 Task: Create a social media content calendar using Canva templates and online resources.
Action: Mouse moved to (172, 11)
Screenshot: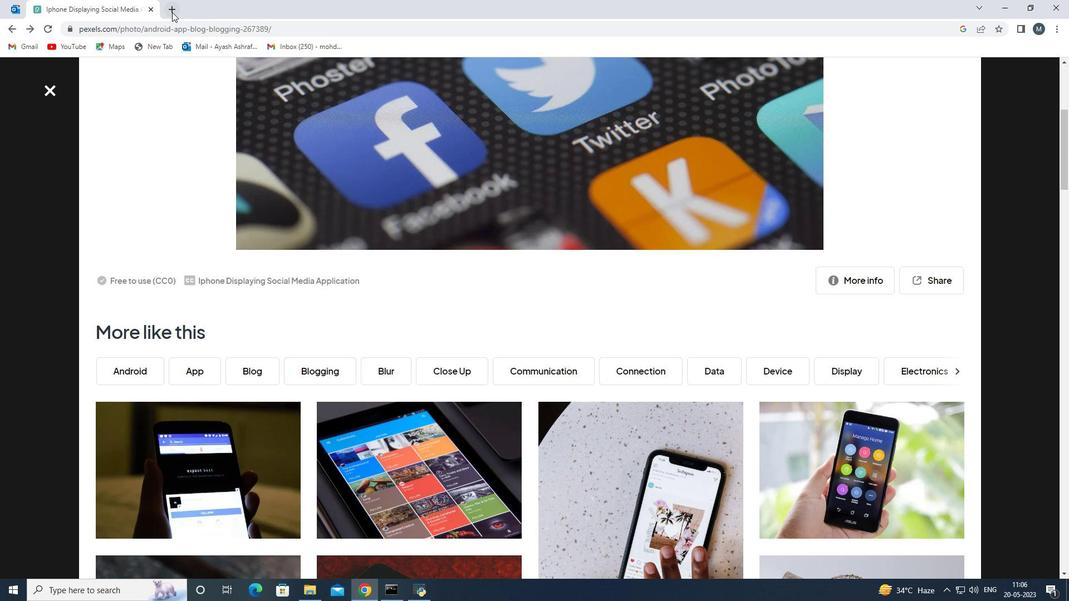 
Action: Mouse pressed left at (172, 11)
Screenshot: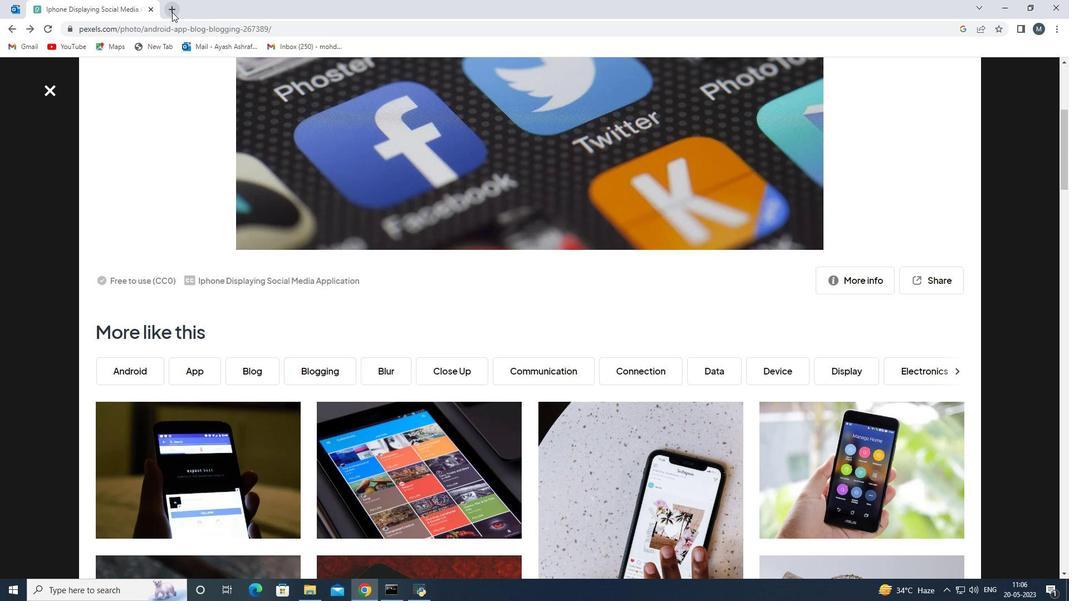 
Action: Mouse moved to (172, 22)
Screenshot: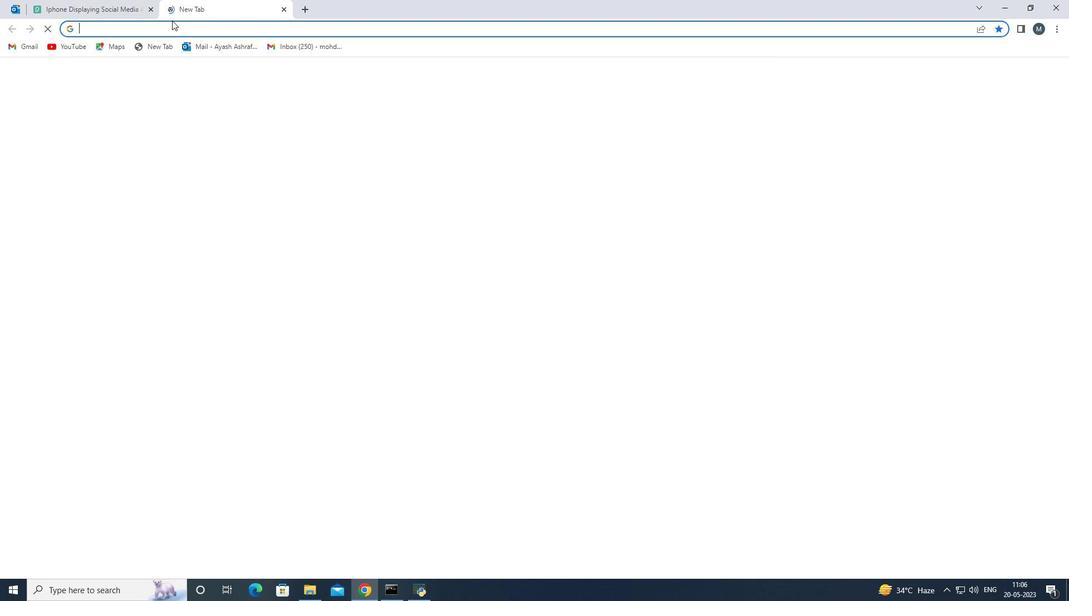 
Action: Mouse pressed left at (172, 22)
Screenshot: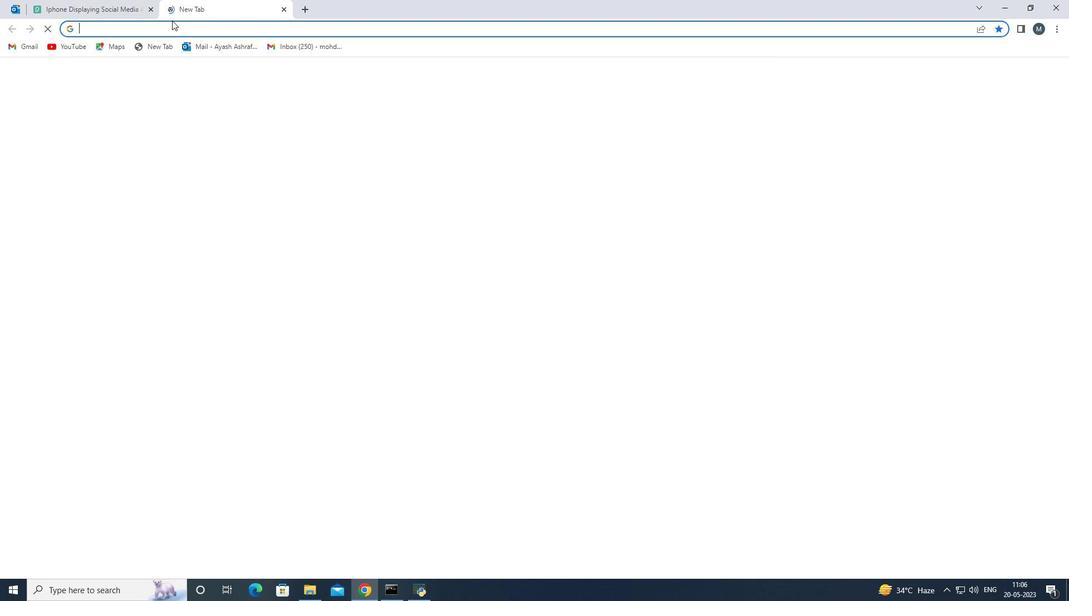 
Action: Key pressed <Key.shift>Hoow<Key.space><Key.backspace><Key.backspace><Key.backspace>w<Key.space>to<Key.space>design<Key.space>a<Key.space>social<Key.space>n<Key.backspace>media<Key.space>content<Key.space>
Screenshot: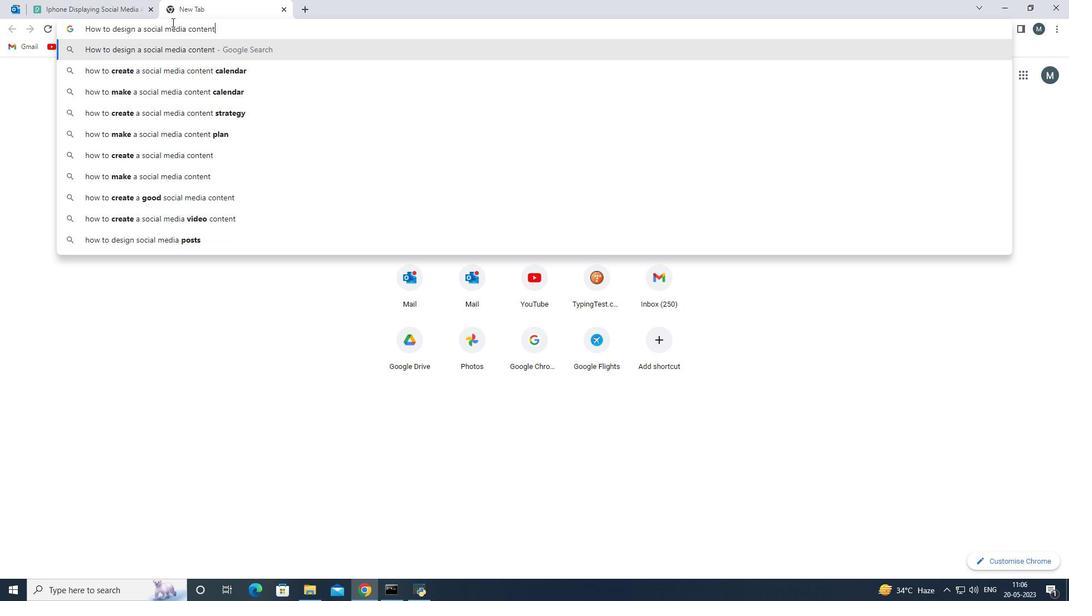 
Action: Mouse moved to (175, 66)
Screenshot: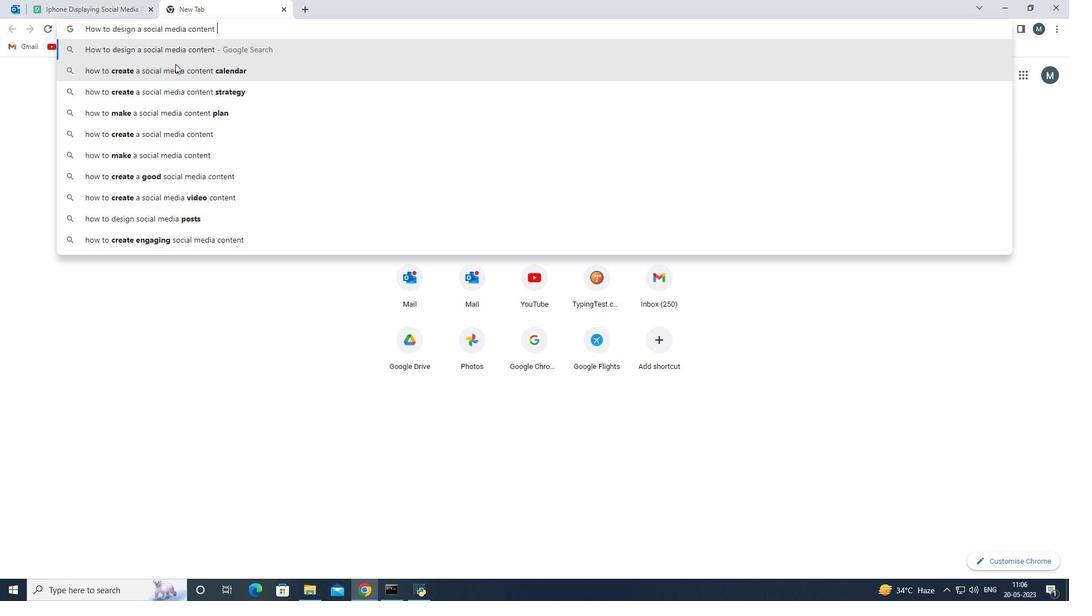 
Action: Key pressed calendar<Key.enter>
Screenshot: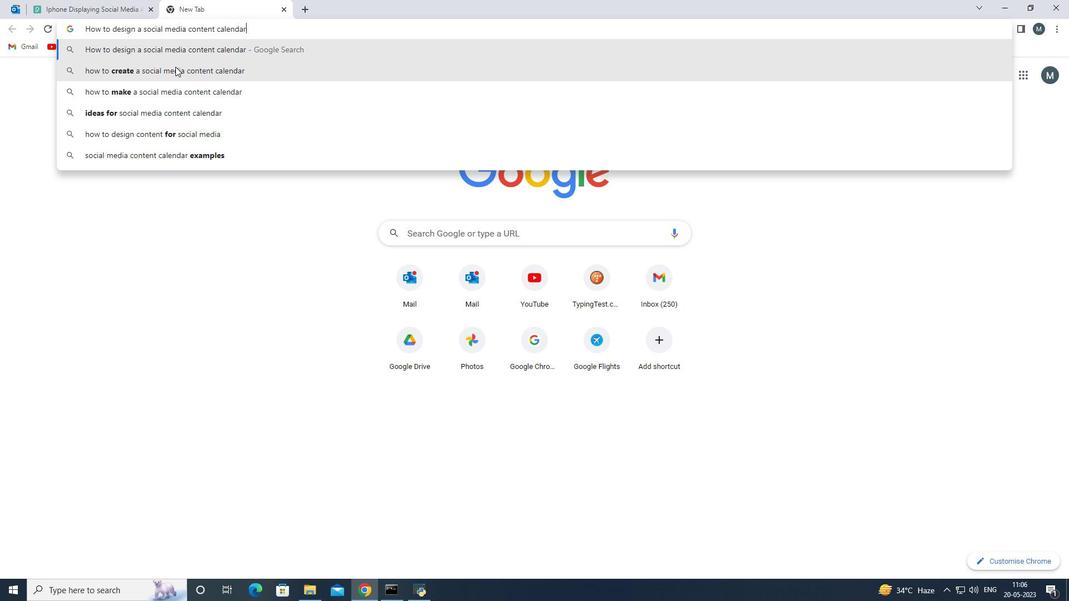
Action: Mouse moved to (220, 84)
Screenshot: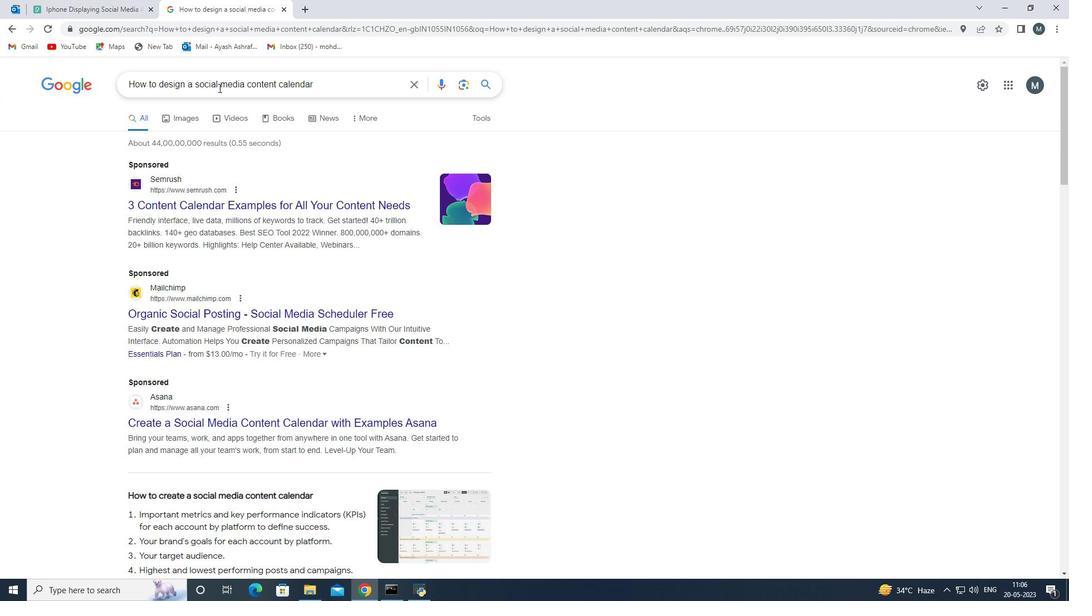 
Action: Mouse pressed left at (220, 84)
Screenshot: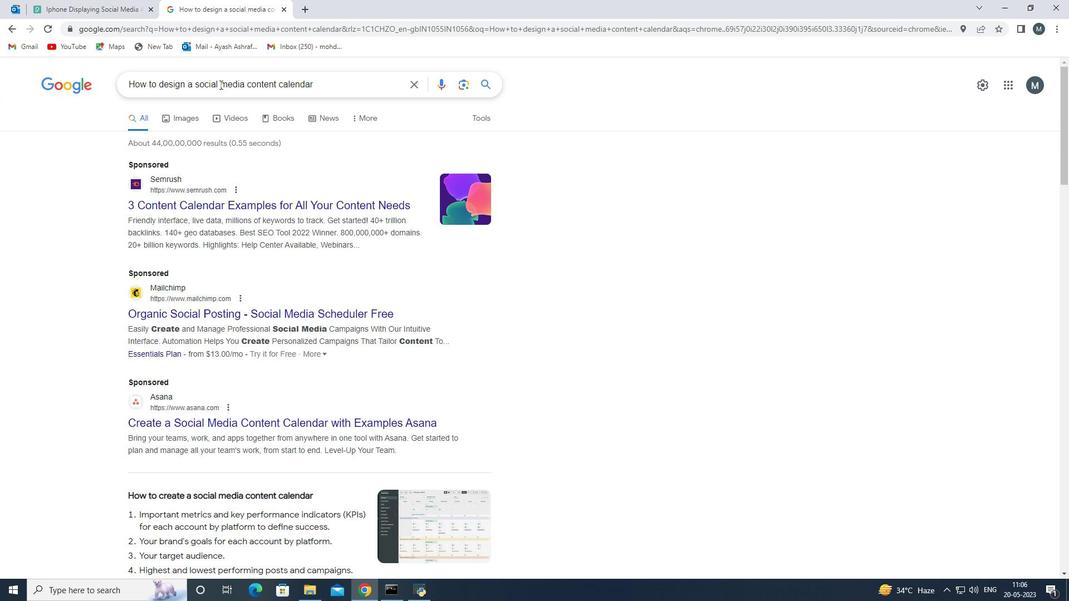 
Action: Mouse moved to (244, 85)
Screenshot: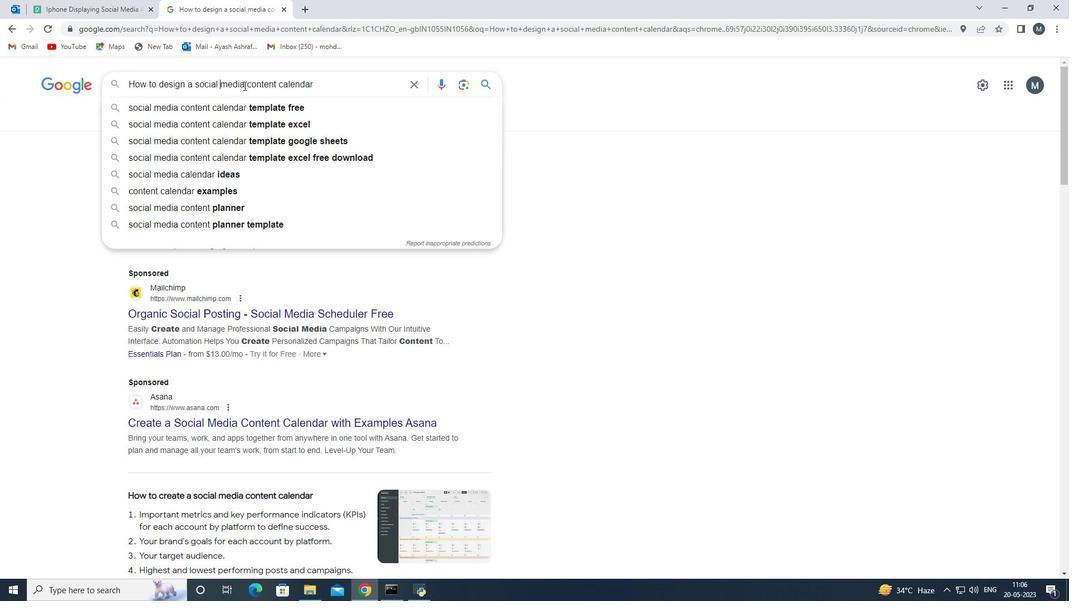 
Action: Mouse pressed left at (244, 85)
Screenshot: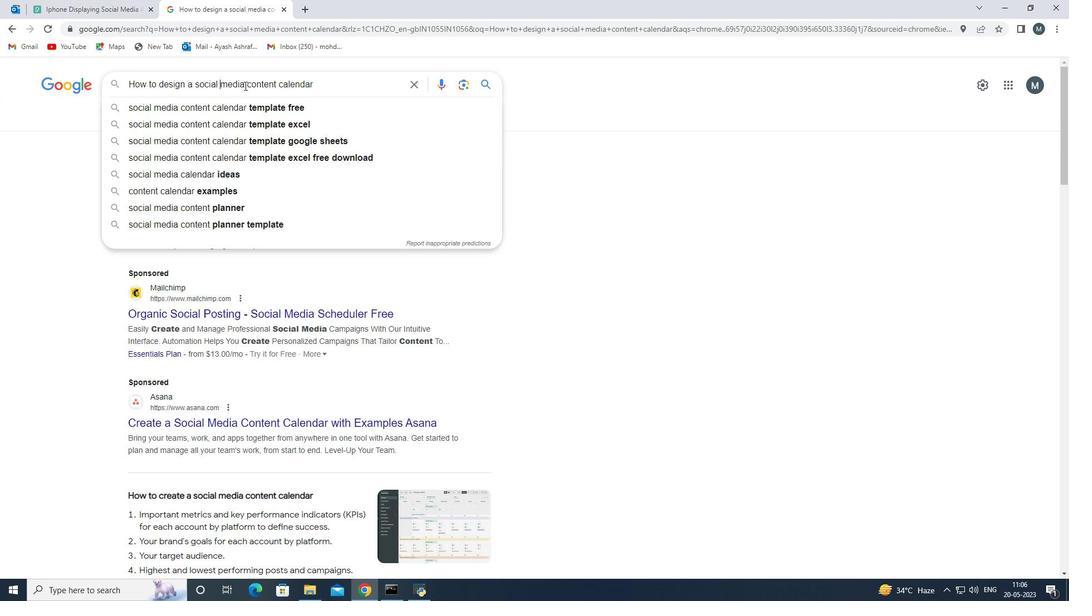 
Action: Mouse moved to (196, 96)
Screenshot: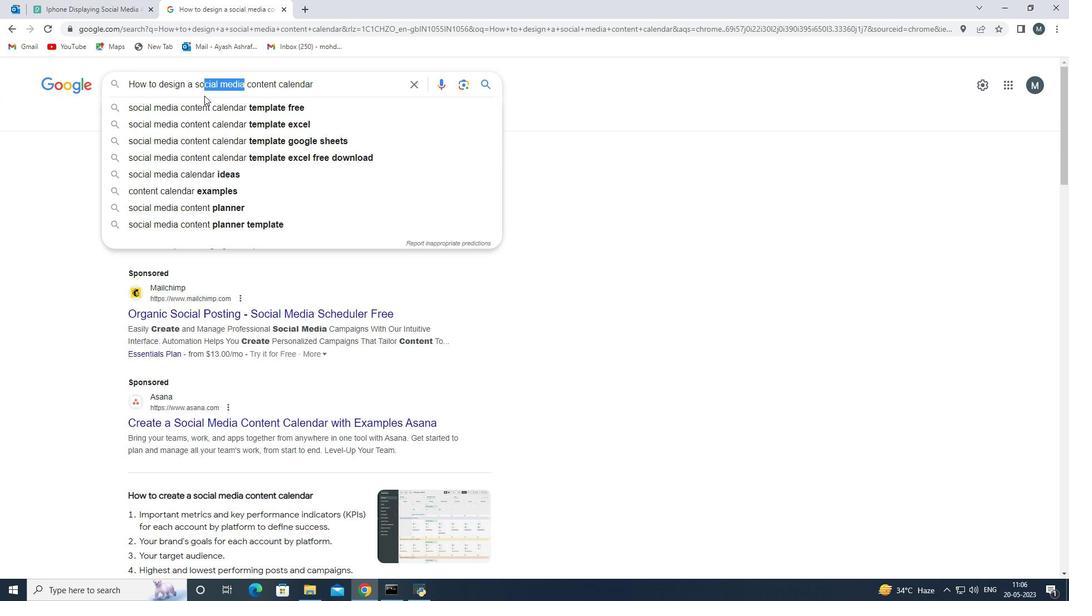 
Action: Key pressed <Key.backspace>fb<Key.enter>
Screenshot: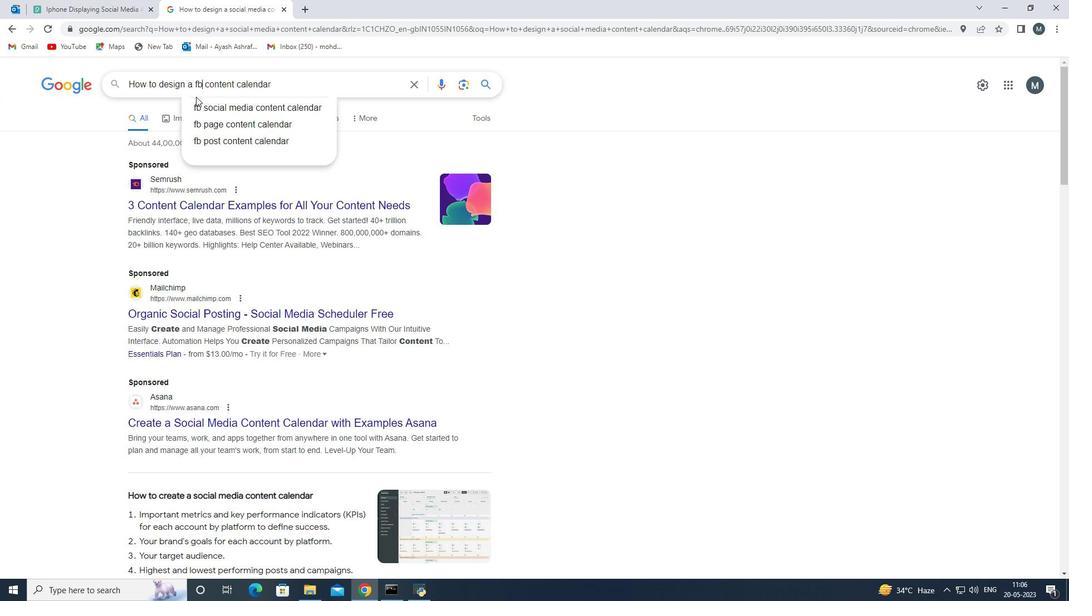 
Action: Mouse moved to (184, 120)
Screenshot: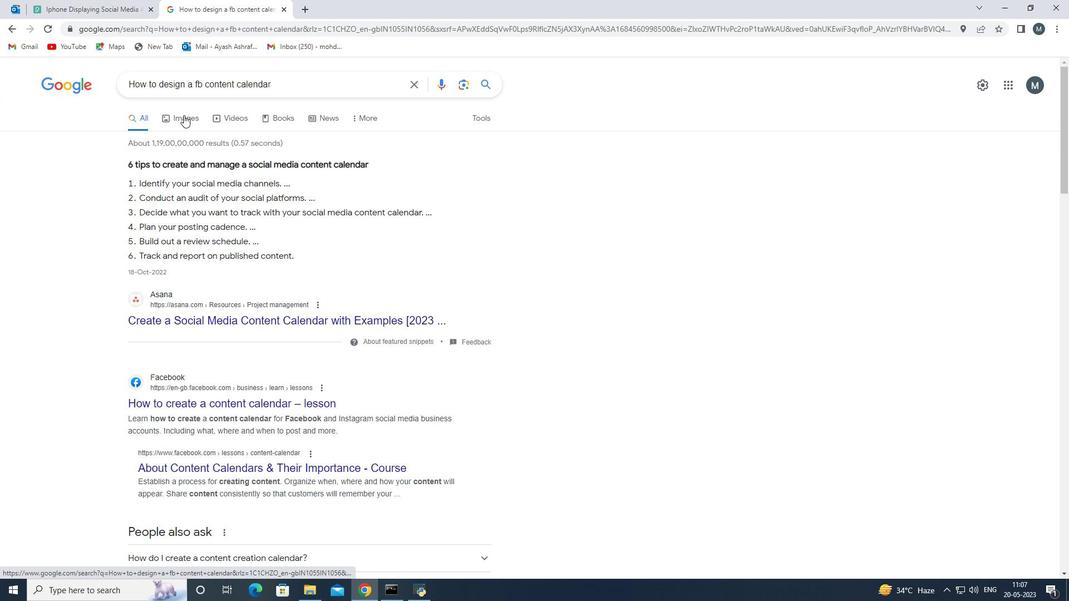 
Action: Mouse pressed left at (184, 120)
Screenshot: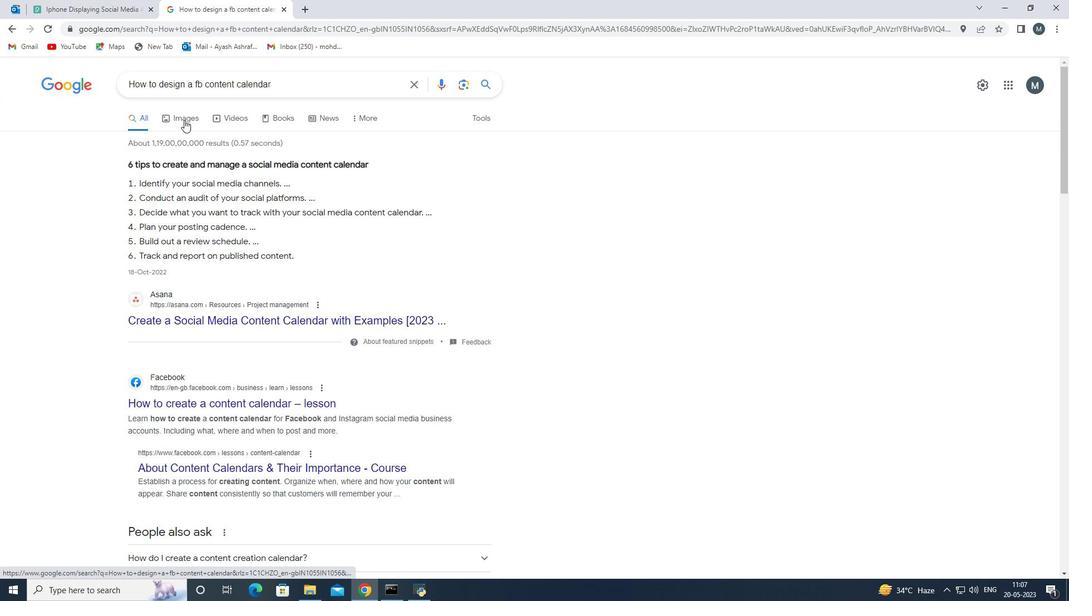 
Action: Mouse moved to (111, 118)
Screenshot: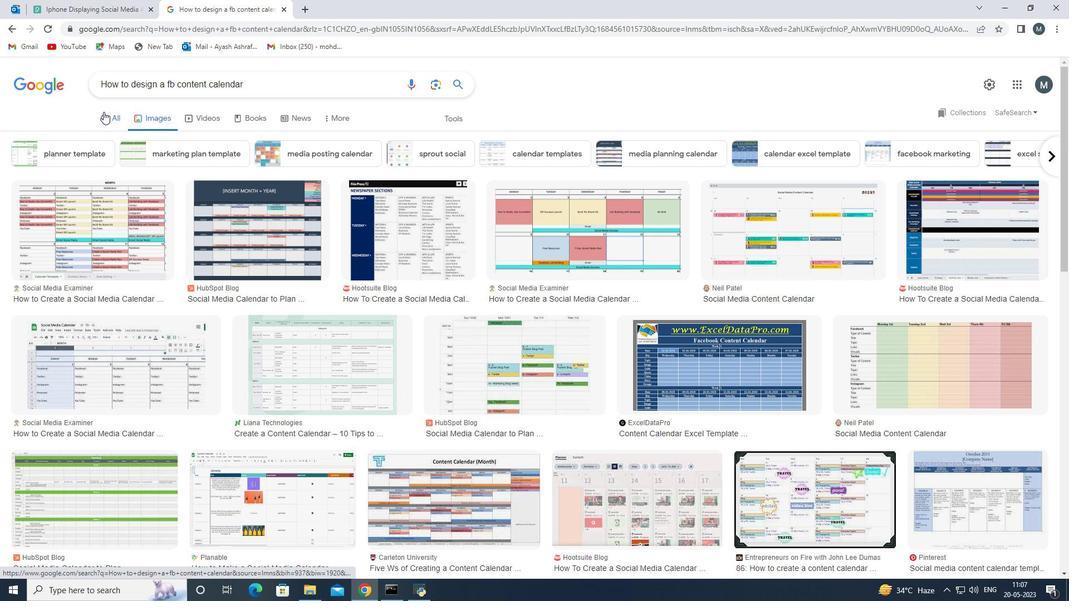 
Action: Mouse pressed left at (111, 118)
Screenshot: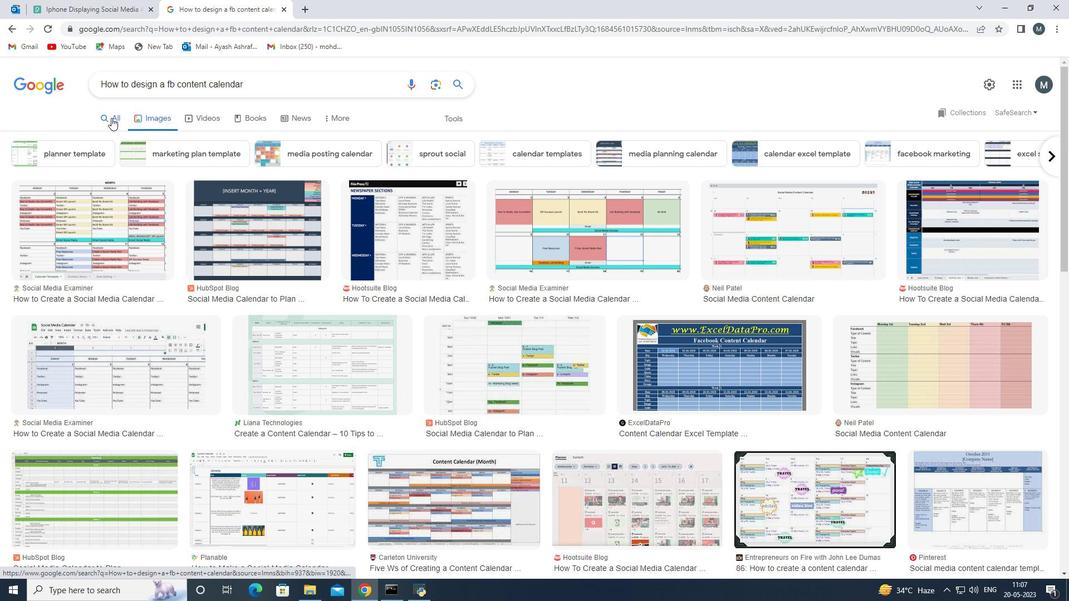 
Action: Mouse moved to (256, 198)
Screenshot: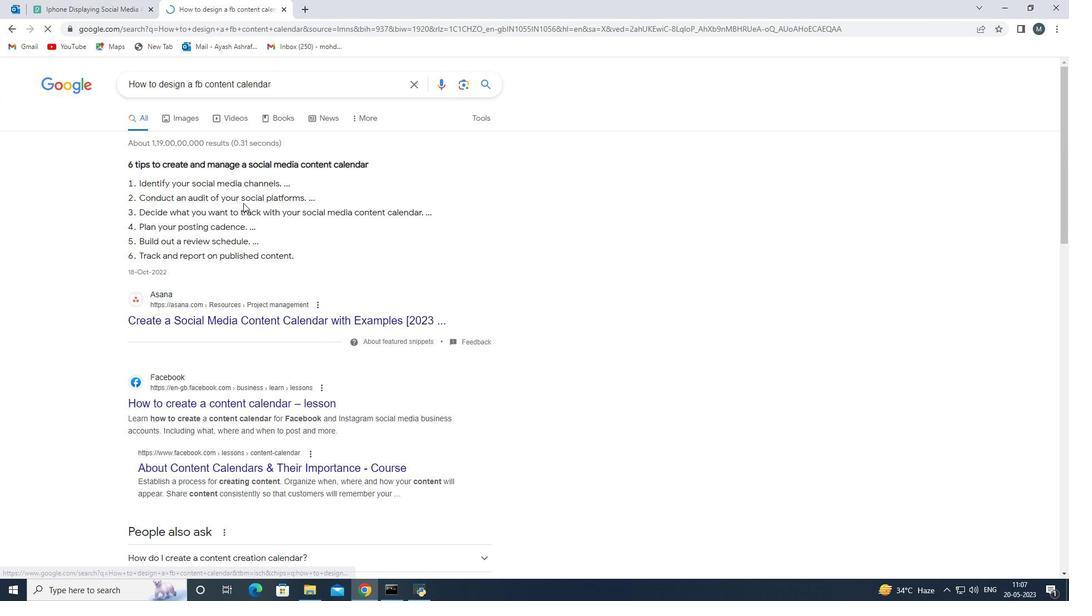 
Action: Mouse scrolled (256, 198) with delta (0, 0)
Screenshot: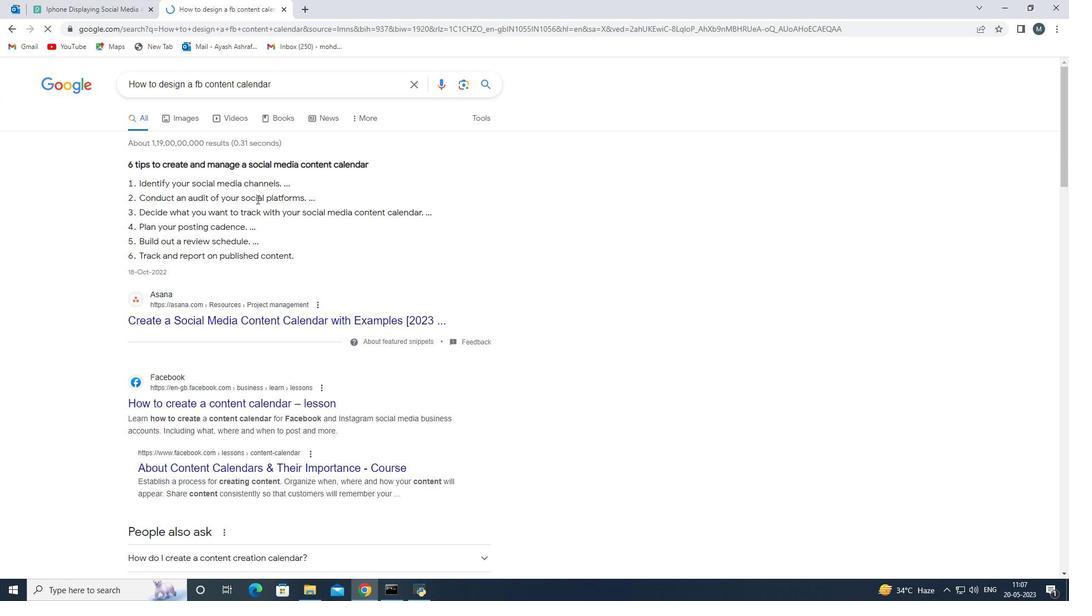 
Action: Mouse scrolled (256, 198) with delta (0, 0)
Screenshot: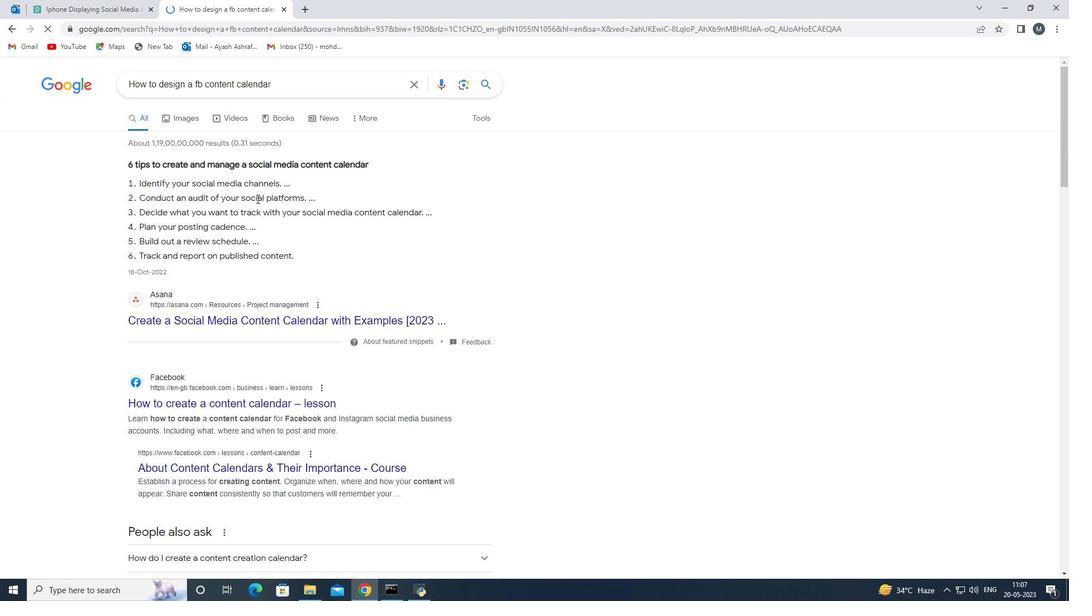 
Action: Mouse moved to (243, 252)
Screenshot: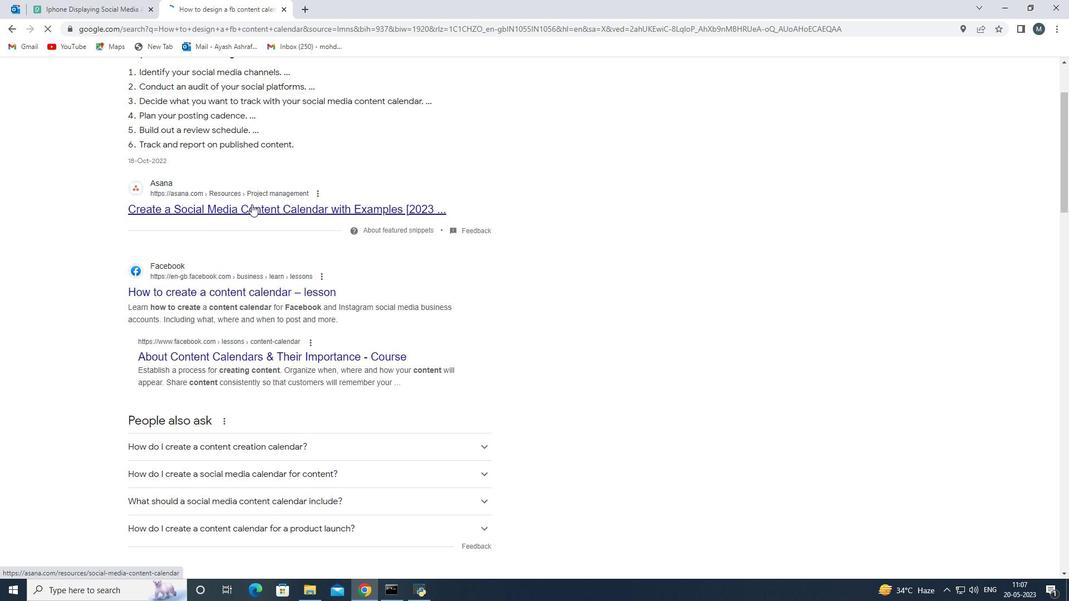 
Action: Mouse scrolled (243, 252) with delta (0, 0)
Screenshot: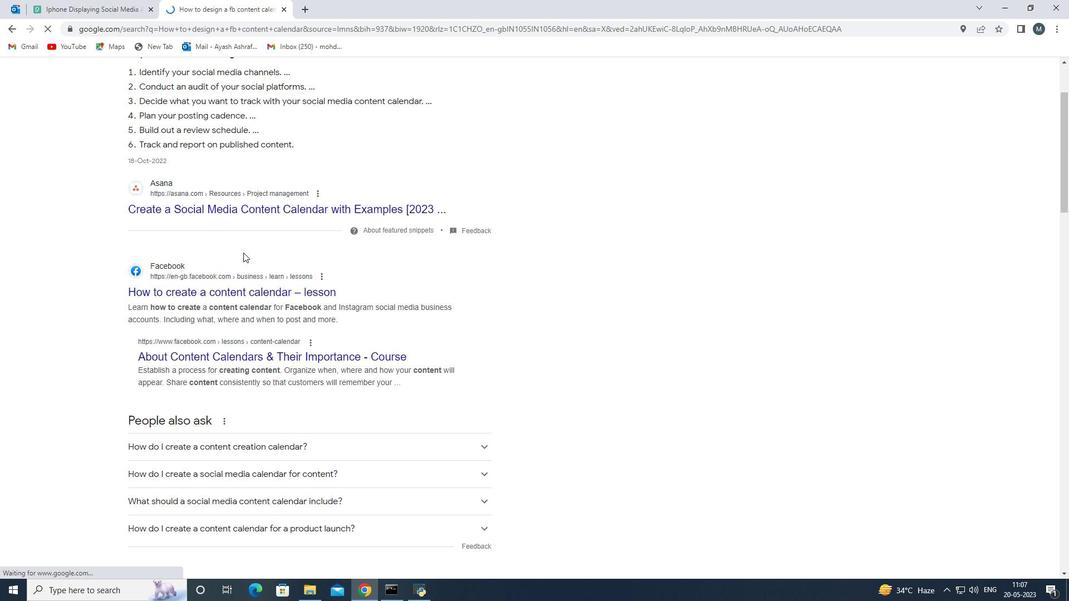 
Action: Mouse moved to (232, 236)
Screenshot: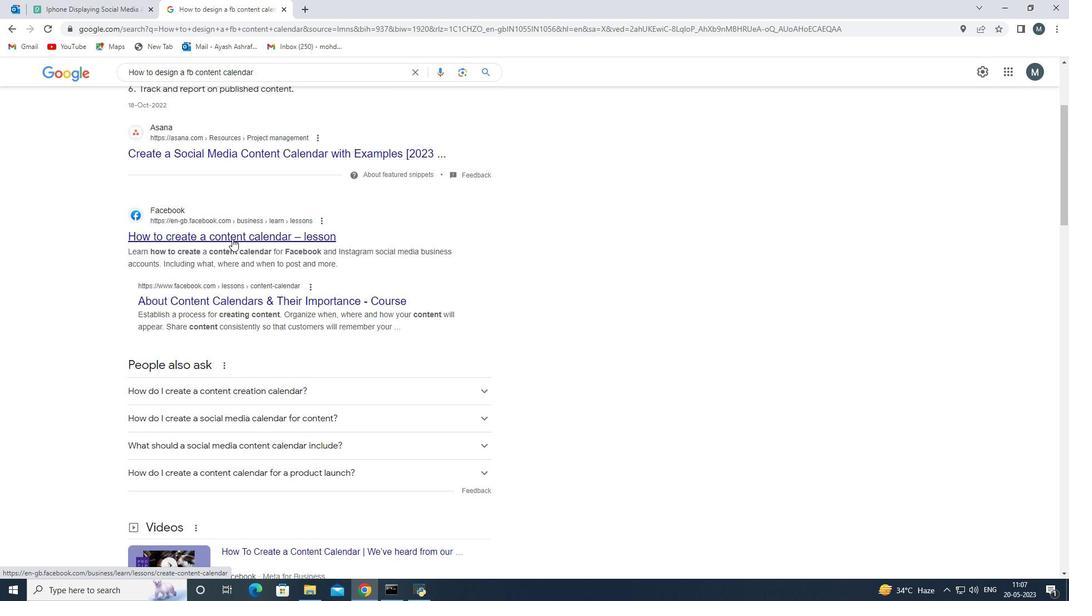 
Action: Mouse pressed left at (232, 236)
Screenshot: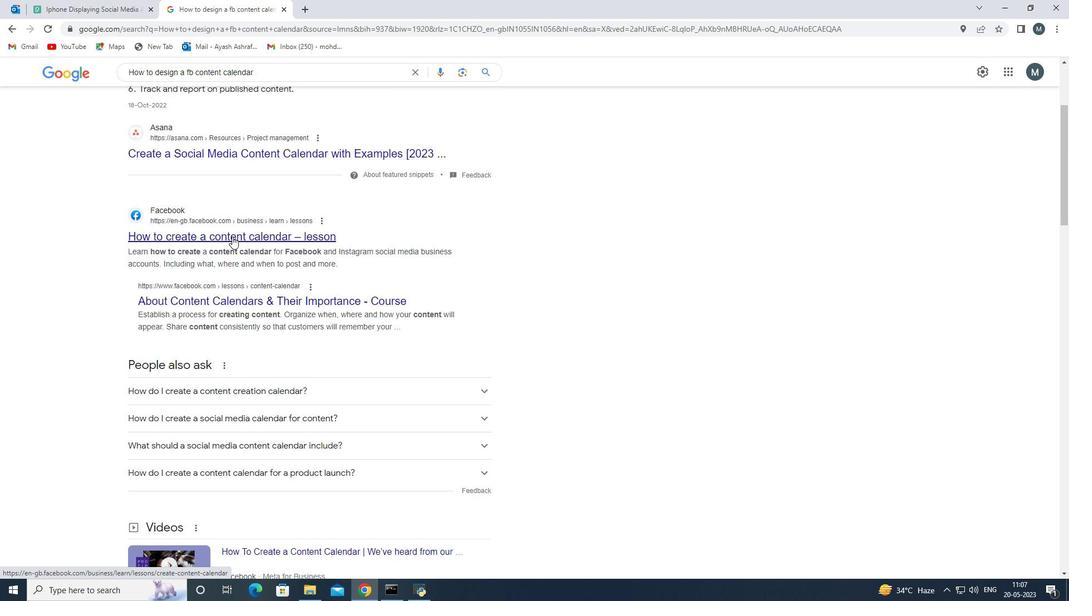 
Action: Mouse moved to (507, 262)
Screenshot: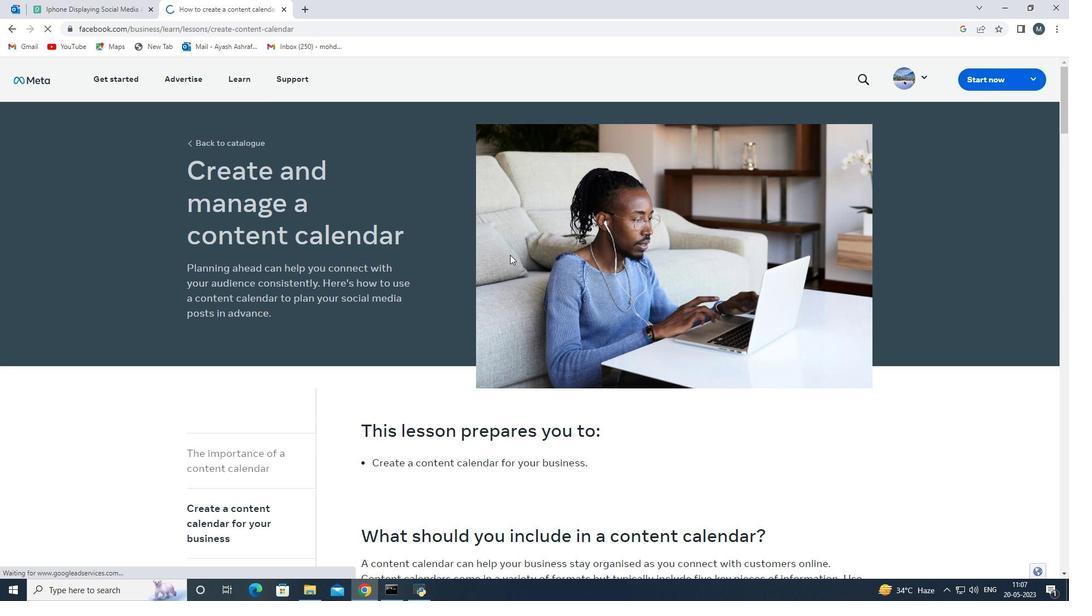 
Action: Mouse scrolled (507, 262) with delta (0, 0)
Screenshot: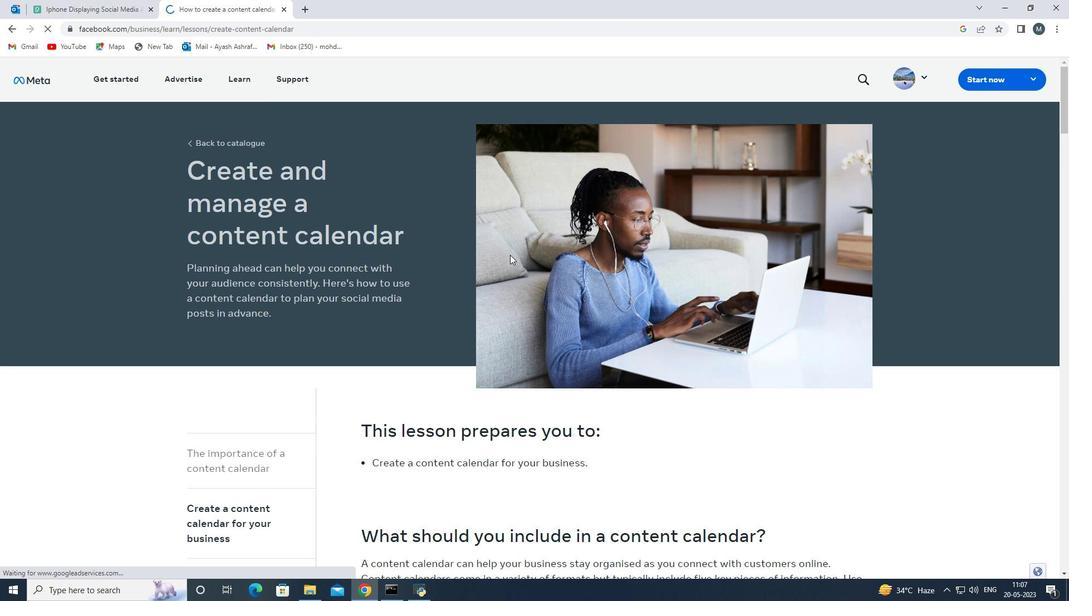 
Action: Mouse moved to (507, 265)
Screenshot: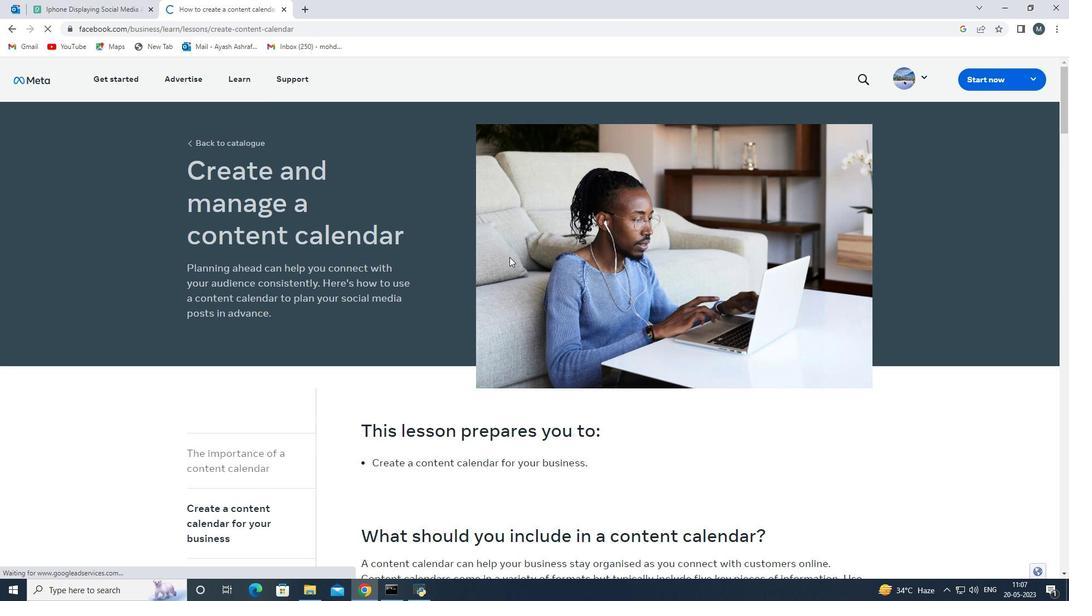 
Action: Mouse scrolled (507, 265) with delta (0, 0)
Screenshot: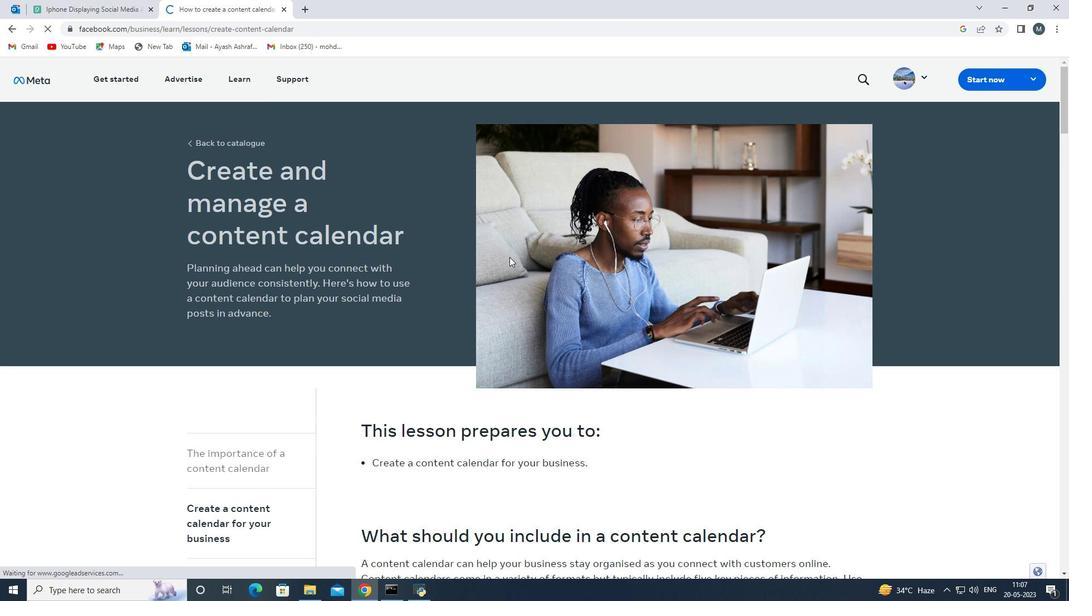 
Action: Mouse moved to (502, 277)
Screenshot: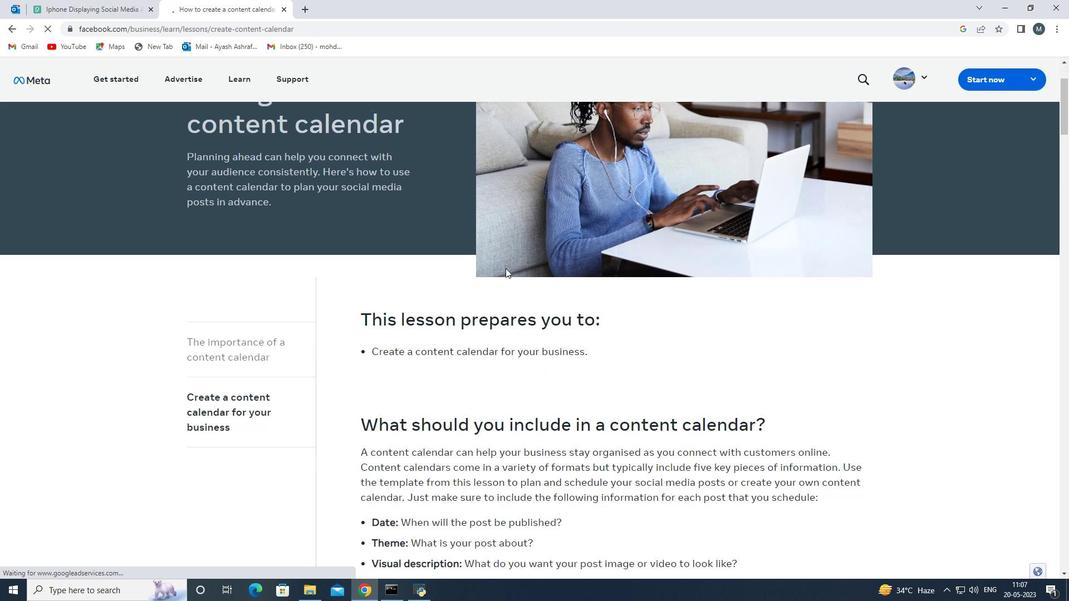 
Action: Mouse scrolled (502, 276) with delta (0, 0)
Screenshot: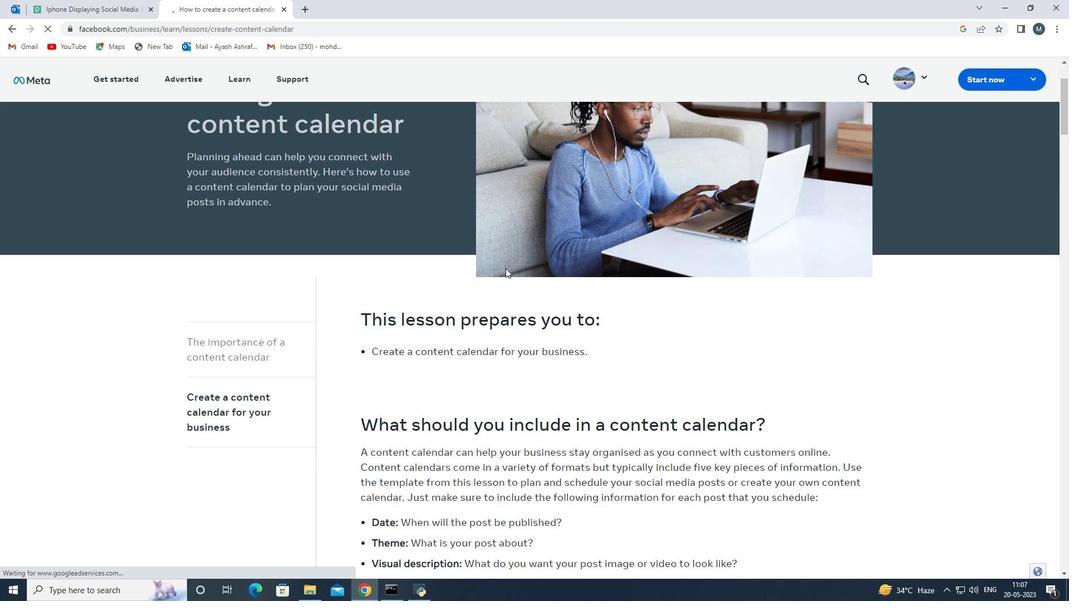 
Action: Mouse moved to (502, 280)
Screenshot: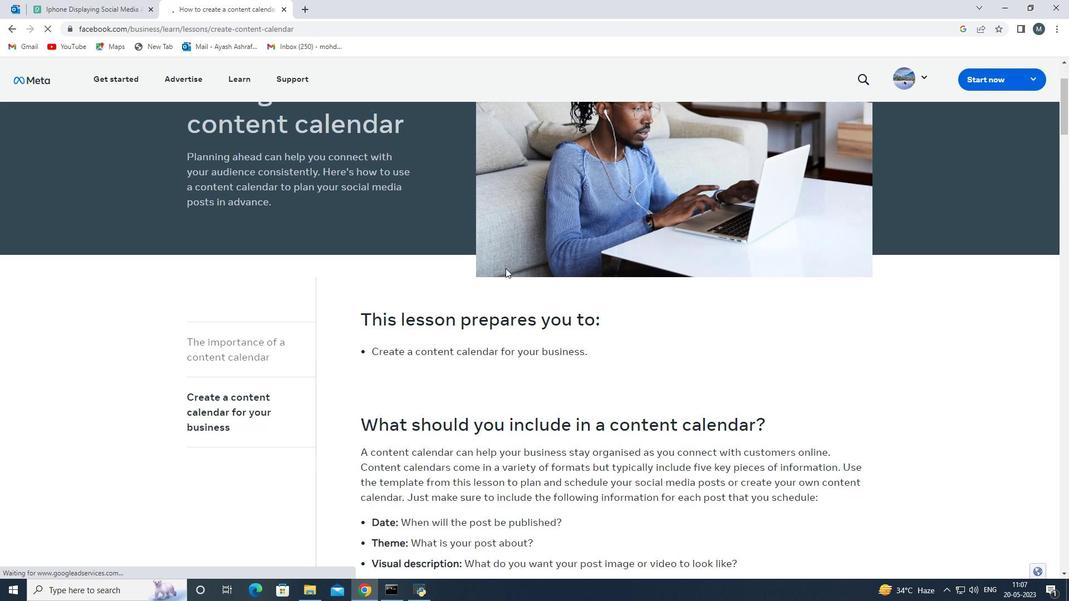 
Action: Mouse scrolled (502, 279) with delta (0, 0)
Screenshot: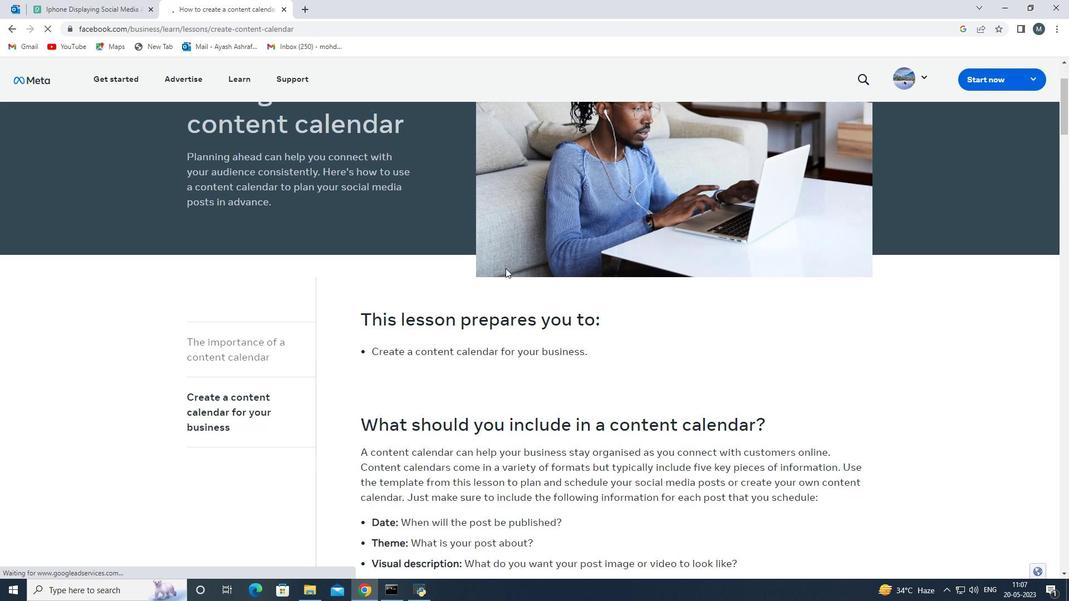 
Action: Mouse moved to (511, 287)
Screenshot: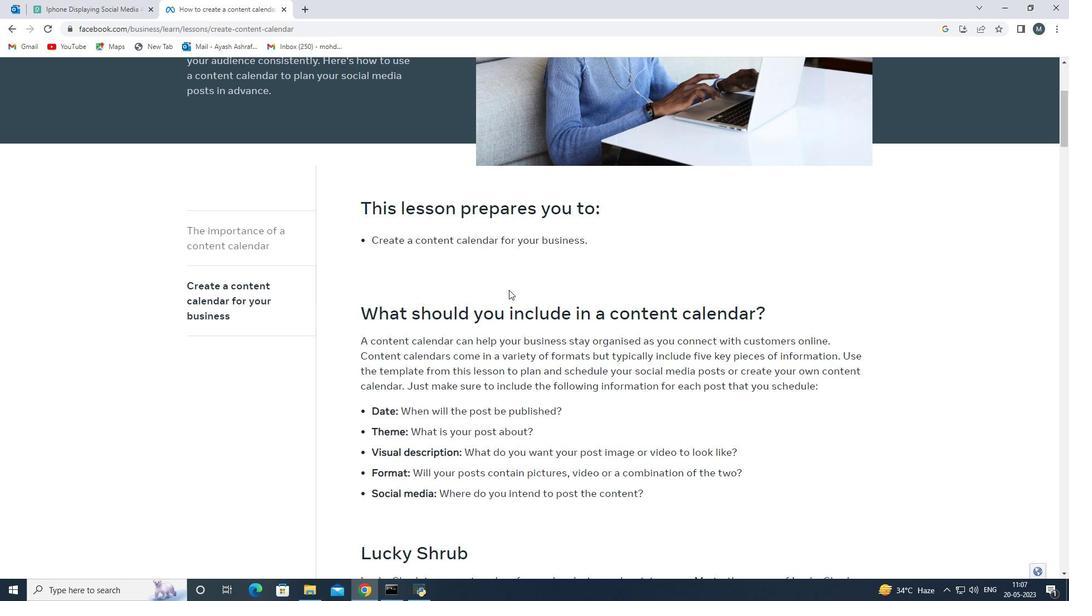 
Action: Mouse scrolled (511, 286) with delta (0, 0)
Screenshot: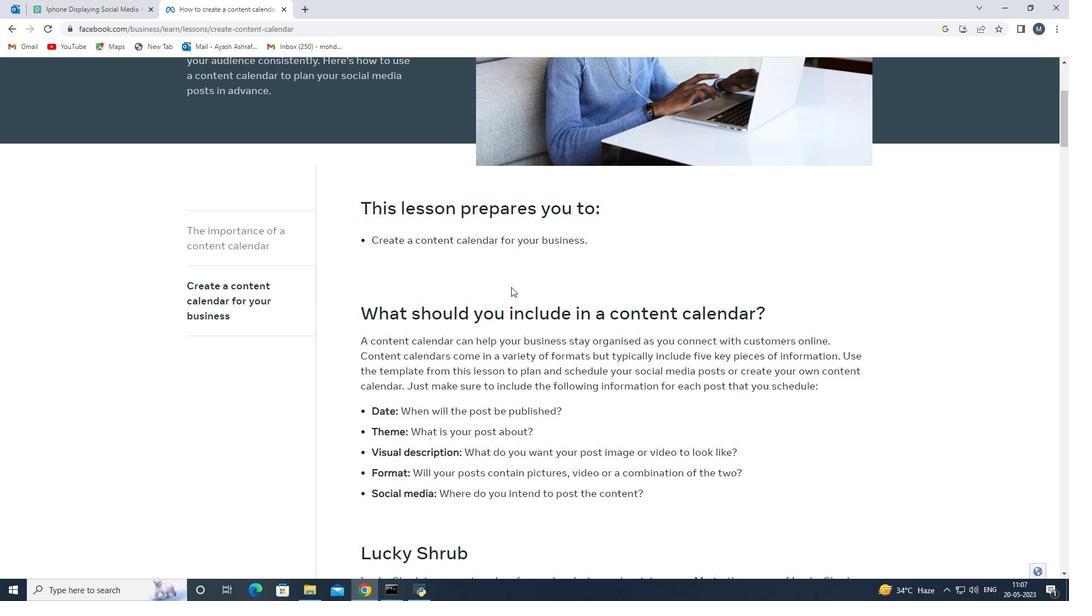 
Action: Mouse scrolled (511, 286) with delta (0, 0)
Screenshot: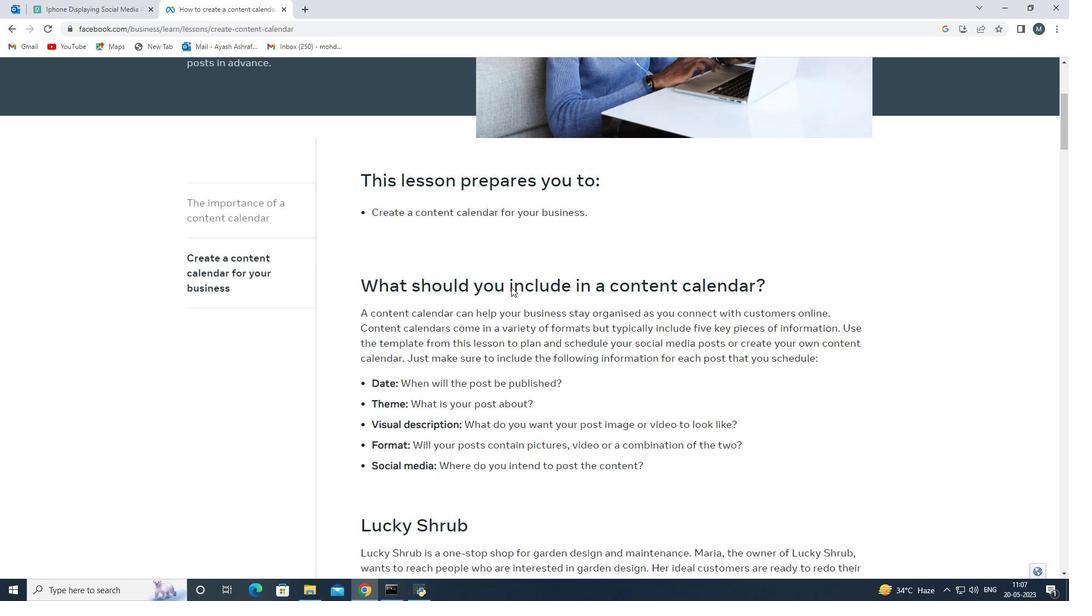 
Action: Mouse moved to (466, 330)
Screenshot: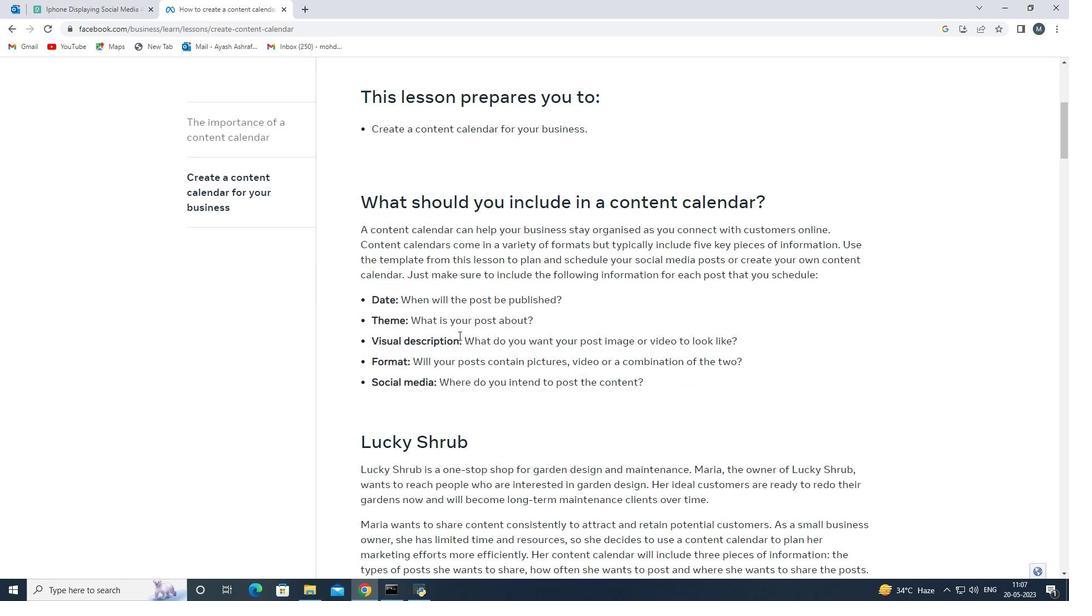 
Action: Mouse scrolled (466, 329) with delta (0, 0)
Screenshot: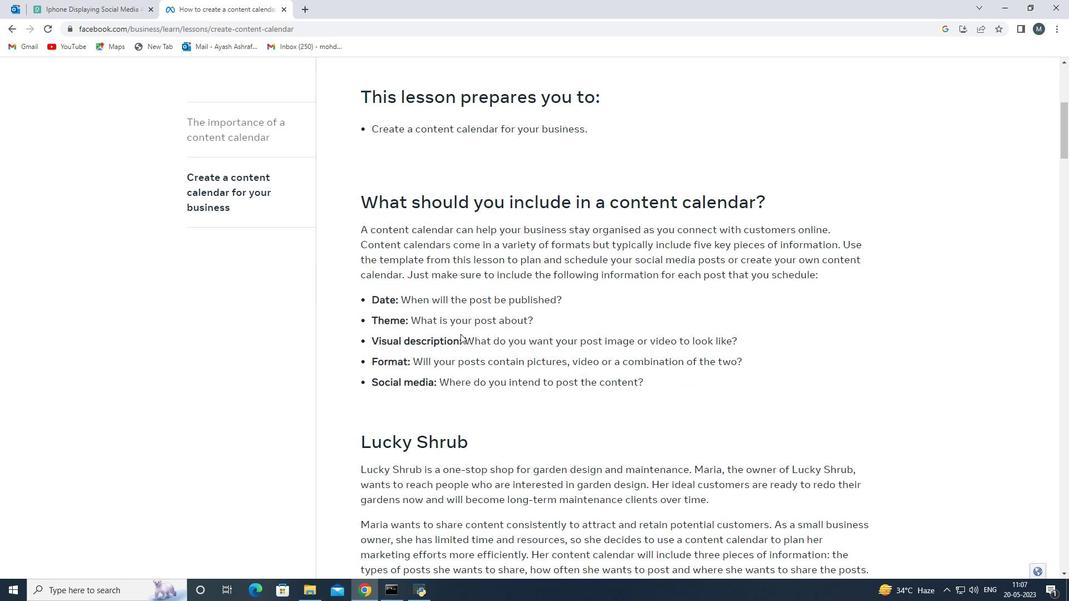 
Action: Mouse scrolled (466, 329) with delta (0, 0)
Screenshot: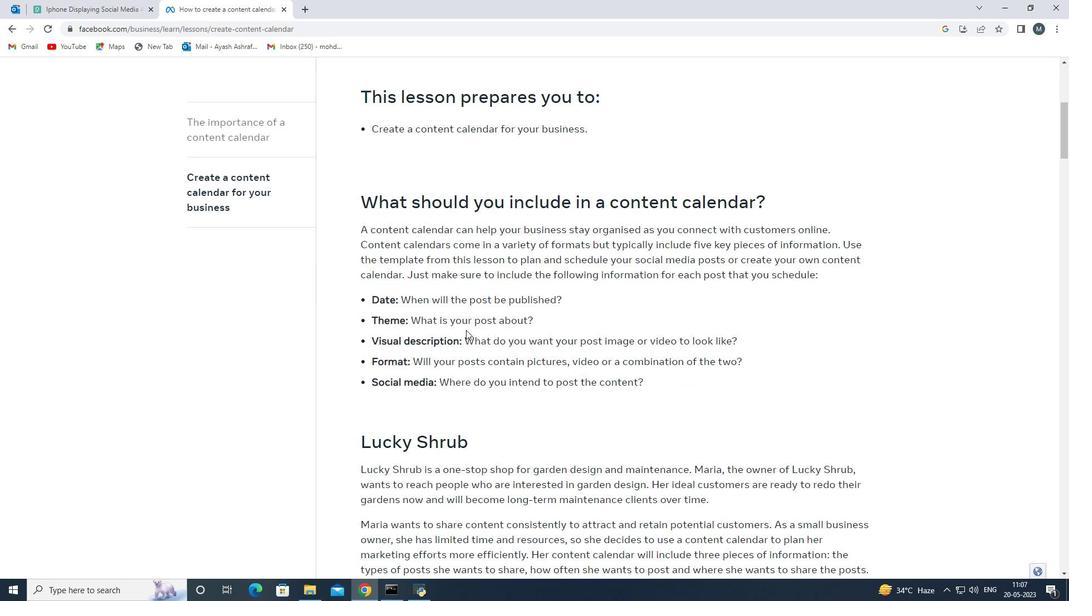 
Action: Mouse scrolled (466, 329) with delta (0, 0)
Screenshot: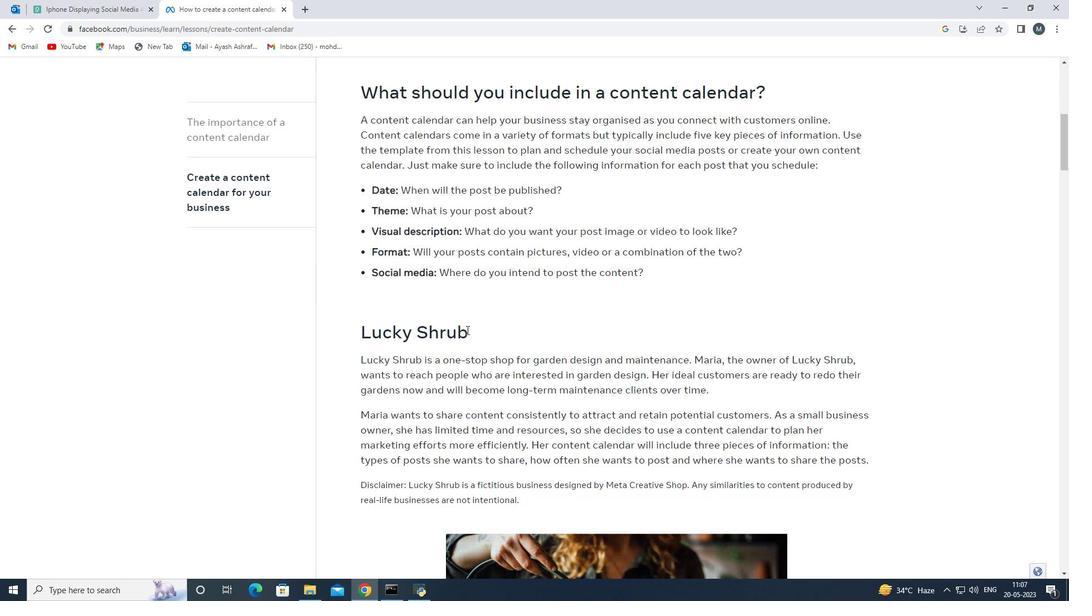 
Action: Mouse scrolled (466, 329) with delta (0, 0)
Screenshot: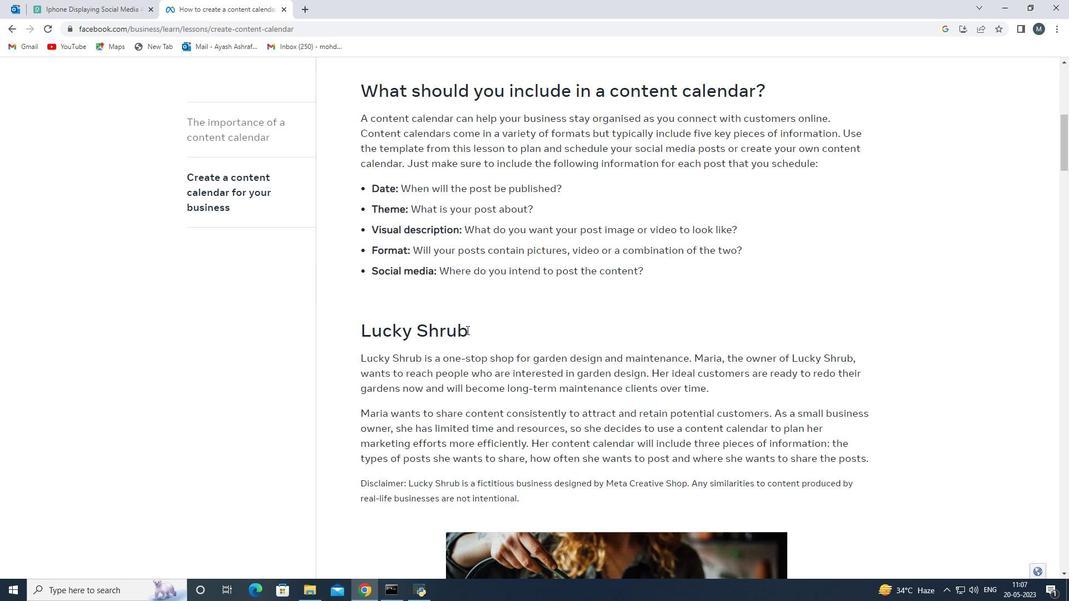 
Action: Mouse scrolled (466, 329) with delta (0, 0)
Screenshot: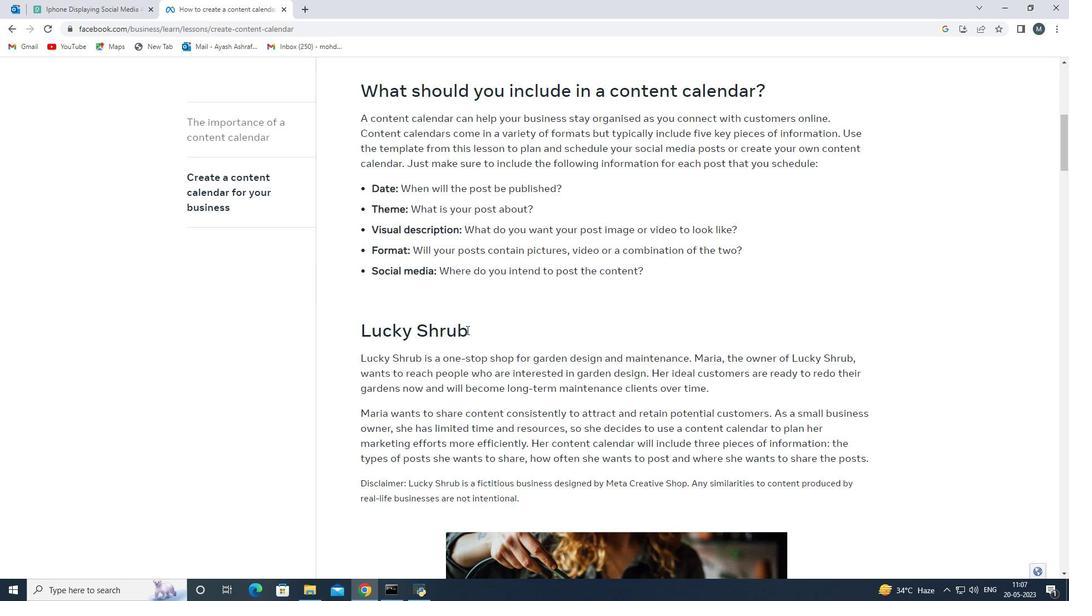 
Action: Mouse moved to (468, 328)
Screenshot: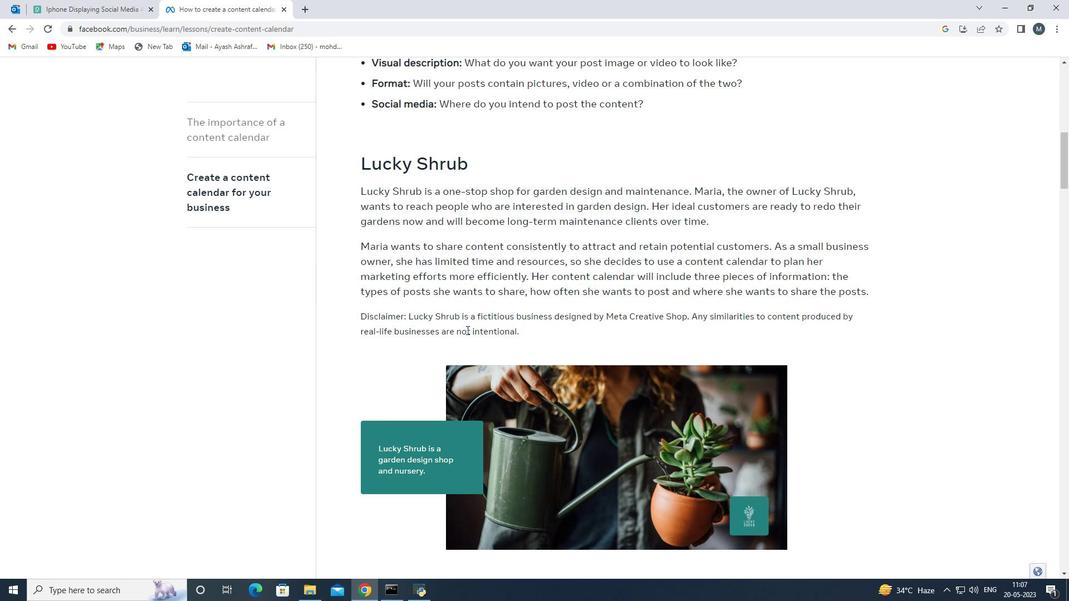 
Action: Mouse scrolled (468, 329) with delta (0, 0)
Screenshot: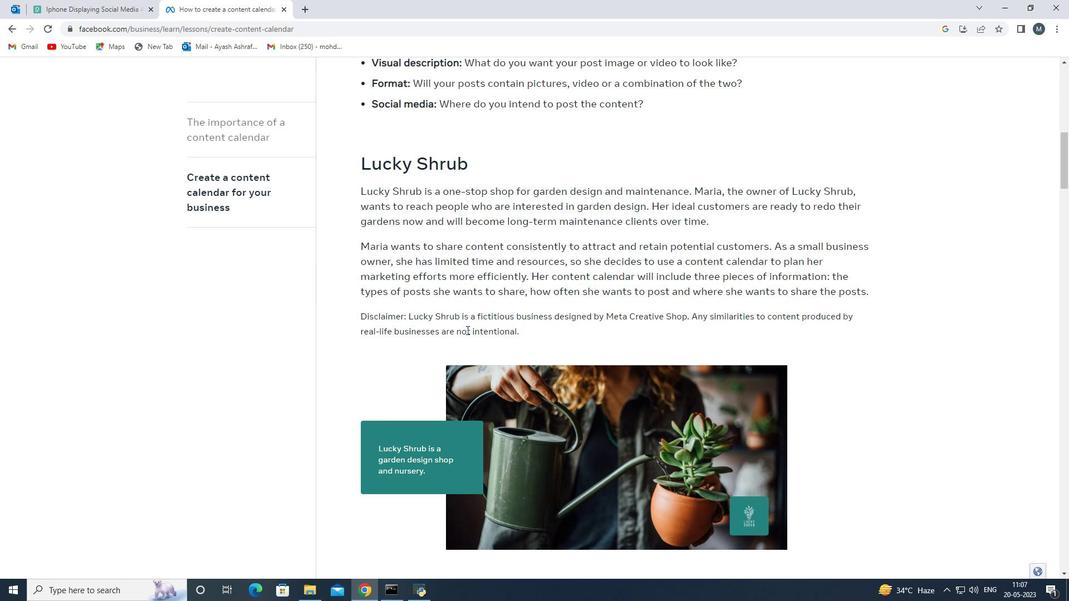 
Action: Mouse scrolled (468, 329) with delta (0, 0)
Screenshot: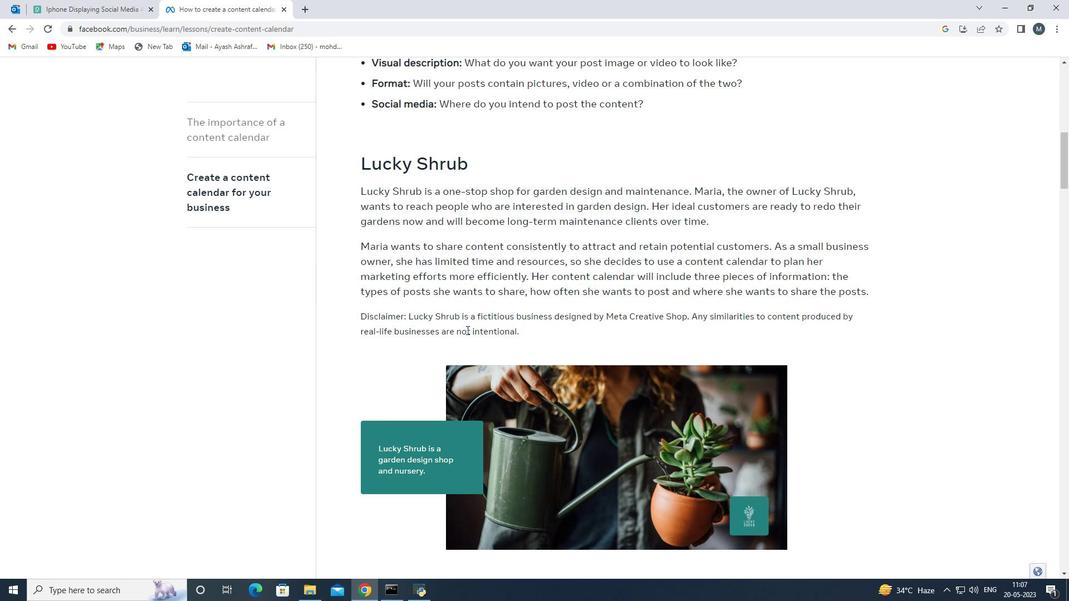 
Action: Mouse scrolled (468, 329) with delta (0, 0)
Screenshot: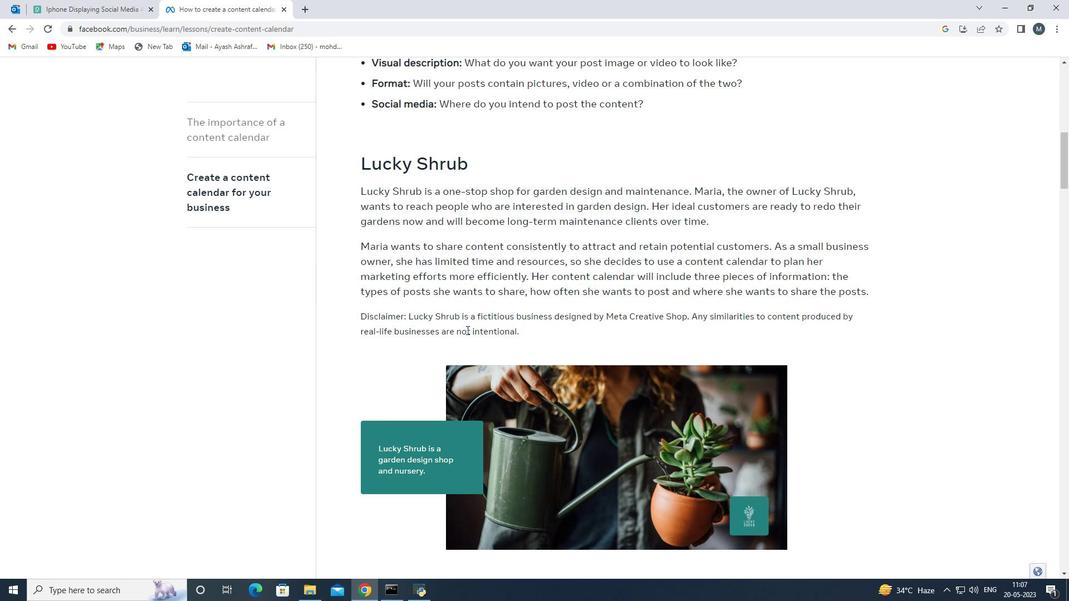 
Action: Mouse scrolled (468, 329) with delta (0, 0)
Screenshot: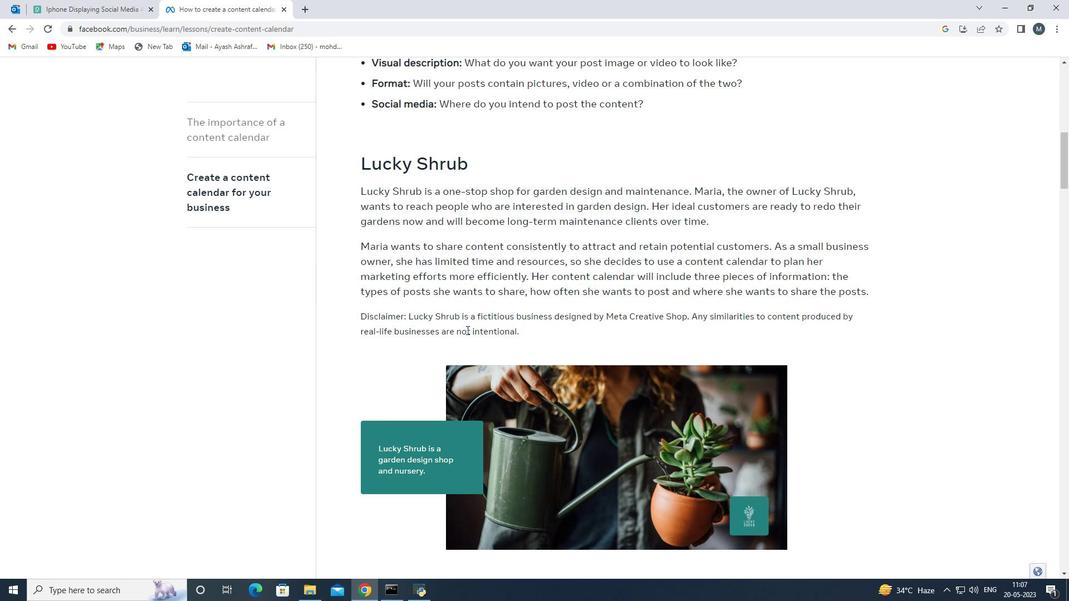 
Action: Mouse scrolled (468, 329) with delta (0, 0)
Screenshot: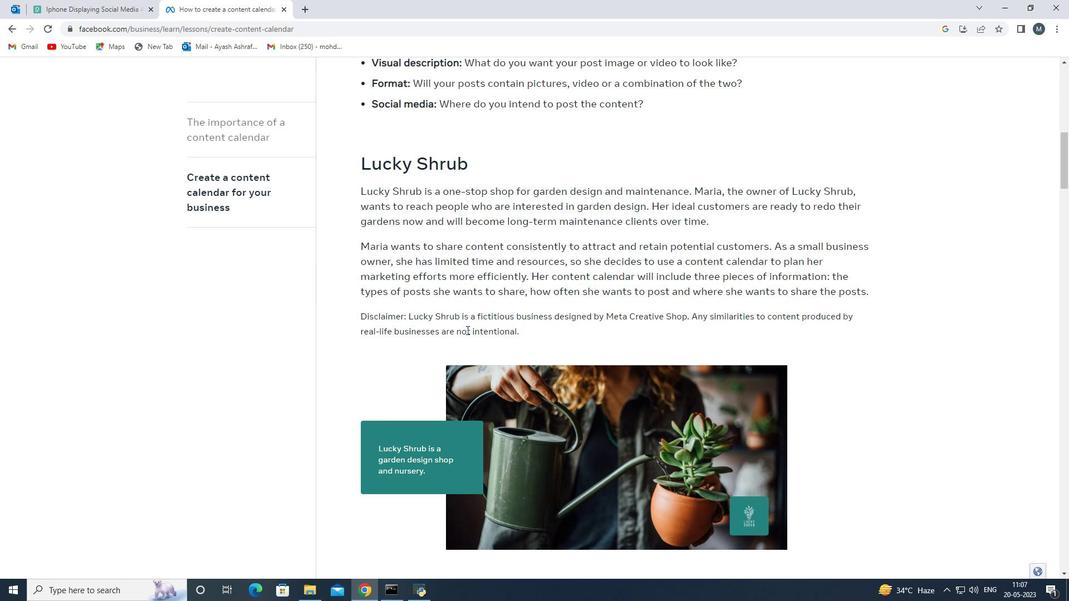 
Action: Mouse scrolled (468, 329) with delta (0, 0)
Screenshot: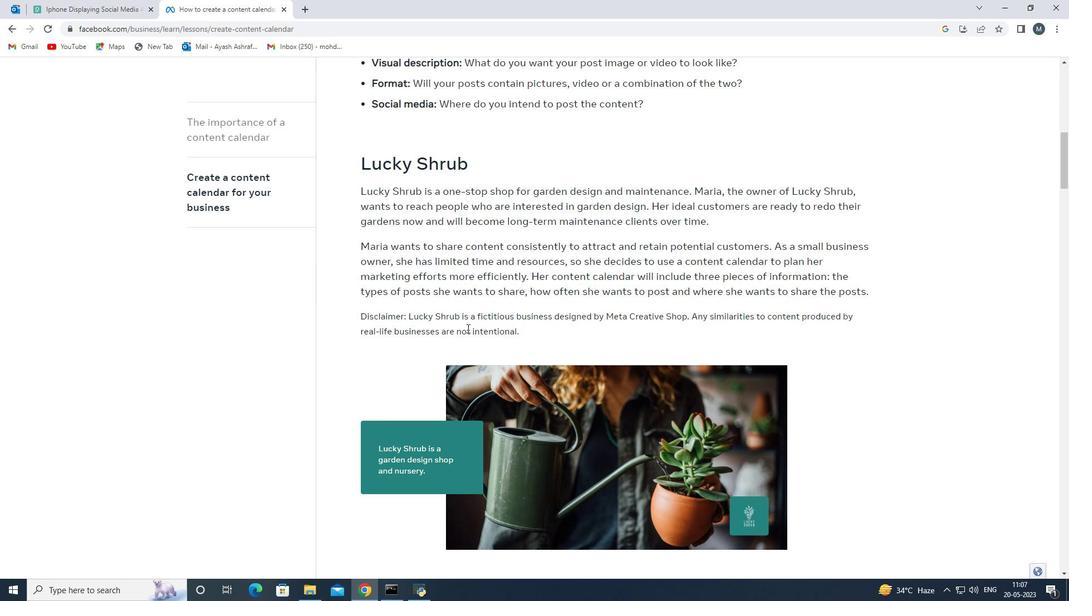 
Action: Mouse scrolled (468, 329) with delta (0, 0)
Screenshot: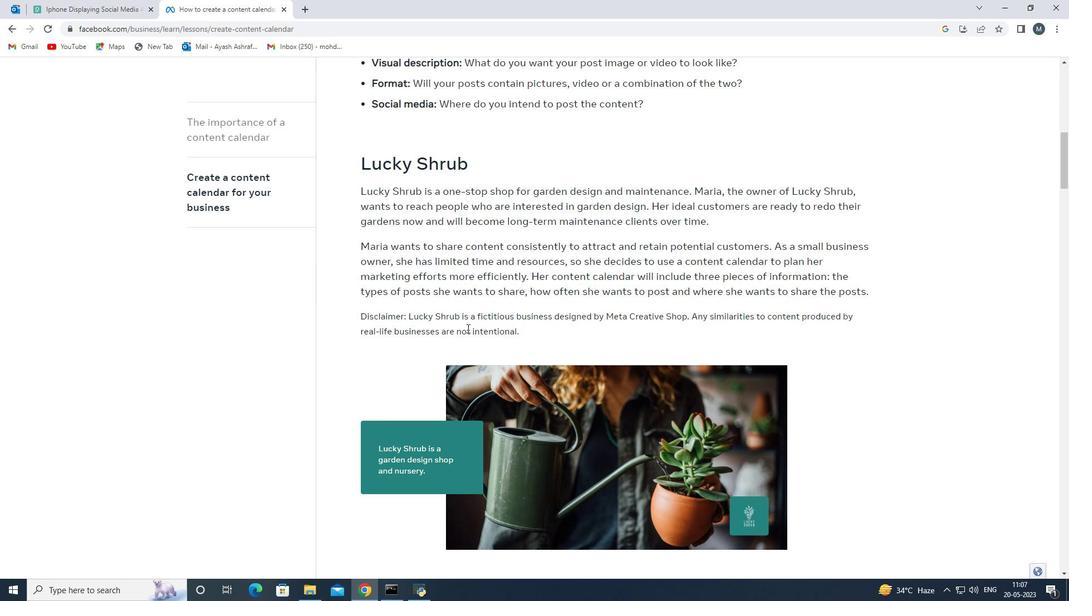 
Action: Mouse moved to (468, 327)
Screenshot: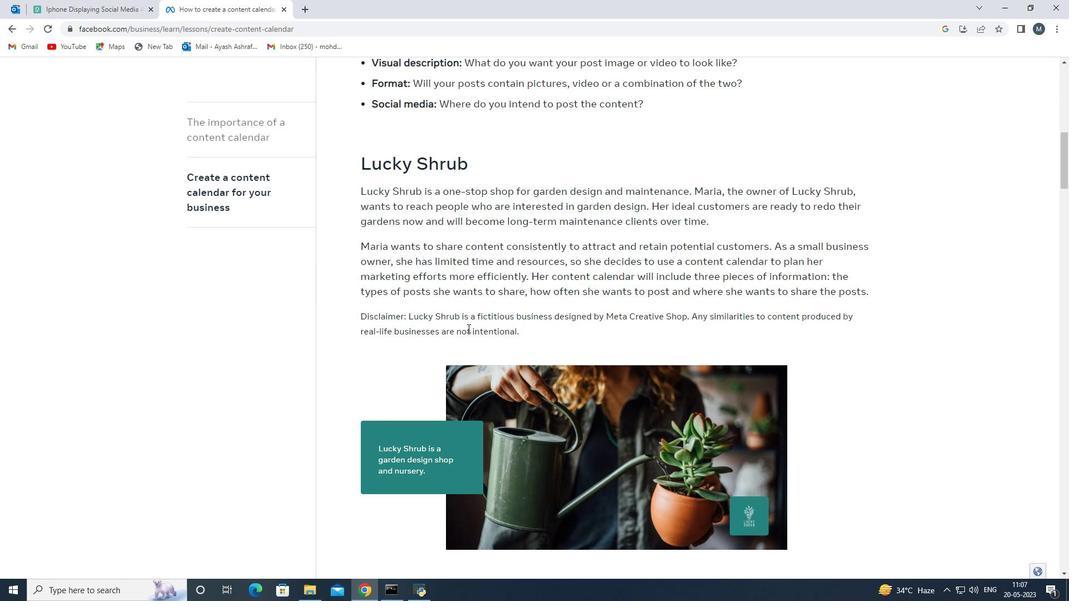 
Action: Mouse scrolled (468, 328) with delta (0, 0)
Screenshot: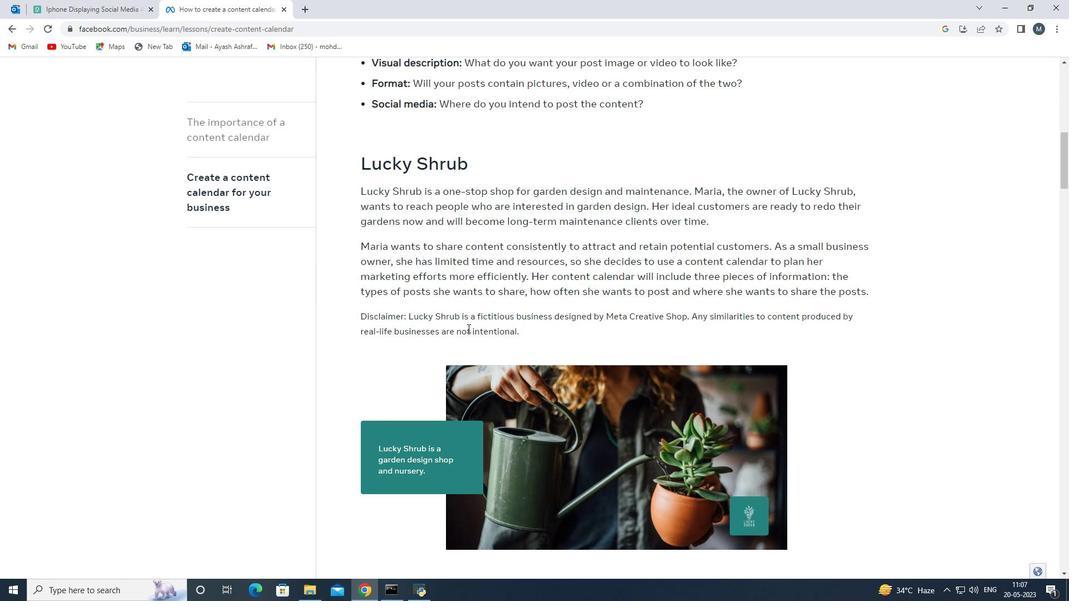 
Action: Mouse moved to (456, 331)
Screenshot: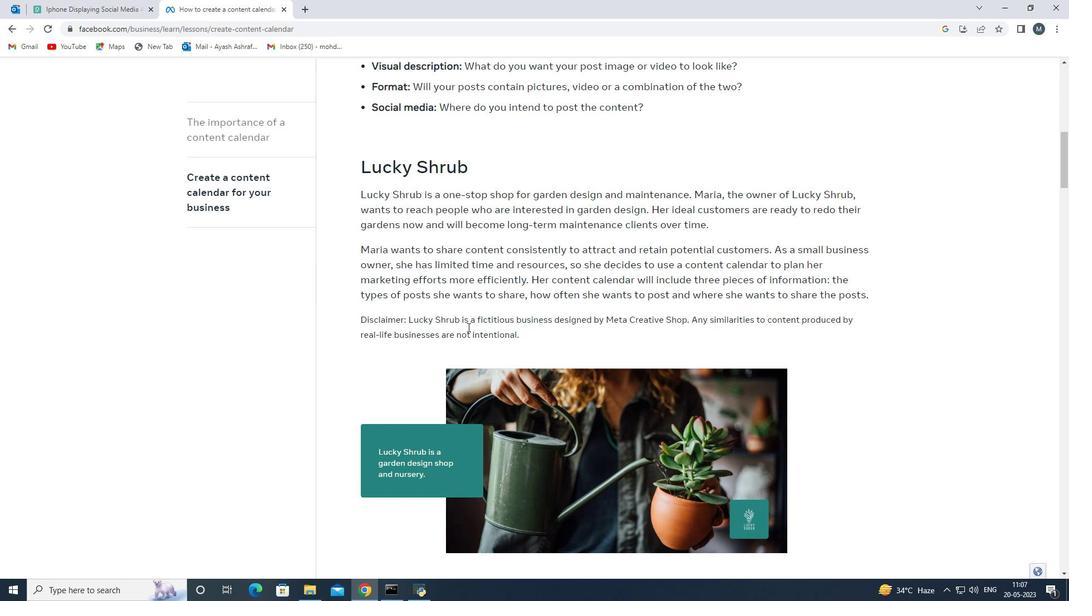 
Action: Mouse scrolled (456, 332) with delta (0, 0)
Screenshot: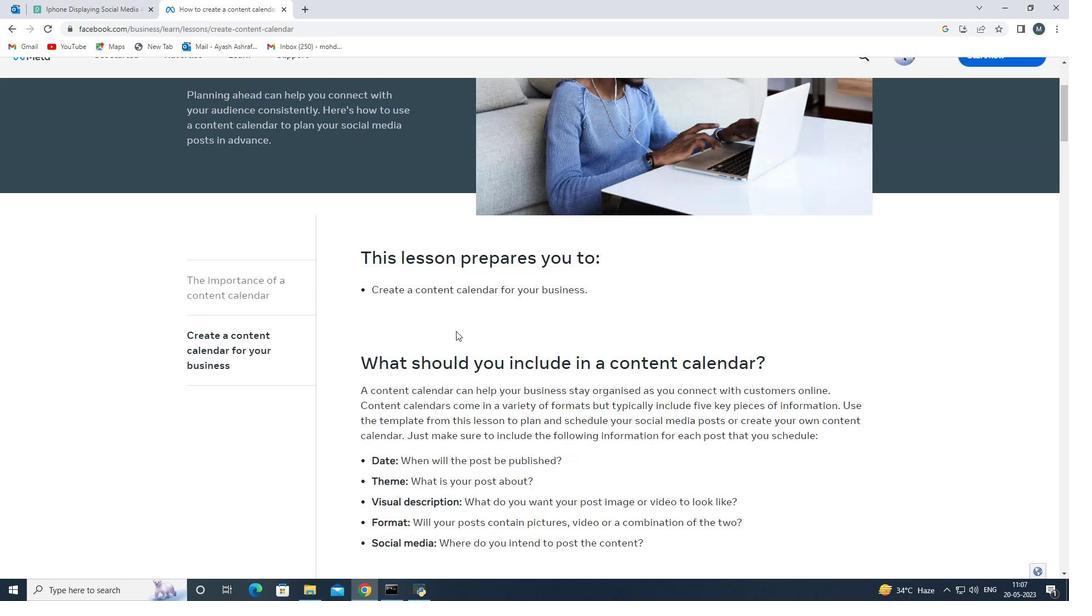 
Action: Mouse scrolled (456, 332) with delta (0, 0)
Screenshot: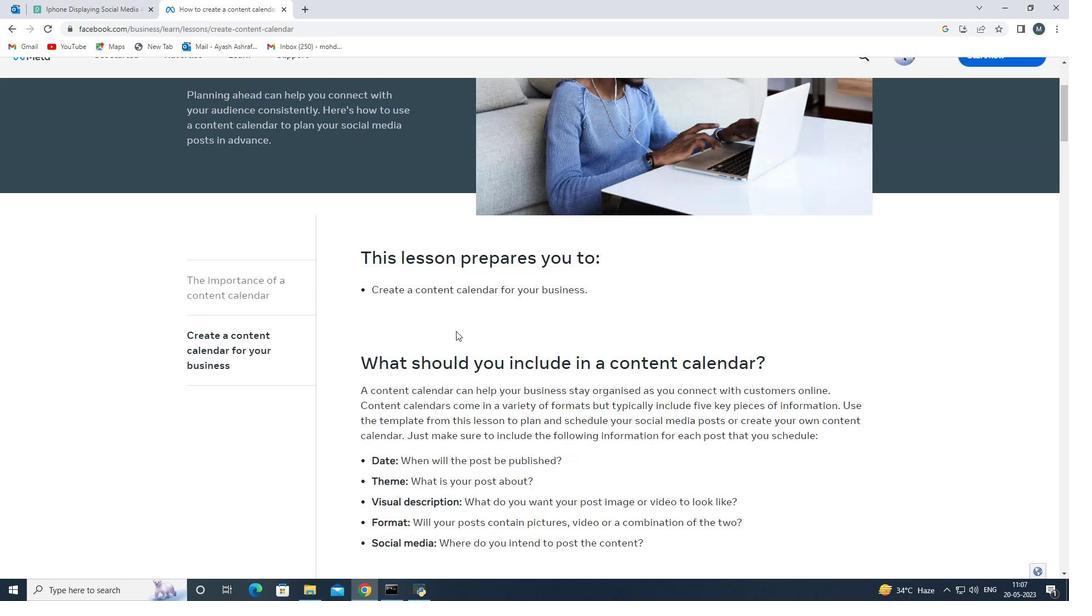 
Action: Mouse scrolled (456, 332) with delta (0, 0)
Screenshot: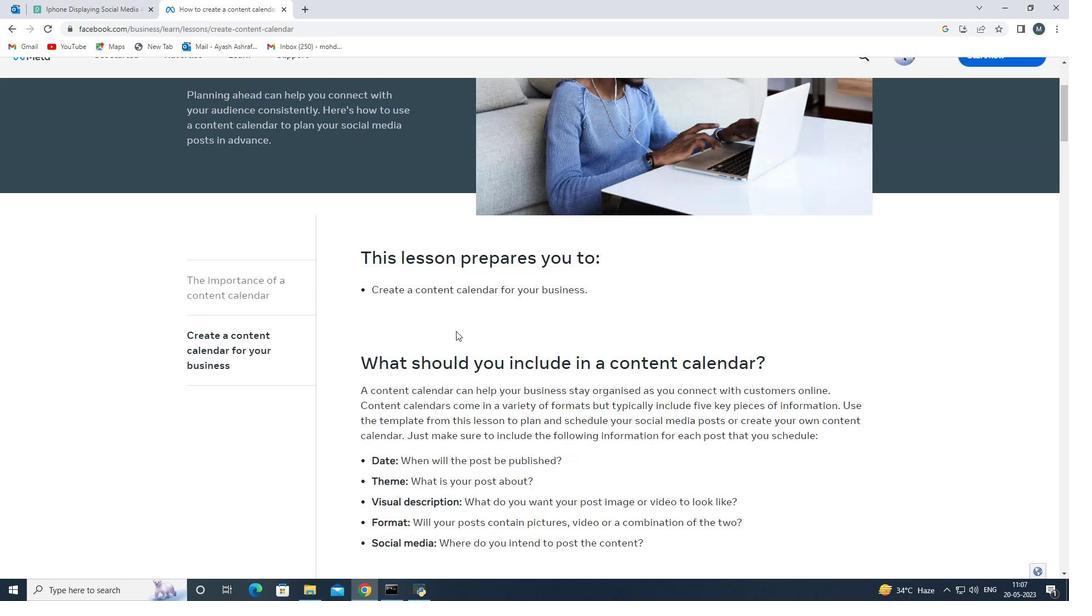 
Action: Mouse scrolled (456, 332) with delta (0, 0)
Screenshot: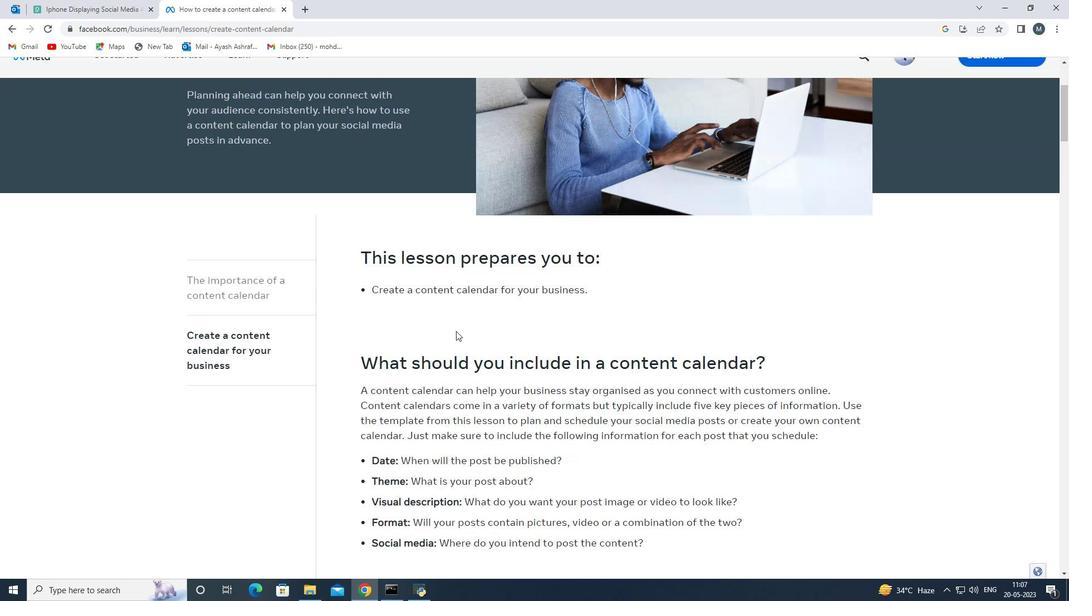 
Action: Mouse scrolled (456, 332) with delta (0, 0)
Screenshot: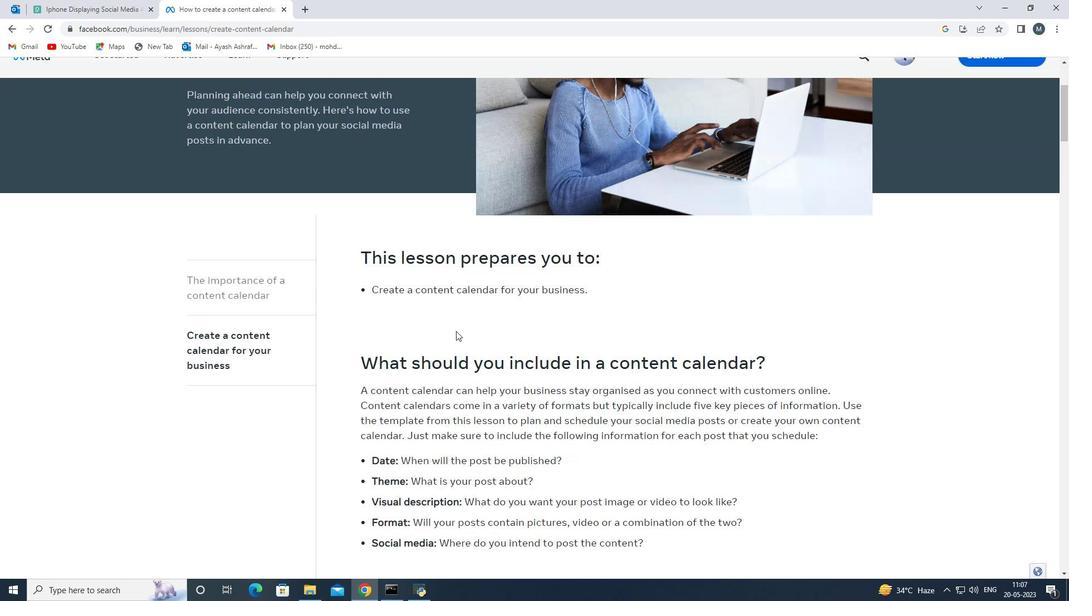 
Action: Mouse scrolled (456, 332) with delta (0, 0)
Screenshot: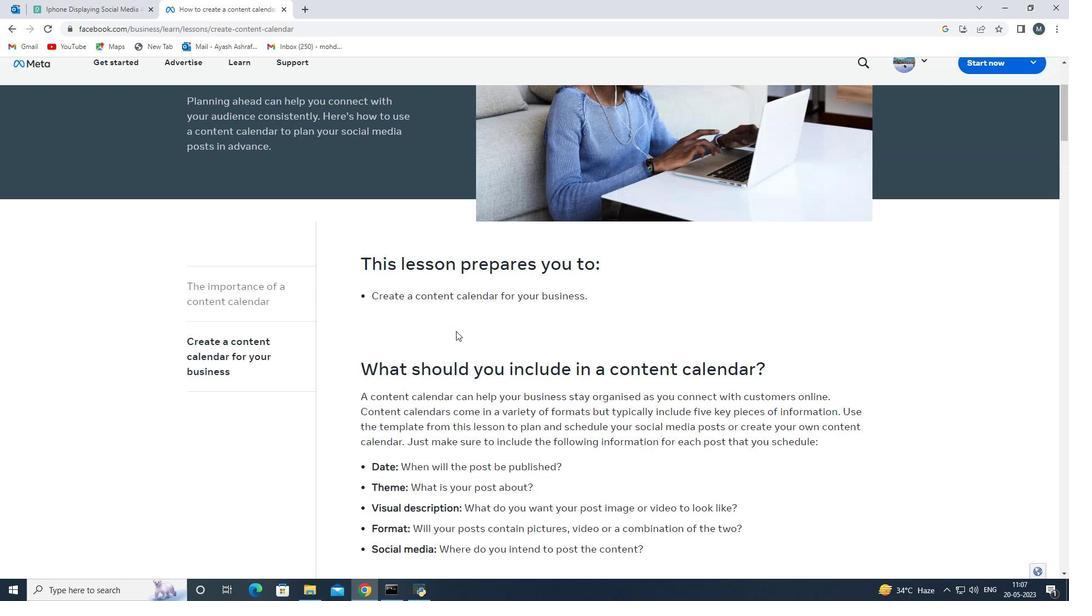 
Action: Mouse moved to (453, 325)
Screenshot: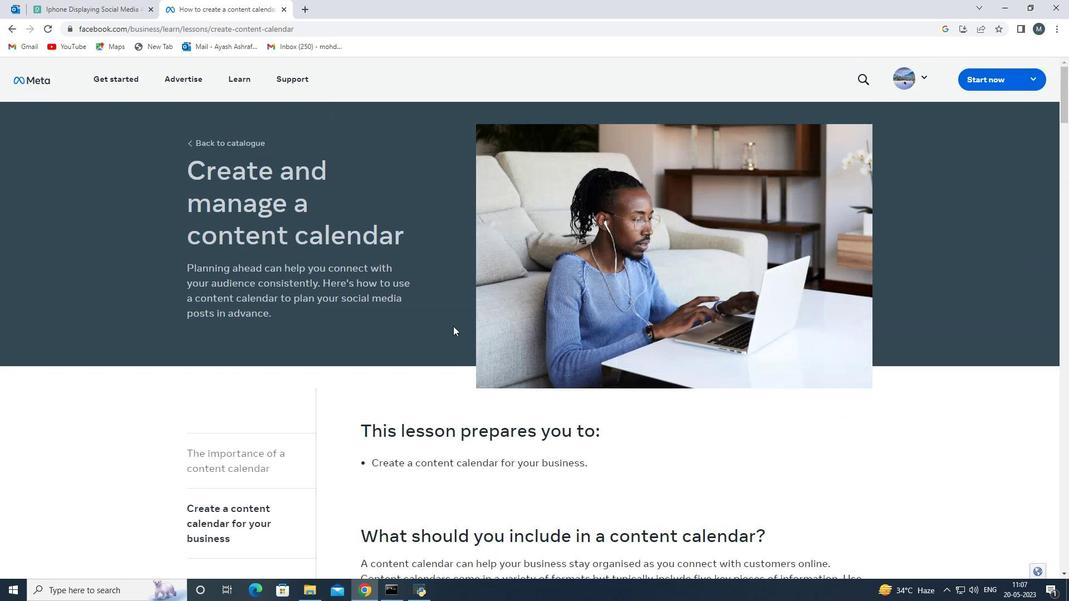 
Action: Mouse scrolled (453, 326) with delta (0, 0)
Screenshot: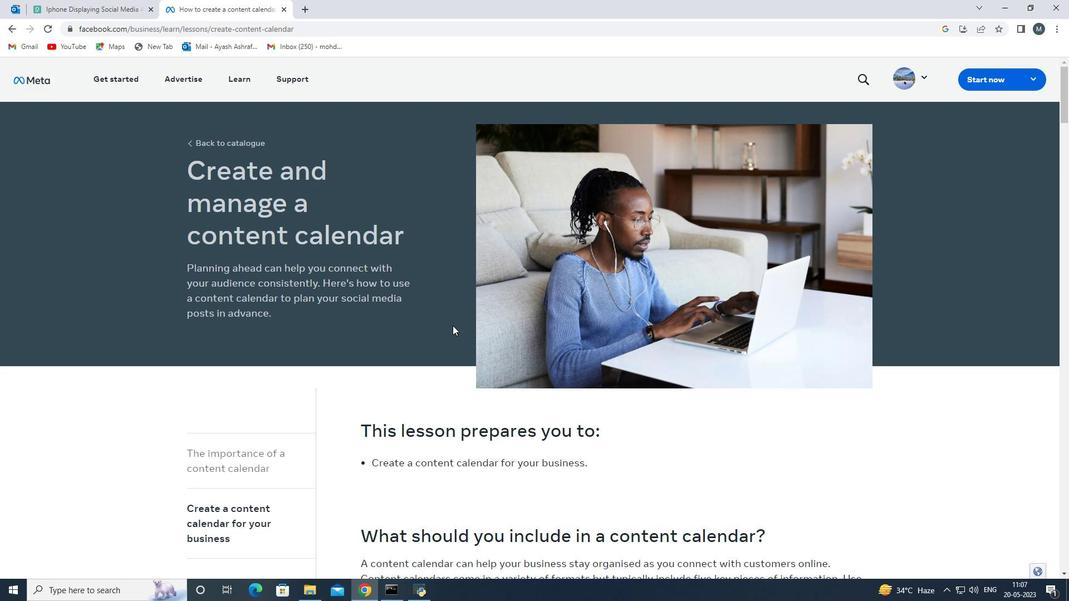 
Action: Mouse scrolled (453, 326) with delta (0, 0)
Screenshot: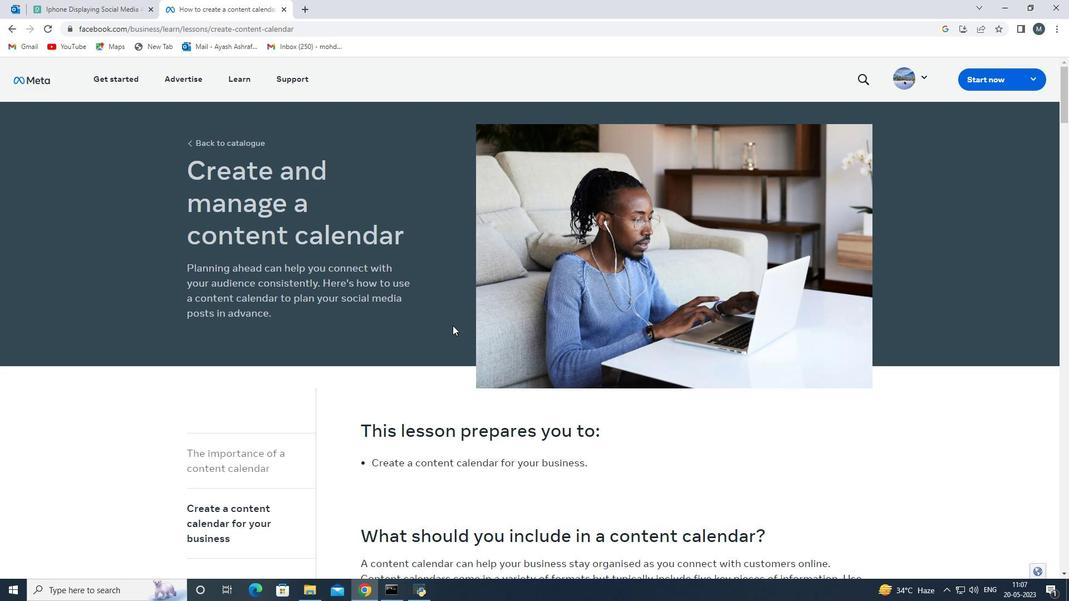 
Action: Mouse scrolled (453, 326) with delta (0, 0)
Screenshot: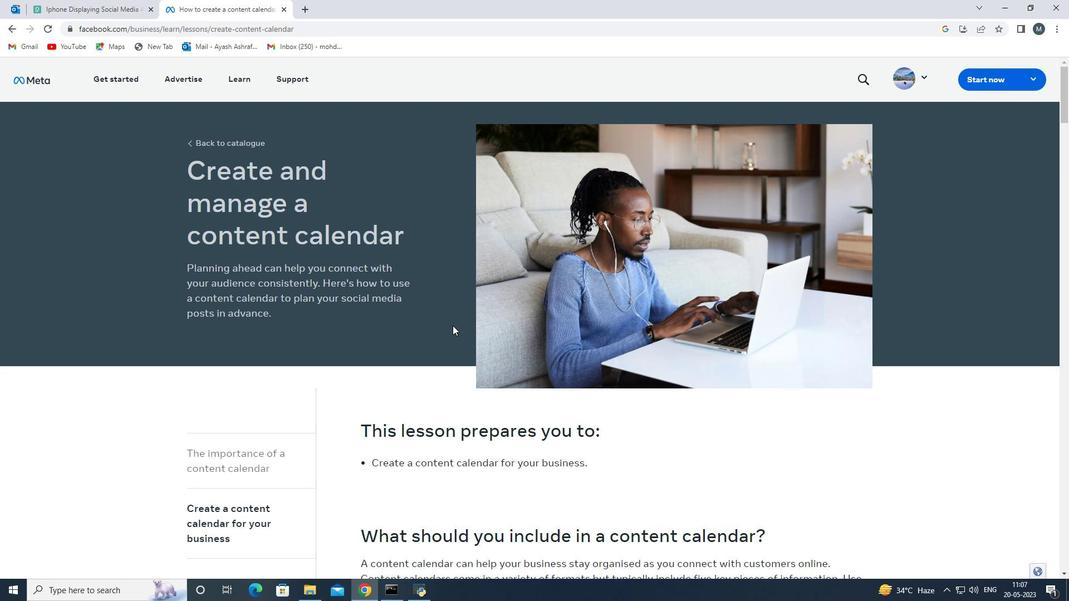 
Action: Mouse scrolled (453, 326) with delta (0, 0)
Screenshot: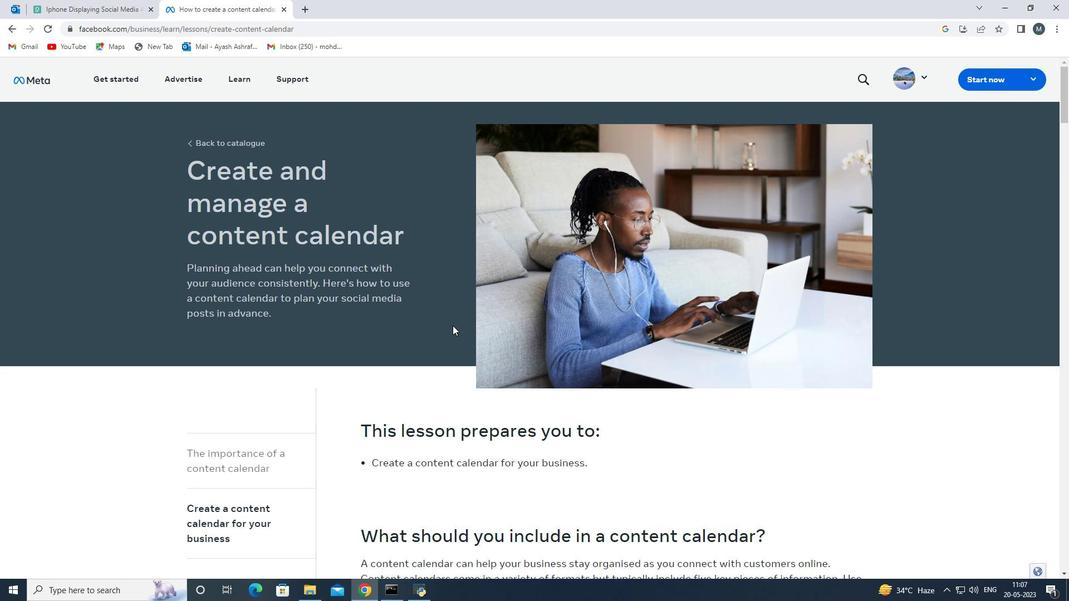 
Action: Mouse moved to (509, 249)
Screenshot: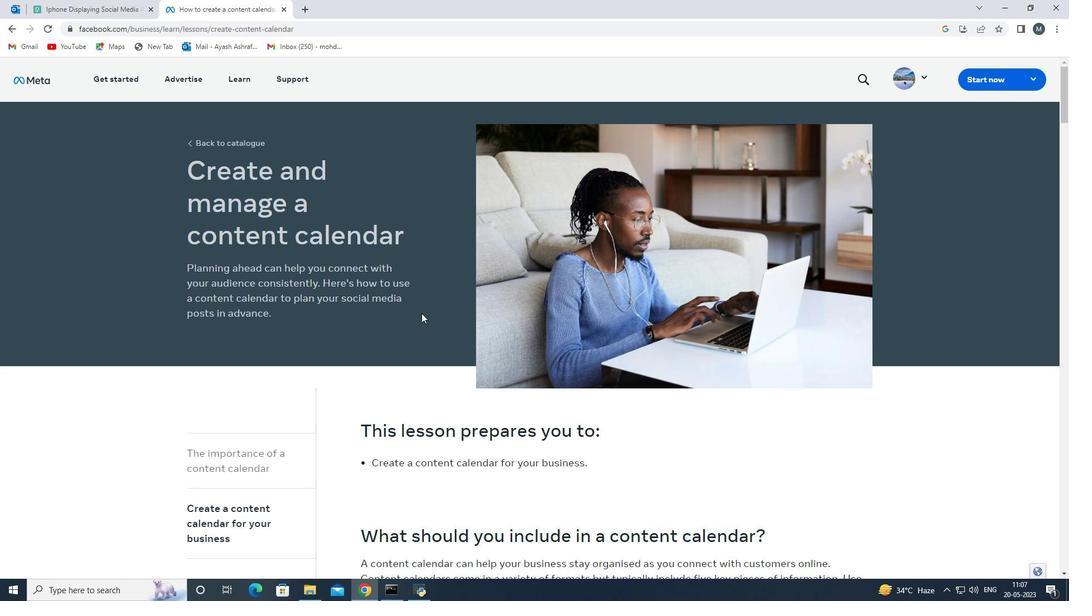 
Action: Mouse scrolled (509, 249) with delta (0, 0)
Screenshot: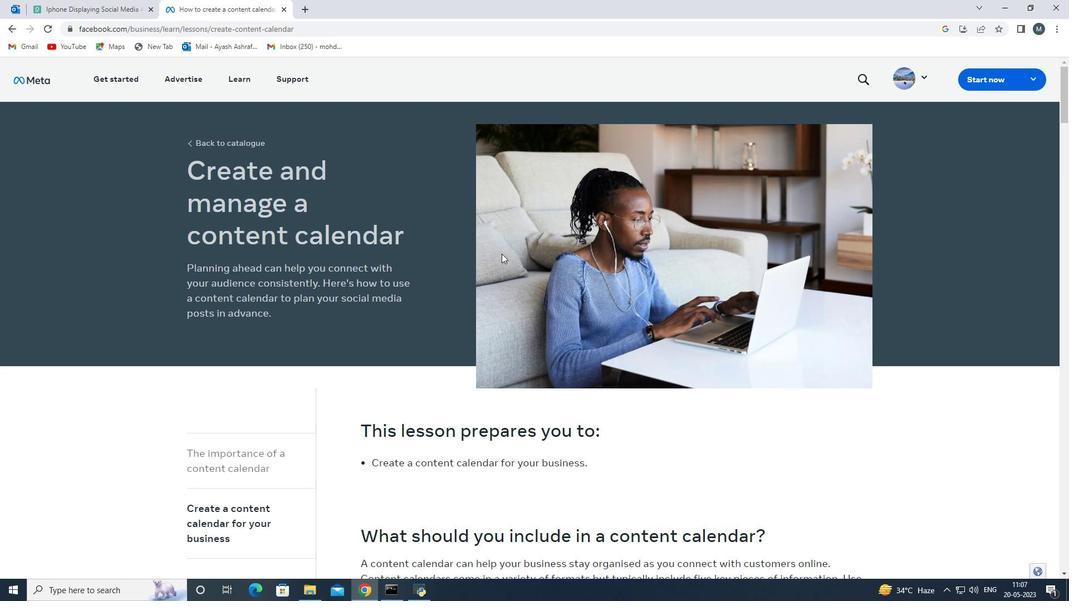 
Action: Mouse moved to (510, 249)
Screenshot: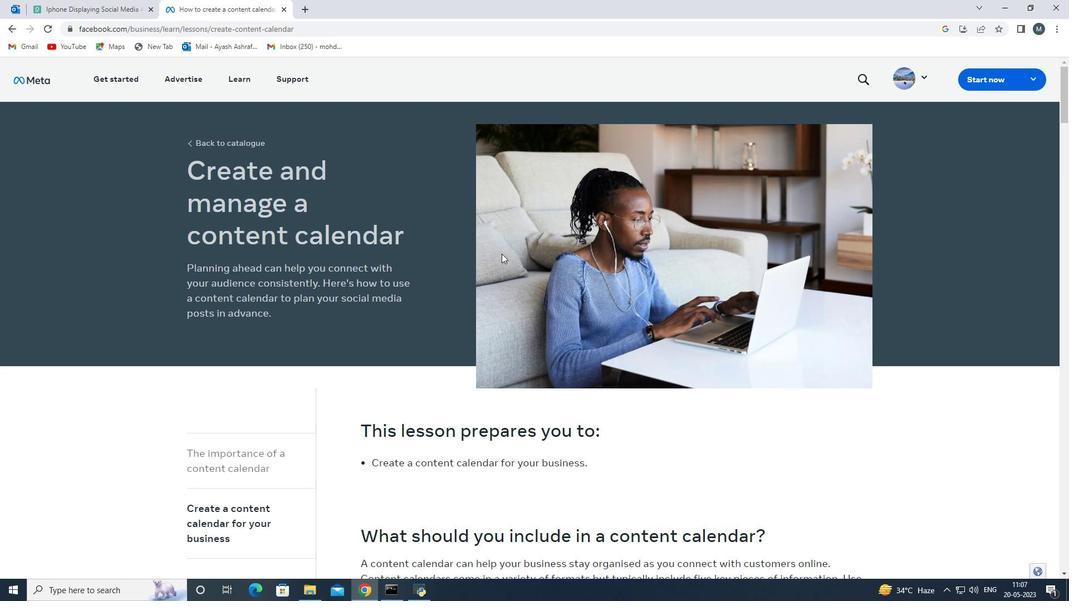 
Action: Mouse scrolled (510, 248) with delta (0, 0)
Screenshot: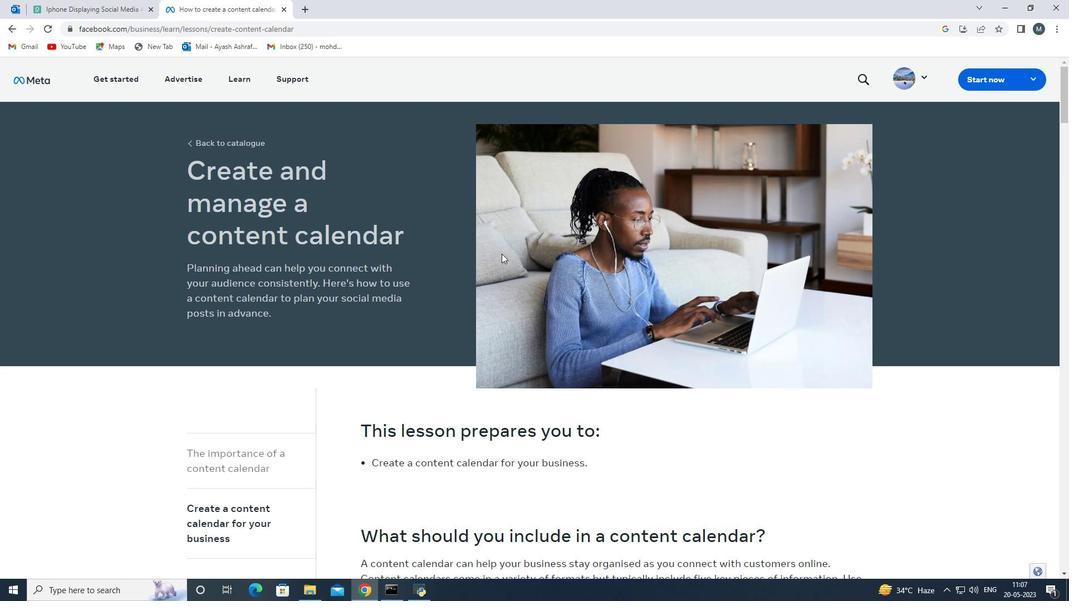 
Action: Mouse scrolled (510, 248) with delta (0, 0)
Screenshot: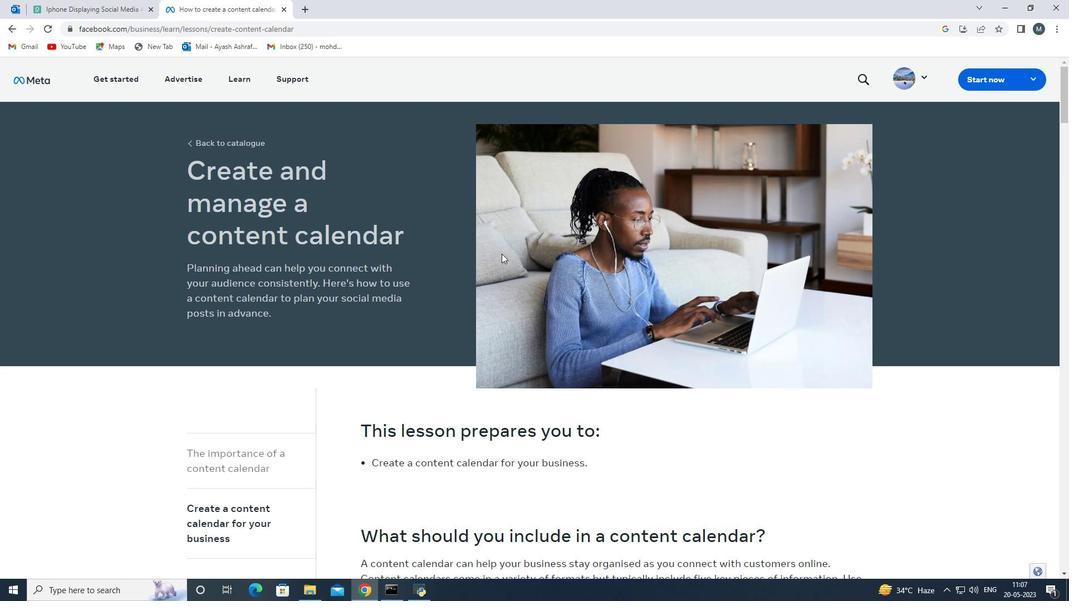 
Action: Mouse scrolled (510, 248) with delta (0, 0)
Screenshot: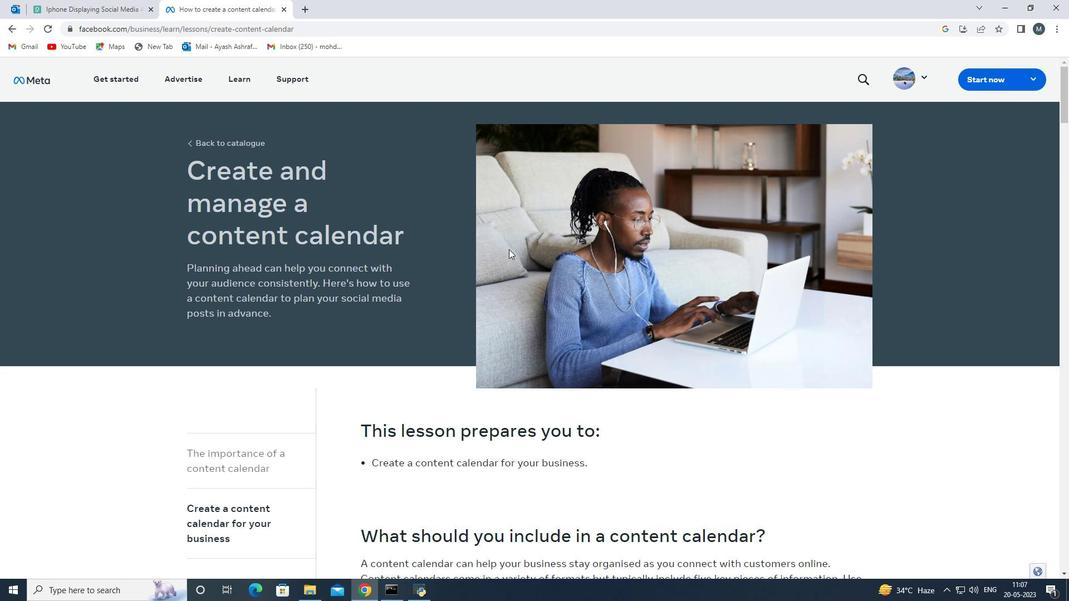 
Action: Mouse scrolled (510, 248) with delta (0, 0)
Screenshot: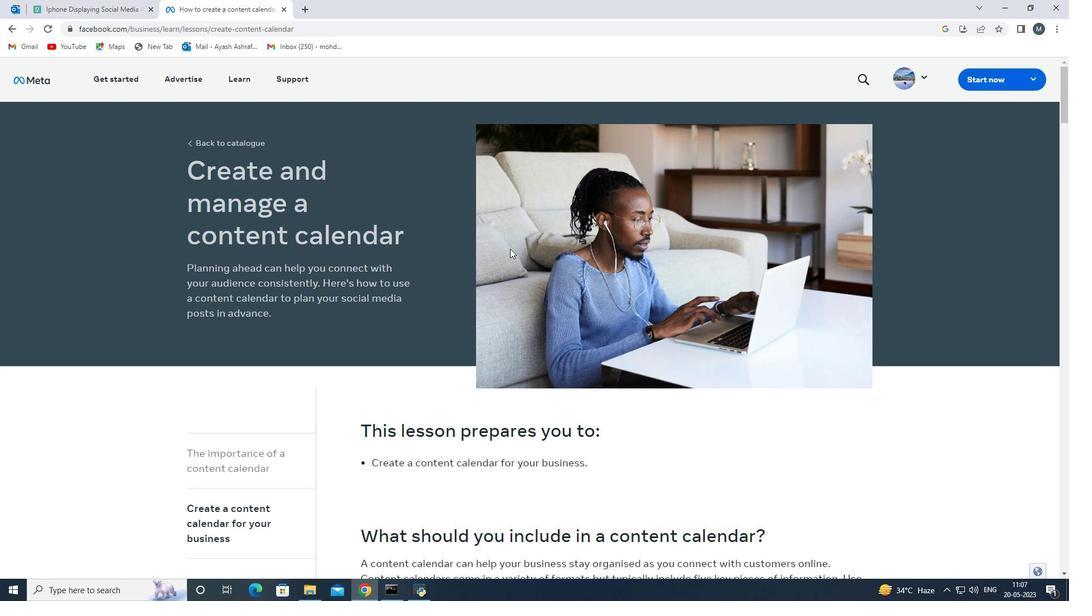 
Action: Mouse moved to (602, 257)
Screenshot: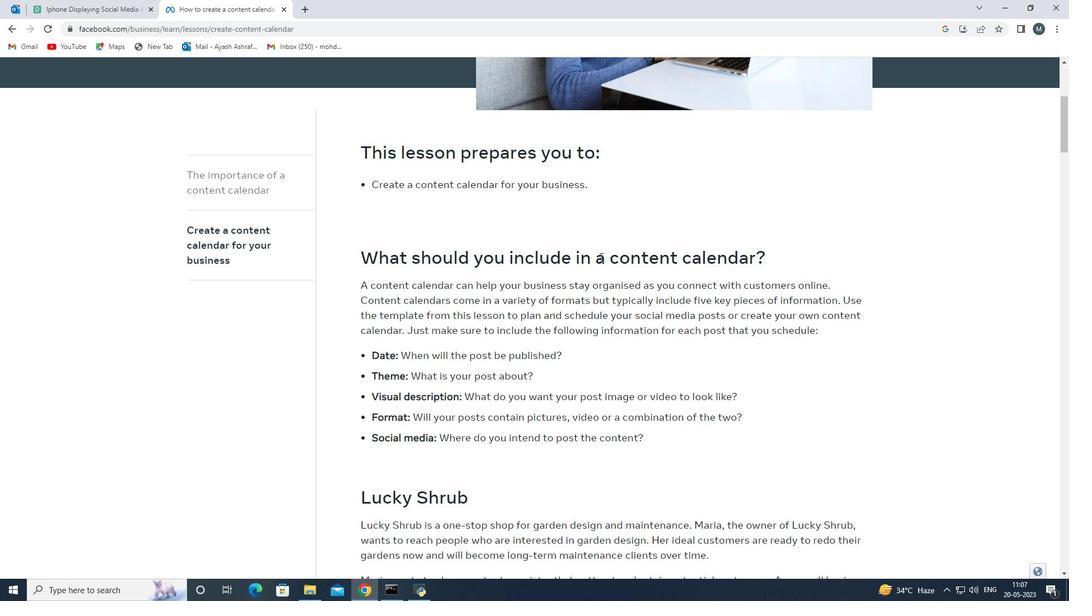 
Action: Mouse scrolled (602, 257) with delta (0, 0)
Screenshot: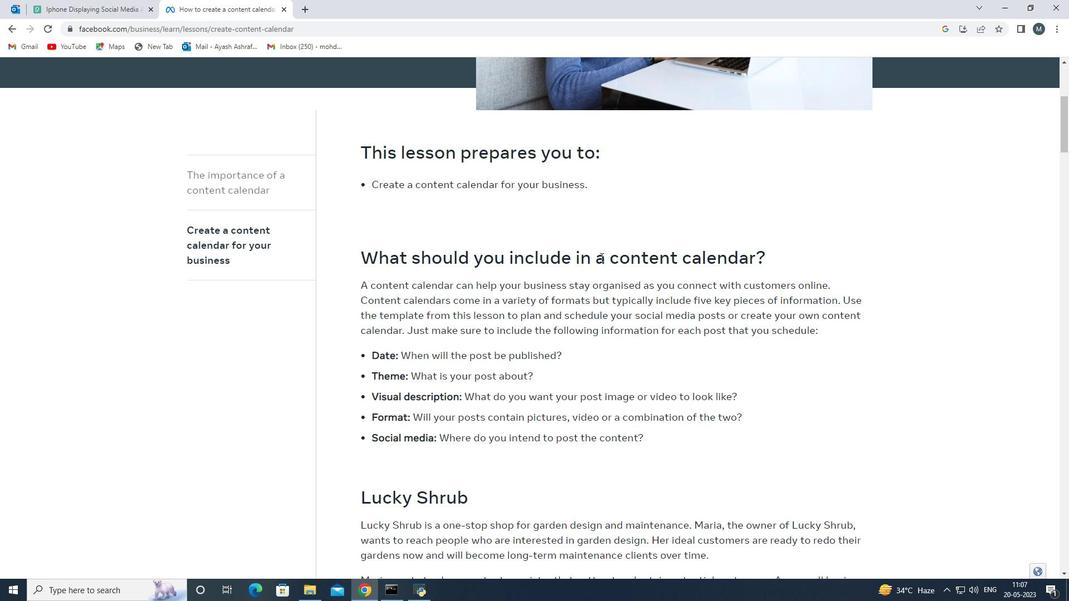 
Action: Mouse scrolled (602, 257) with delta (0, 0)
Screenshot: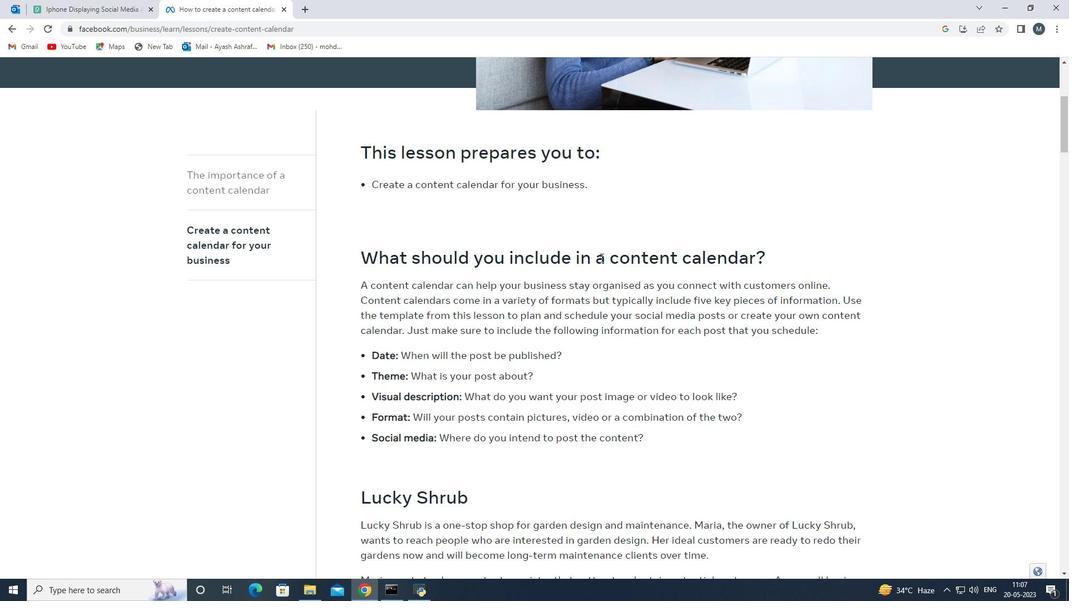 
Action: Mouse moved to (577, 305)
Screenshot: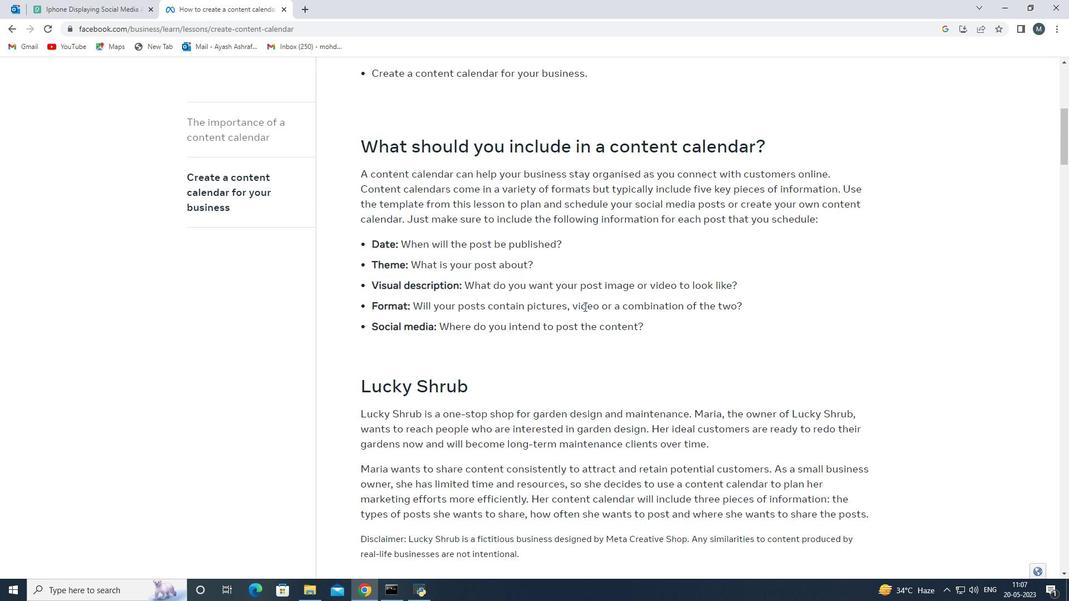
Action: Mouse scrolled (577, 305) with delta (0, 0)
Screenshot: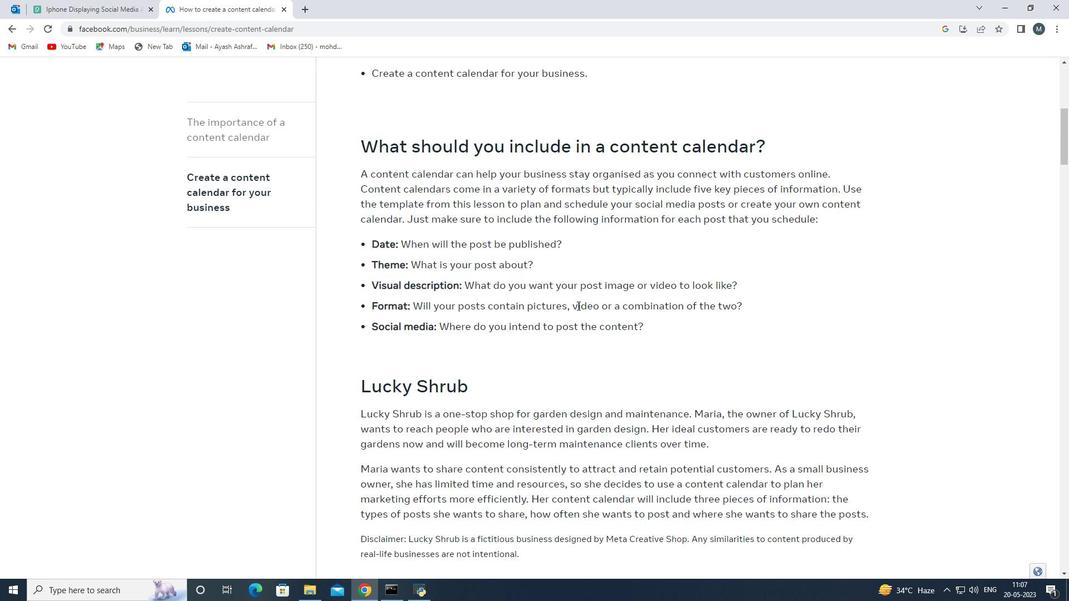 
Action: Mouse scrolled (577, 305) with delta (0, 0)
Screenshot: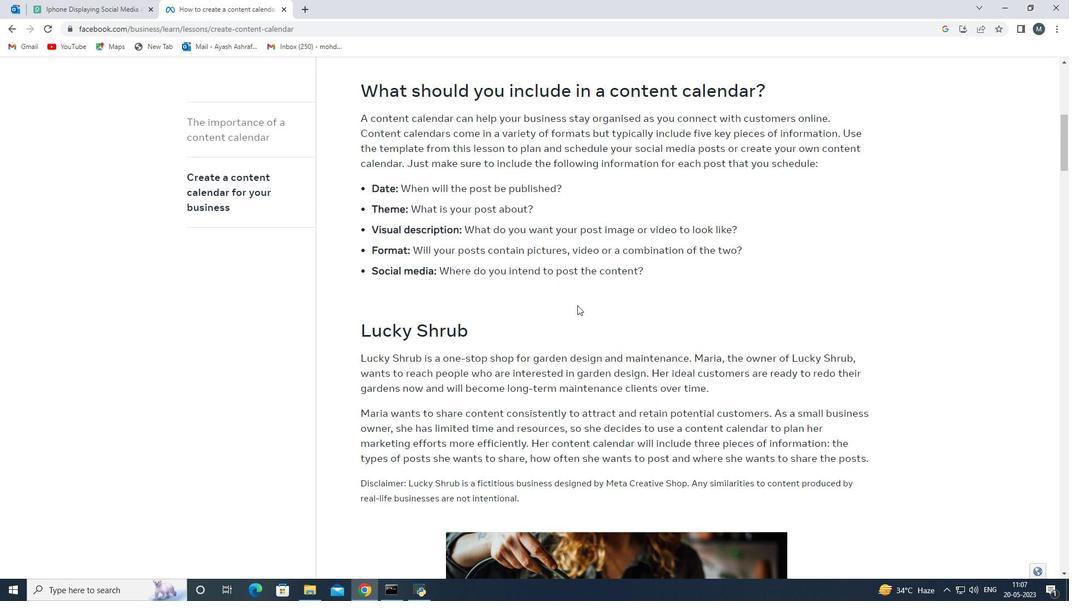 
Action: Mouse scrolled (577, 305) with delta (0, 0)
Screenshot: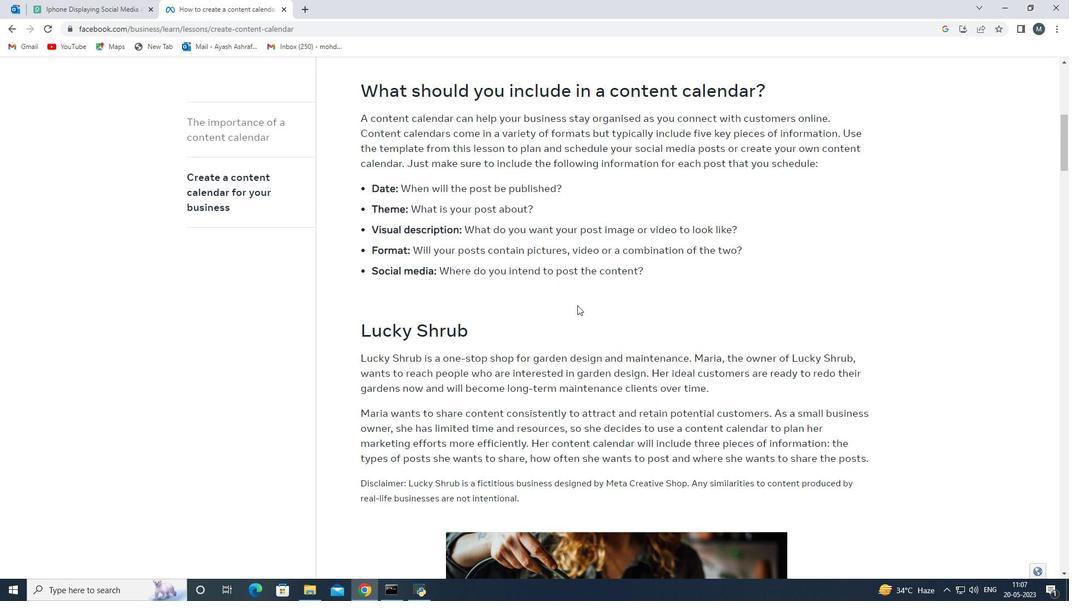 
Action: Mouse scrolled (577, 305) with delta (0, 0)
Screenshot: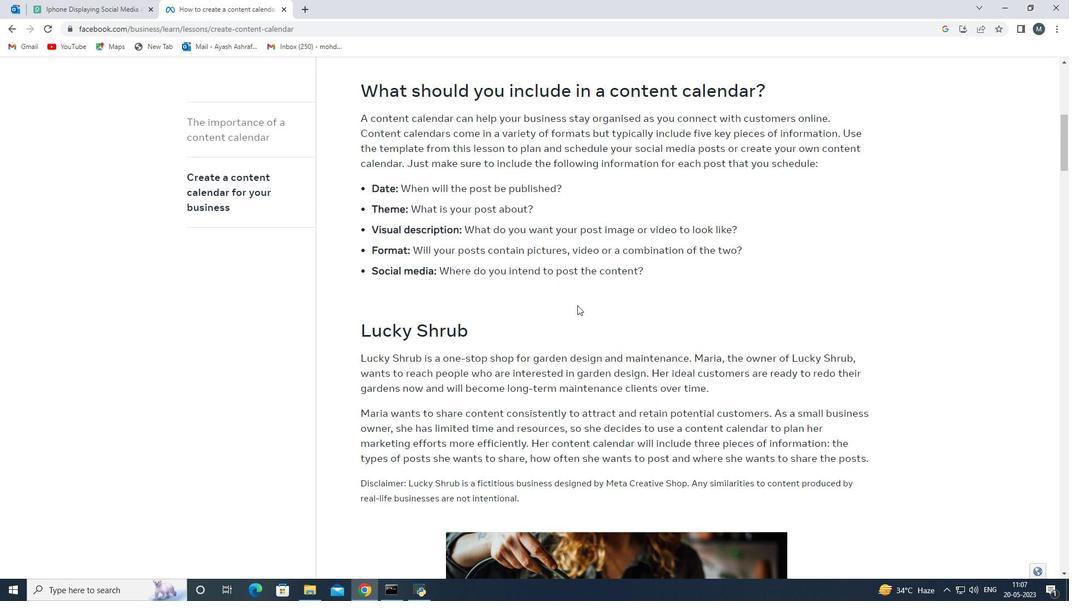 
Action: Mouse moved to (577, 307)
Screenshot: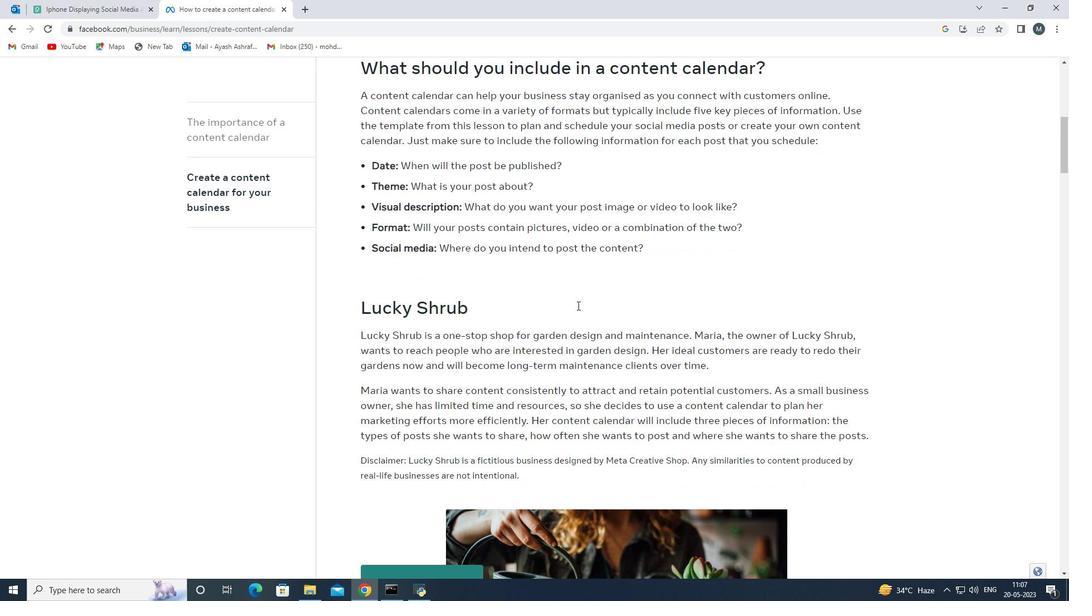 
Action: Mouse scrolled (577, 307) with delta (0, 0)
Screenshot: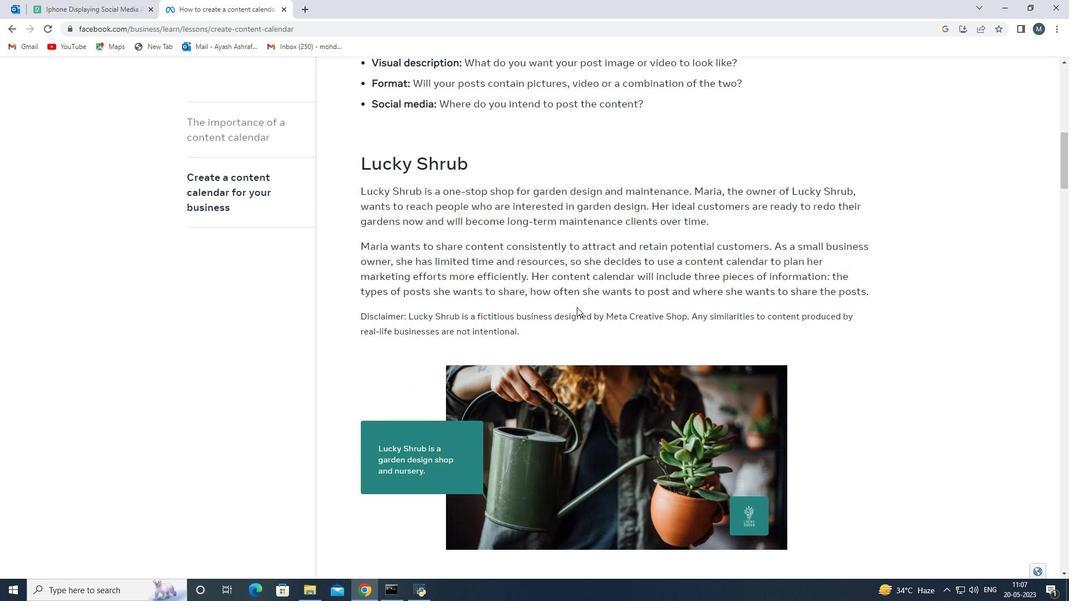 
Action: Mouse scrolled (577, 307) with delta (0, 0)
Screenshot: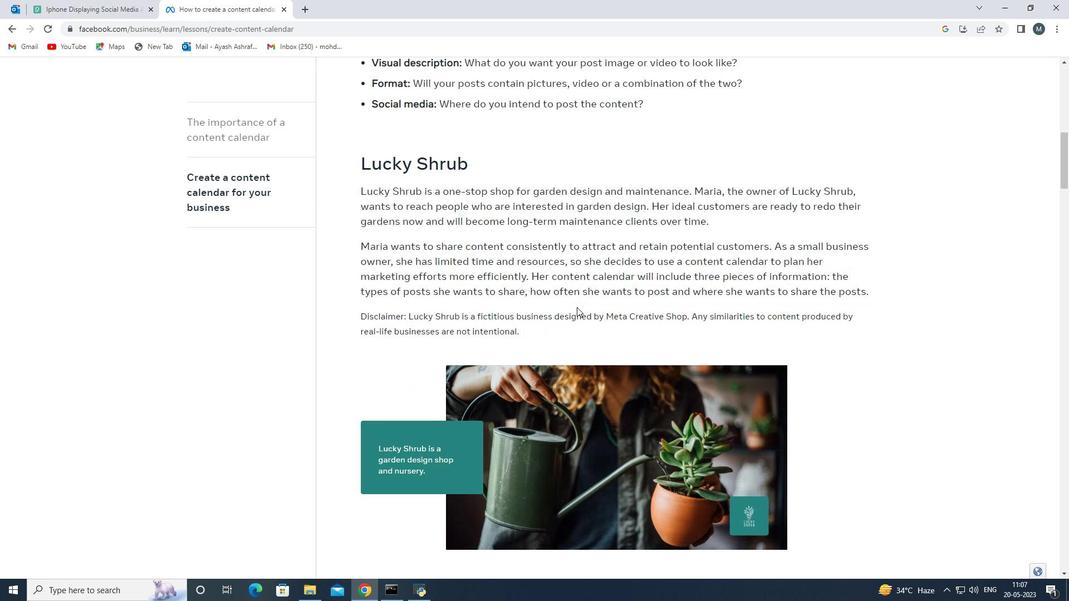 
Action: Mouse scrolled (577, 307) with delta (0, 0)
Screenshot: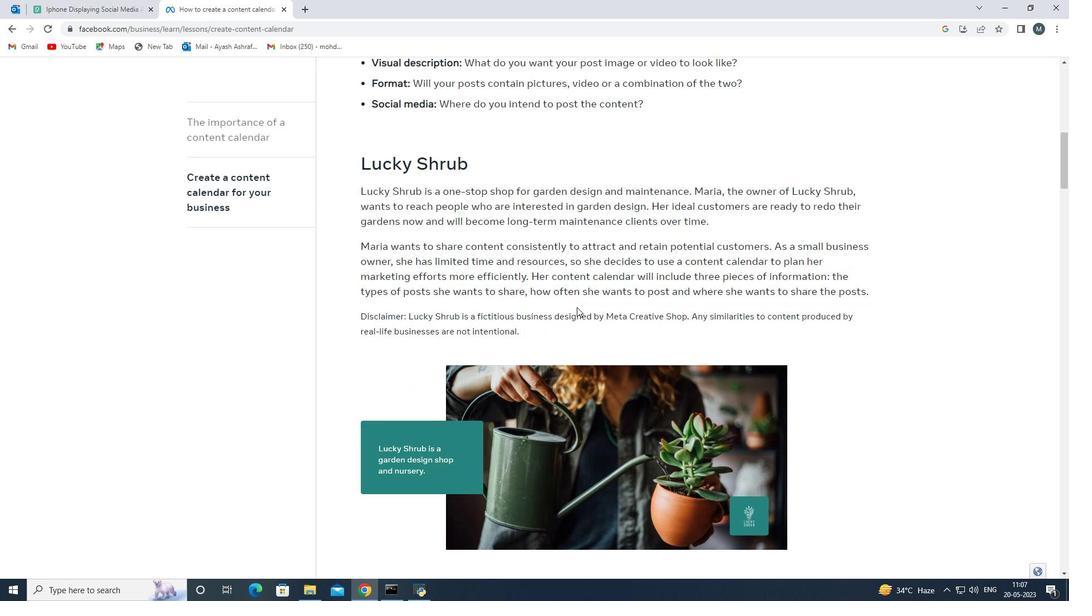 
Action: Mouse scrolled (577, 307) with delta (0, 0)
Screenshot: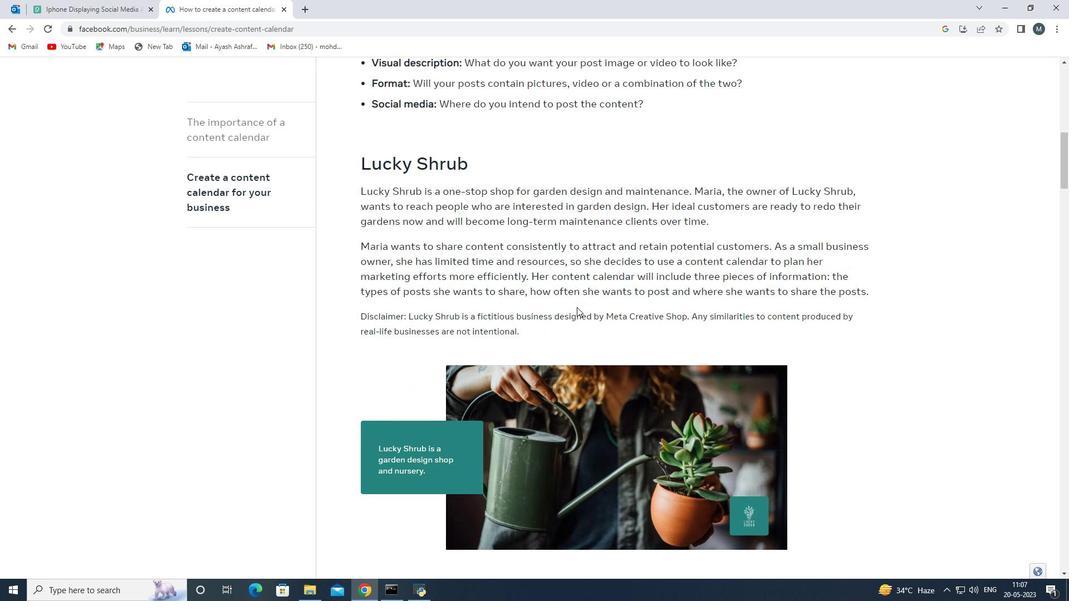
Action: Mouse scrolled (577, 307) with delta (0, 0)
Screenshot: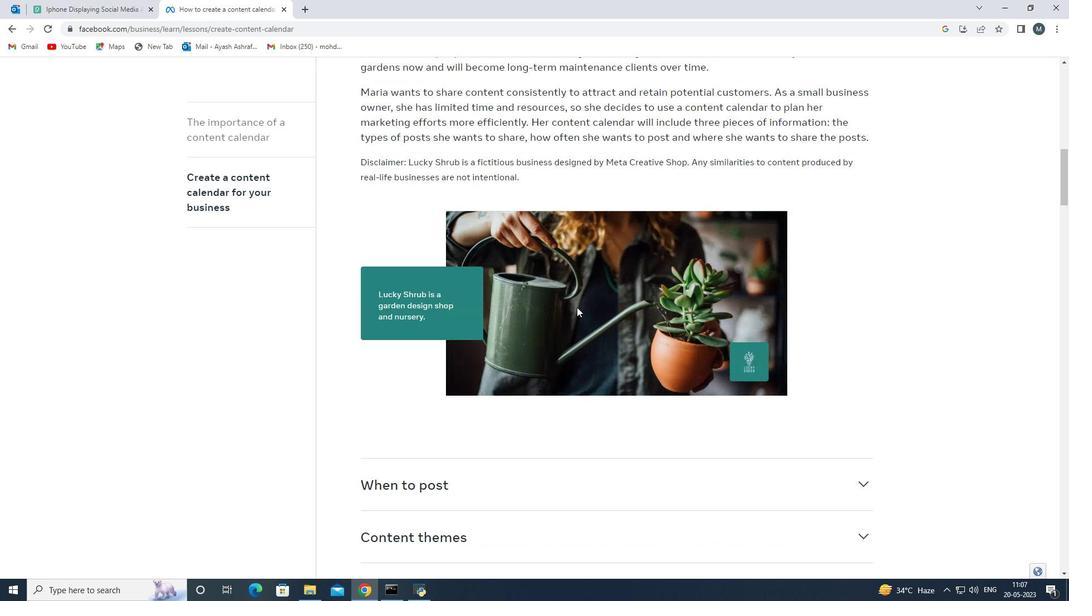 
Action: Mouse scrolled (577, 307) with delta (0, 0)
Screenshot: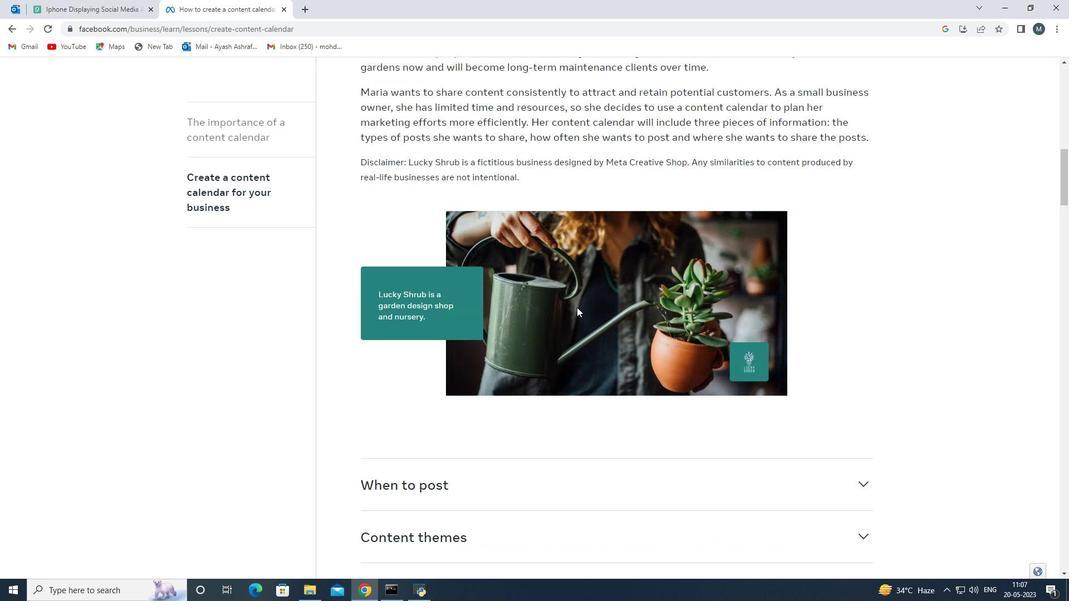 
Action: Mouse scrolled (577, 307) with delta (0, 0)
Screenshot: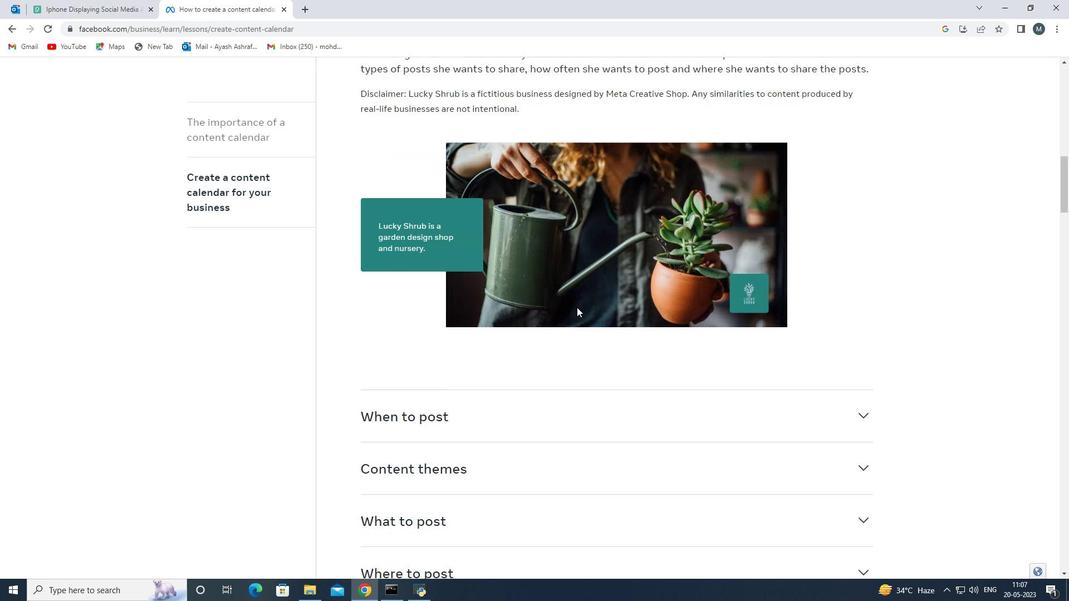 
Action: Mouse scrolled (577, 307) with delta (0, 0)
Screenshot: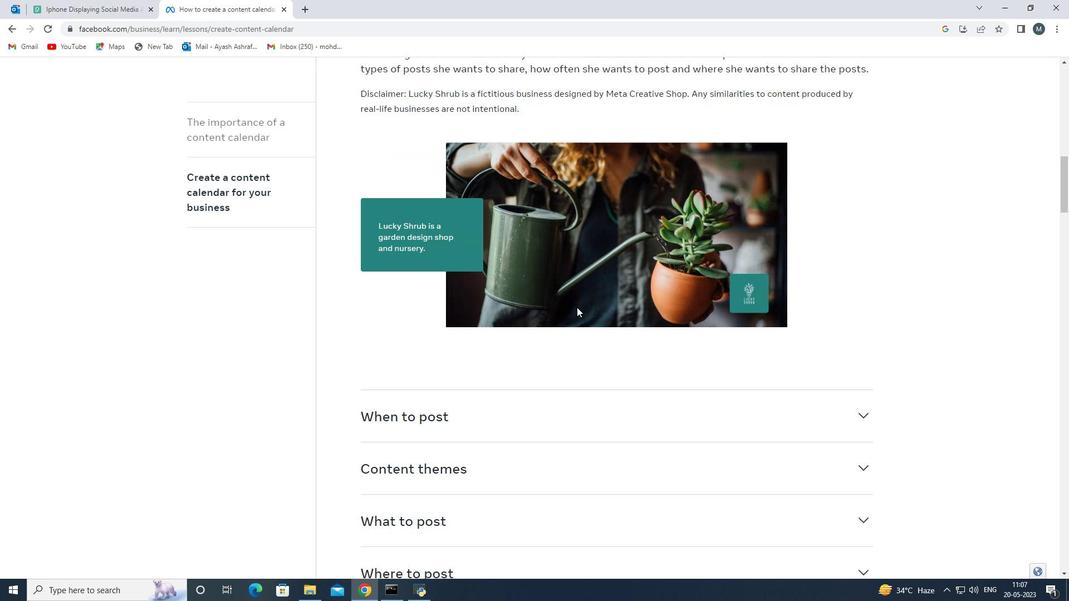 
Action: Mouse scrolled (577, 308) with delta (0, 0)
Screenshot: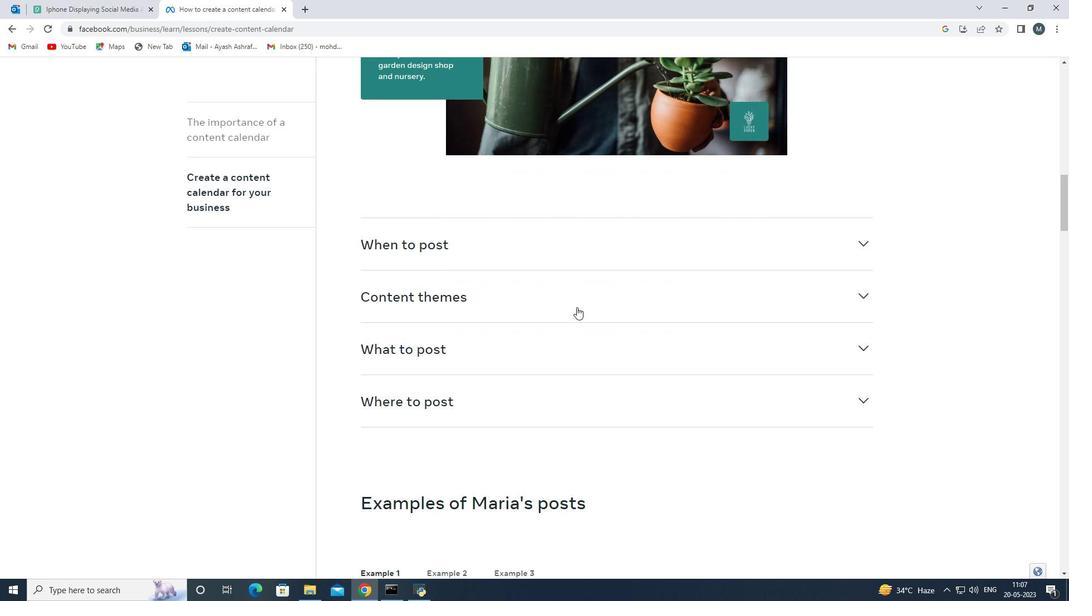 
Action: Mouse moved to (583, 301)
Screenshot: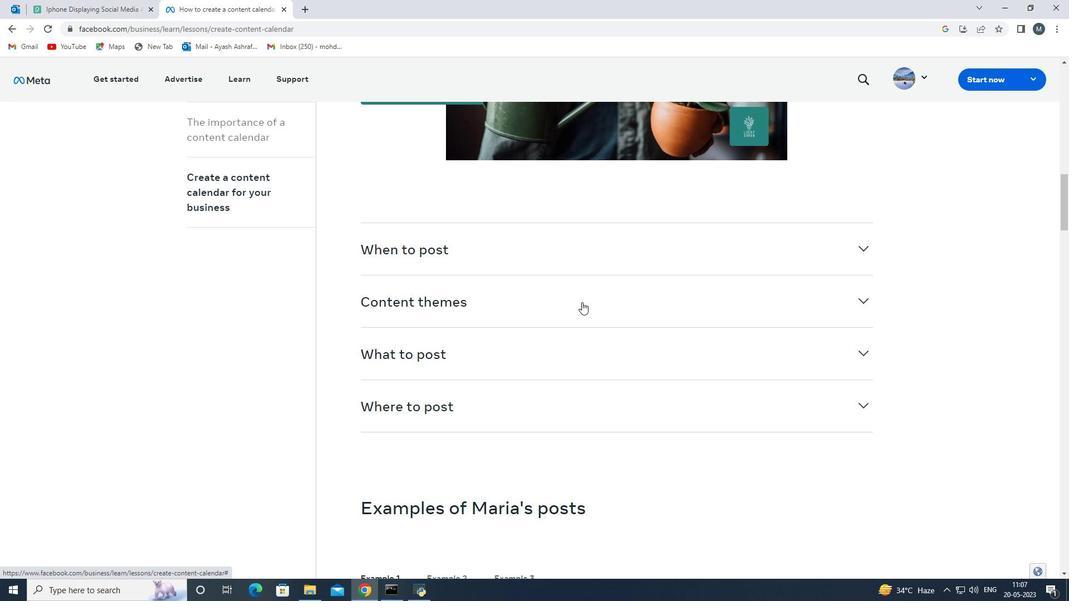 
Action: Mouse scrolled (583, 300) with delta (0, 0)
Screenshot: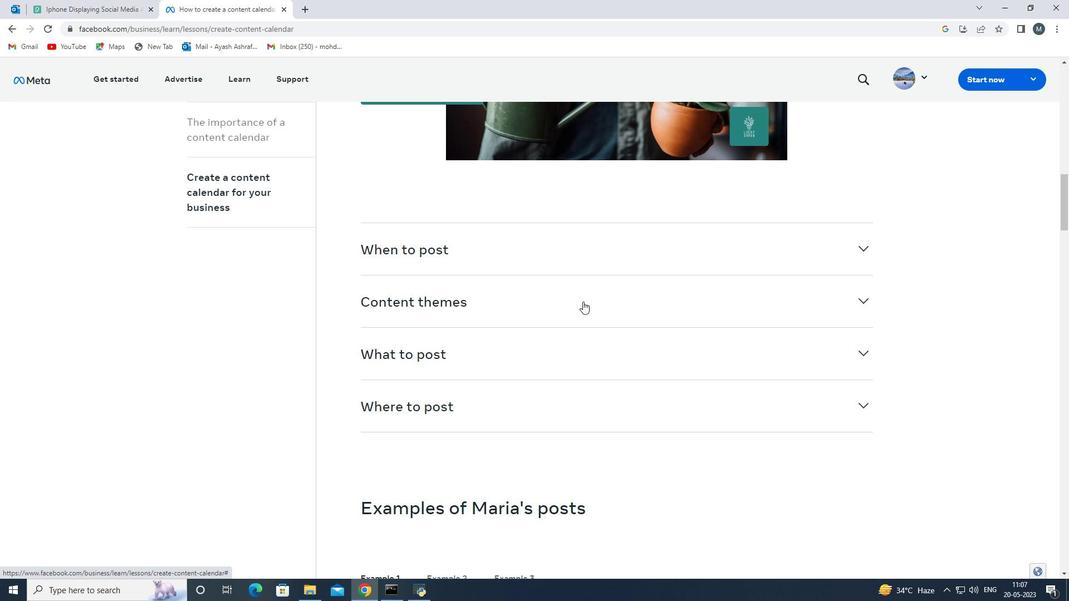 
Action: Mouse scrolled (583, 300) with delta (0, 0)
Screenshot: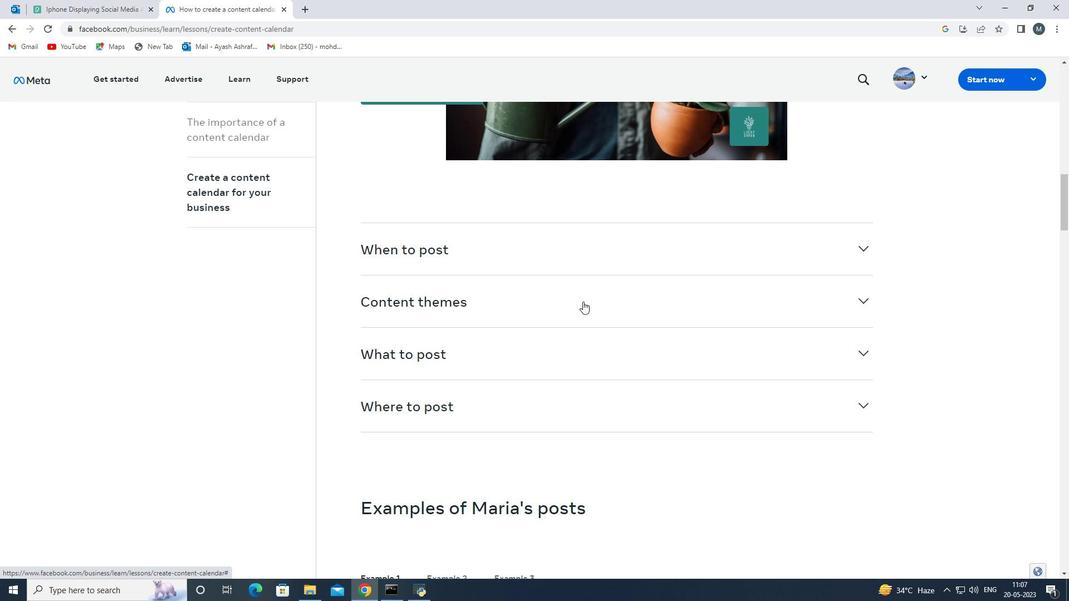 
Action: Mouse scrolled (583, 300) with delta (0, 0)
Screenshot: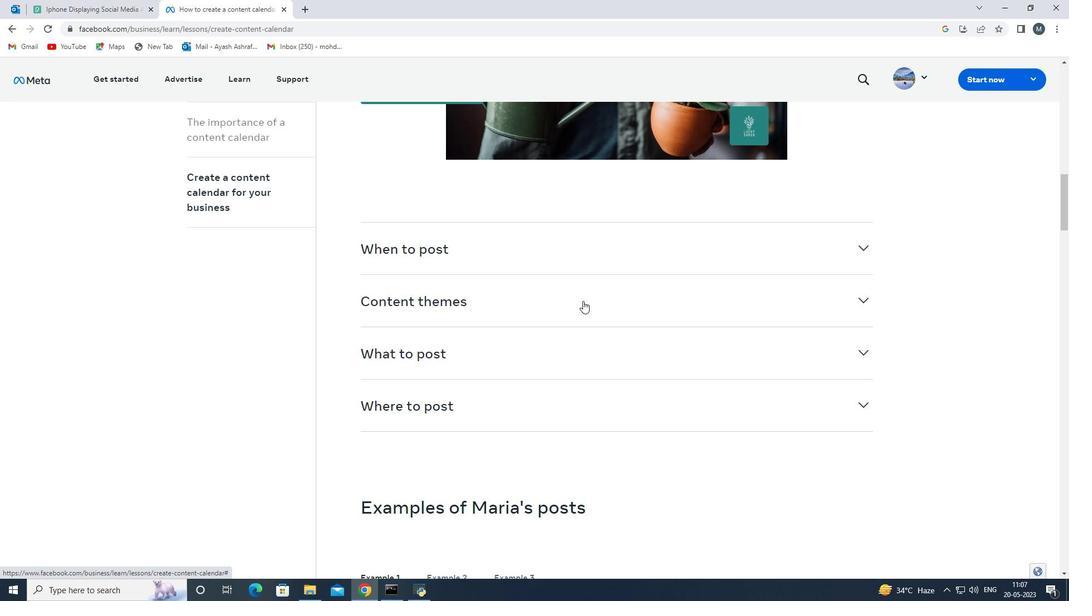 
Action: Mouse scrolled (583, 300) with delta (0, 0)
Screenshot: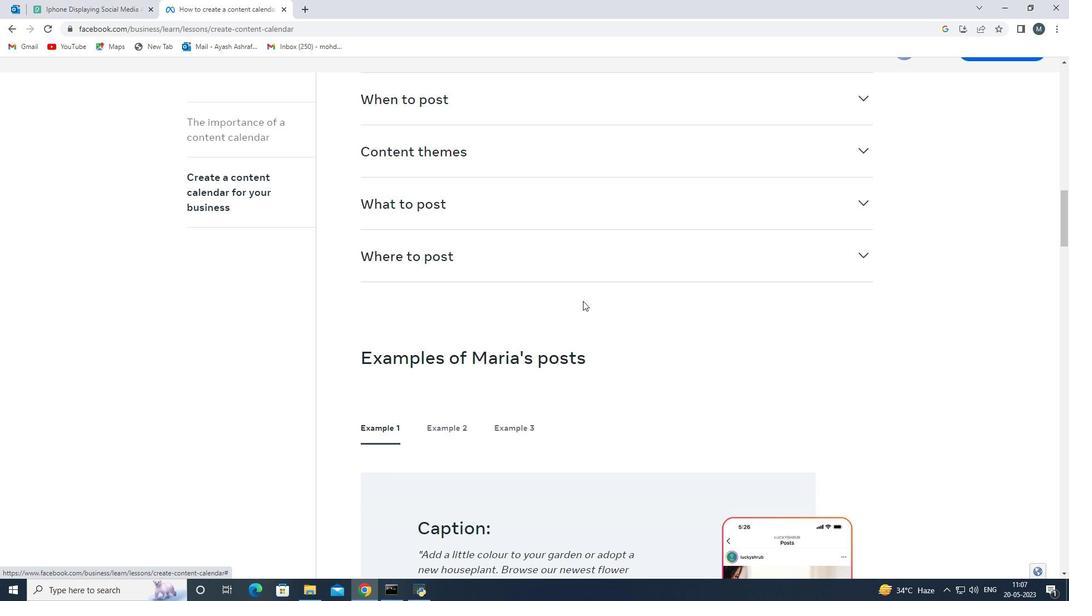 
Action: Mouse scrolled (583, 300) with delta (0, 0)
Screenshot: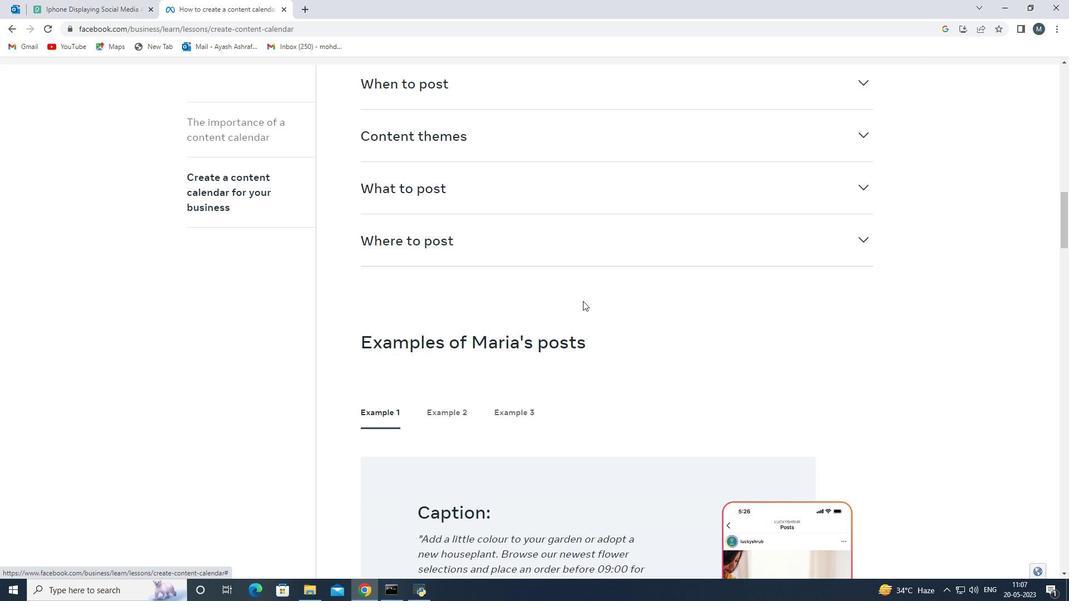 
Action: Mouse scrolled (583, 300) with delta (0, 0)
Screenshot: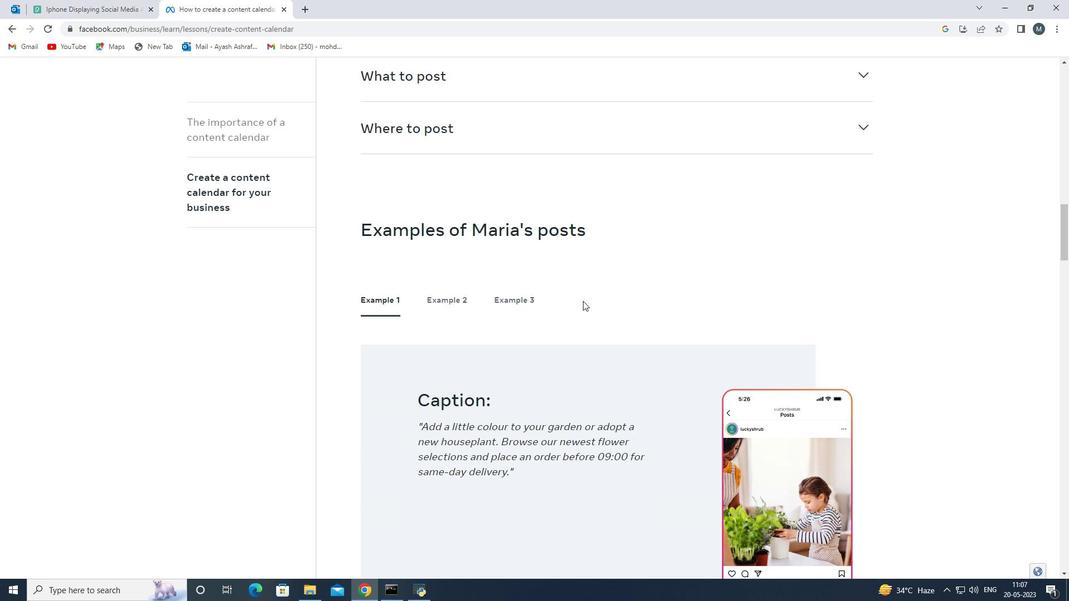 
Action: Mouse scrolled (583, 300) with delta (0, 0)
Screenshot: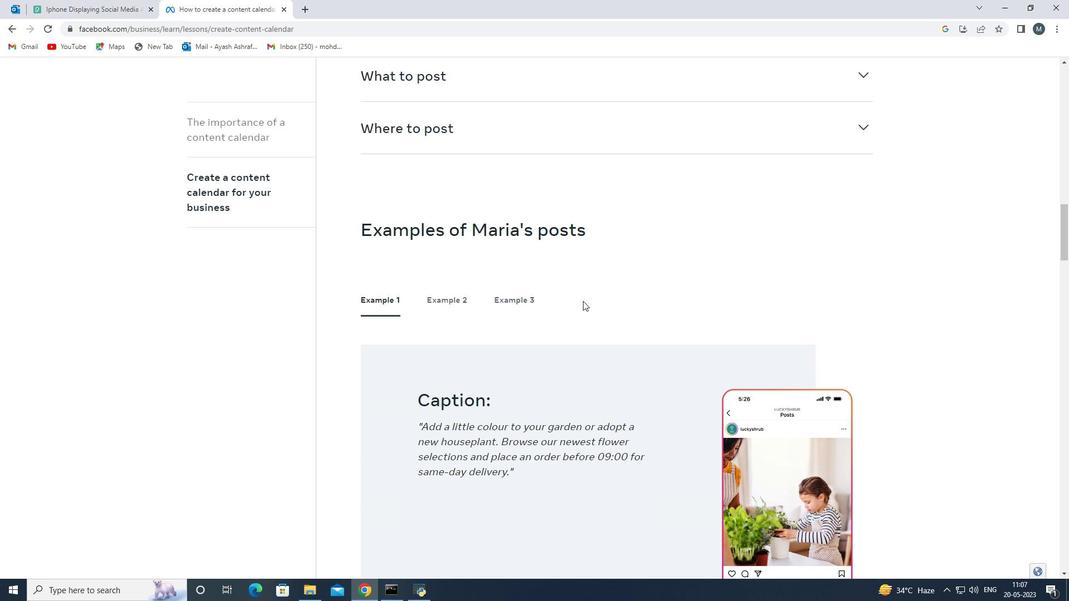 
Action: Mouse moved to (583, 301)
Screenshot: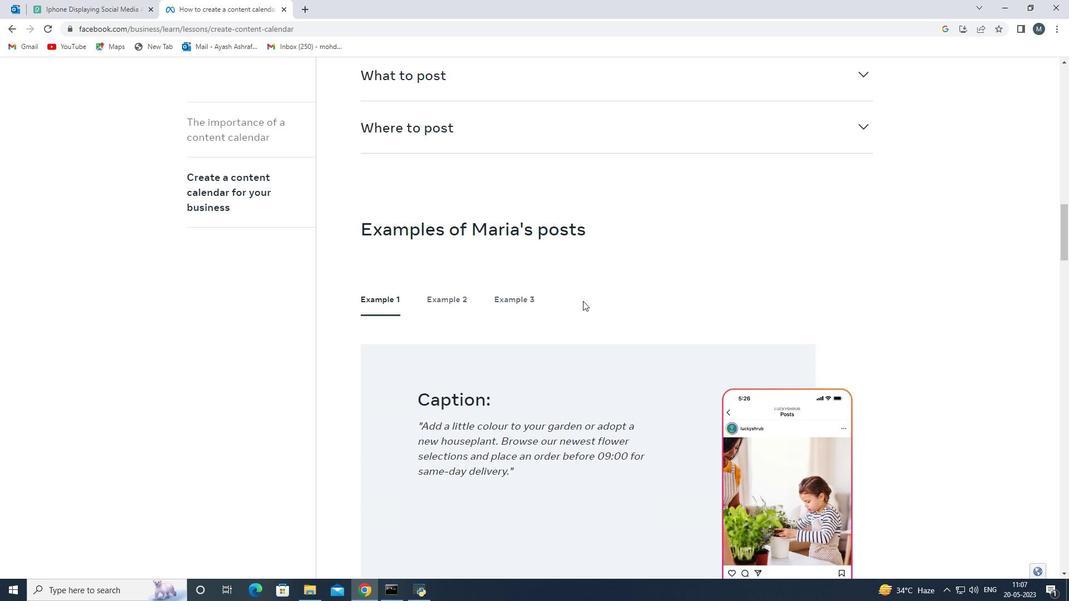 
Action: Mouse scrolled (583, 300) with delta (0, 0)
Screenshot: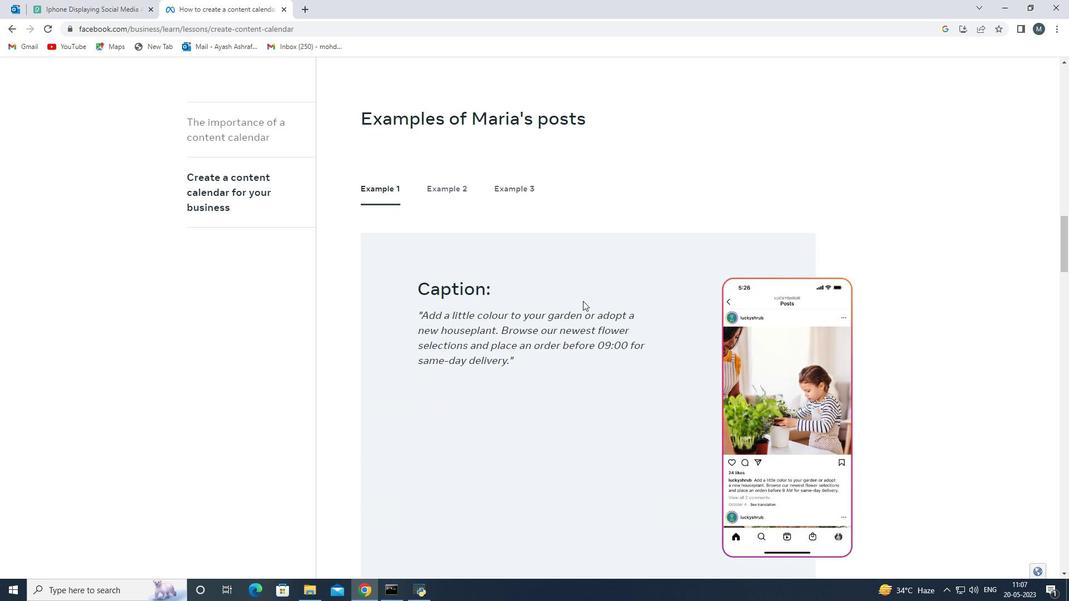 
Action: Mouse moved to (588, 298)
Screenshot: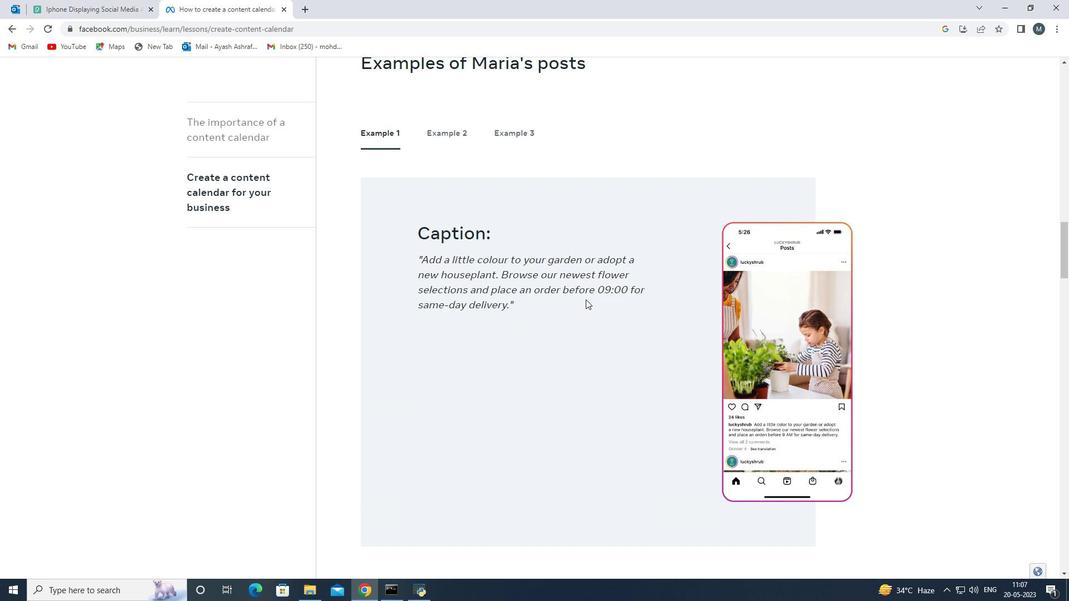 
Action: Mouse scrolled (588, 297) with delta (0, 0)
Screenshot: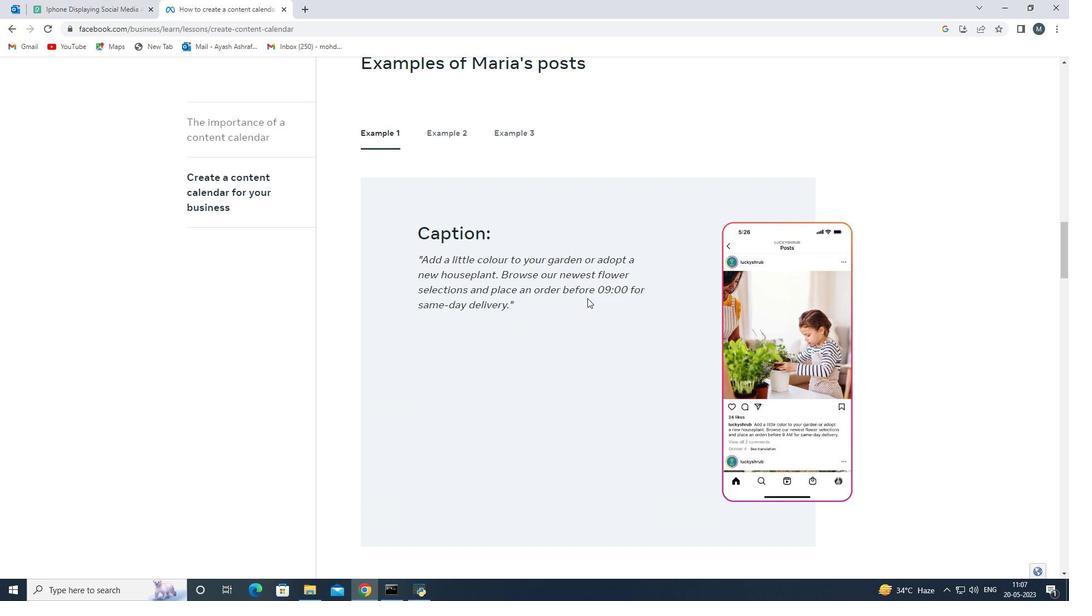 
Action: Mouse scrolled (588, 297) with delta (0, 0)
Screenshot: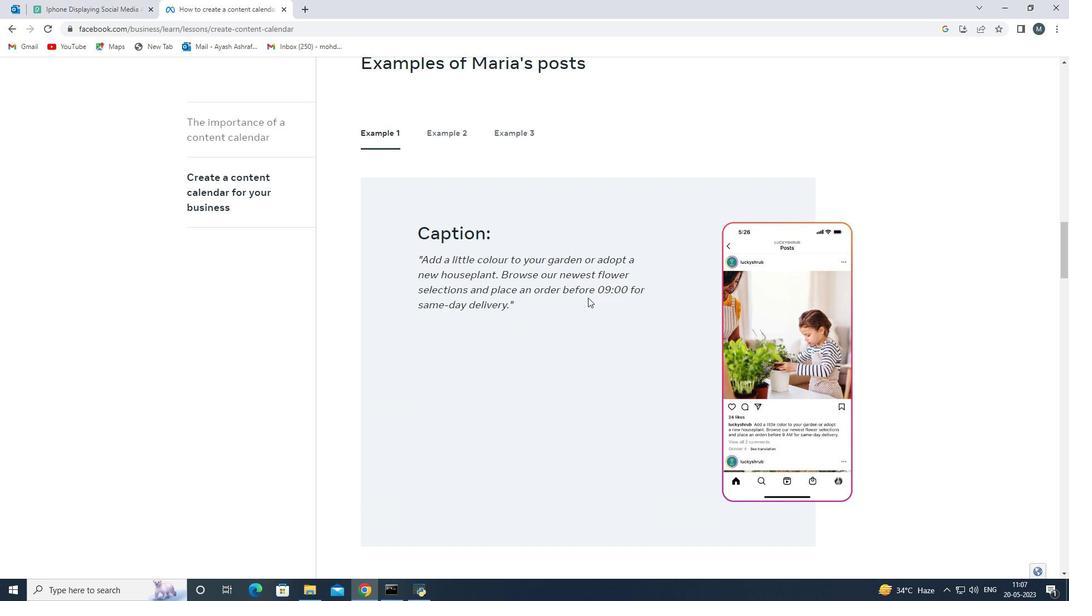
Action: Mouse scrolled (588, 297) with delta (0, 0)
Screenshot: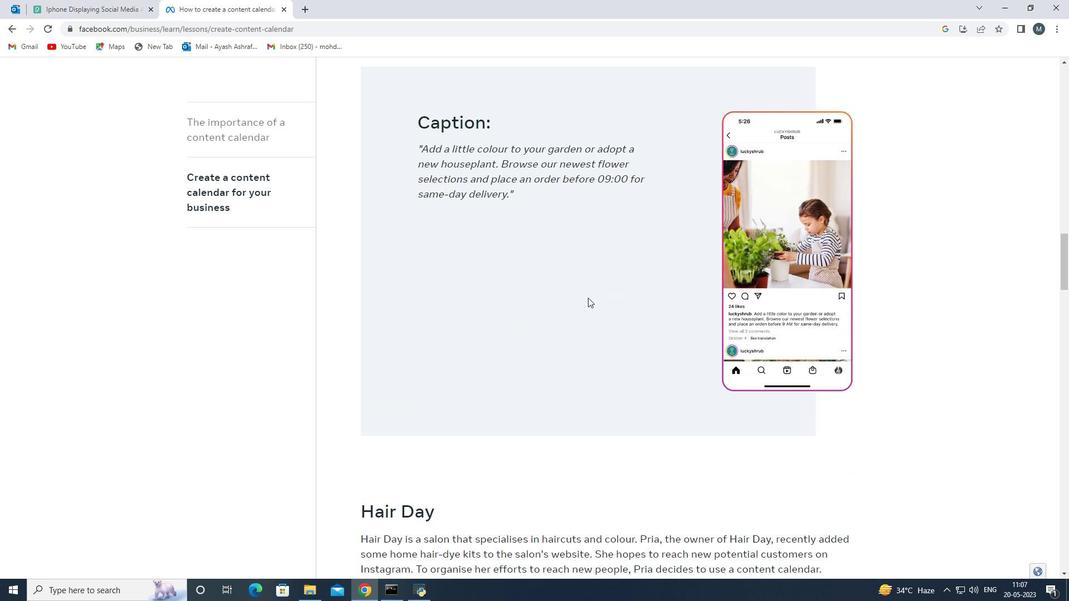 
Action: Mouse scrolled (588, 297) with delta (0, 0)
Screenshot: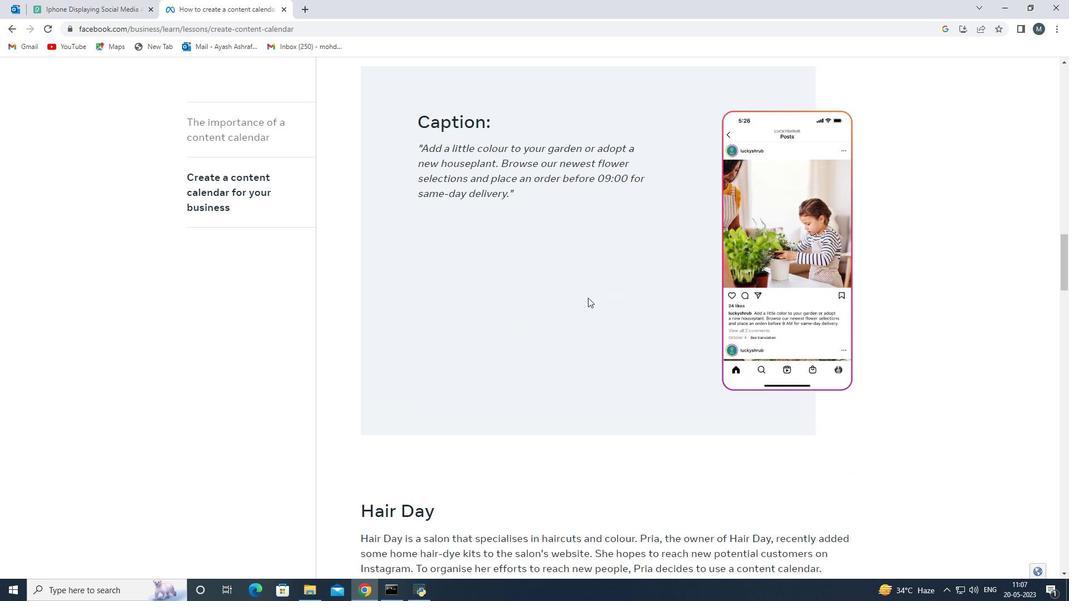 
Action: Mouse scrolled (588, 297) with delta (0, 0)
Screenshot: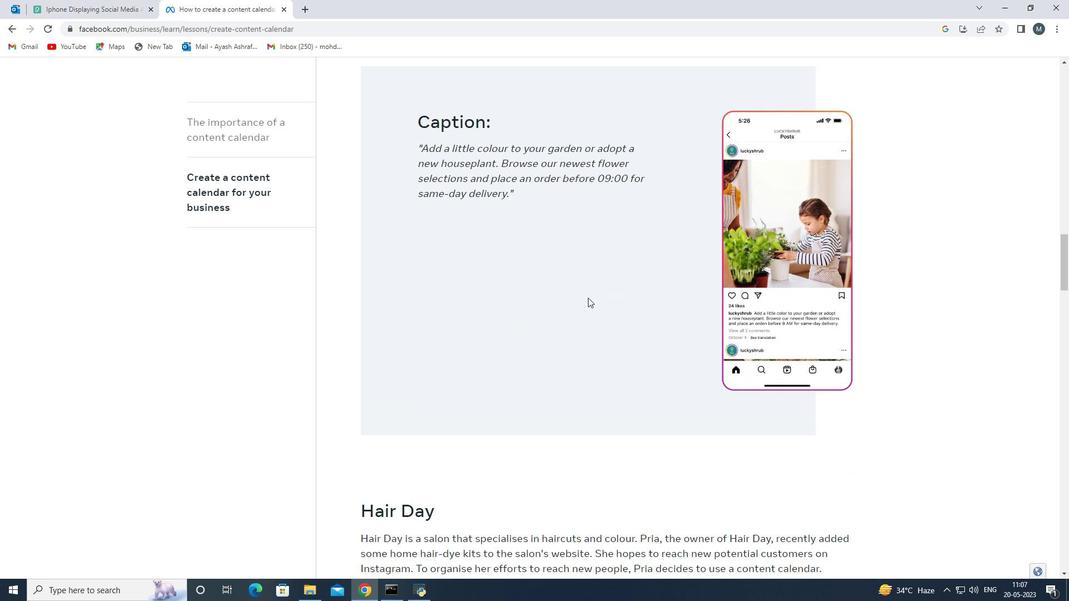 
Action: Mouse scrolled (588, 297) with delta (0, 0)
Screenshot: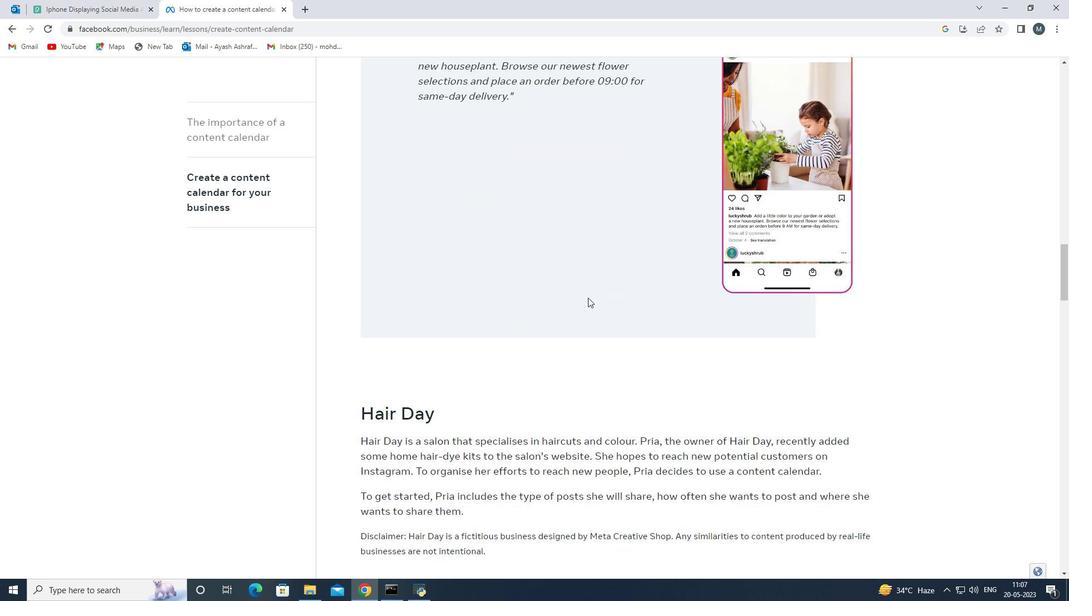 
Action: Mouse scrolled (588, 297) with delta (0, 0)
Screenshot: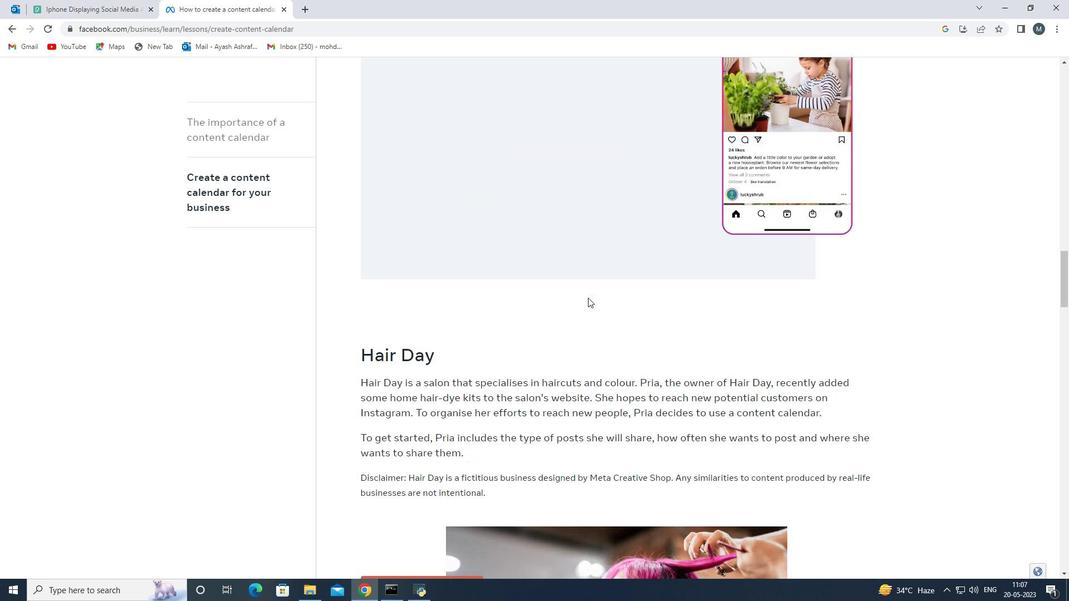 
Action: Mouse scrolled (588, 297) with delta (0, 0)
Screenshot: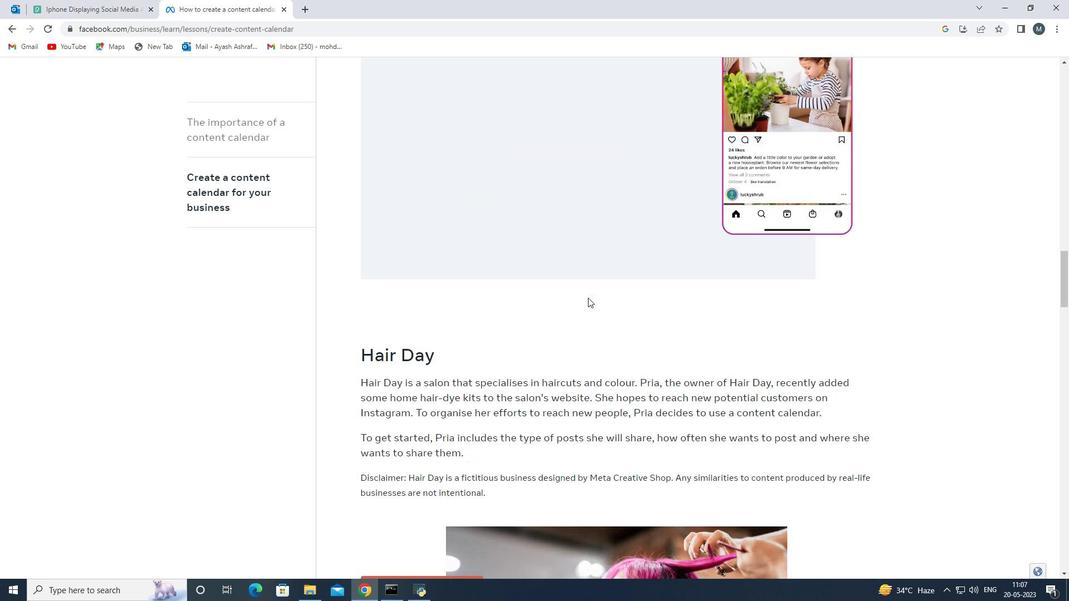 
Action: Mouse scrolled (588, 297) with delta (0, 0)
Screenshot: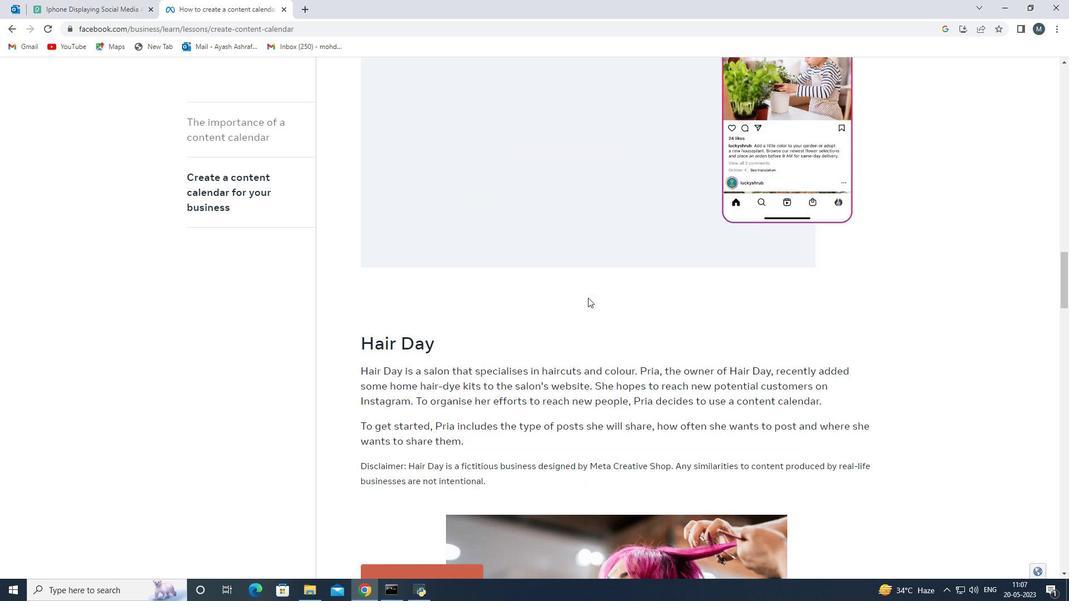 
Action: Mouse scrolled (588, 297) with delta (0, 0)
Screenshot: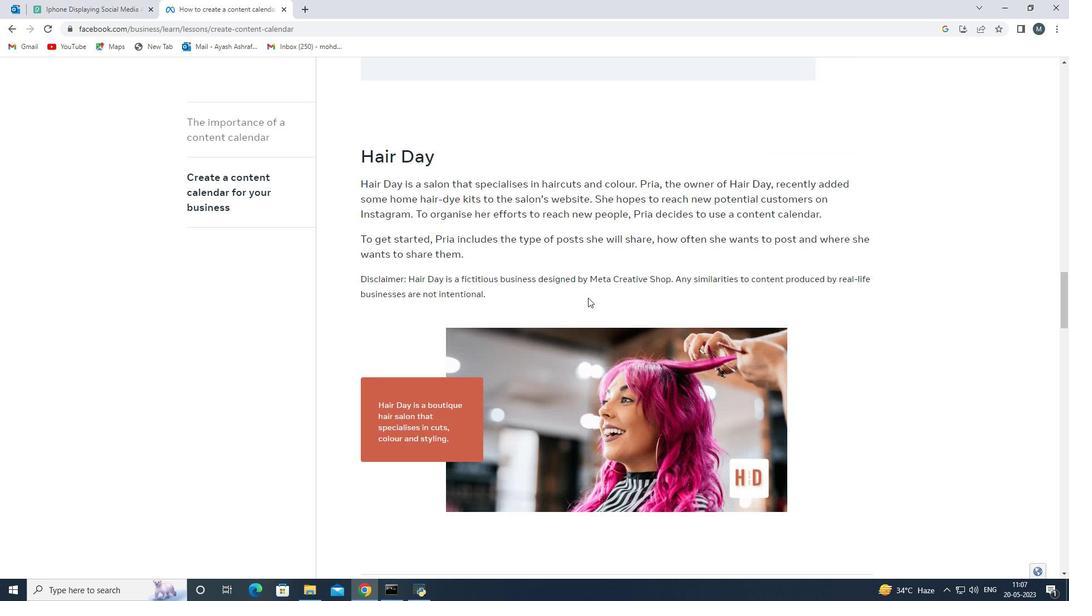 
Action: Mouse scrolled (588, 297) with delta (0, 0)
Screenshot: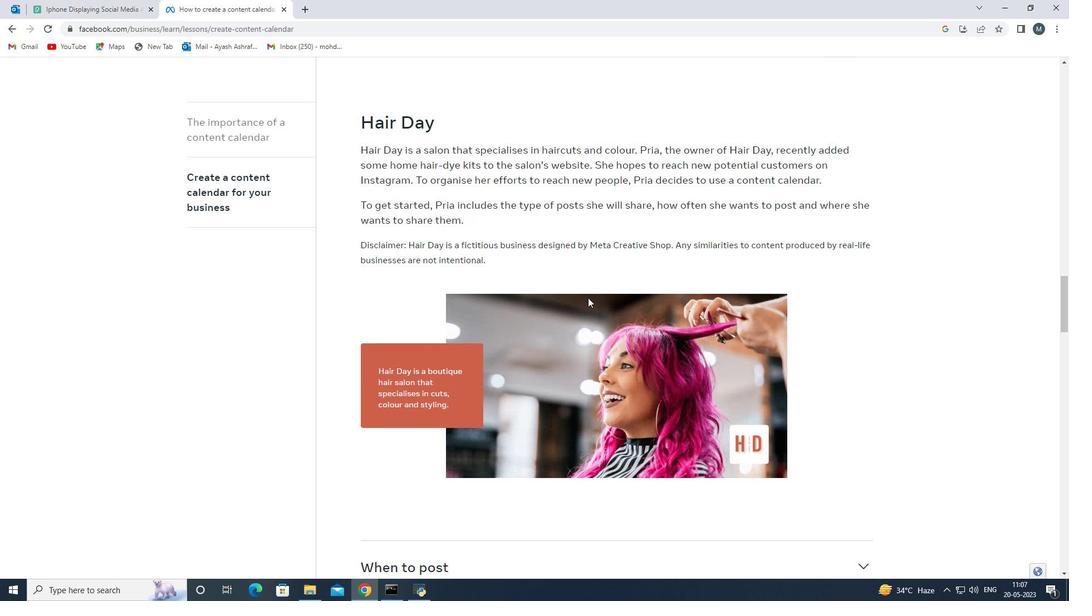 
Action: Mouse scrolled (588, 297) with delta (0, 0)
Screenshot: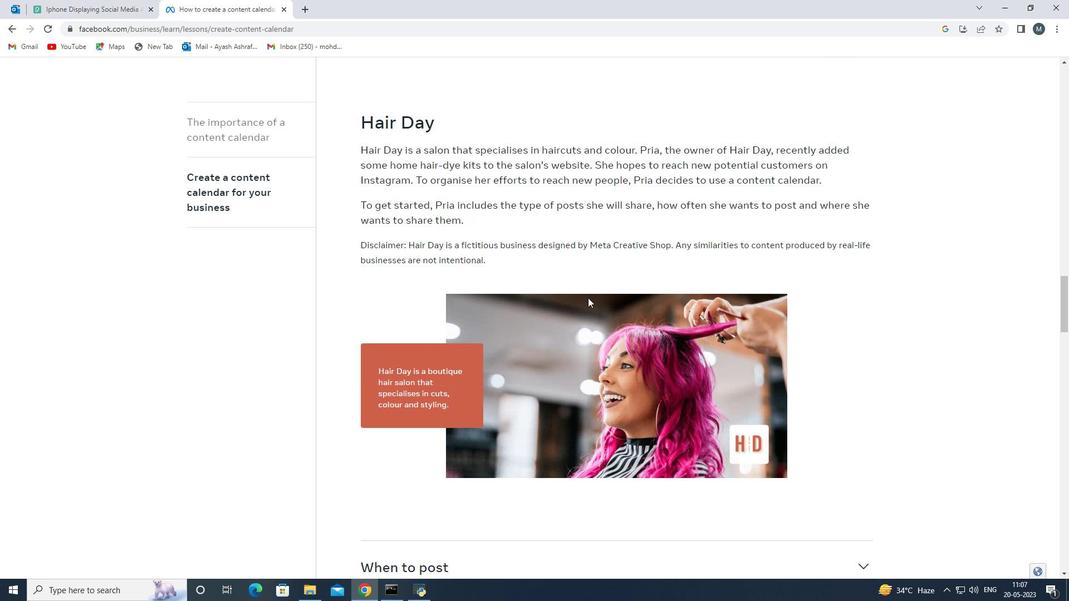 
Action: Mouse scrolled (588, 297) with delta (0, 0)
Screenshot: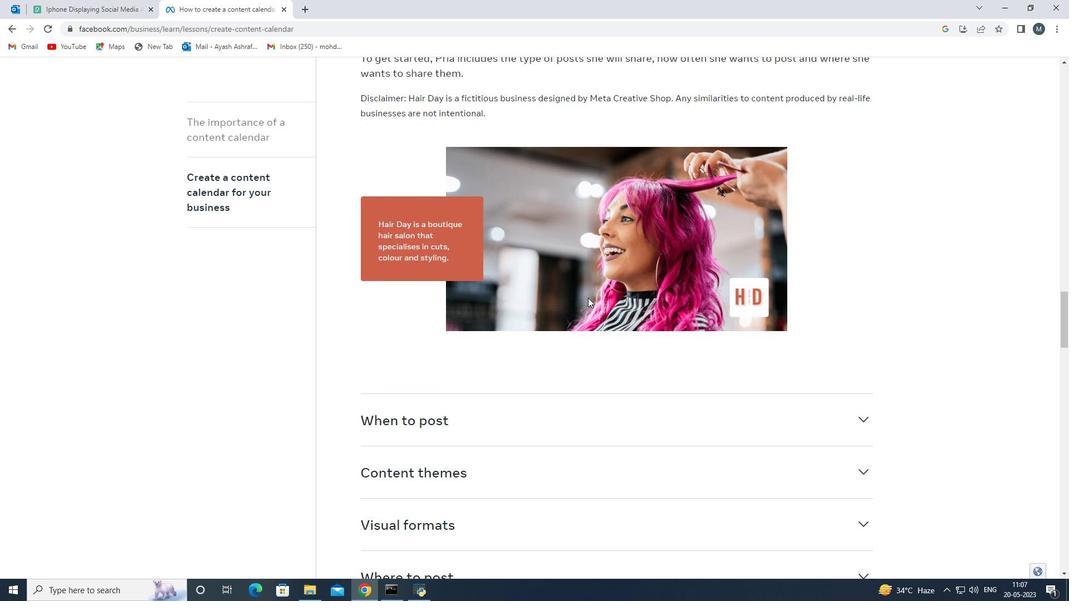 
Action: Mouse scrolled (588, 297) with delta (0, 0)
Screenshot: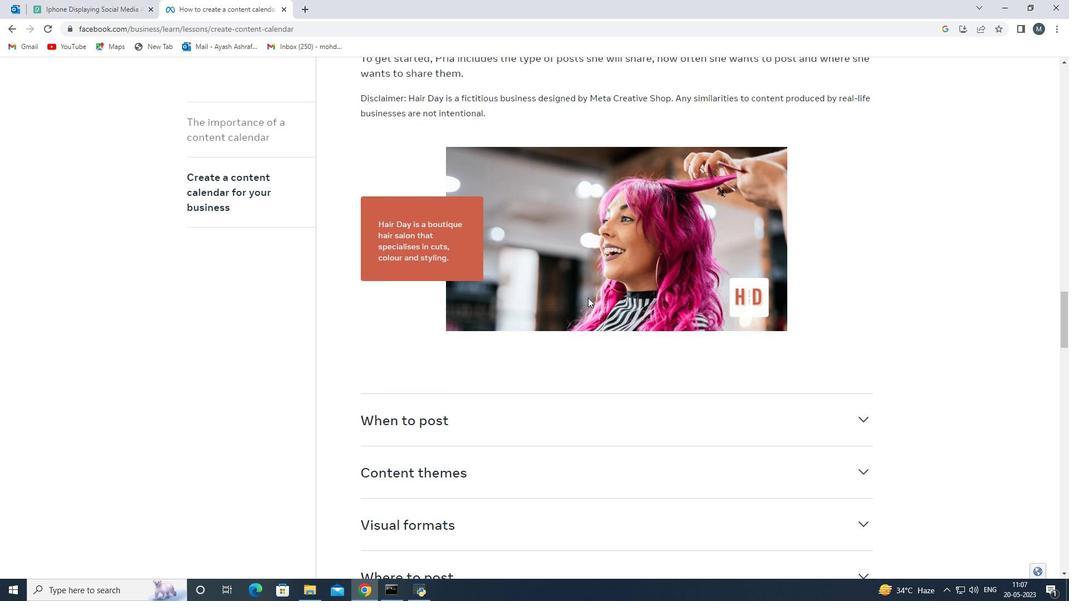
Action: Mouse scrolled (588, 297) with delta (0, 0)
Screenshot: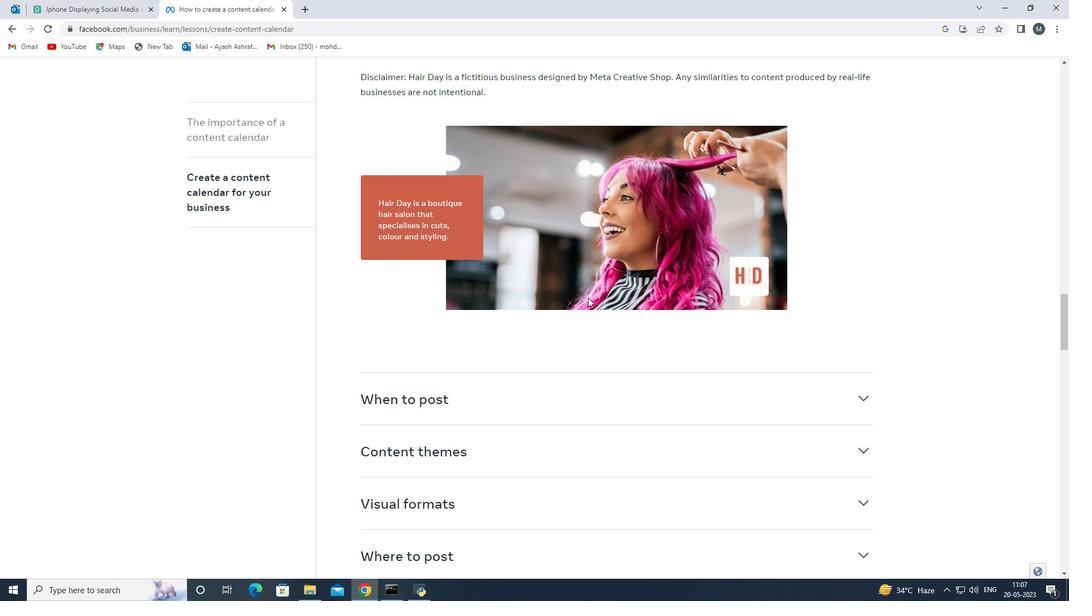 
Action: Mouse scrolled (588, 297) with delta (0, 0)
Screenshot: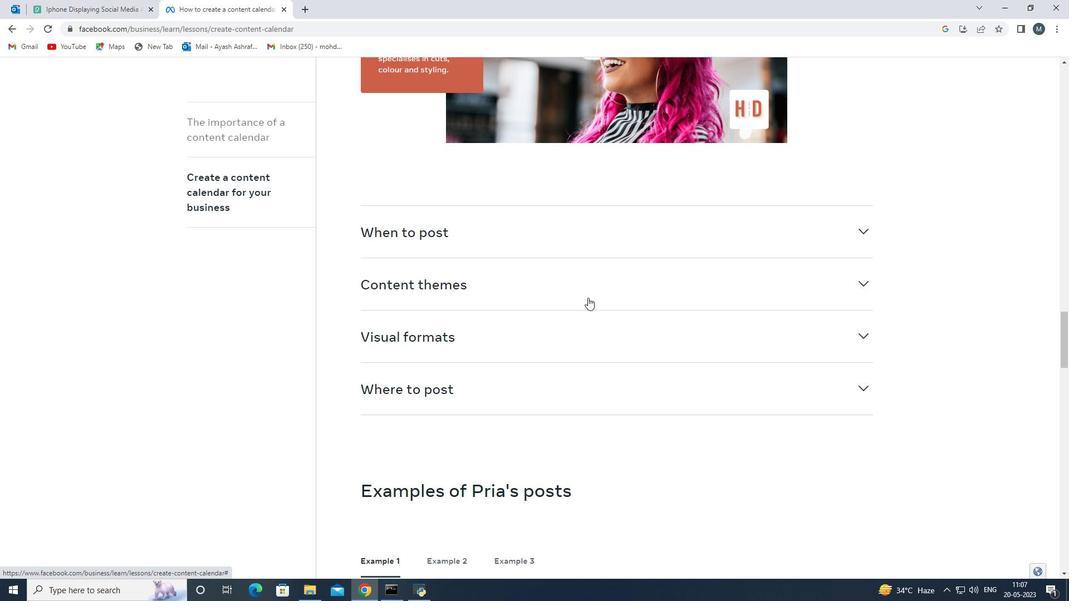 
Action: Mouse scrolled (588, 297) with delta (0, 0)
Screenshot: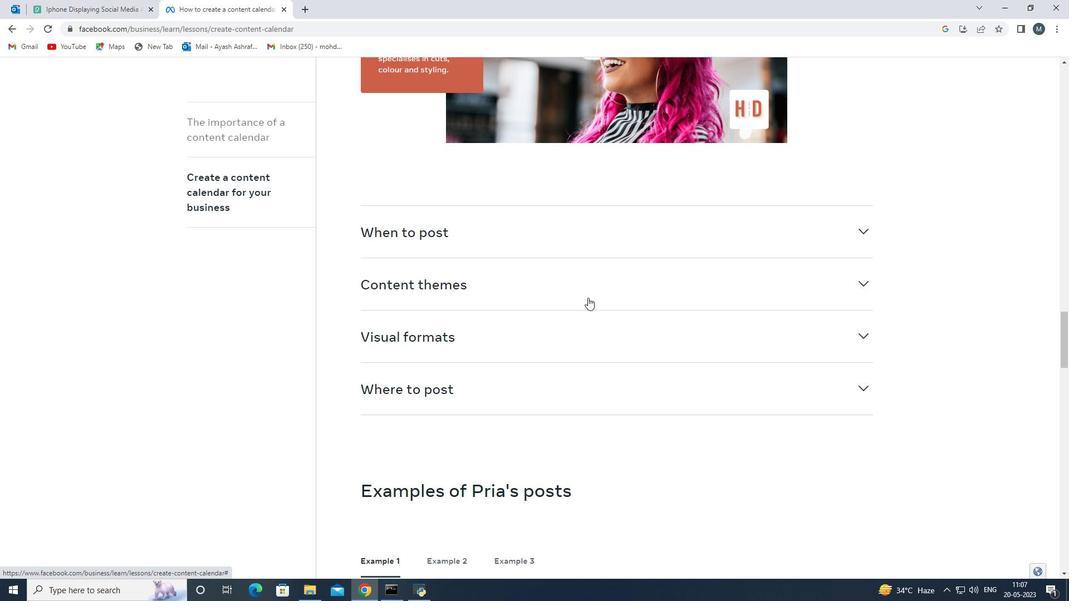 
Action: Mouse scrolled (588, 297) with delta (0, 0)
Screenshot: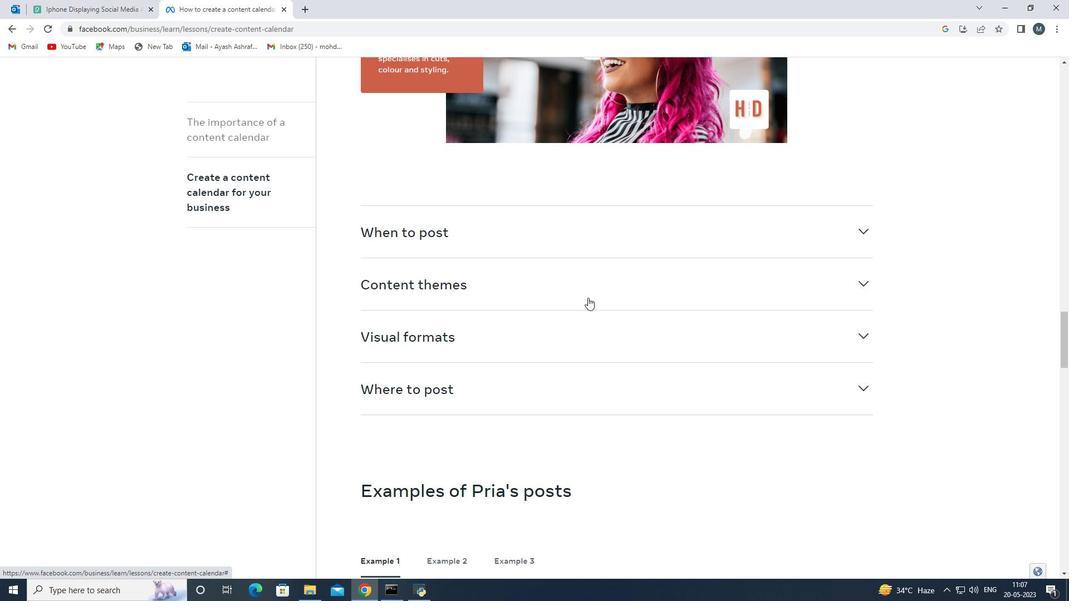 
Action: Mouse scrolled (588, 297) with delta (0, 0)
Screenshot: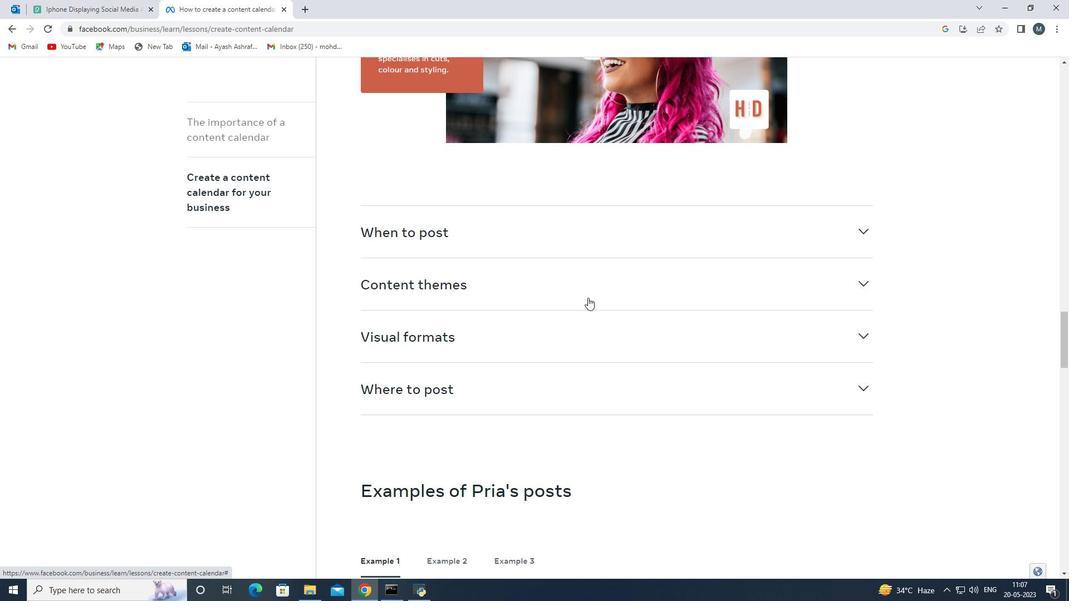 
Action: Mouse scrolled (588, 297) with delta (0, 0)
Screenshot: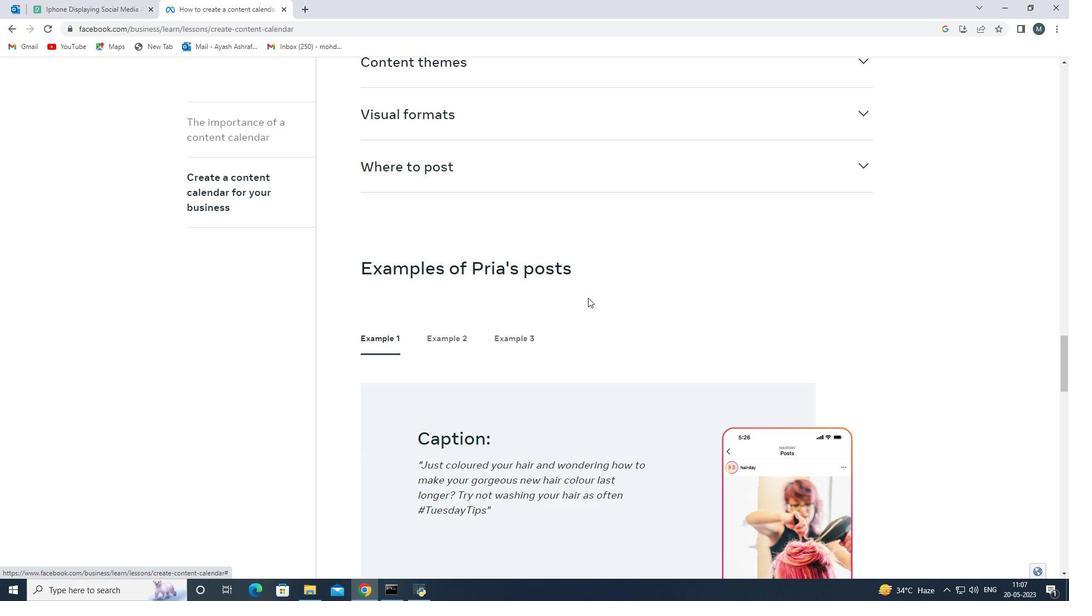 
Action: Mouse scrolled (588, 297) with delta (0, 0)
Screenshot: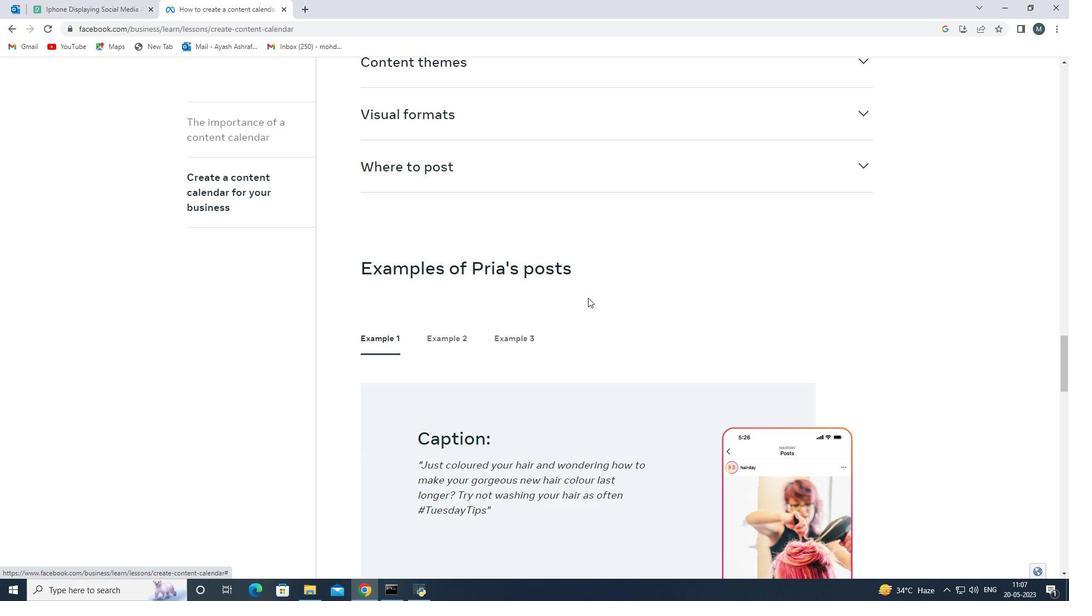 
Action: Mouse scrolled (588, 297) with delta (0, 0)
Screenshot: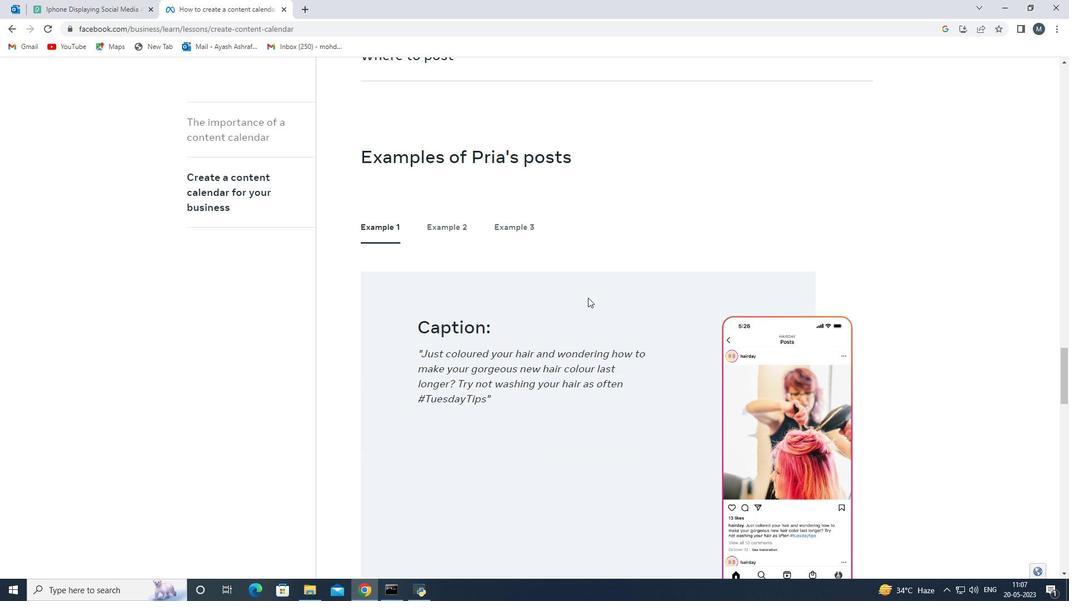 
Action: Mouse scrolled (588, 297) with delta (0, 0)
Screenshot: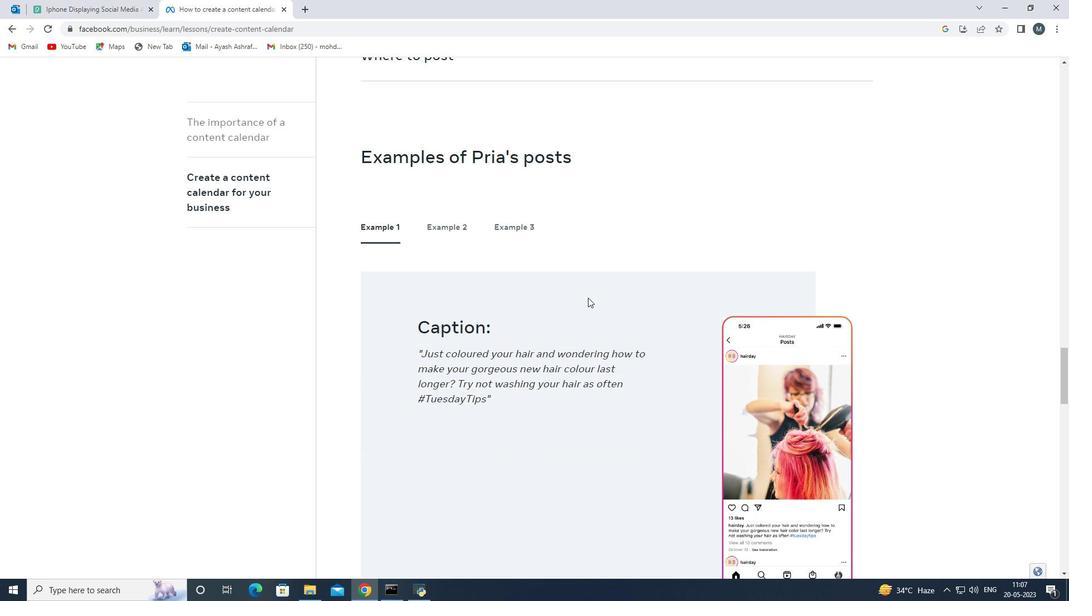 
Action: Mouse scrolled (588, 297) with delta (0, 0)
Screenshot: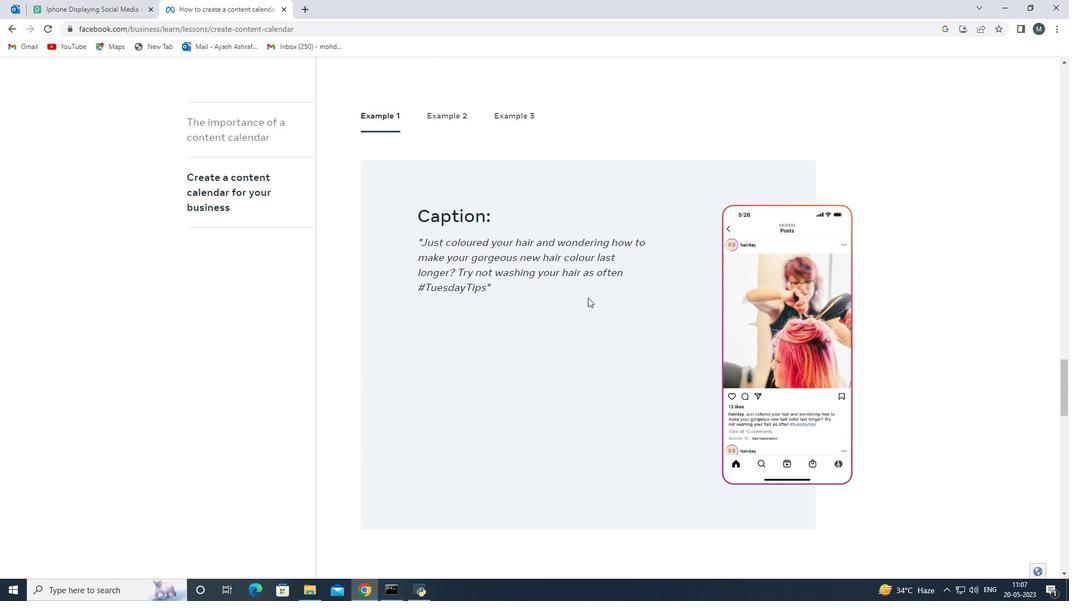 
Action: Mouse scrolled (588, 297) with delta (0, 0)
Screenshot: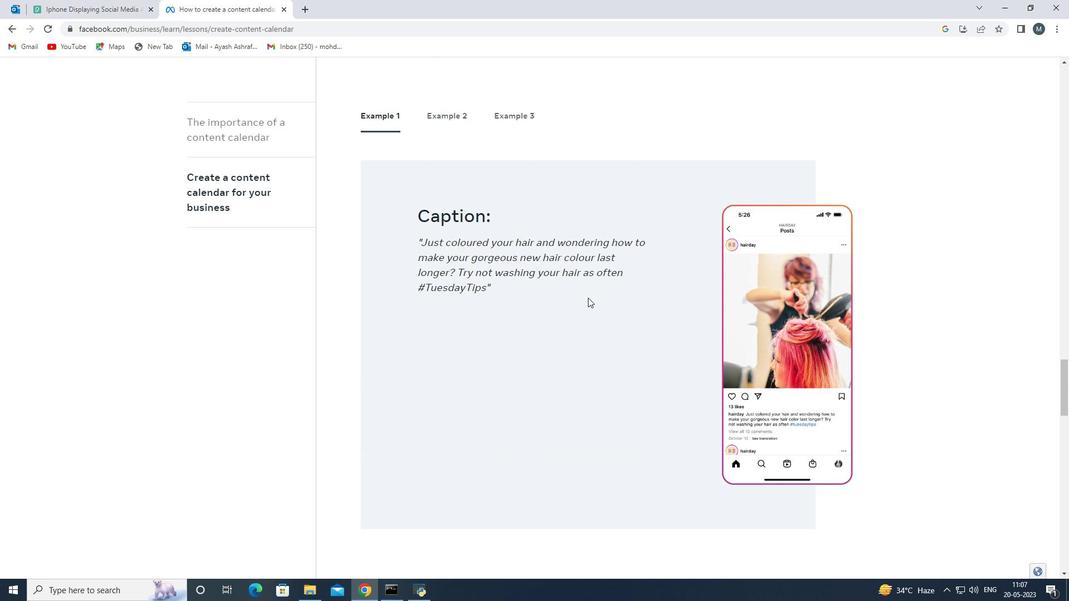 
Action: Mouse scrolled (588, 297) with delta (0, 0)
Screenshot: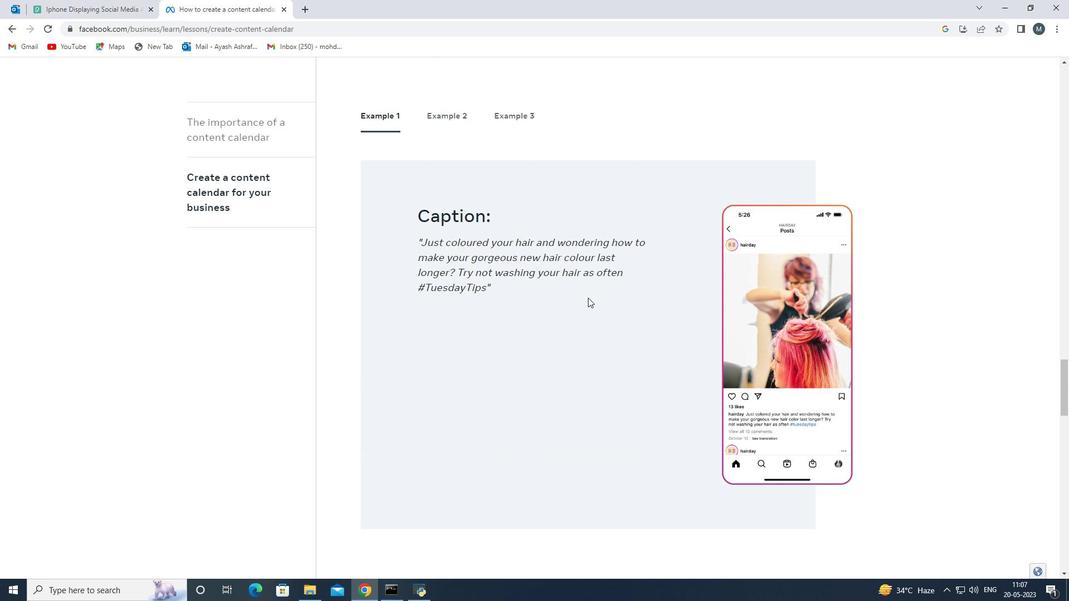 
Action: Mouse scrolled (588, 297) with delta (0, 0)
Screenshot: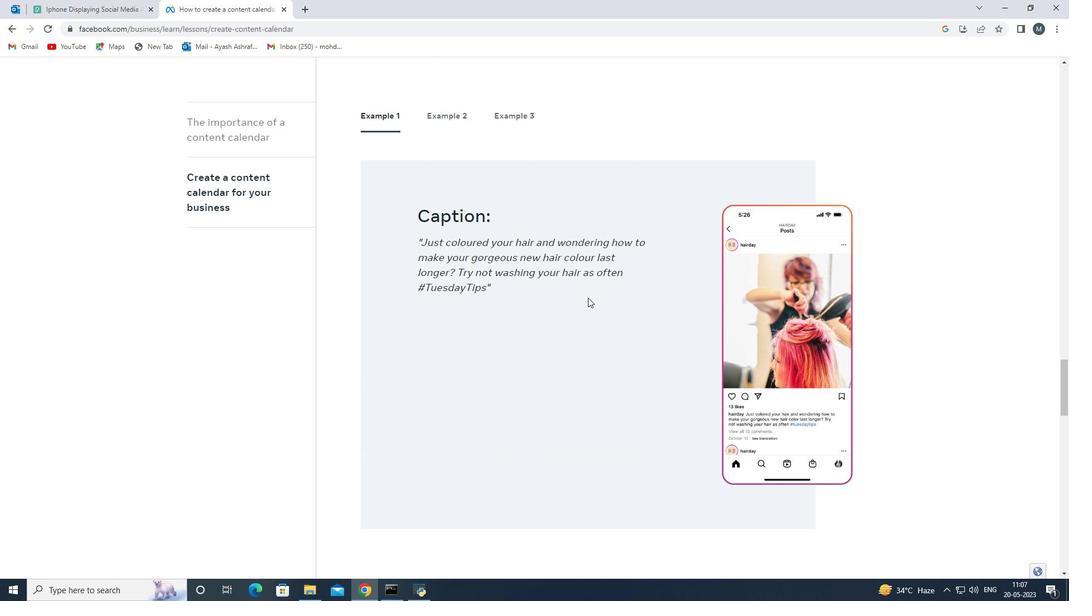 
Action: Mouse scrolled (588, 297) with delta (0, 0)
Screenshot: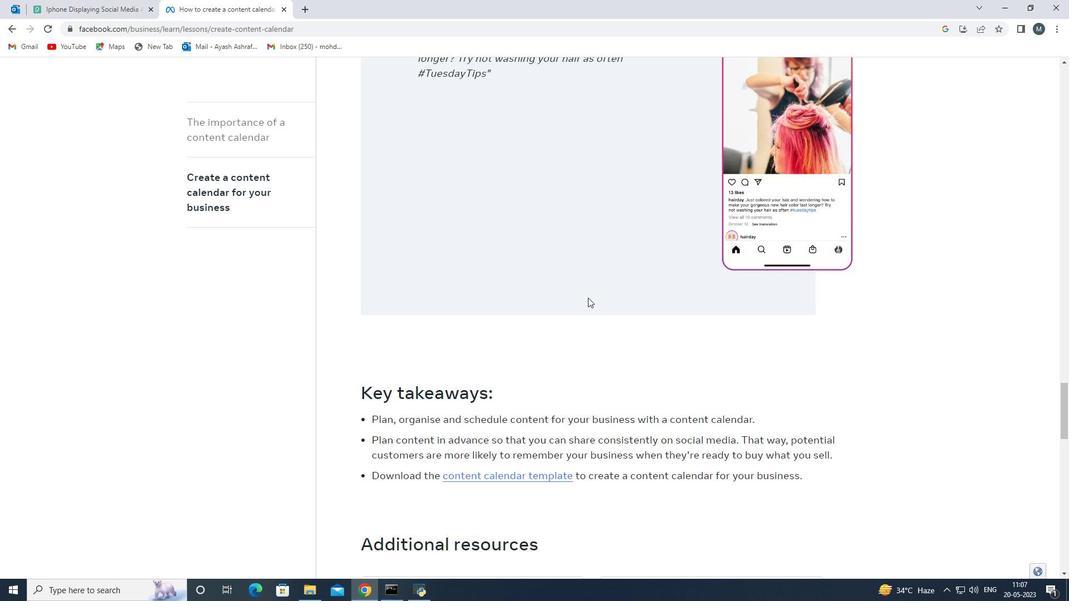 
Action: Mouse scrolled (588, 297) with delta (0, 0)
Screenshot: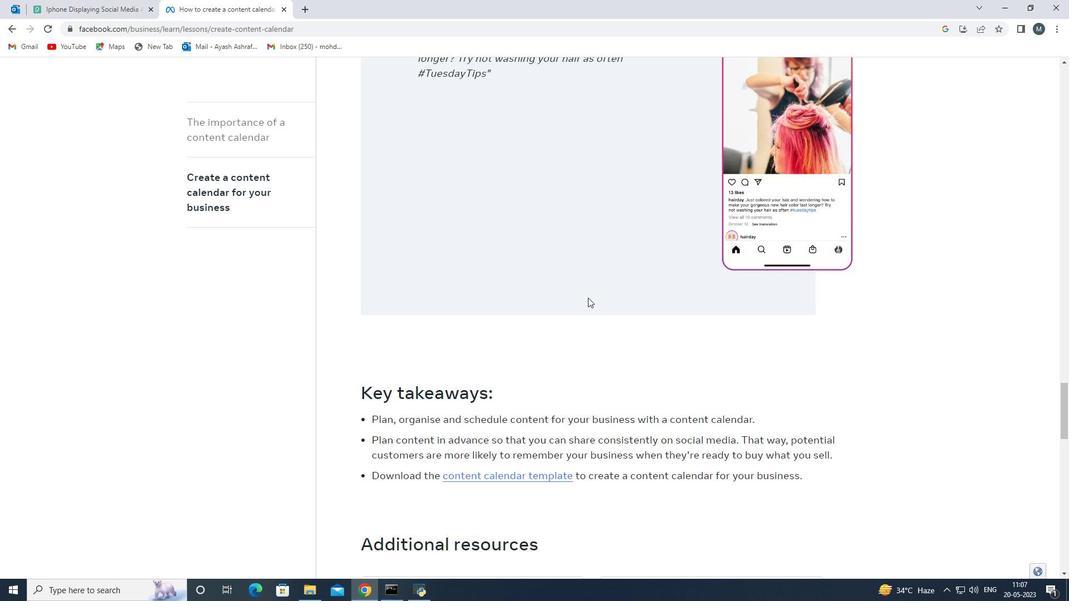 
Action: Mouse scrolled (588, 297) with delta (0, 0)
Screenshot: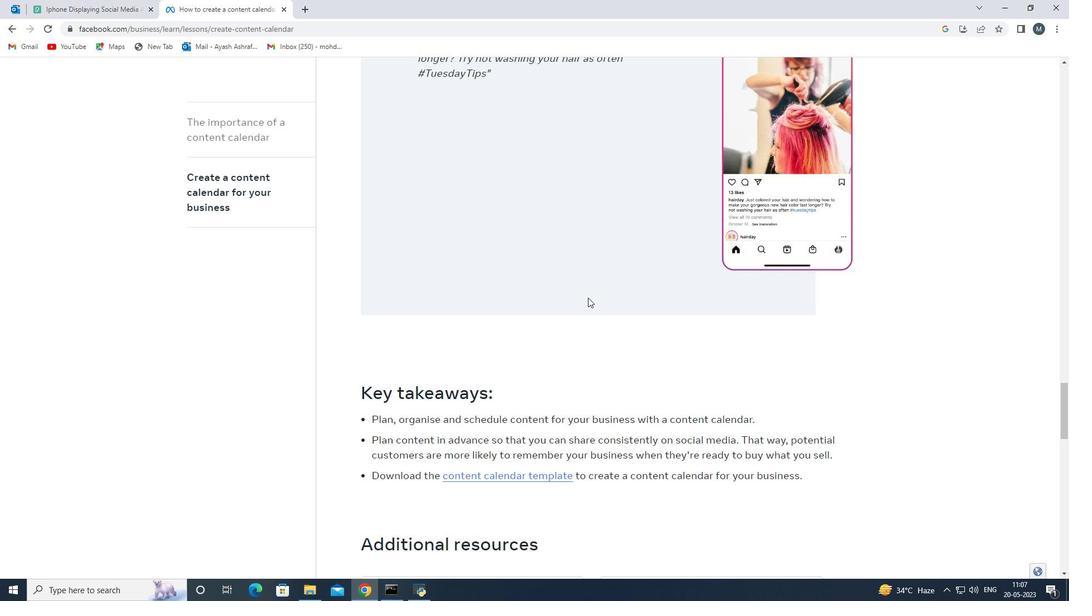 
Action: Mouse moved to (607, 269)
Screenshot: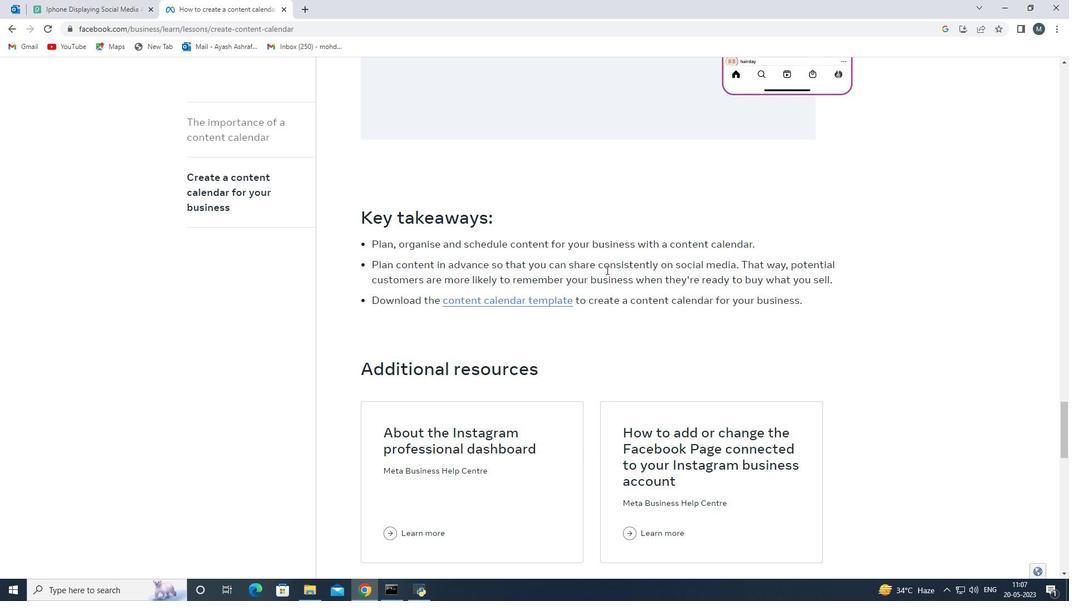 
Action: Mouse scrolled (607, 268) with delta (0, 0)
Screenshot: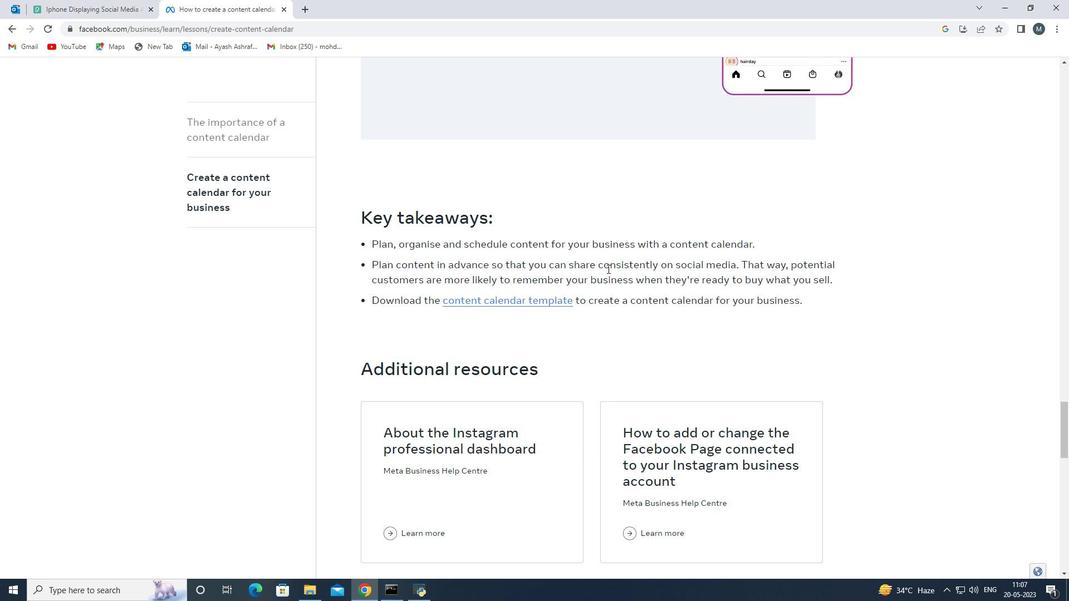 
Action: Mouse scrolled (607, 268) with delta (0, 0)
Screenshot: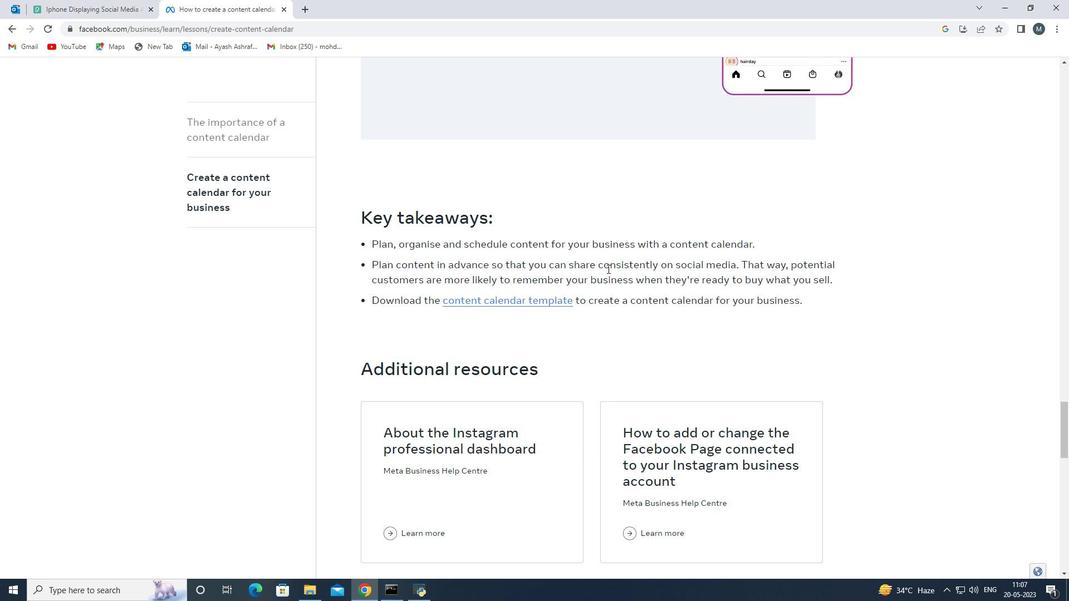 
Action: Mouse scrolled (607, 268) with delta (0, 0)
Screenshot: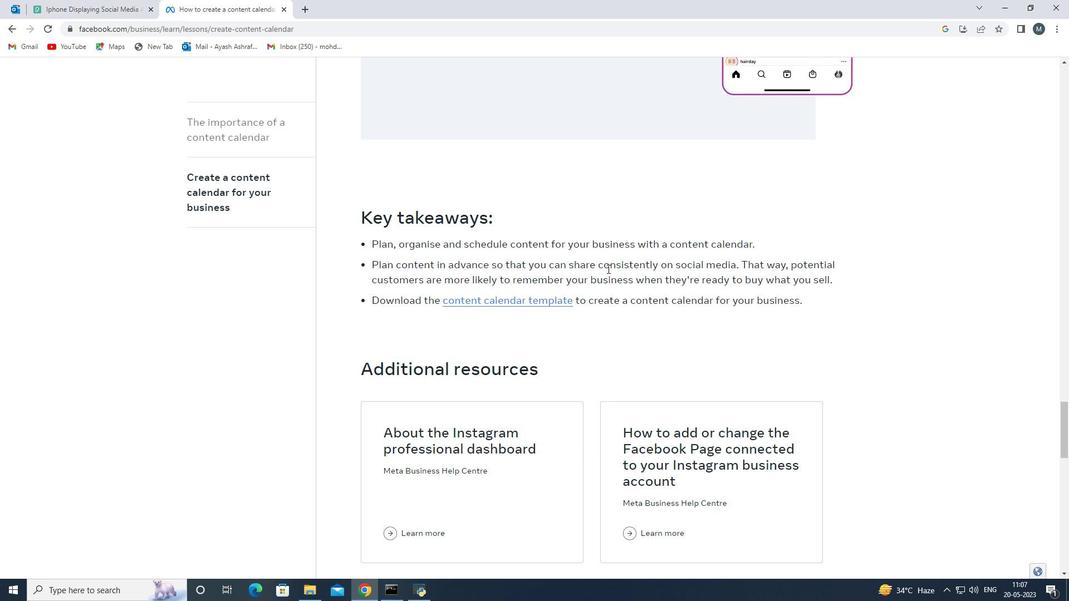 
Action: Mouse scrolled (607, 268) with delta (0, 0)
Screenshot: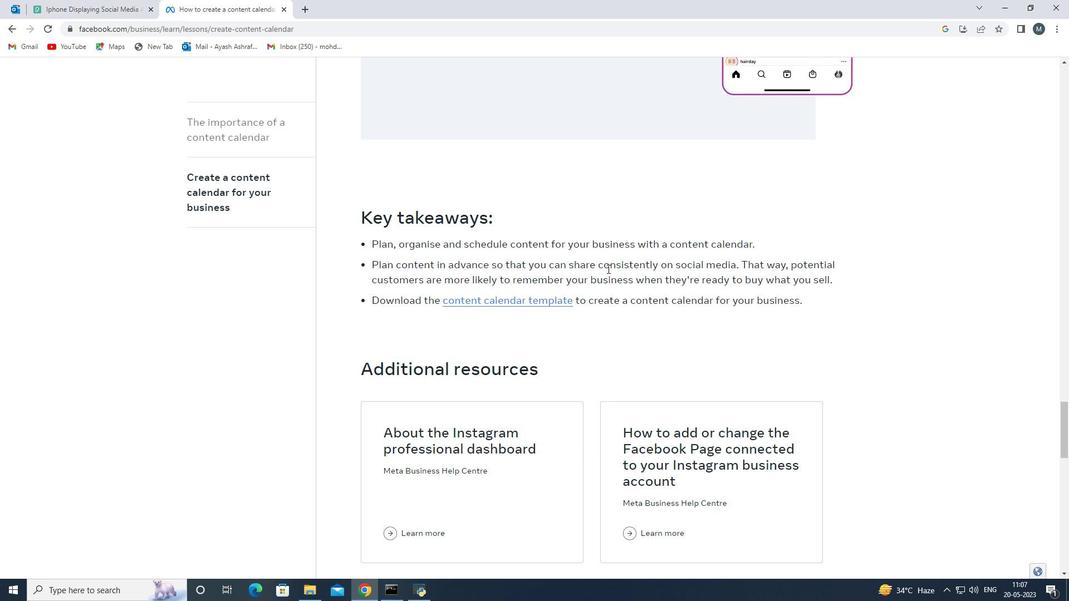 
Action: Mouse scrolled (607, 268) with delta (0, 0)
Screenshot: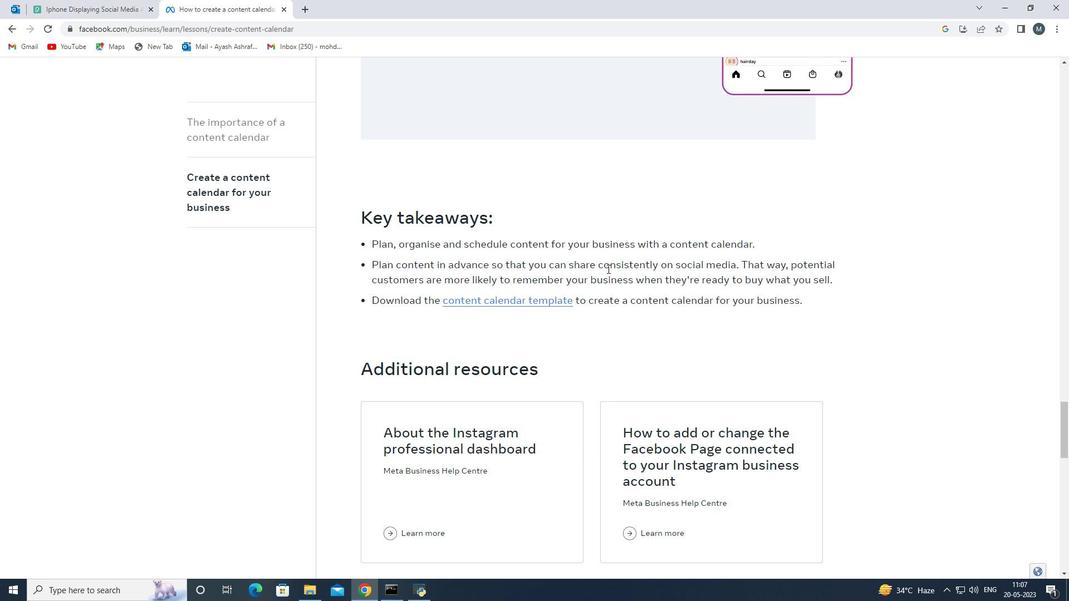 
Action: Mouse scrolled (607, 268) with delta (0, 0)
Screenshot: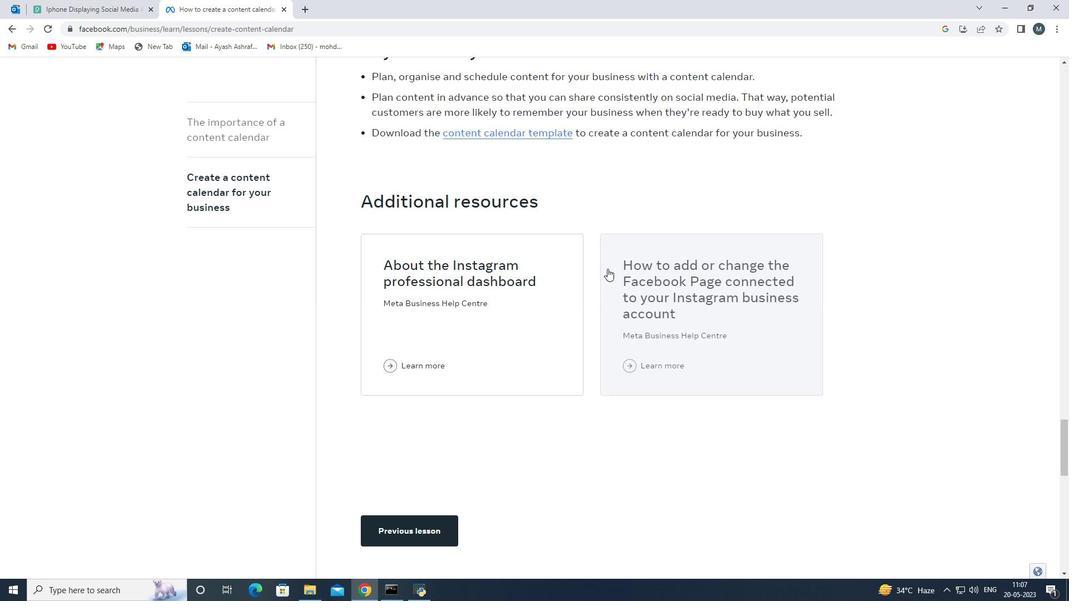 
Action: Mouse scrolled (607, 268) with delta (0, 0)
Screenshot: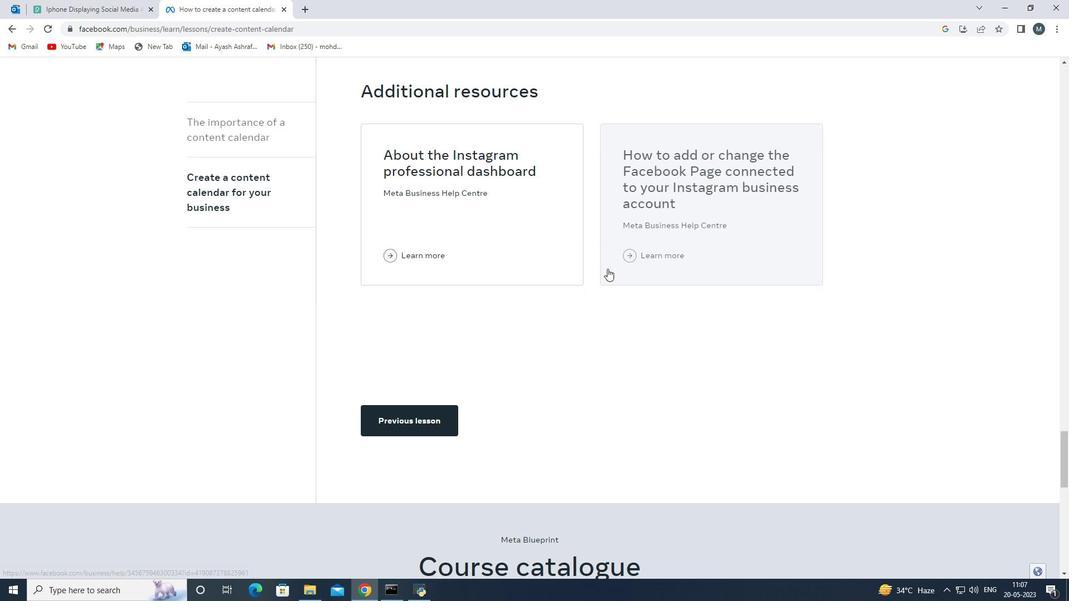 
Action: Mouse scrolled (607, 268) with delta (0, 0)
Screenshot: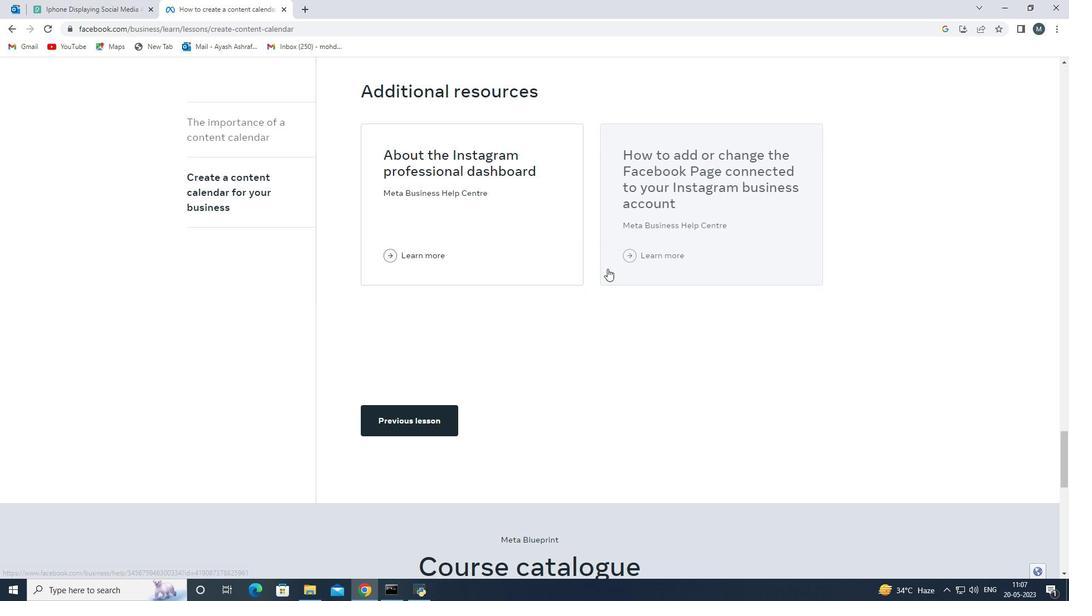 
Action: Mouse scrolled (607, 268) with delta (0, 0)
Screenshot: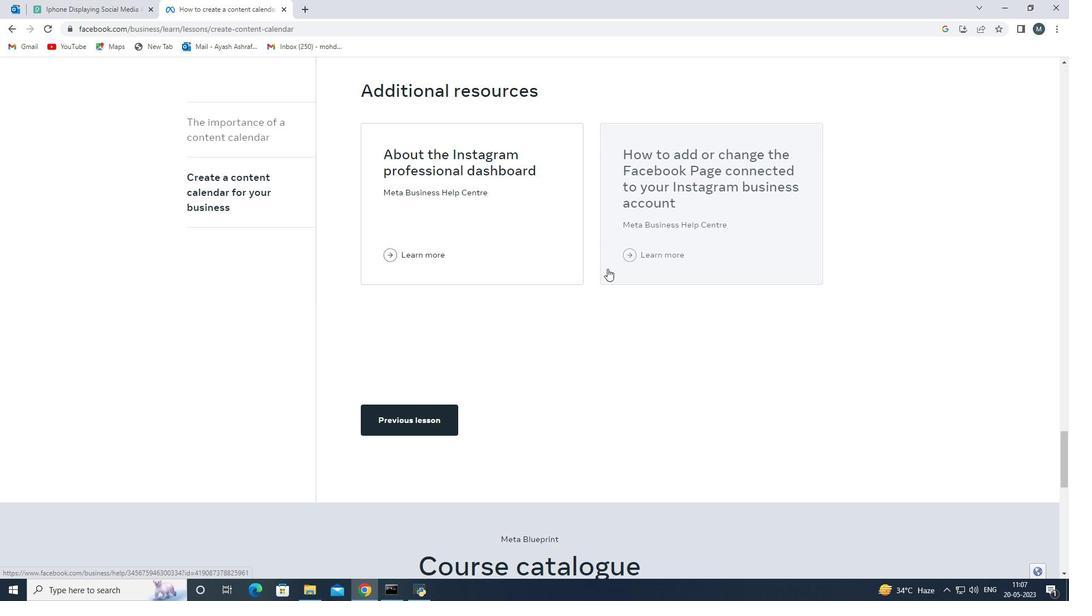 
Action: Mouse scrolled (607, 268) with delta (0, 0)
Screenshot: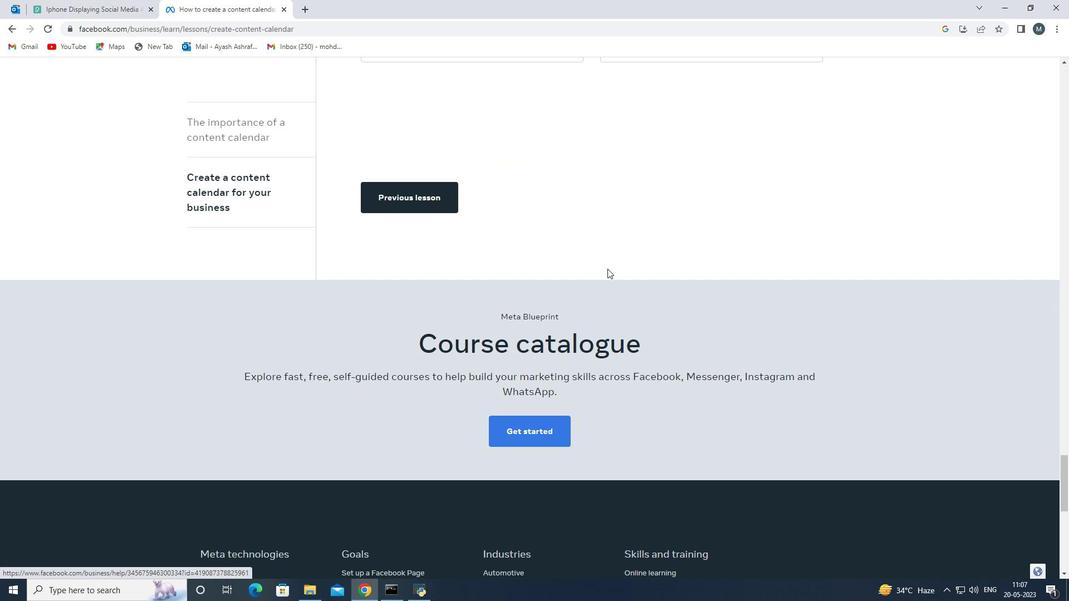 
Action: Mouse moved to (2, 28)
Screenshot: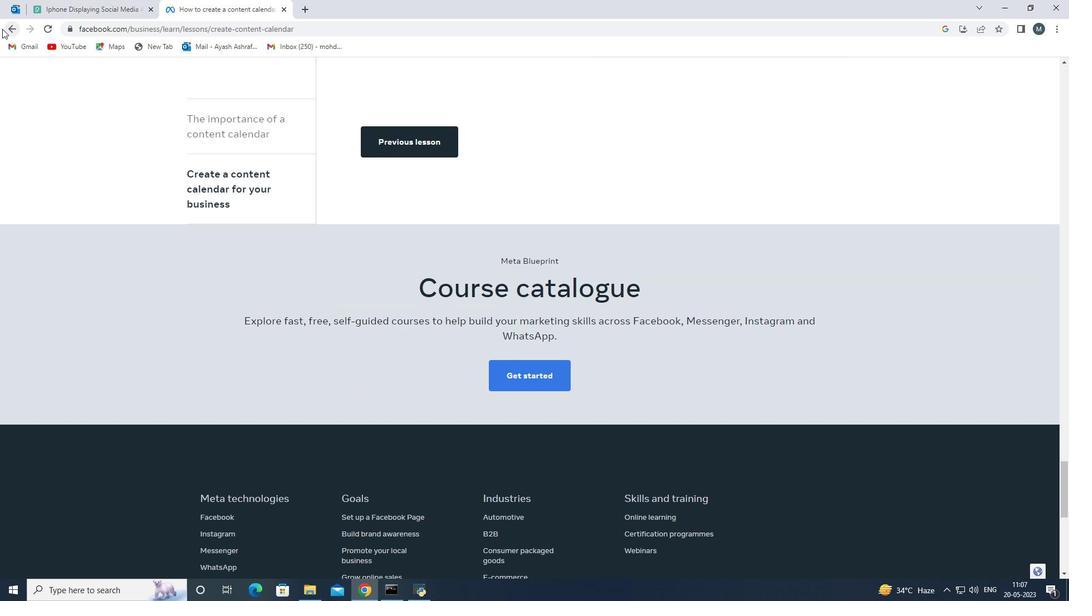 
Action: Mouse pressed left at (2, 28)
Screenshot: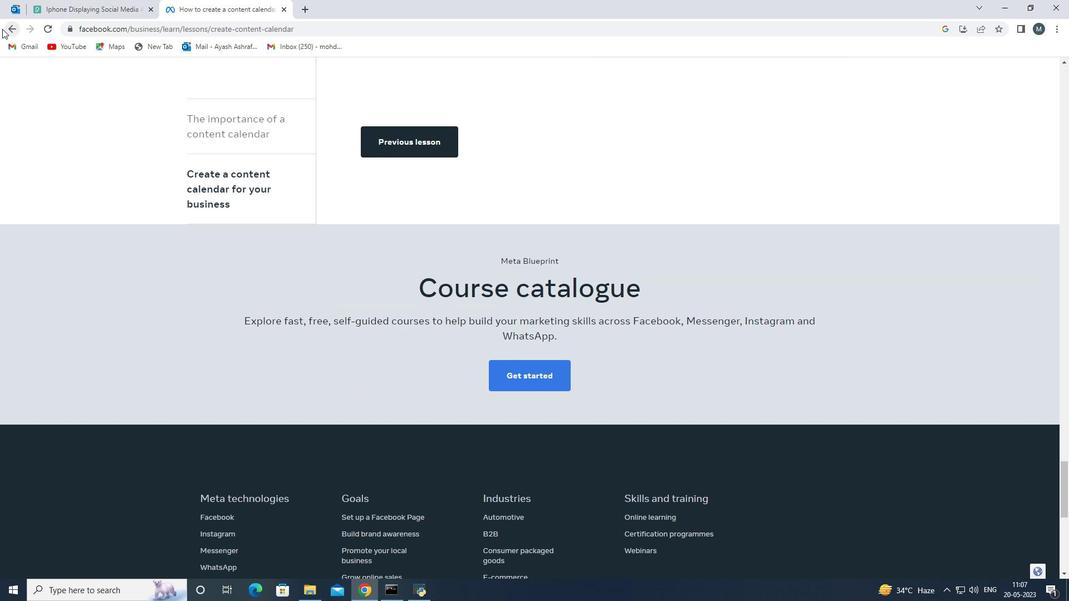 
Action: Mouse moved to (324, 350)
Screenshot: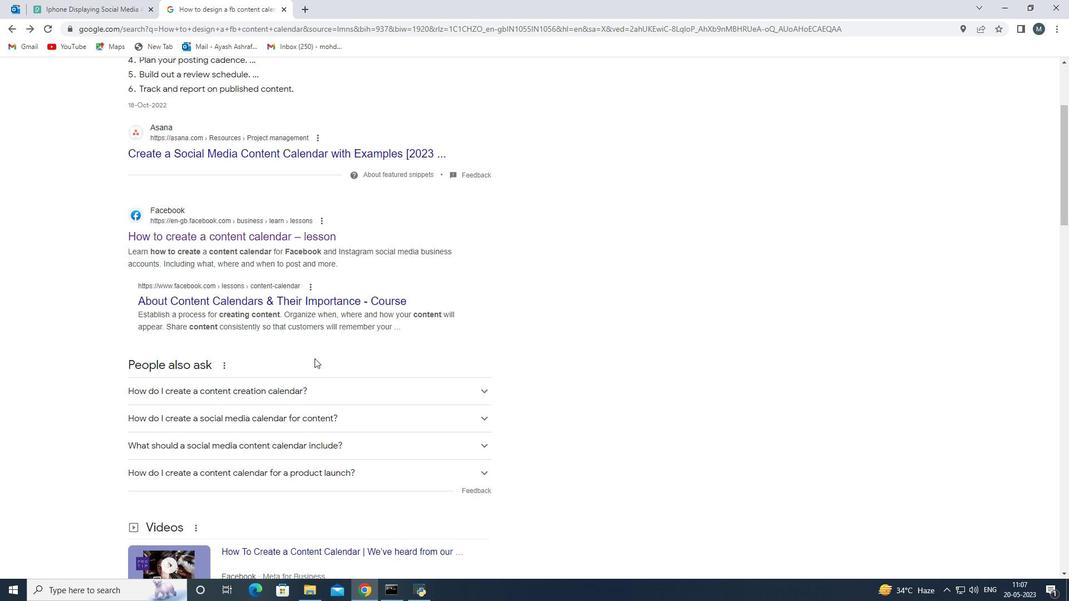 
Action: Mouse scrolled (324, 349) with delta (0, 0)
Screenshot: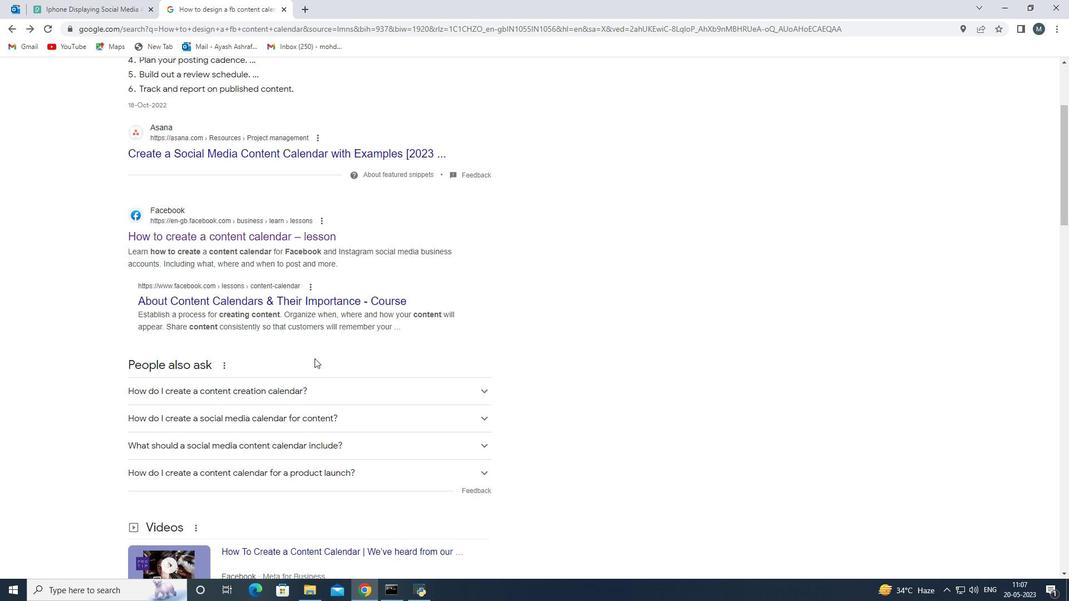
Action: Mouse moved to (350, 334)
Screenshot: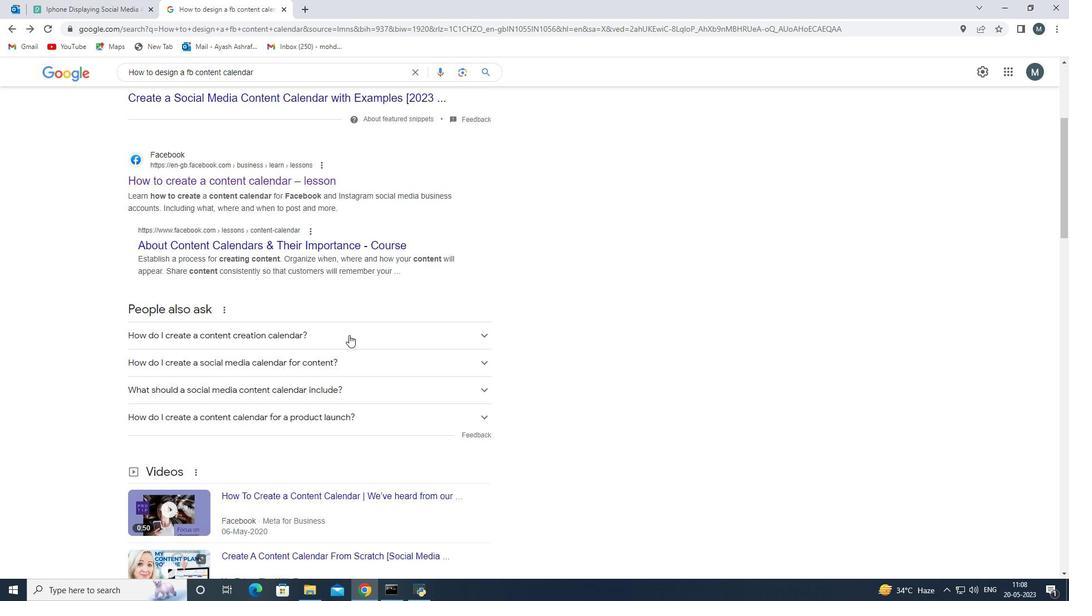 
Action: Mouse scrolled (350, 334) with delta (0, 0)
Screenshot: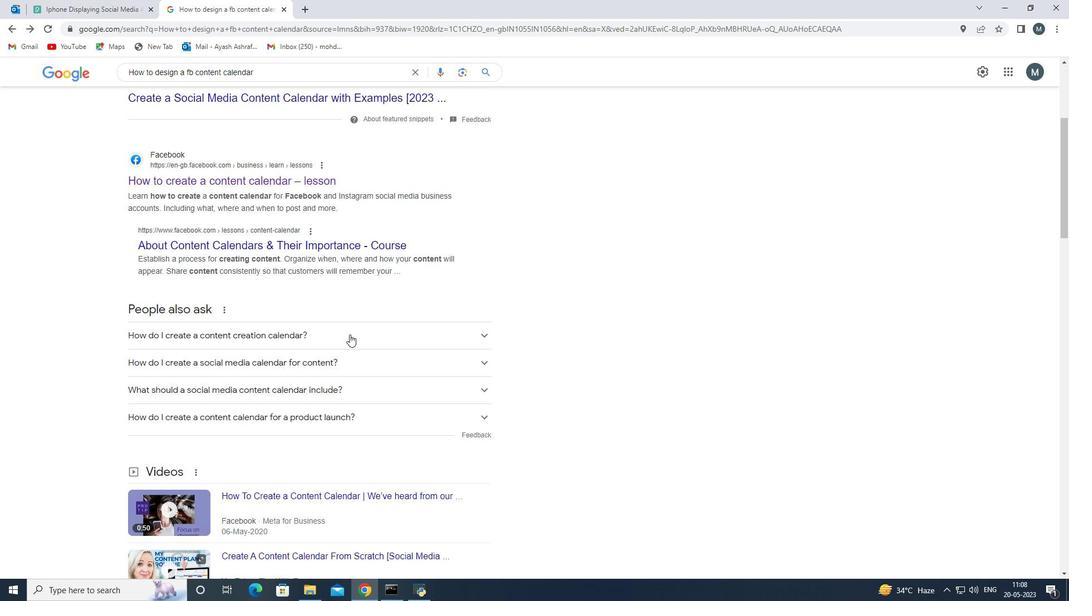 
Action: Mouse moved to (356, 312)
Screenshot: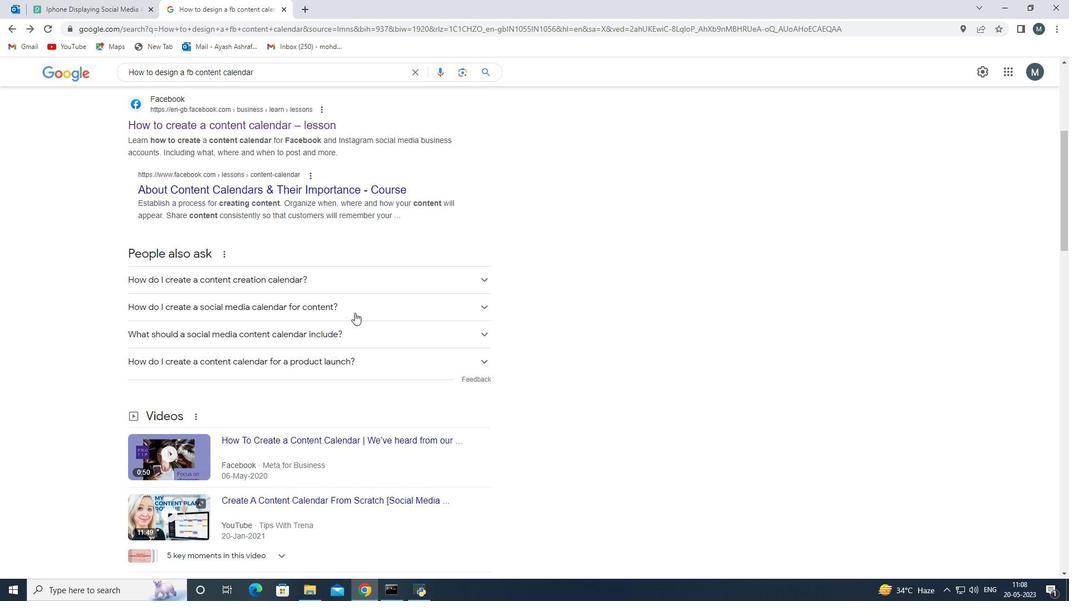 
Action: Mouse pressed left at (356, 312)
Screenshot: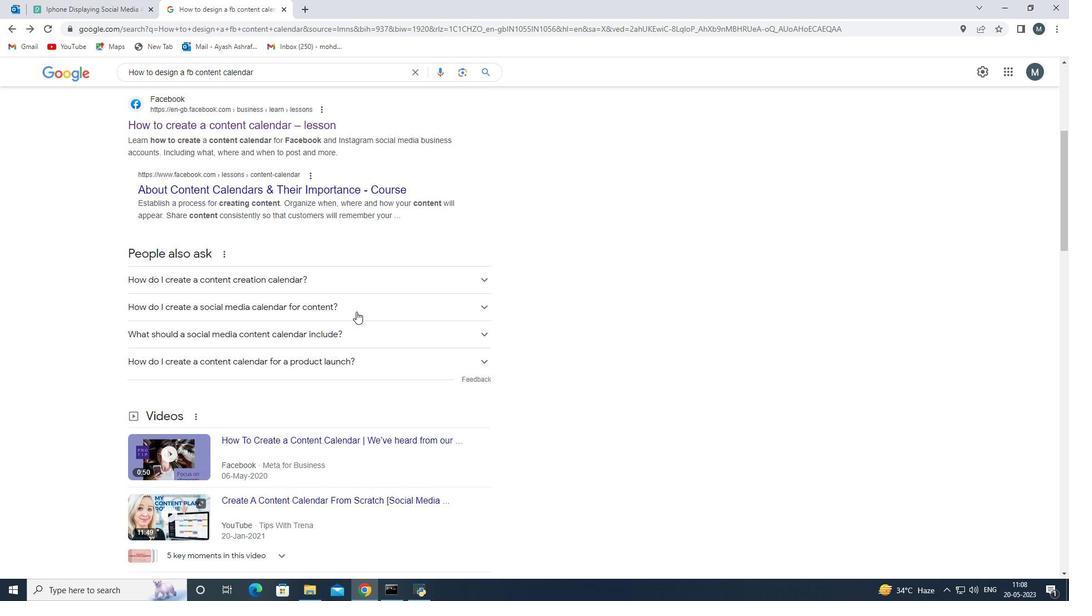 
Action: Mouse moved to (331, 298)
Screenshot: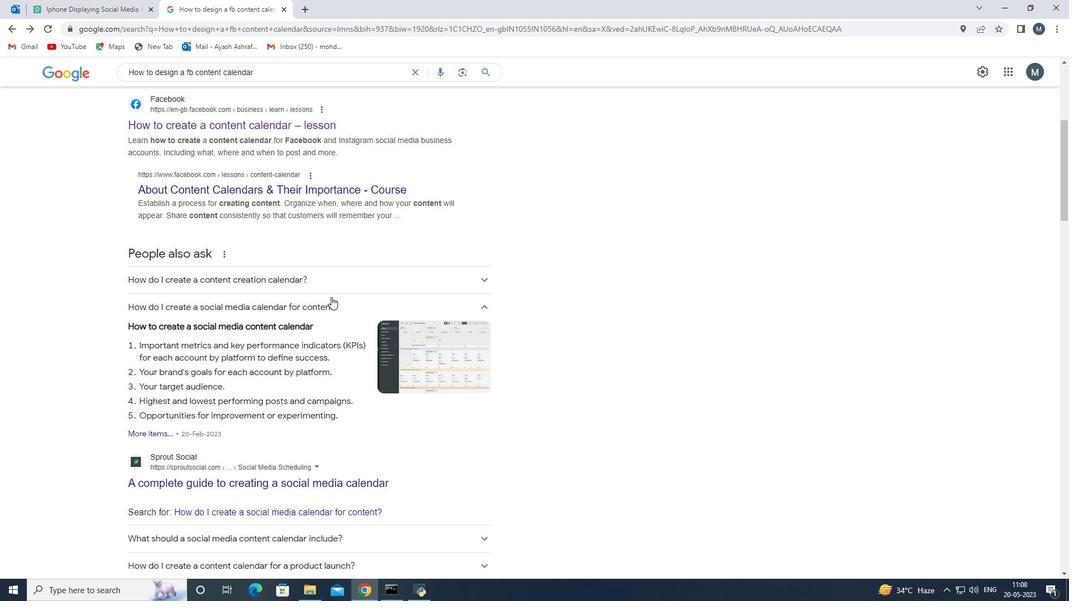 
Action: Mouse pressed left at (331, 298)
Screenshot: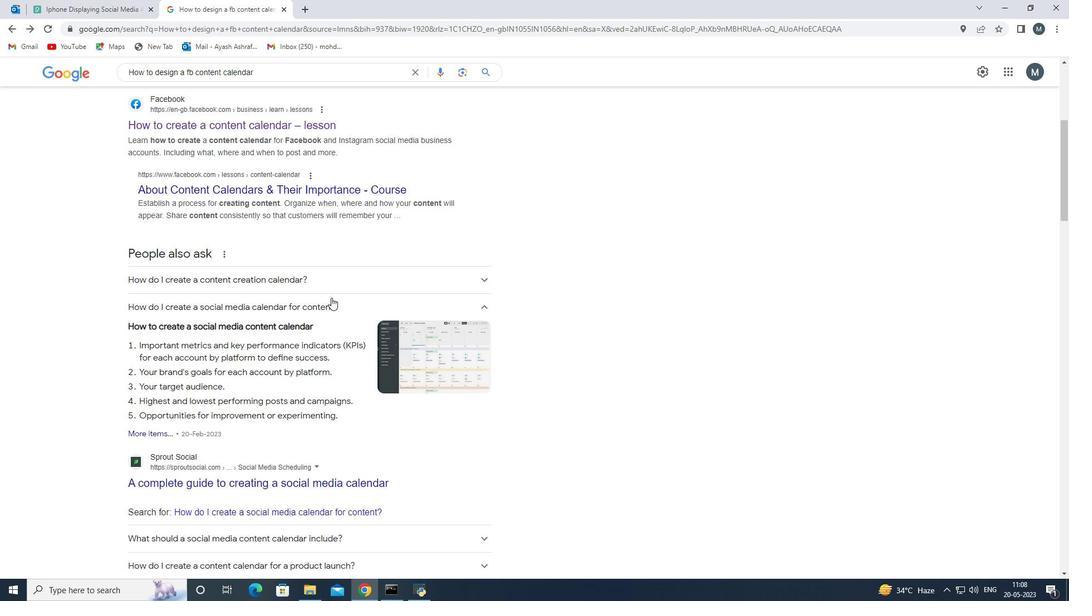 
Action: Mouse moved to (332, 298)
Screenshot: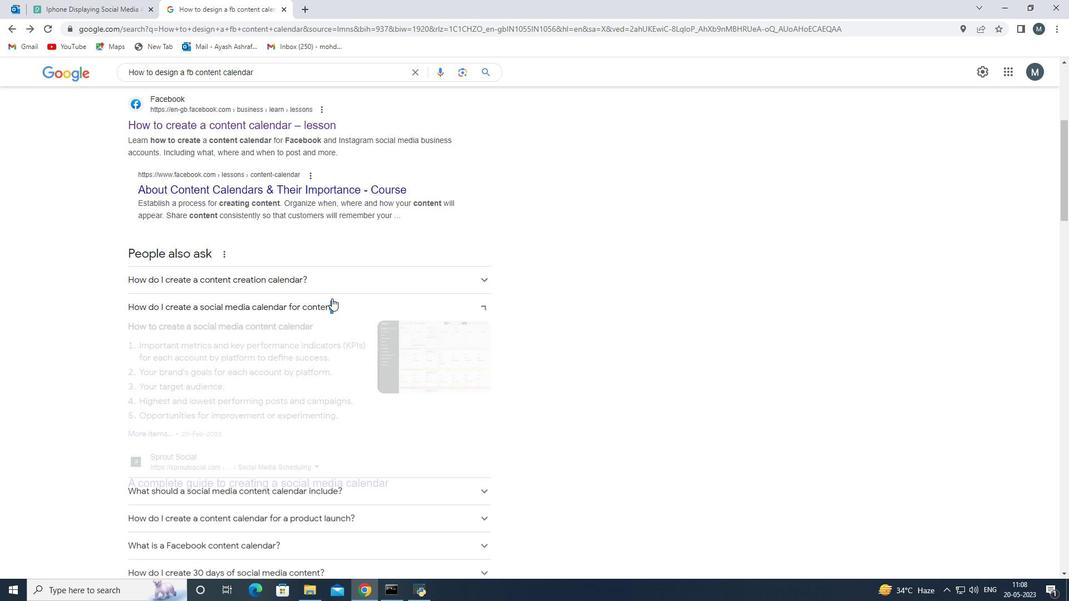 
Action: Mouse scrolled (332, 298) with delta (0, 0)
Screenshot: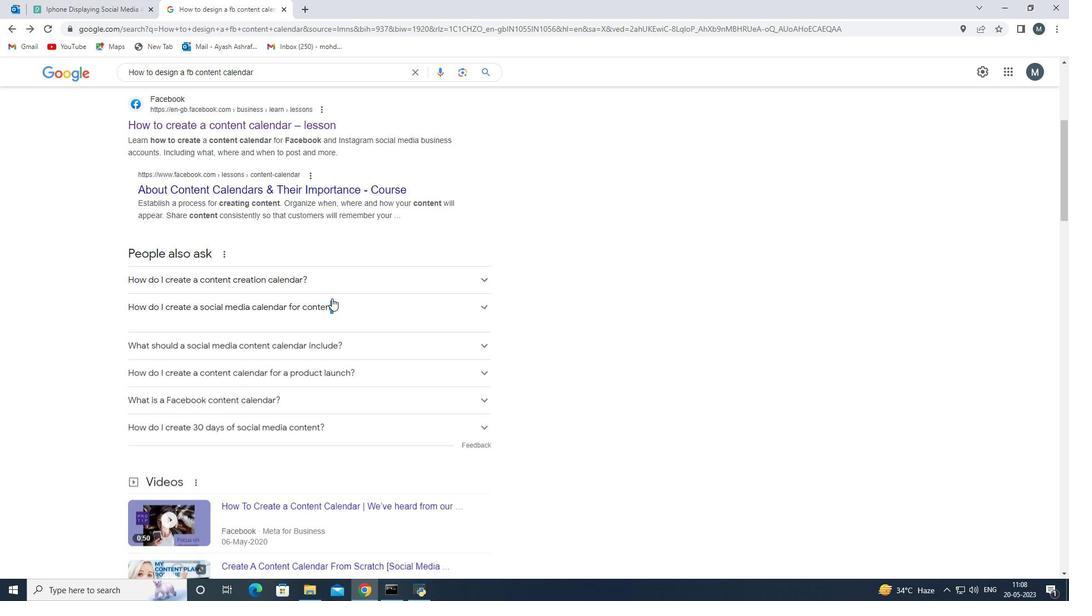 
Action: Mouse scrolled (332, 298) with delta (0, 0)
Screenshot: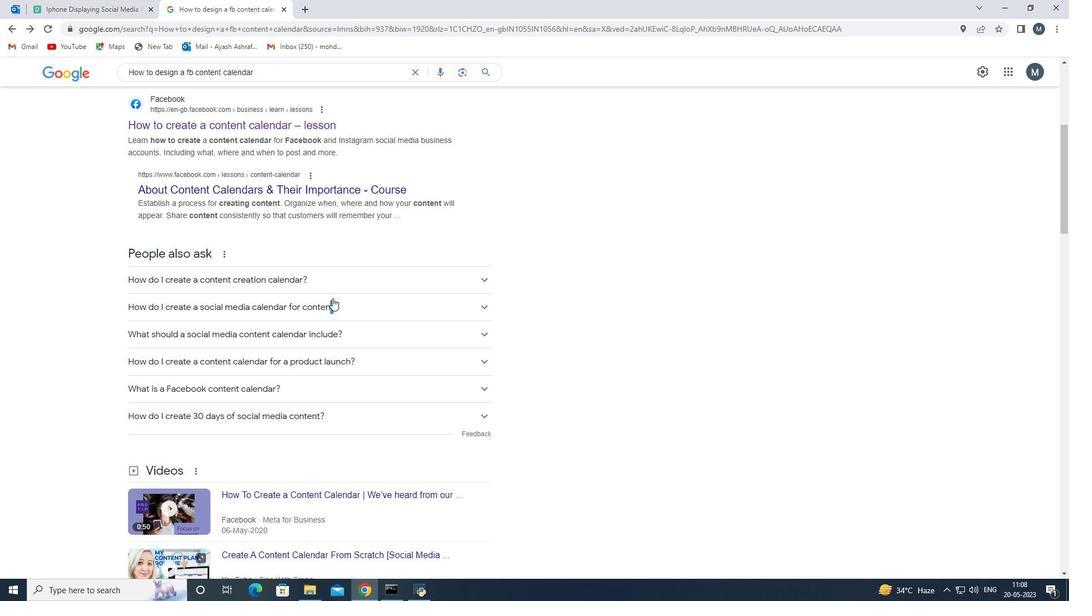 
Action: Mouse scrolled (332, 298) with delta (0, 0)
Screenshot: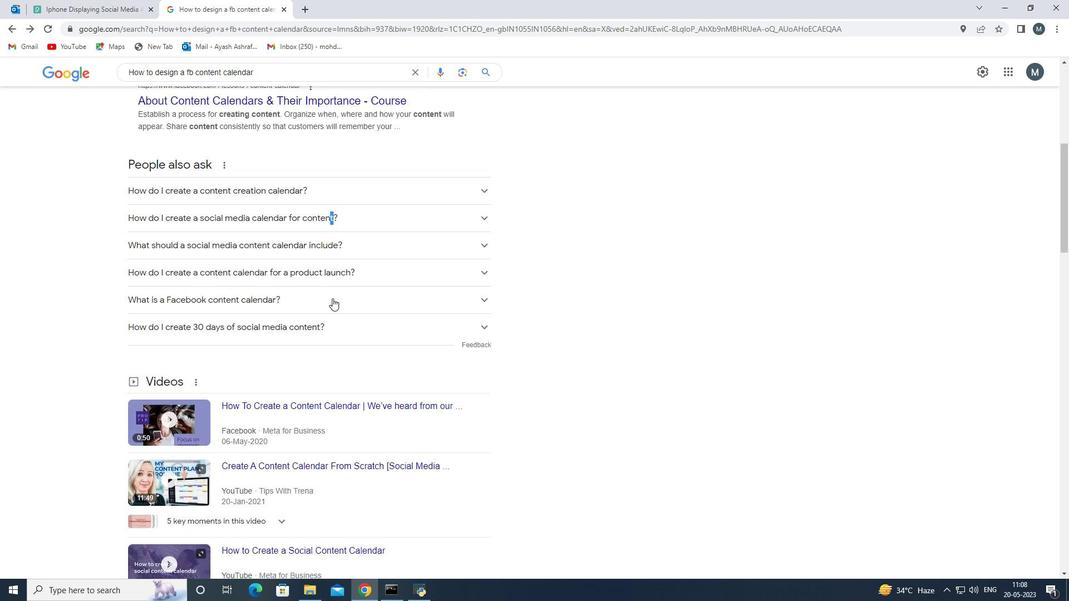 
Action: Mouse scrolled (332, 298) with delta (0, 0)
Screenshot: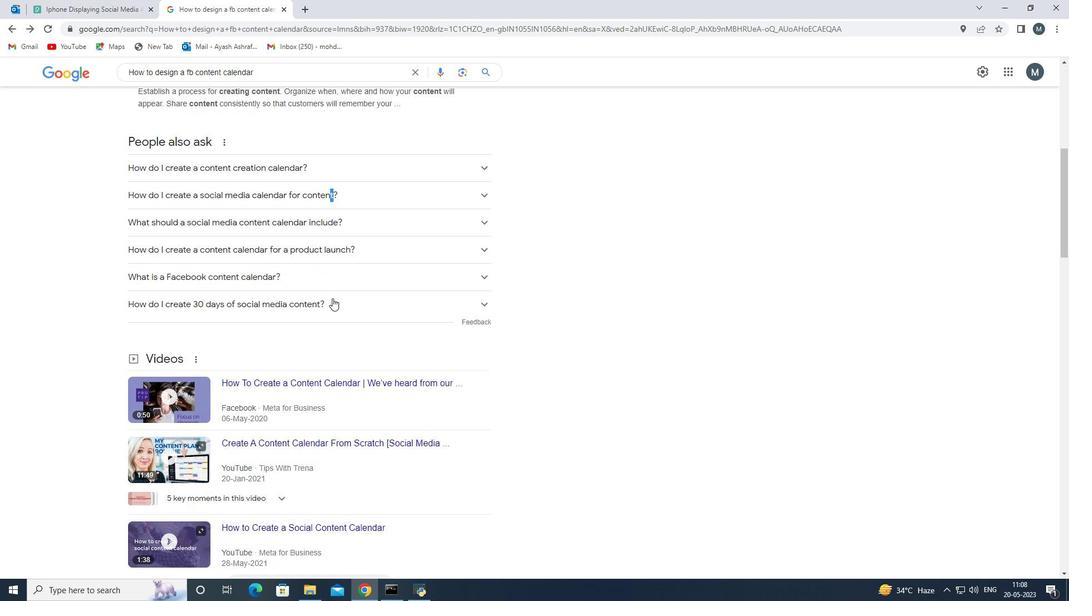 
Action: Mouse scrolled (332, 298) with delta (0, 0)
Screenshot: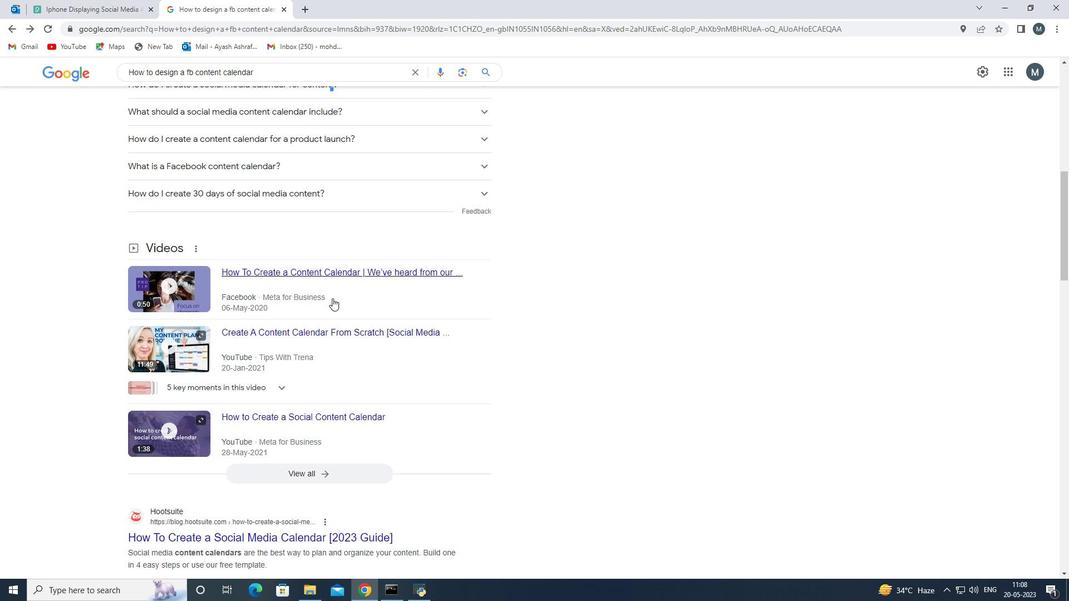 
Action: Mouse scrolled (332, 298) with delta (0, 0)
Screenshot: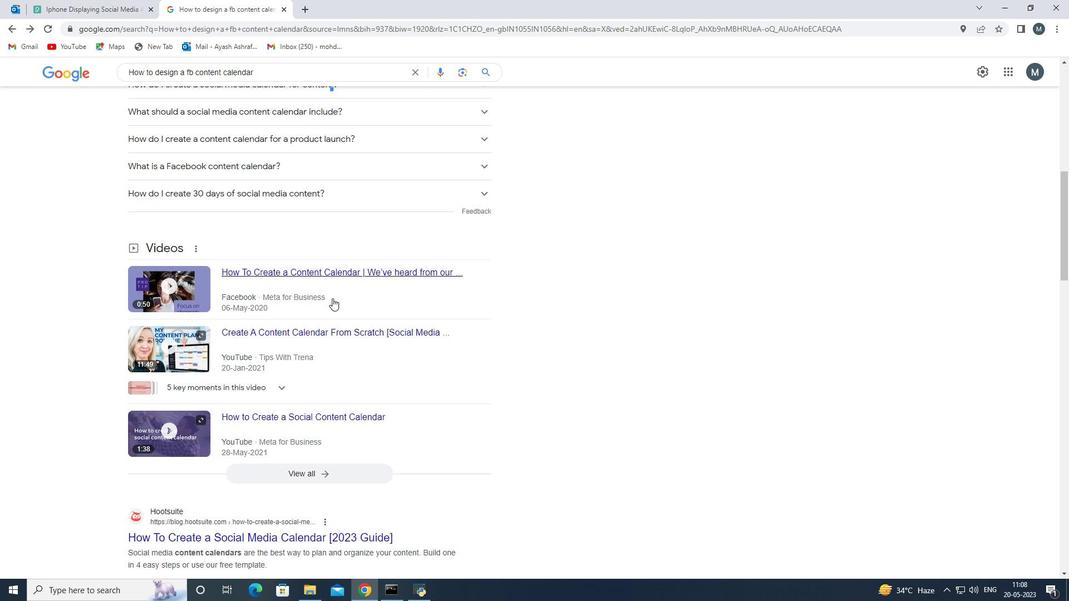 
Action: Mouse scrolled (332, 298) with delta (0, 0)
Screenshot: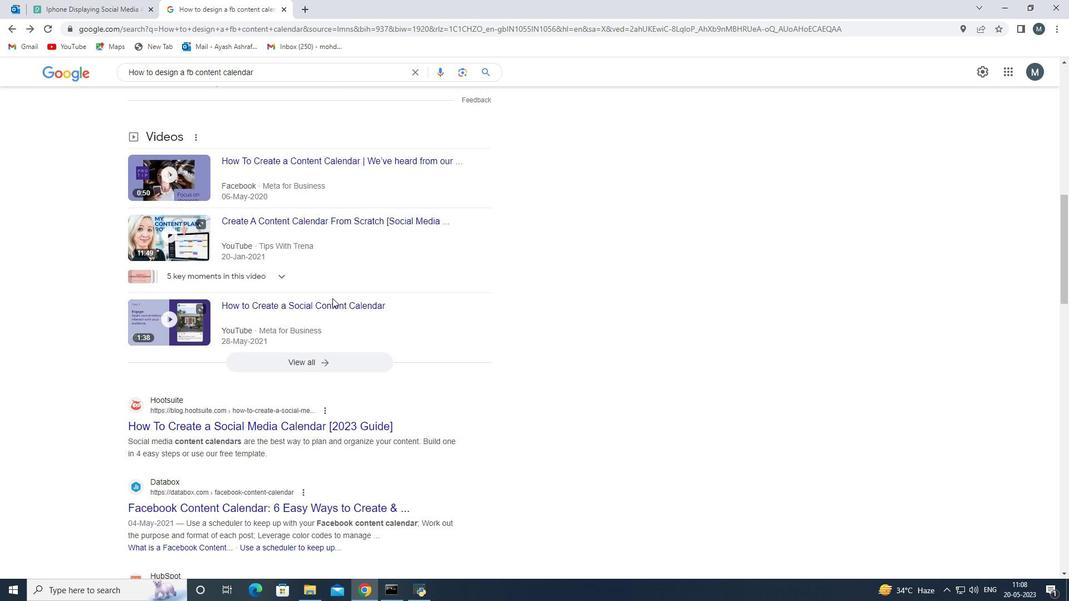
Action: Mouse scrolled (332, 298) with delta (0, 0)
Screenshot: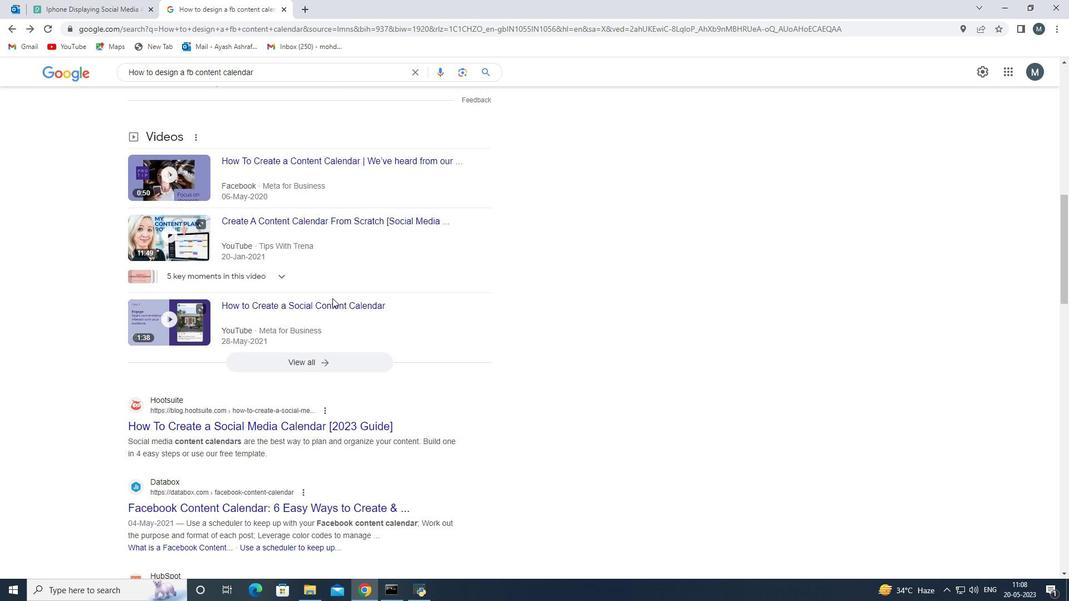 
Action: Mouse moved to (323, 318)
Screenshot: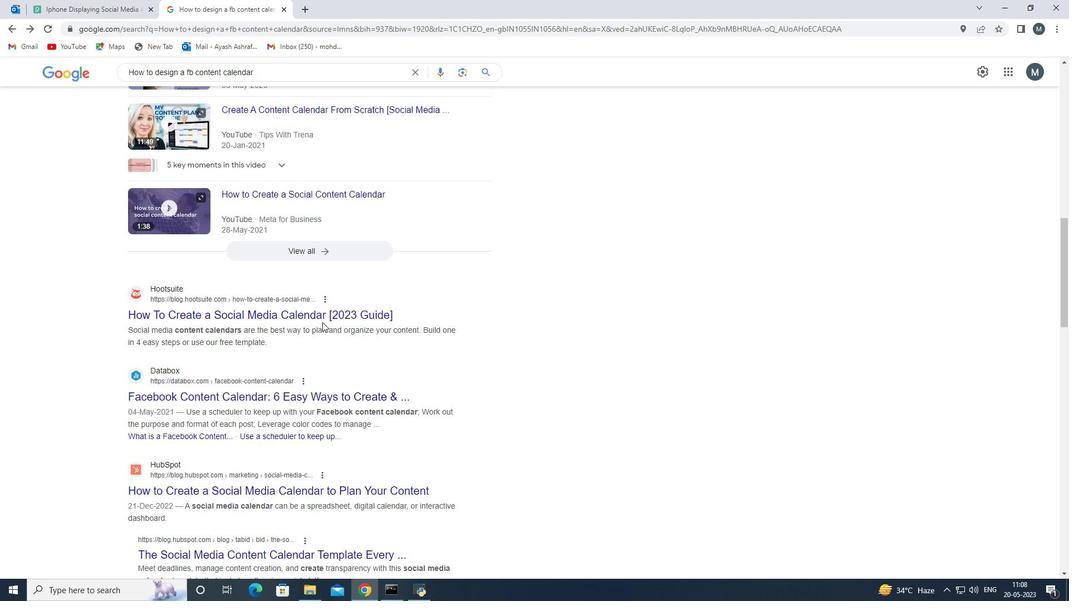 
Action: Mouse scrolled (323, 318) with delta (0, 0)
Screenshot: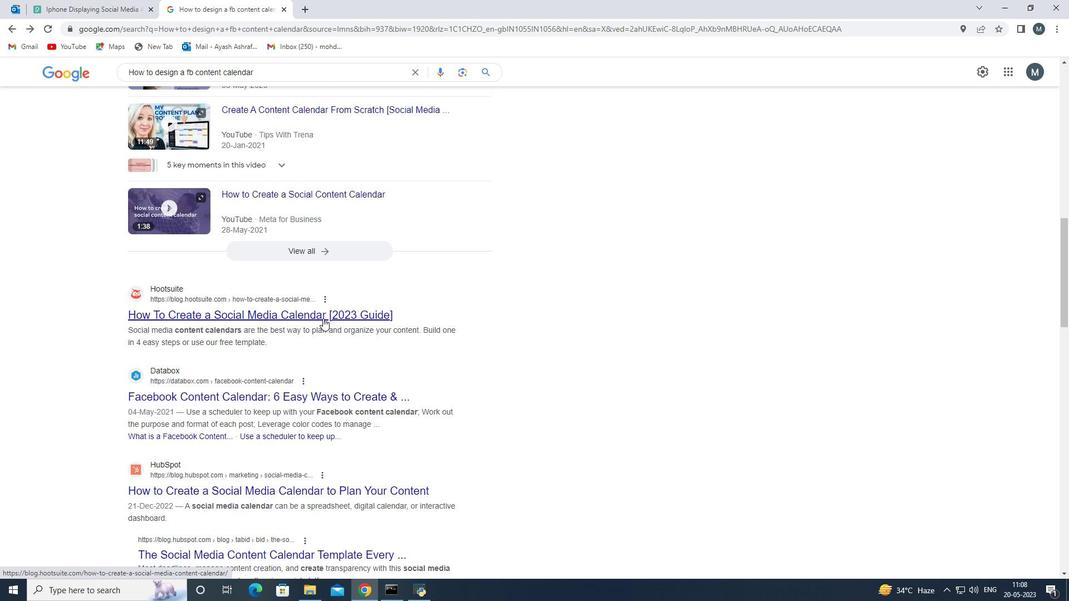 
Action: Mouse moved to (307, 342)
Screenshot: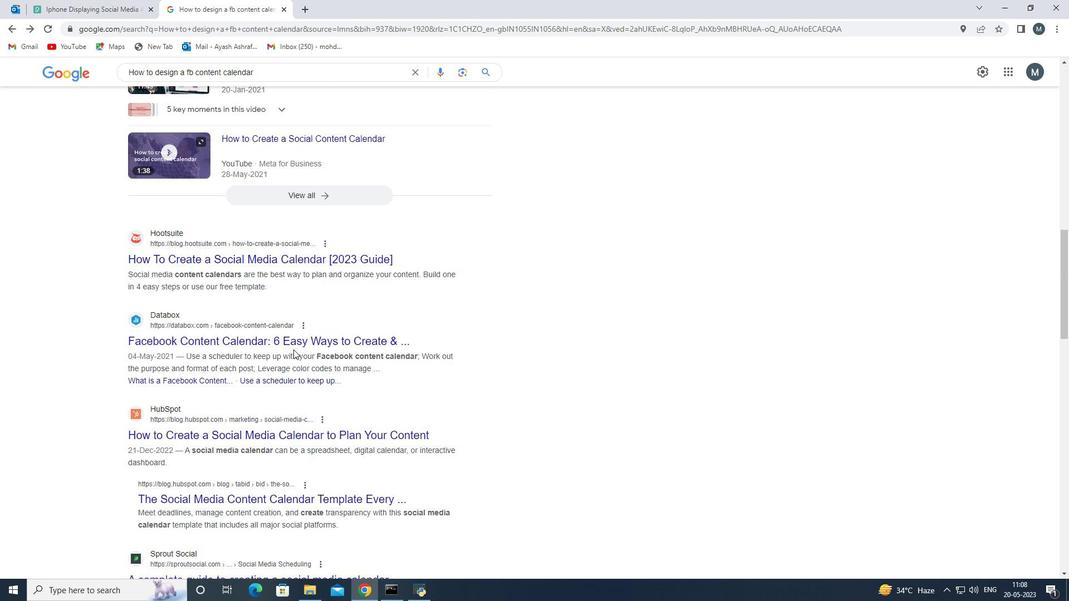 
Action: Mouse pressed left at (307, 342)
Screenshot: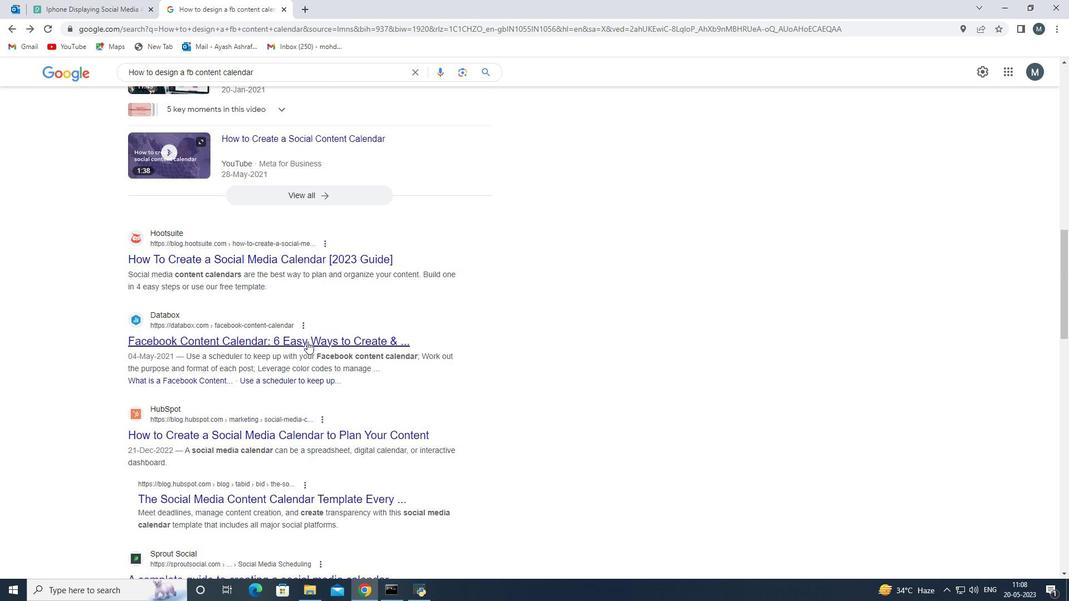 
Action: Mouse moved to (455, 338)
Screenshot: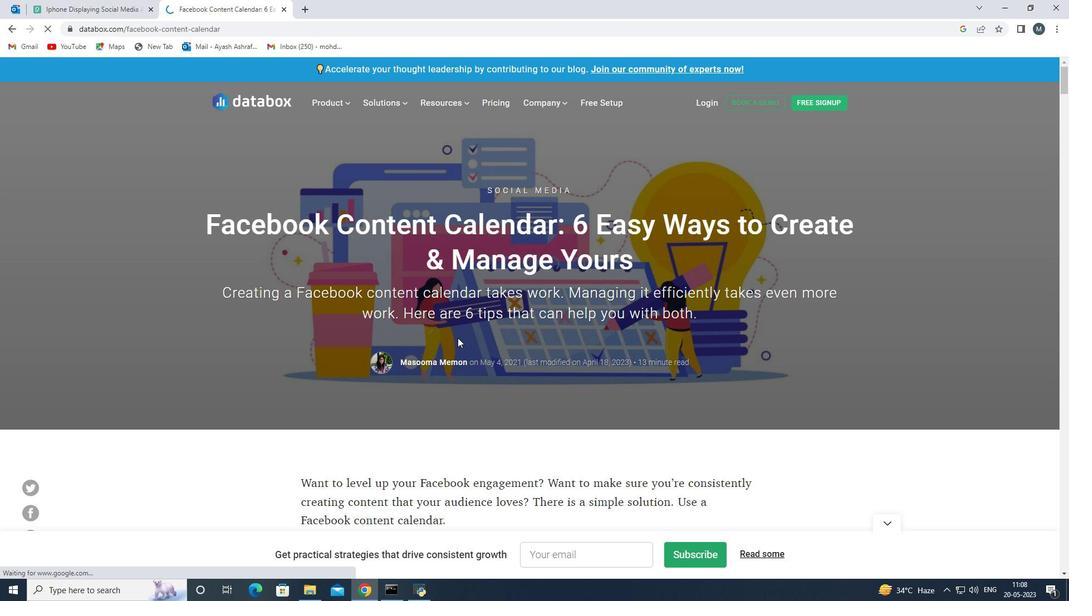 
Action: Mouse scrolled (455, 337) with delta (0, 0)
Screenshot: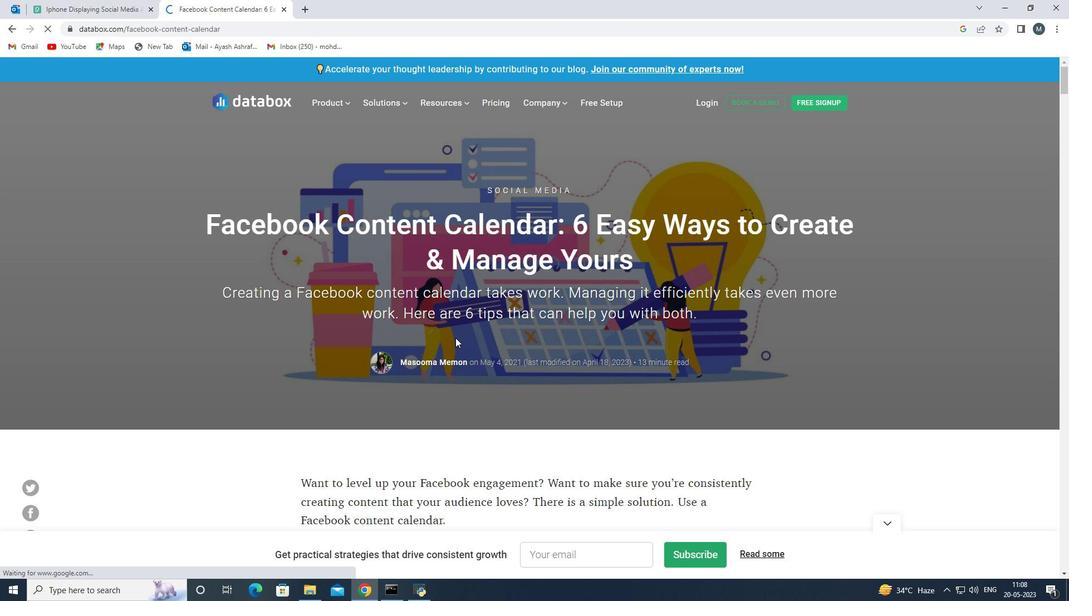 
Action: Mouse scrolled (455, 337) with delta (0, 0)
Screenshot: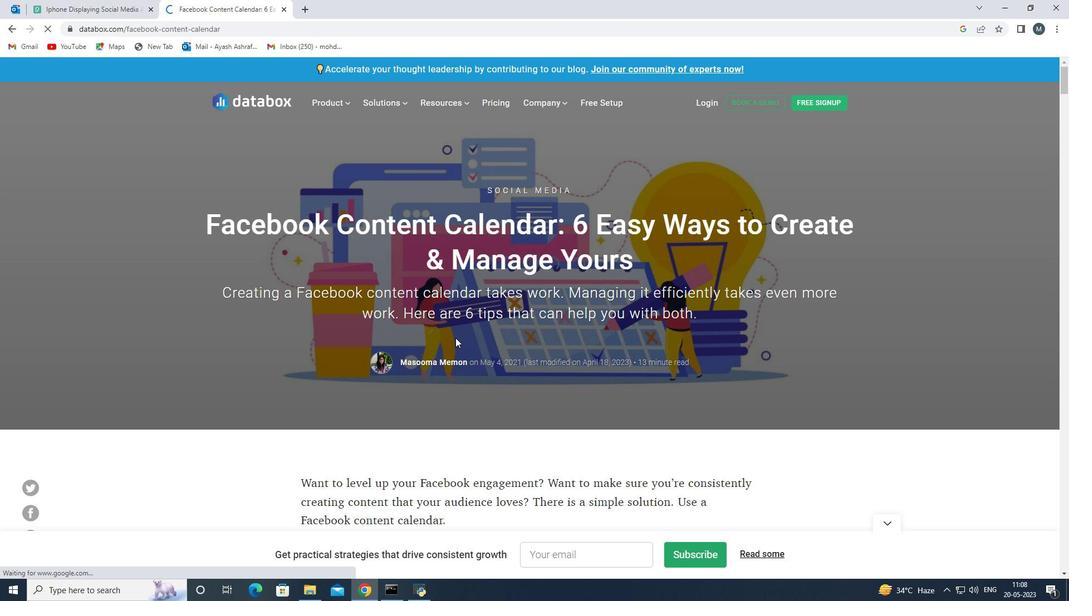 
Action: Mouse scrolled (455, 337) with delta (0, 0)
Screenshot: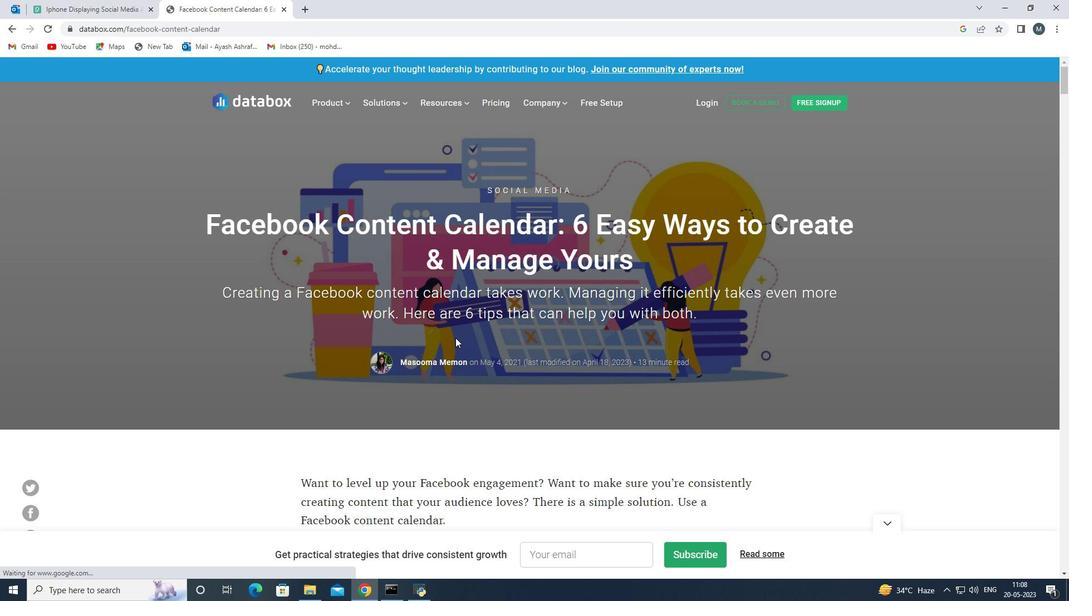 
Action: Mouse moved to (455, 337)
Screenshot: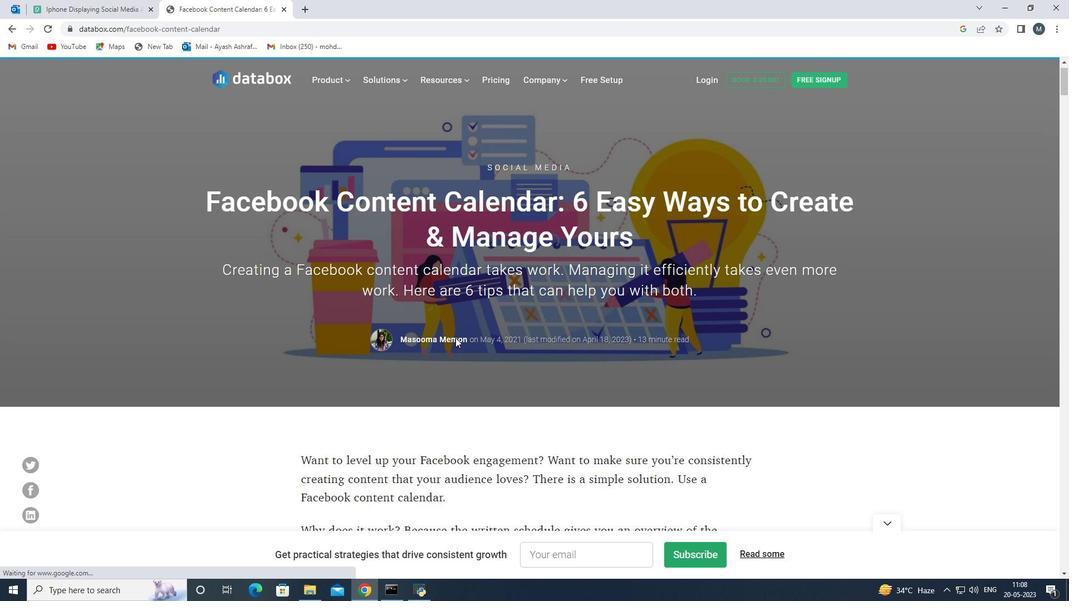 
Action: Mouse scrolled (455, 337) with delta (0, 0)
Screenshot: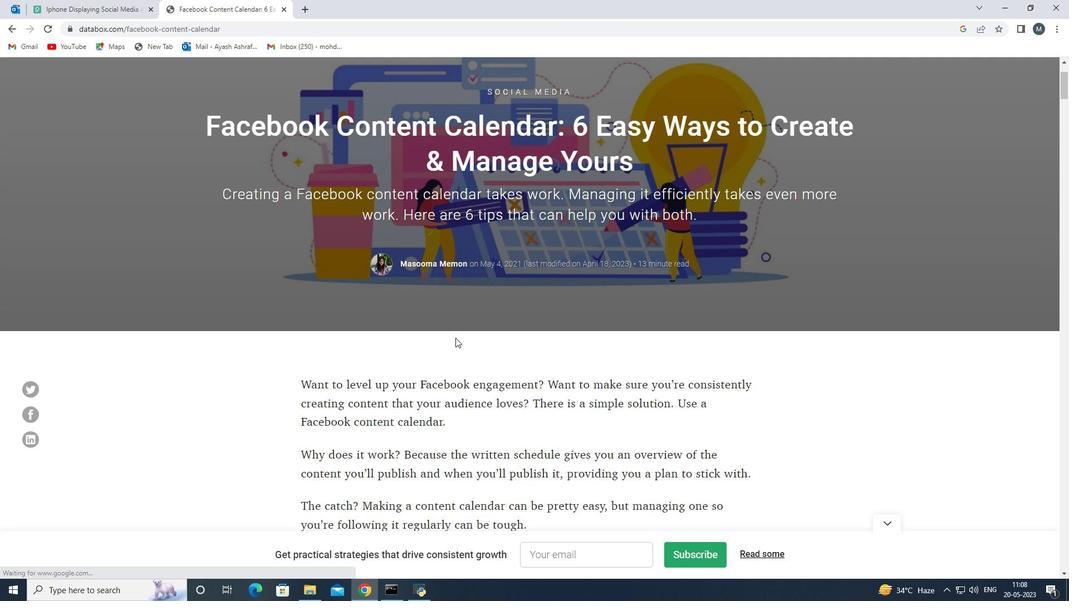 
Action: Mouse moved to (455, 338)
Screenshot: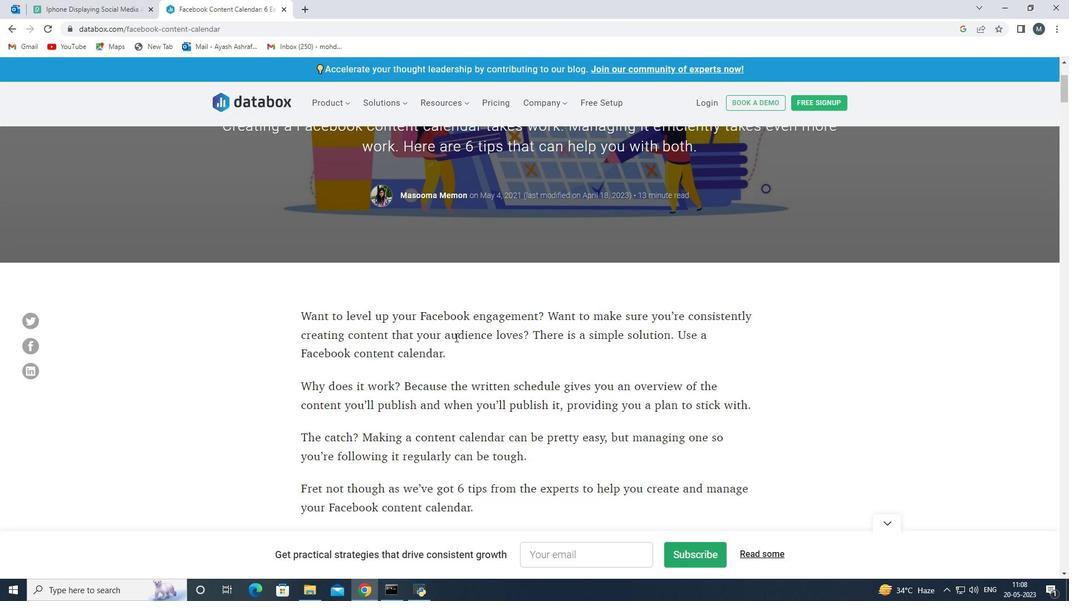 
Action: Mouse scrolled (455, 338) with delta (0, 0)
Screenshot: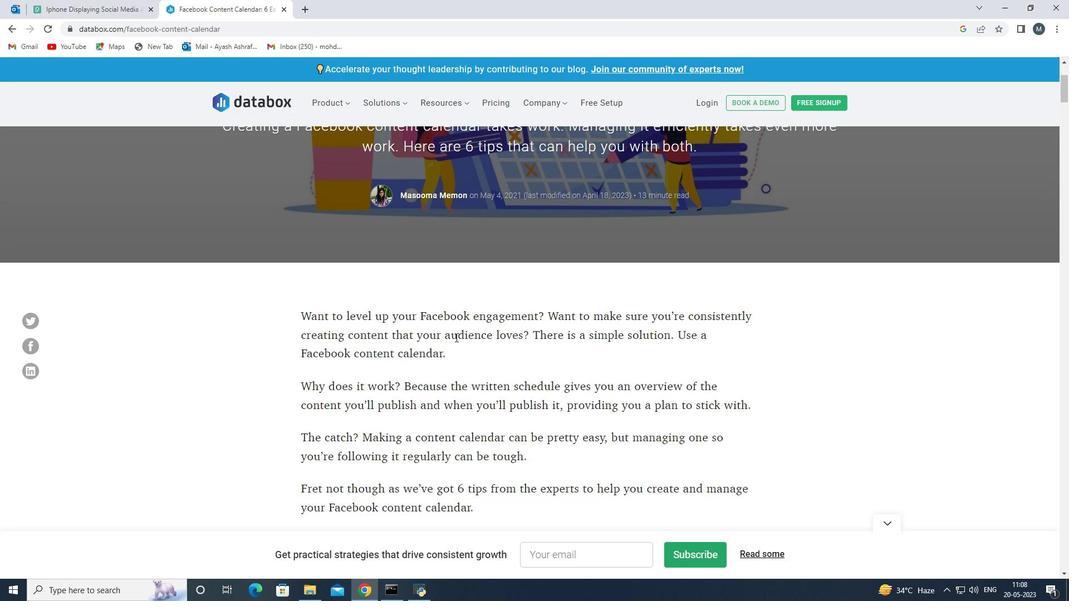 
Action: Mouse moved to (483, 319)
Screenshot: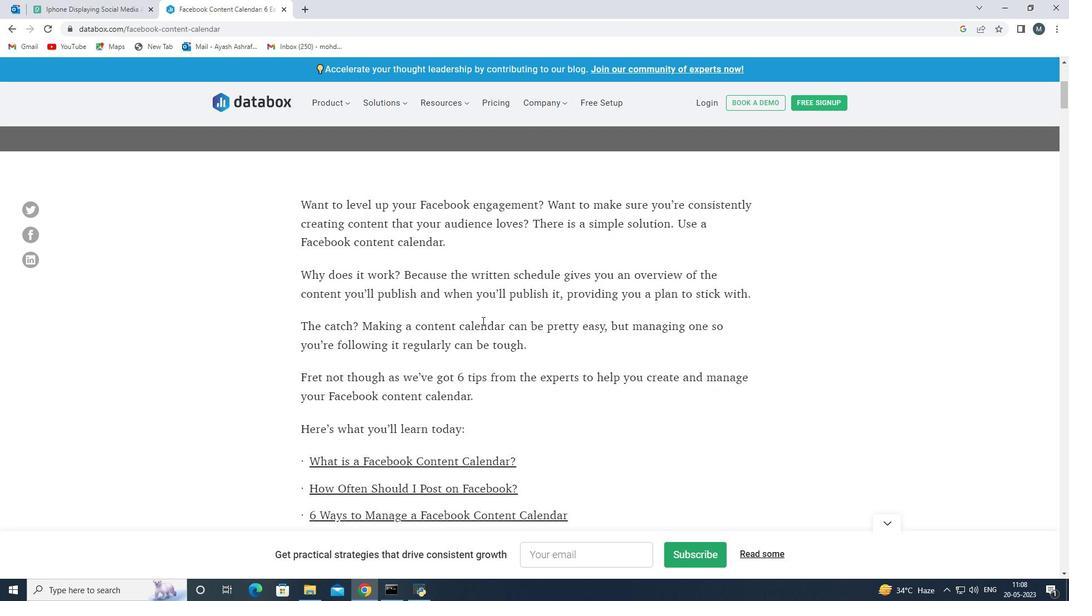
Action: Mouse scrolled (483, 319) with delta (0, 0)
Screenshot: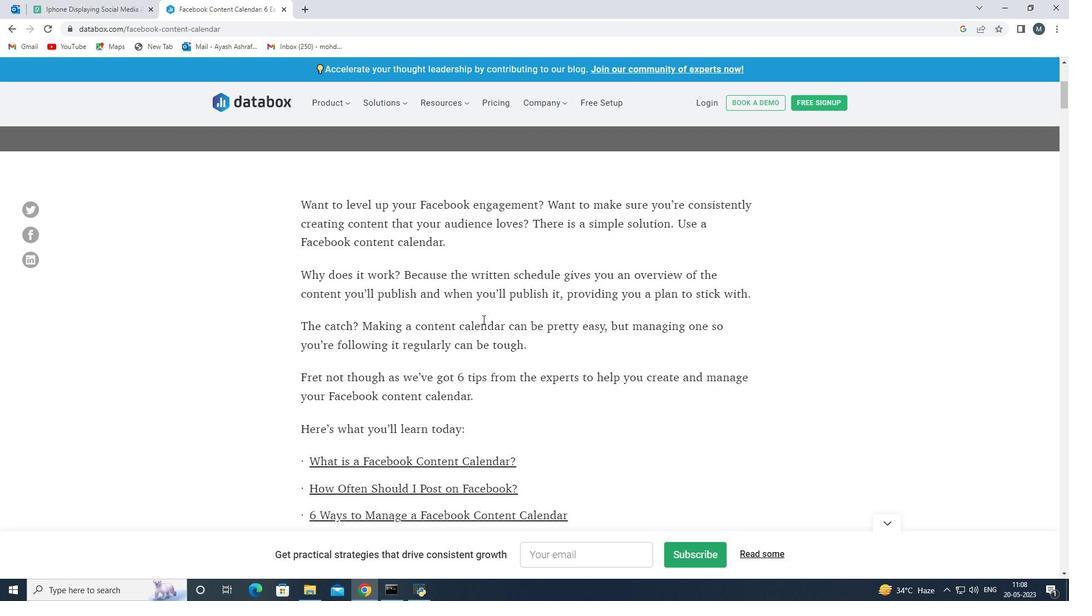 
Action: Mouse scrolled (483, 319) with delta (0, 0)
Screenshot: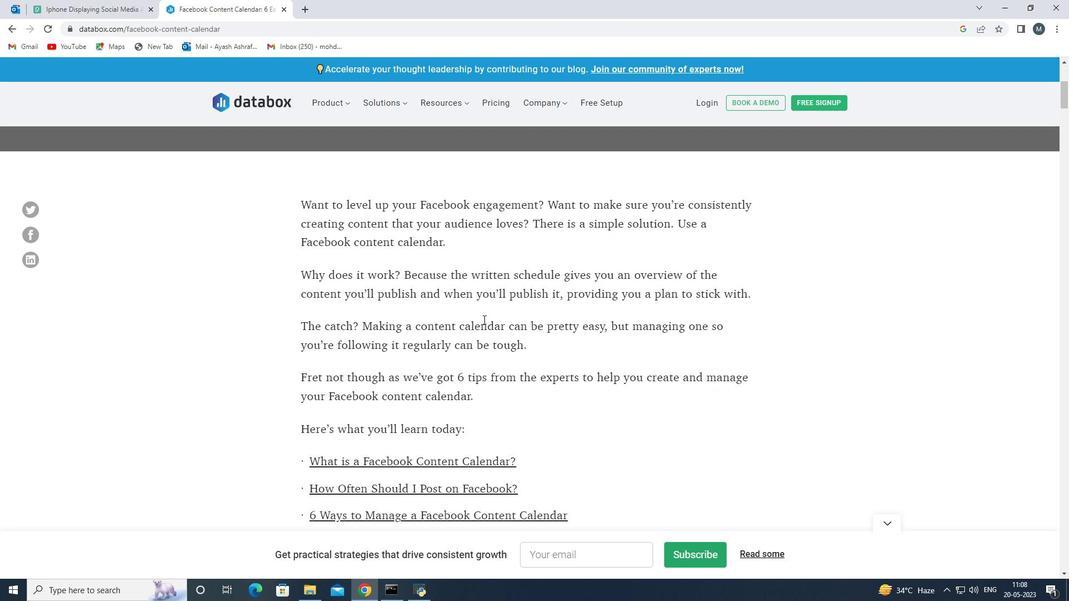
Action: Mouse scrolled (483, 319) with delta (0, 0)
Screenshot: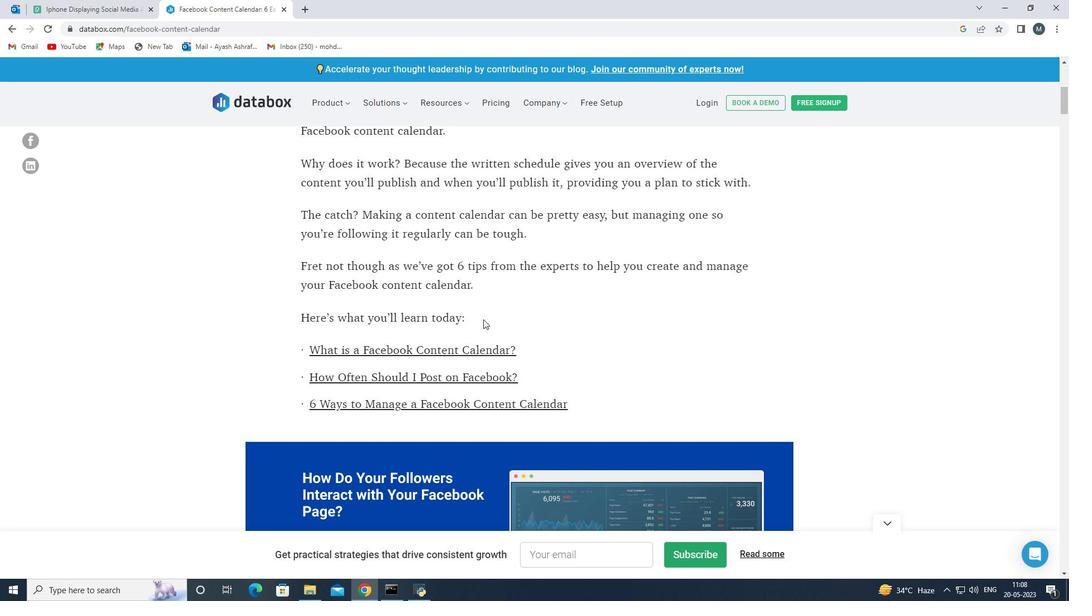 
Action: Mouse scrolled (483, 319) with delta (0, 0)
Screenshot: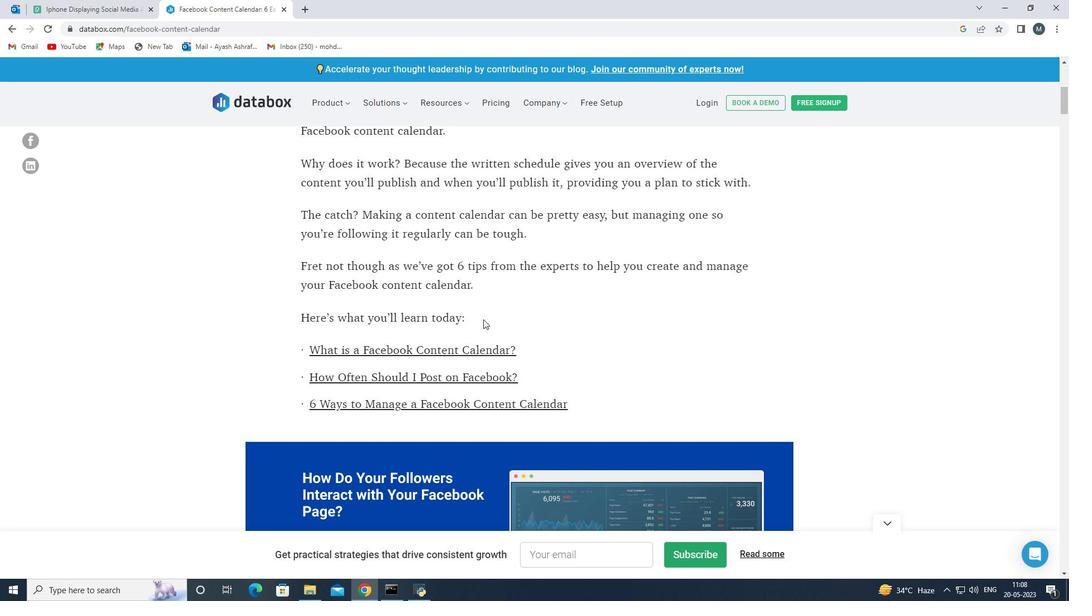 
Action: Mouse scrolled (483, 319) with delta (0, 0)
Screenshot: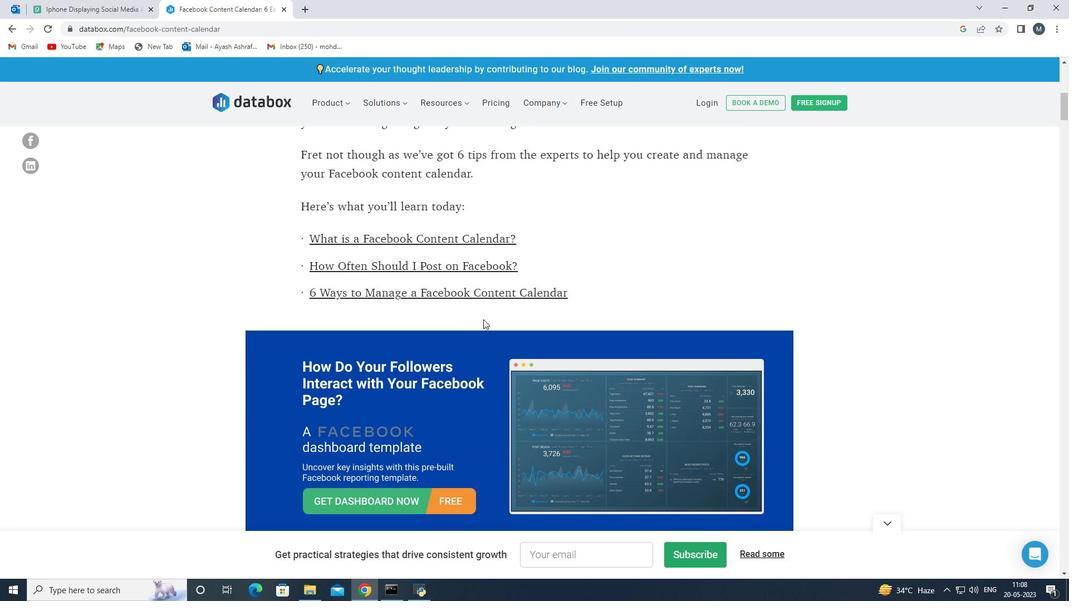 
Action: Mouse scrolled (483, 319) with delta (0, 0)
Screenshot: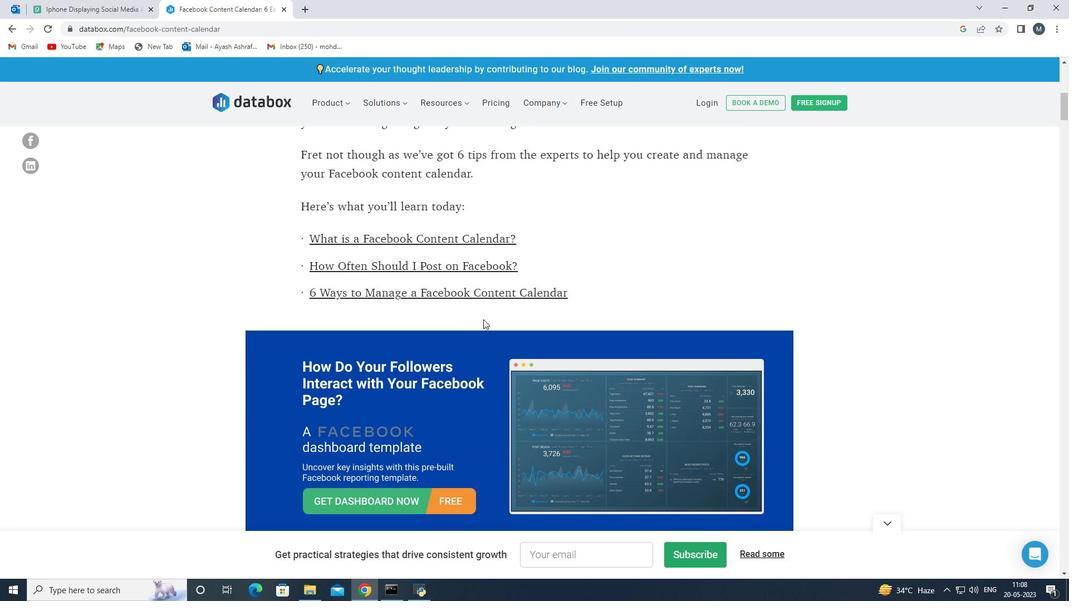 
Action: Mouse scrolled (483, 319) with delta (0, 0)
Screenshot: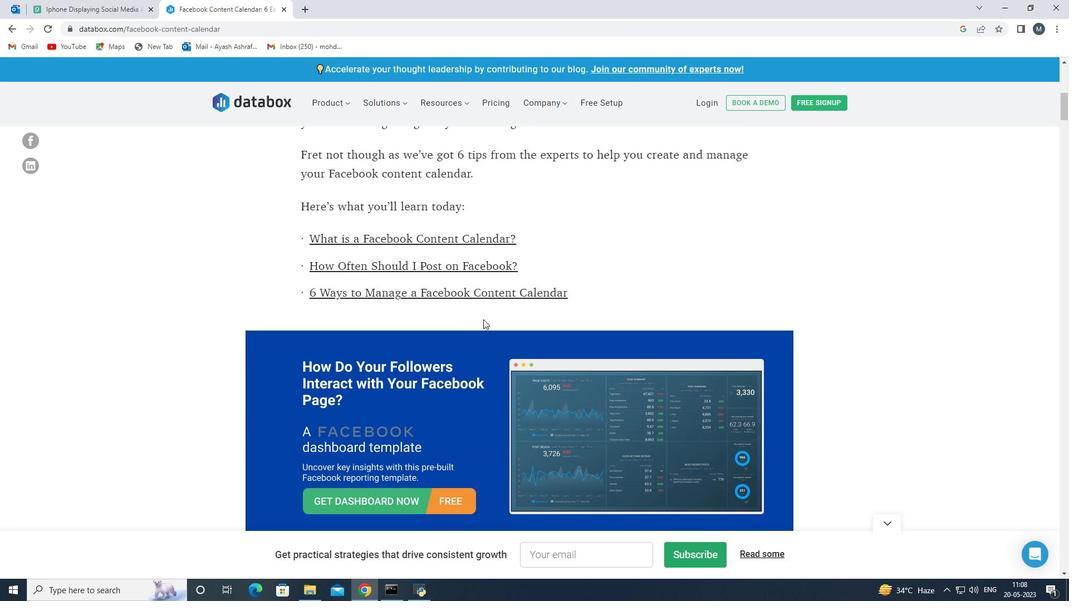 
Action: Mouse scrolled (483, 319) with delta (0, 0)
Screenshot: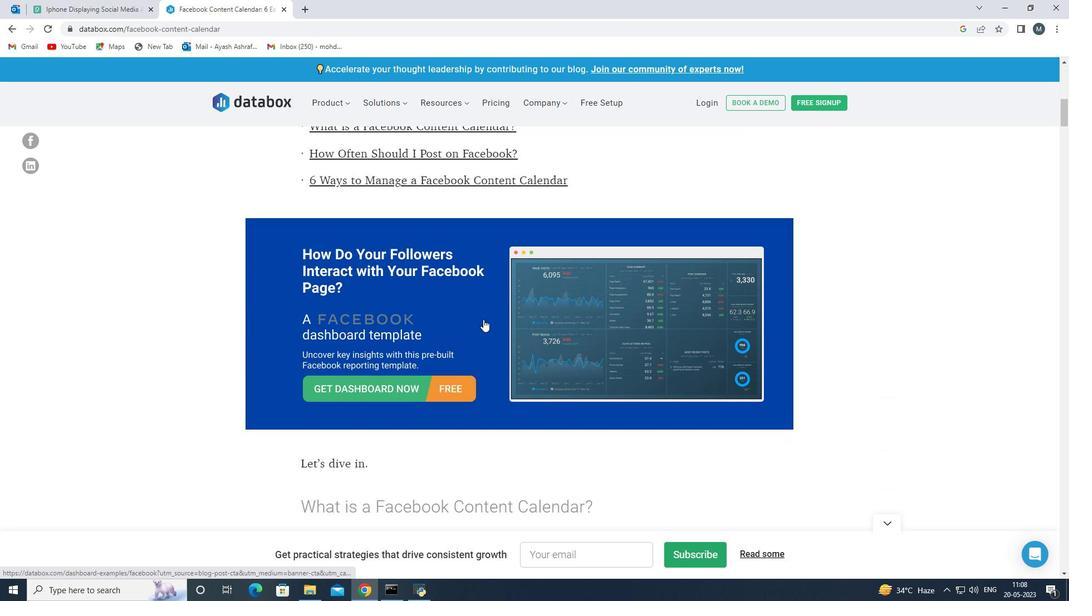 
Action: Mouse scrolled (483, 319) with delta (0, 0)
Screenshot: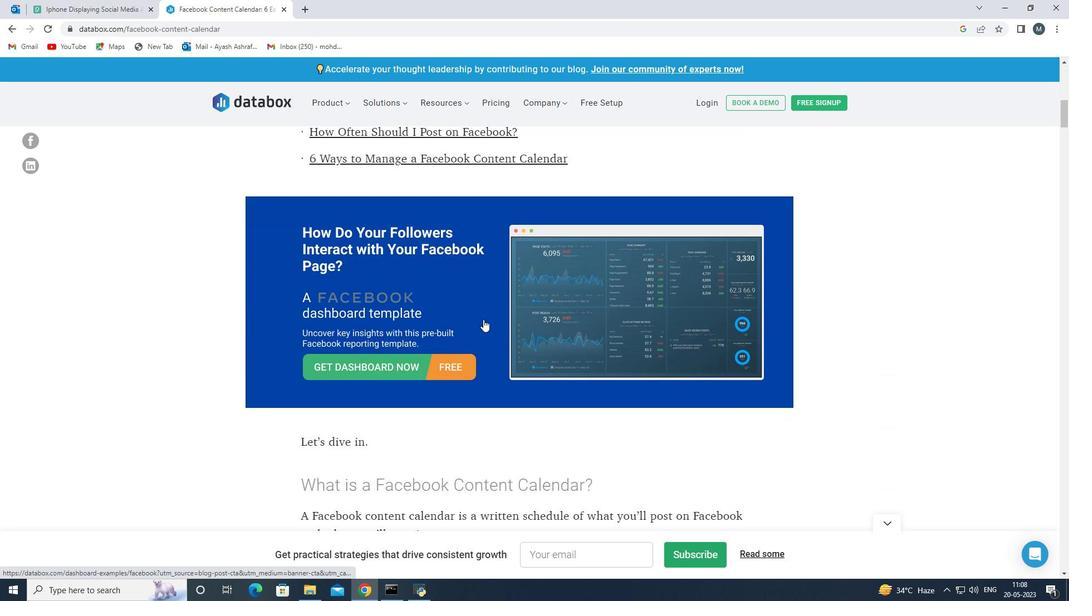 
Action: Mouse scrolled (483, 319) with delta (0, 0)
Screenshot: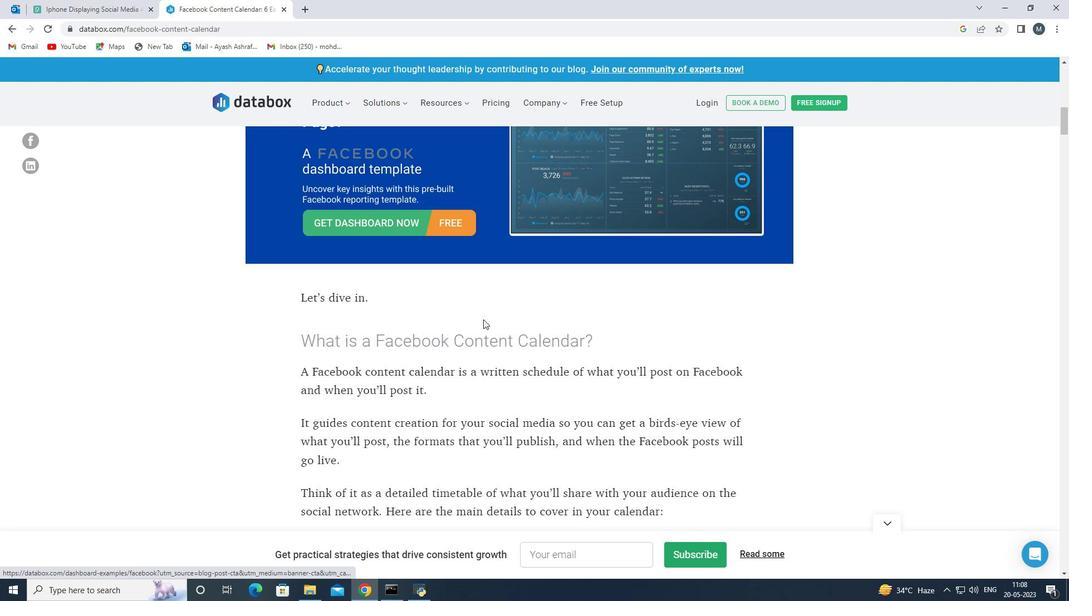 
Action: Mouse scrolled (483, 319) with delta (0, 0)
Screenshot: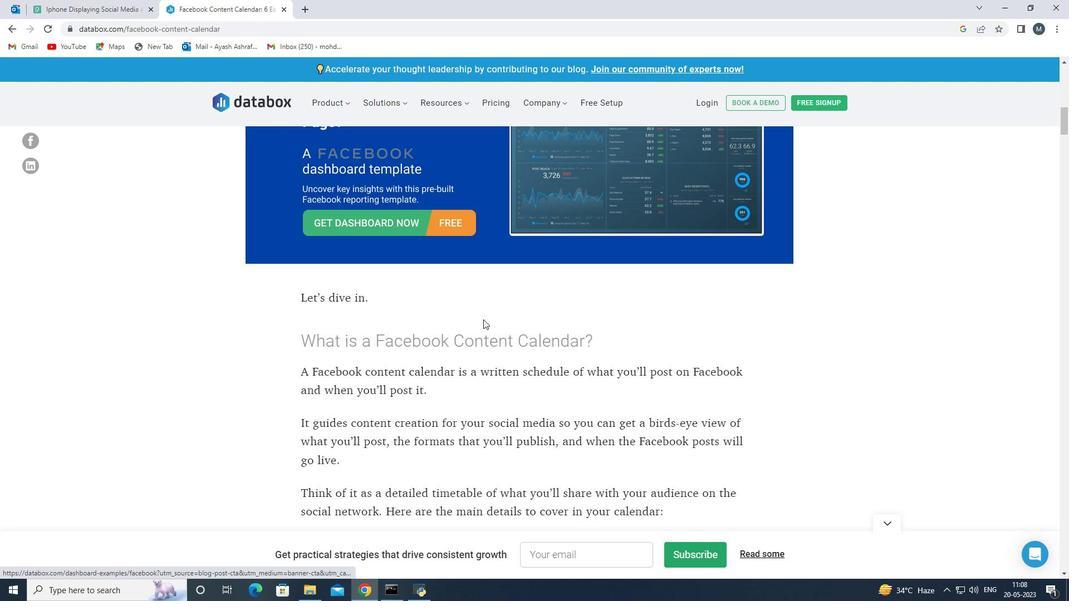 
Action: Mouse scrolled (483, 320) with delta (0, 0)
Screenshot: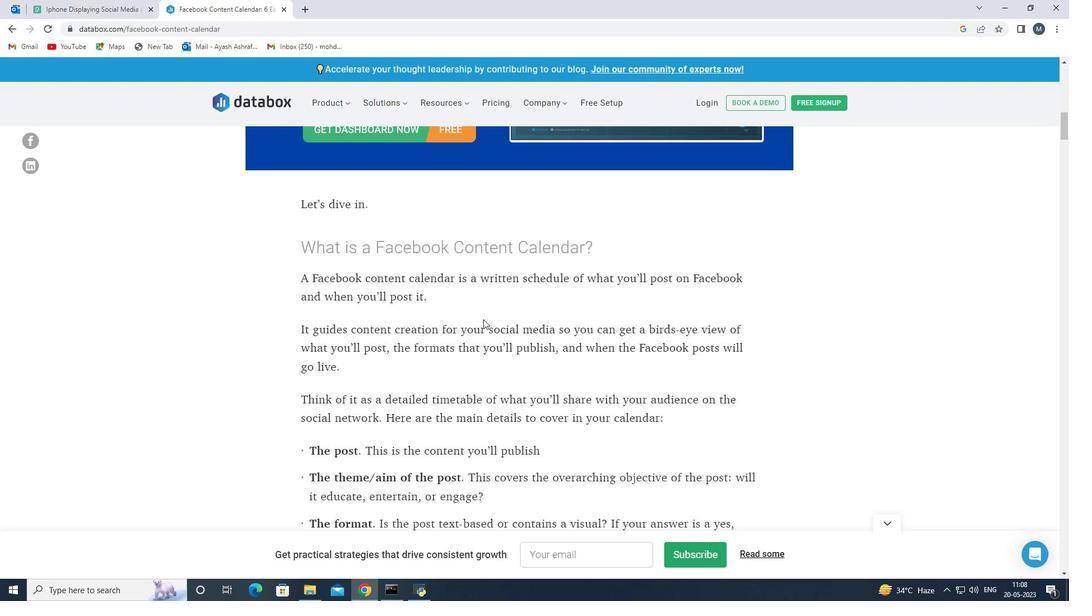 
Action: Mouse scrolled (483, 319) with delta (0, 0)
Screenshot: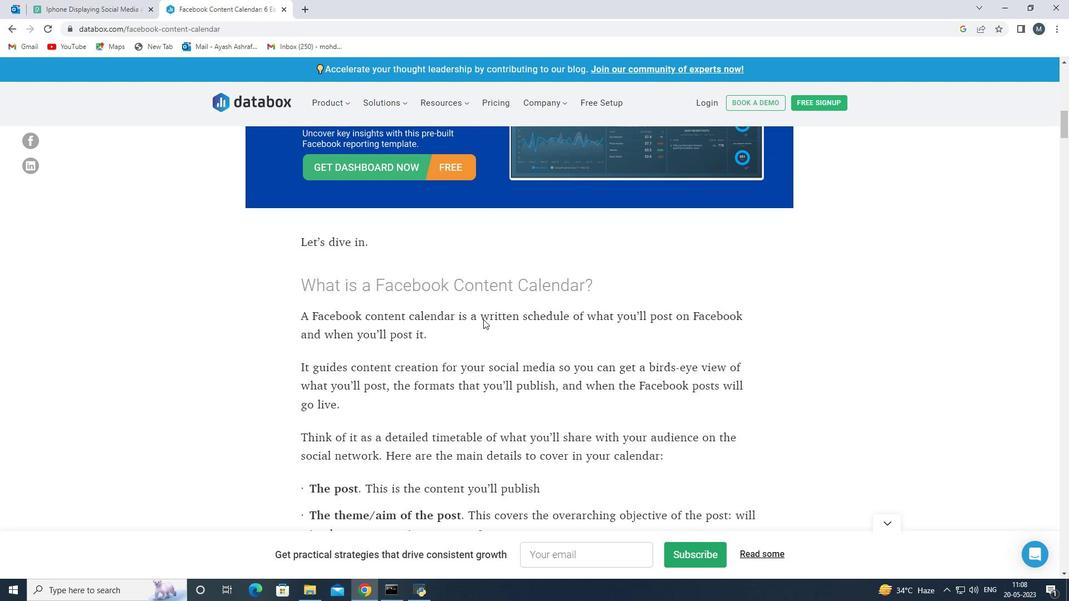
Action: Mouse scrolled (483, 319) with delta (0, 0)
Screenshot: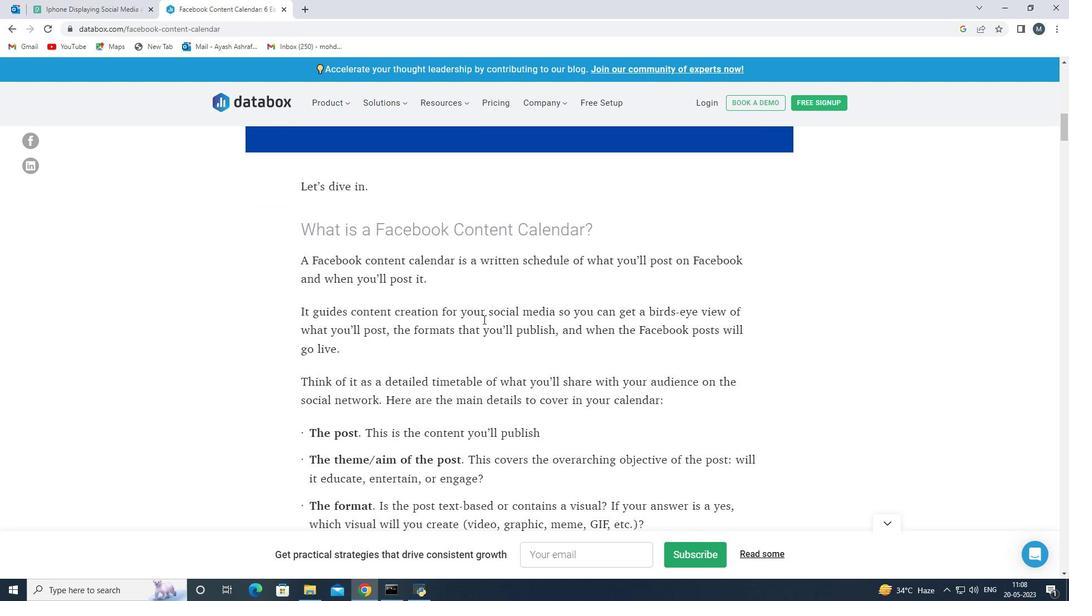 
Action: Mouse scrolled (483, 319) with delta (0, 0)
Screenshot: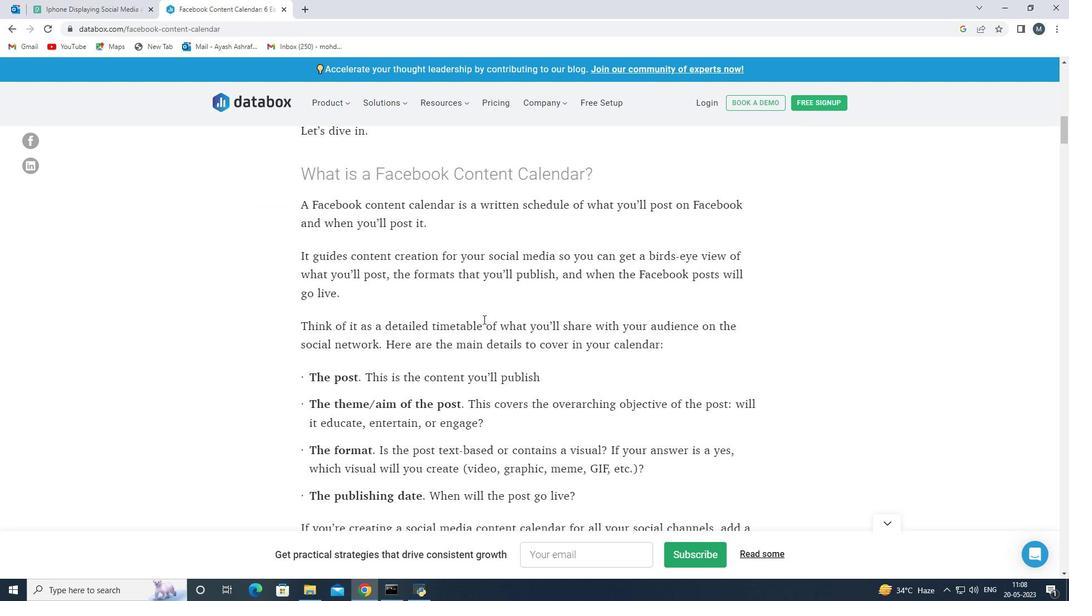 
Action: Mouse scrolled (483, 319) with delta (0, 0)
Screenshot: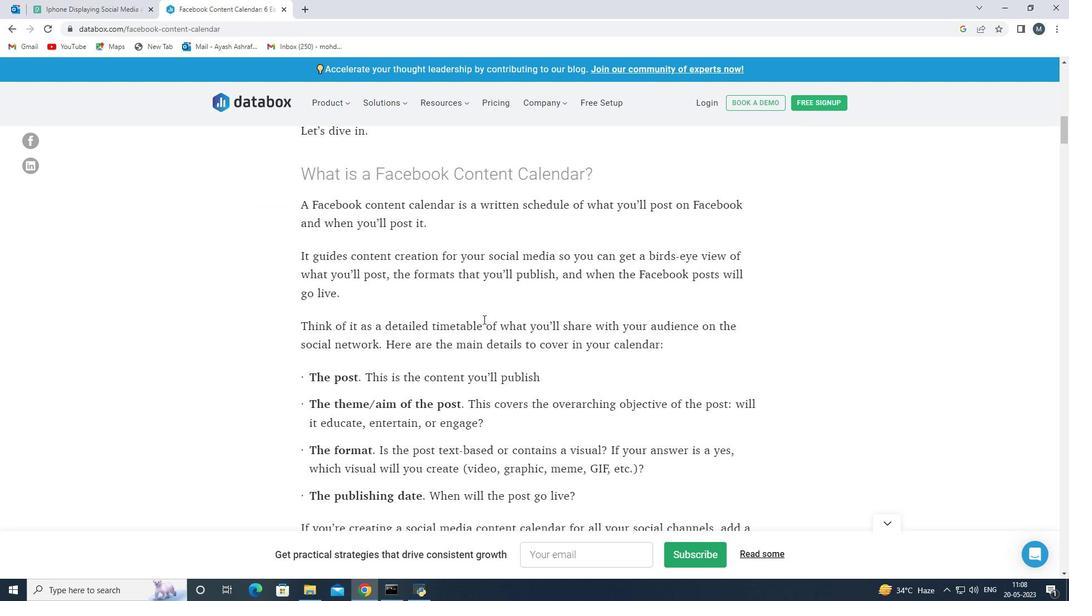 
Action: Mouse scrolled (483, 319) with delta (0, 0)
Screenshot: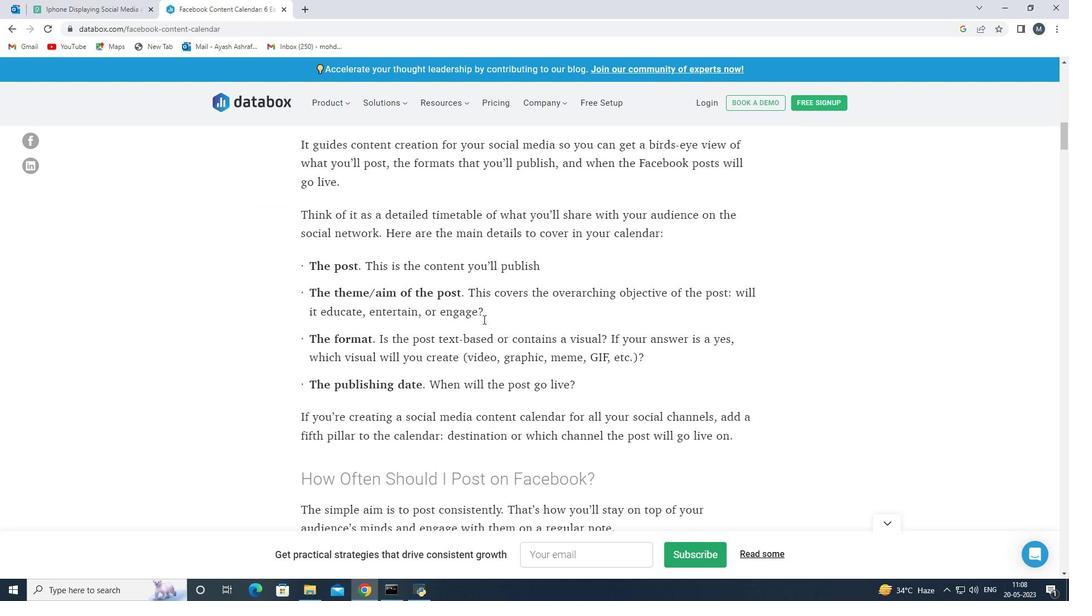 
Action: Mouse scrolled (483, 319) with delta (0, 0)
Screenshot: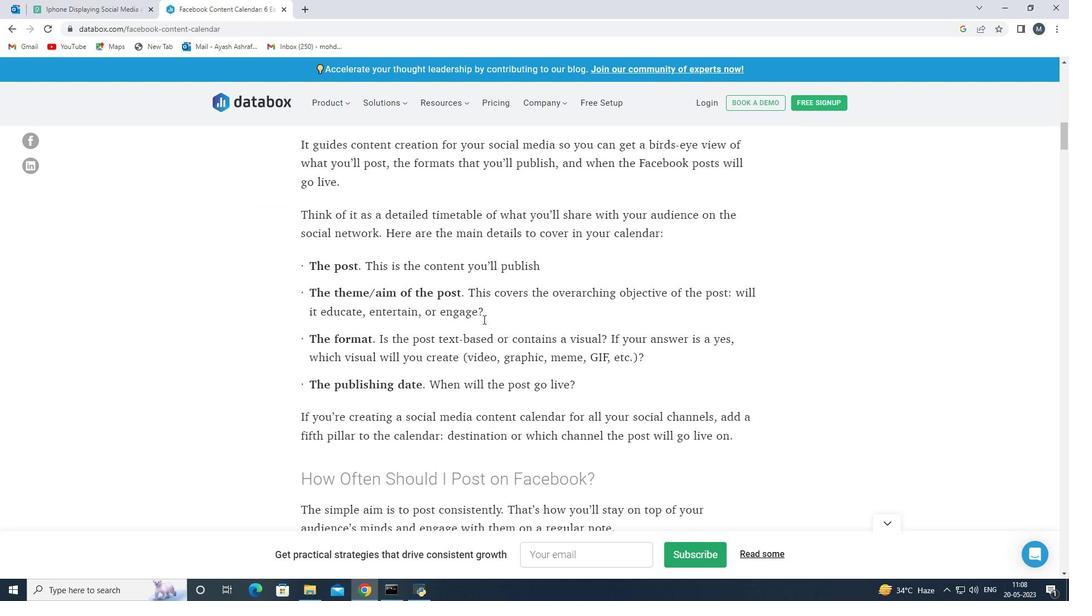 
Action: Mouse scrolled (483, 319) with delta (0, 0)
Screenshot: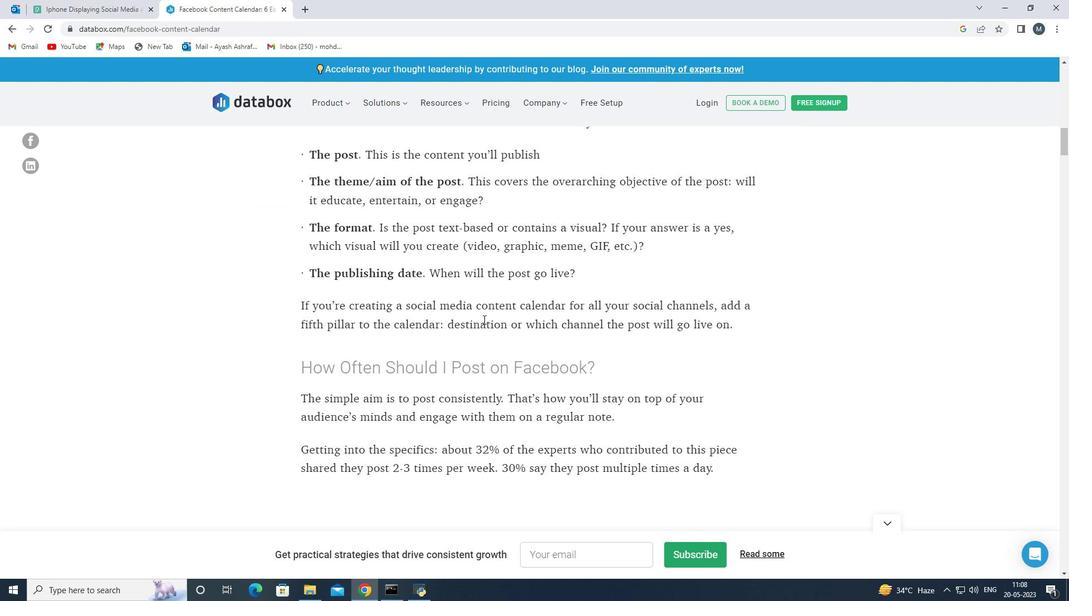 
Action: Mouse scrolled (483, 319) with delta (0, 0)
Screenshot: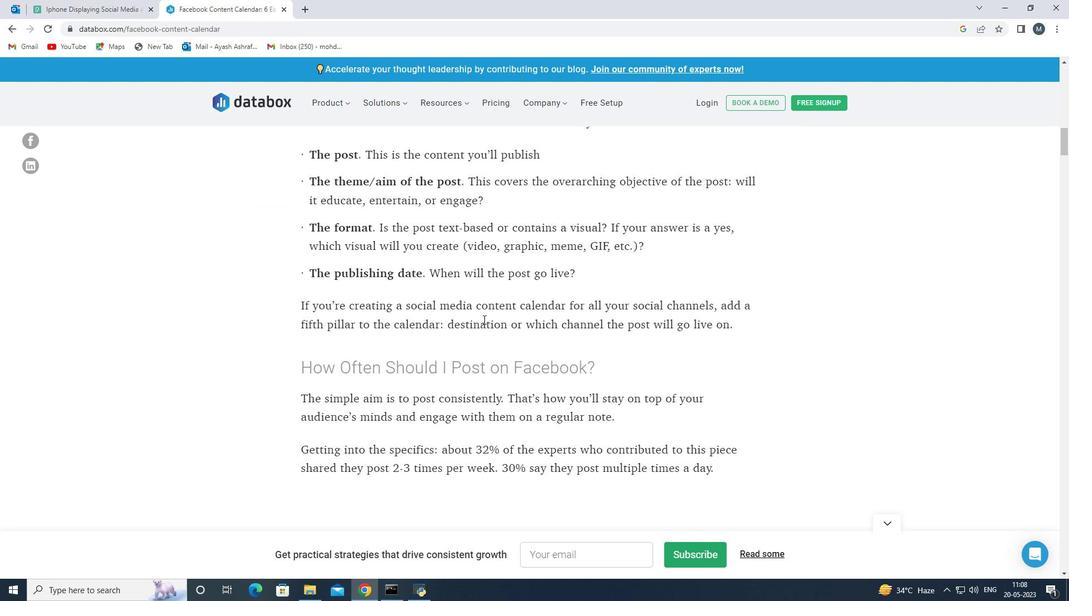 
Action: Mouse scrolled (483, 319) with delta (0, 0)
Screenshot: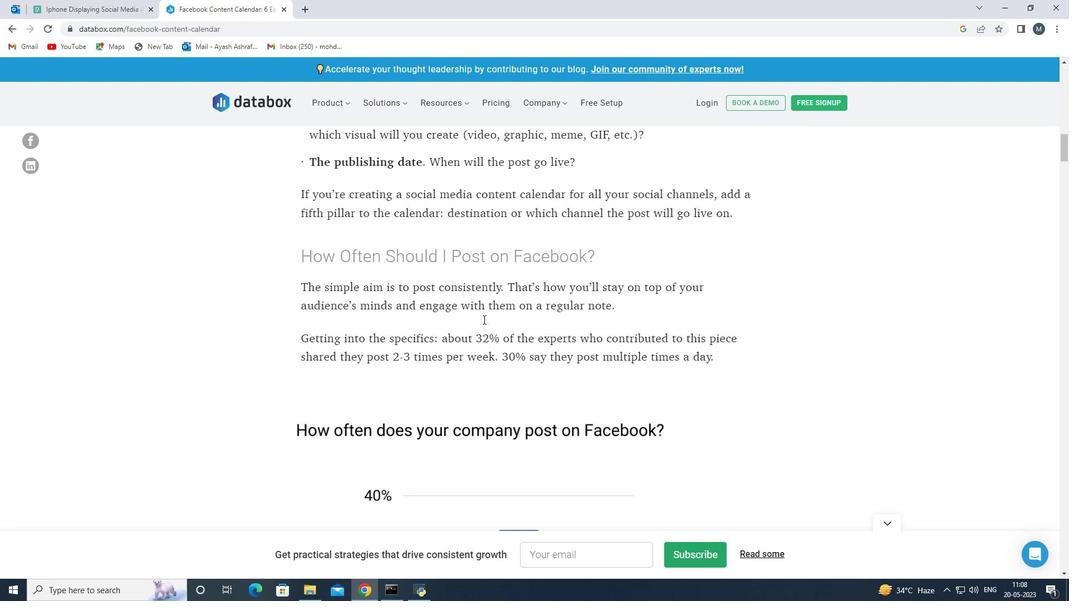 
Action: Mouse scrolled (483, 319) with delta (0, 0)
Screenshot: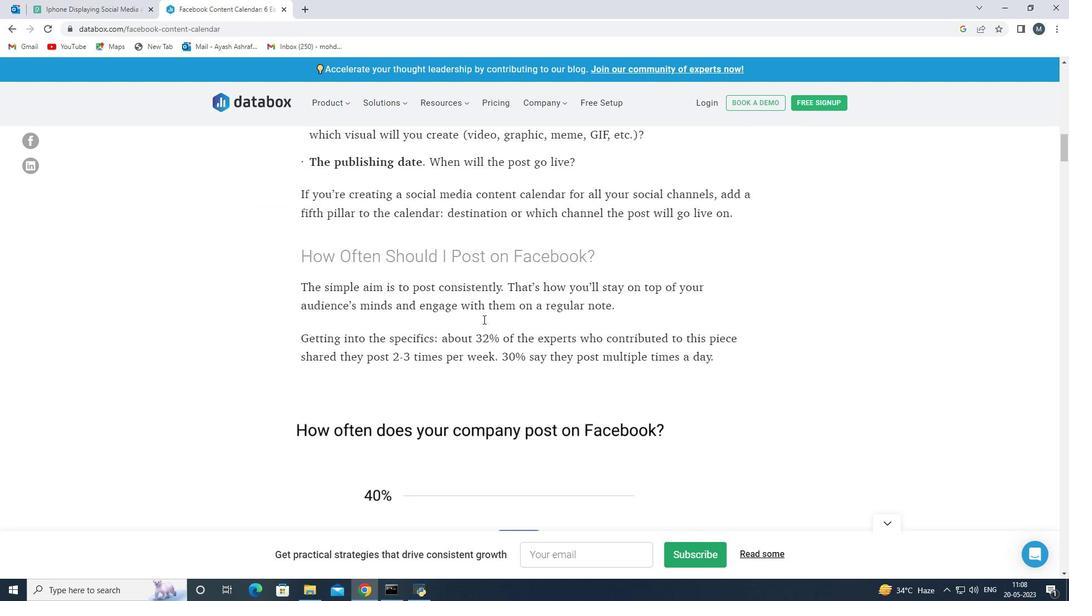 
Action: Mouse scrolled (483, 319) with delta (0, 0)
Screenshot: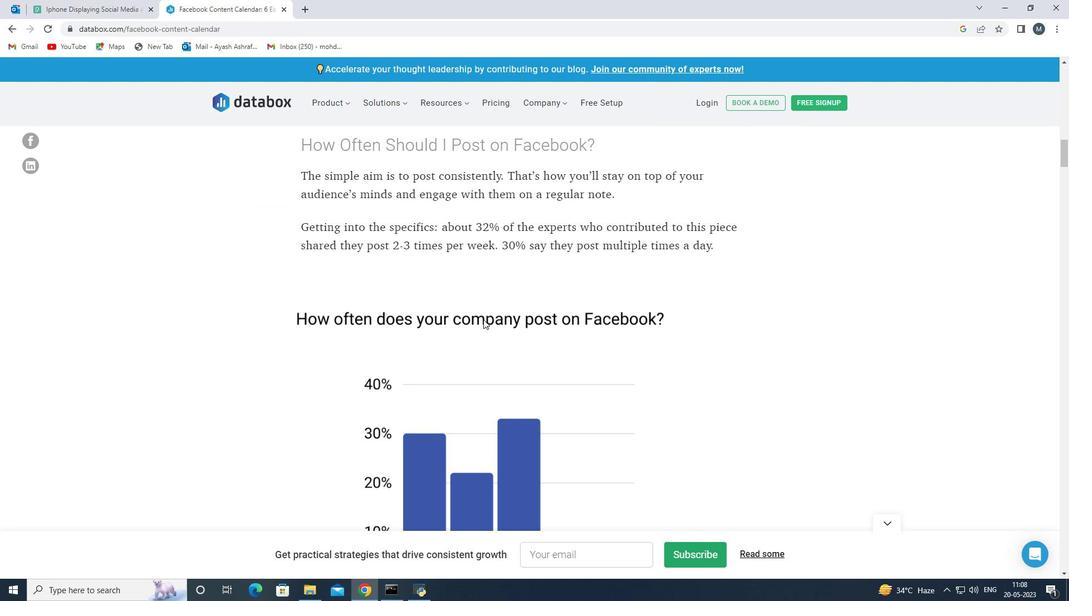 
Action: Mouse scrolled (483, 319) with delta (0, 0)
Screenshot: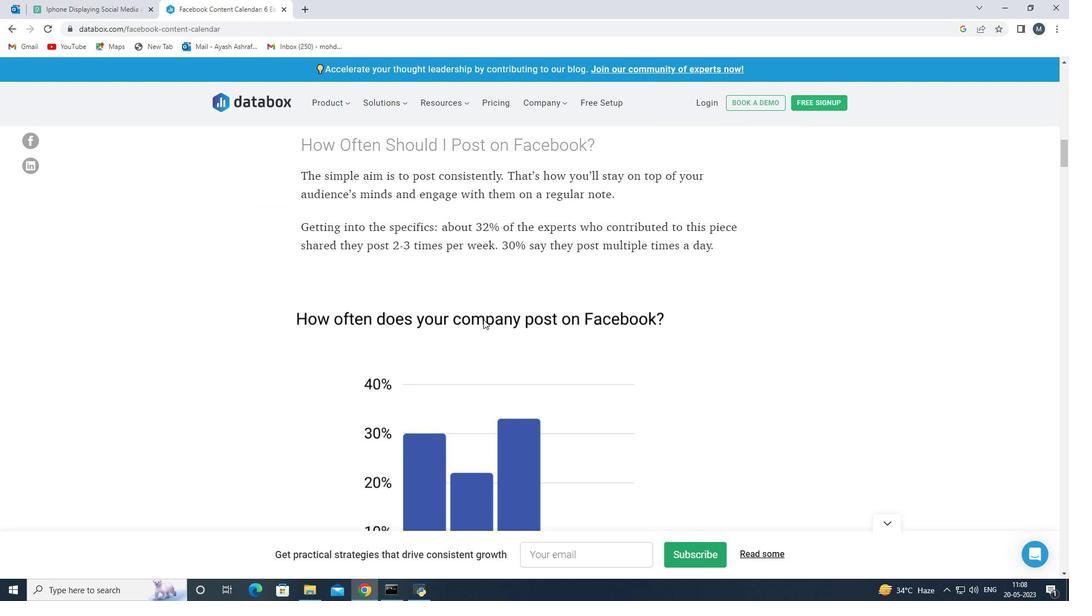 
Action: Mouse scrolled (483, 319) with delta (0, 0)
Screenshot: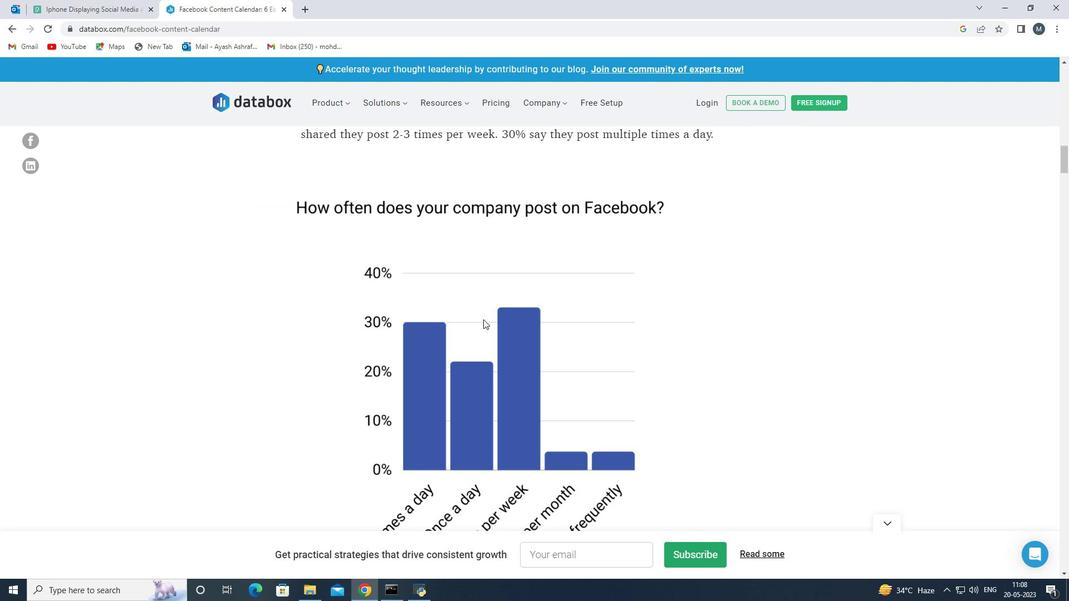 
Action: Mouse scrolled (483, 319) with delta (0, 0)
Screenshot: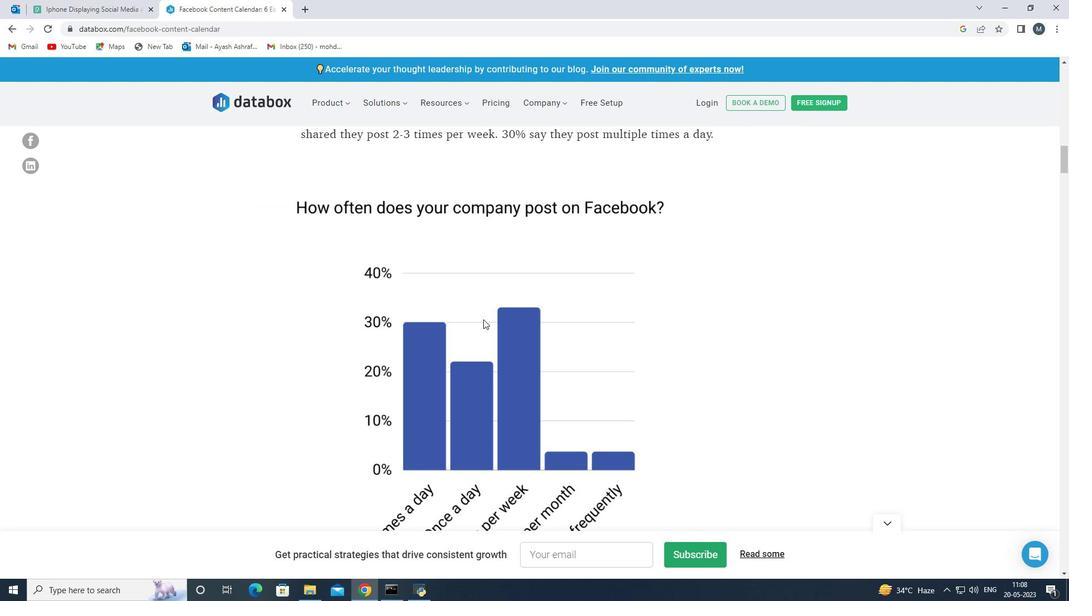 
Action: Mouse scrolled (483, 319) with delta (0, 0)
Screenshot: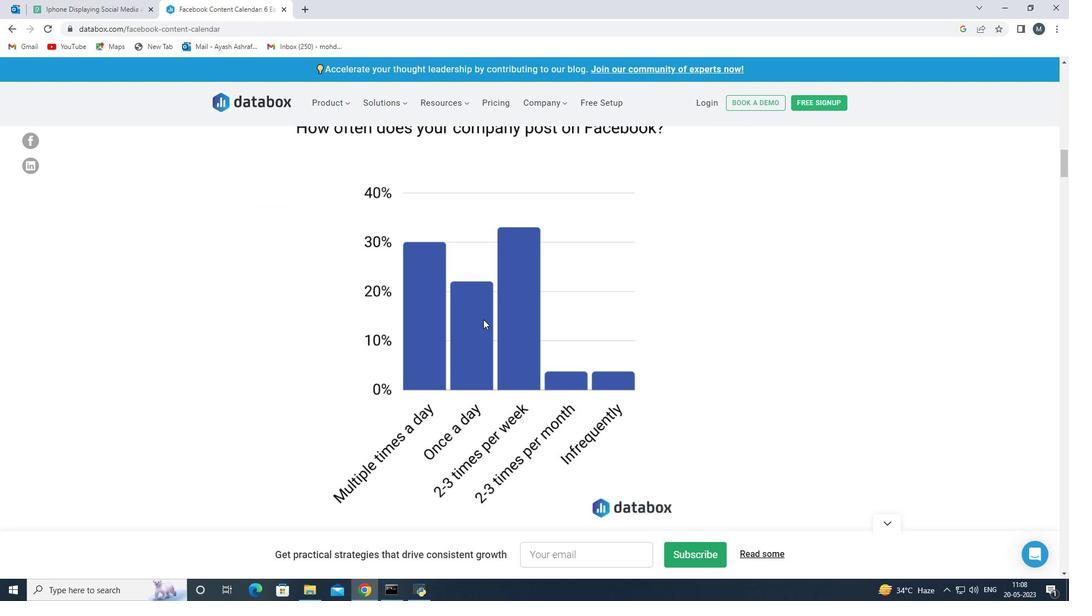 
Action: Mouse scrolled (483, 319) with delta (0, 0)
Screenshot: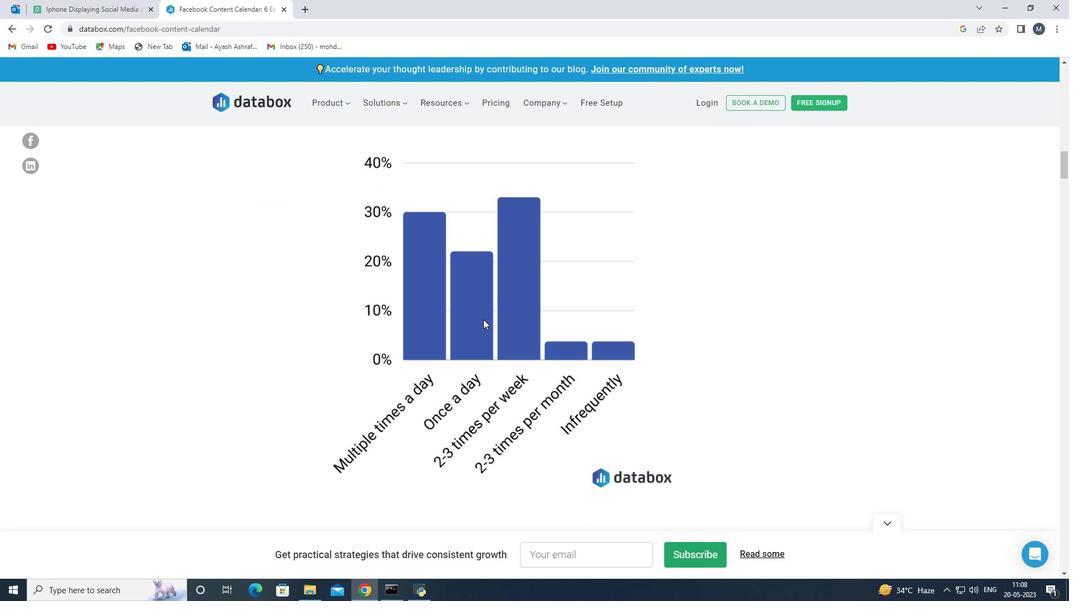 
Action: Mouse scrolled (483, 319) with delta (0, 0)
Screenshot: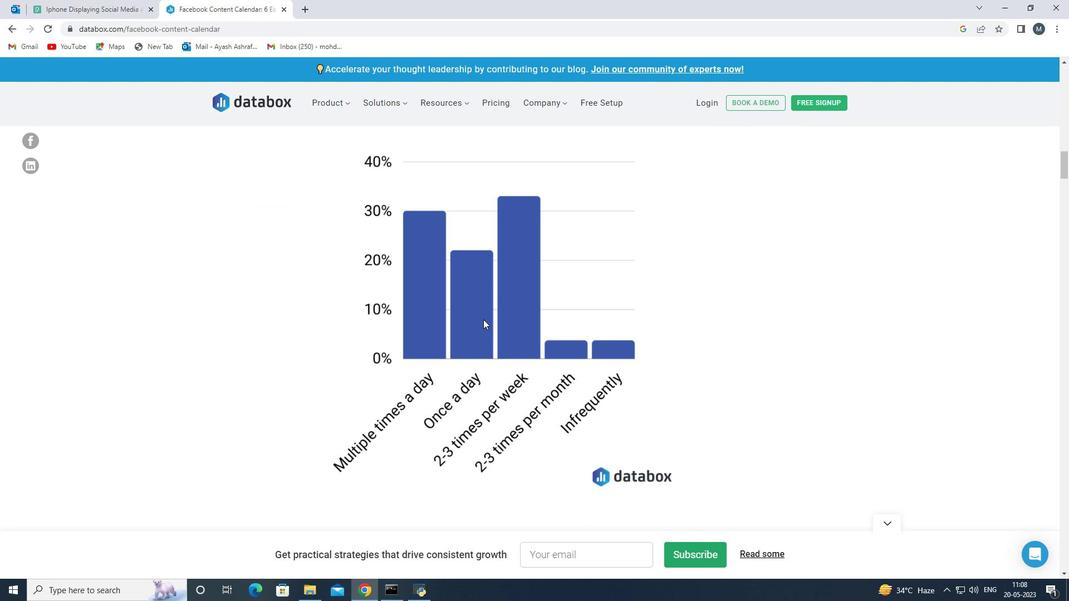 
Action: Mouse scrolled (483, 319) with delta (0, 0)
Screenshot: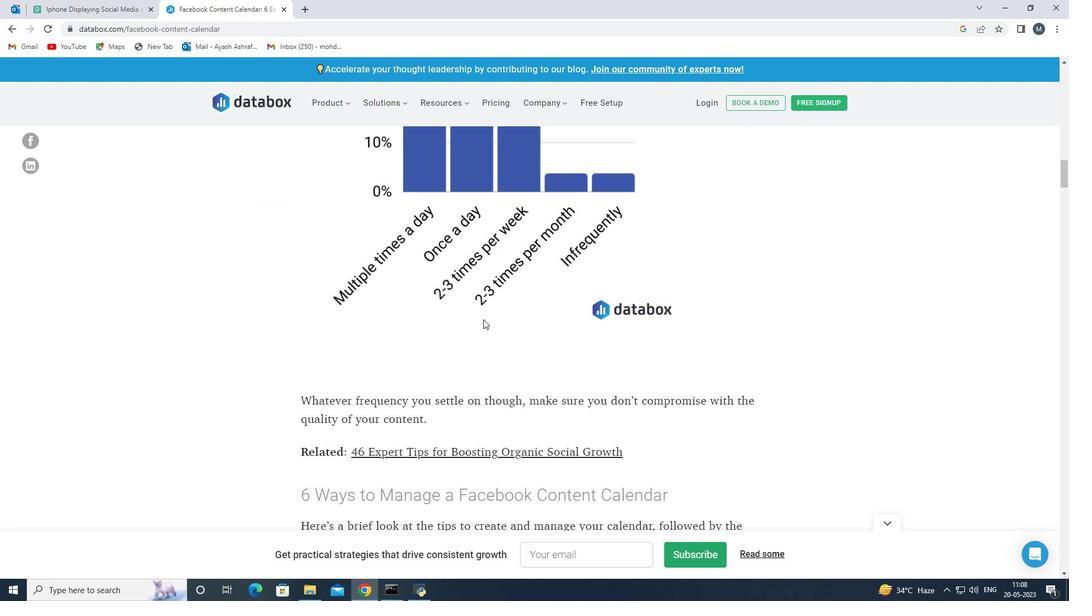 
Action: Mouse scrolled (483, 319) with delta (0, 0)
Screenshot: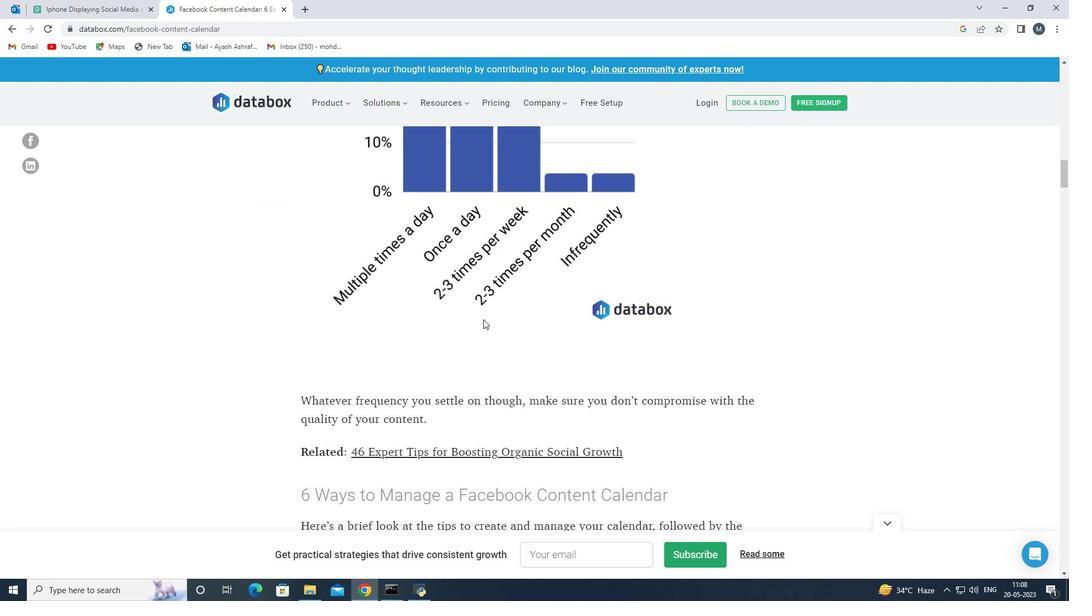 
Action: Mouse scrolled (483, 319) with delta (0, 0)
Screenshot: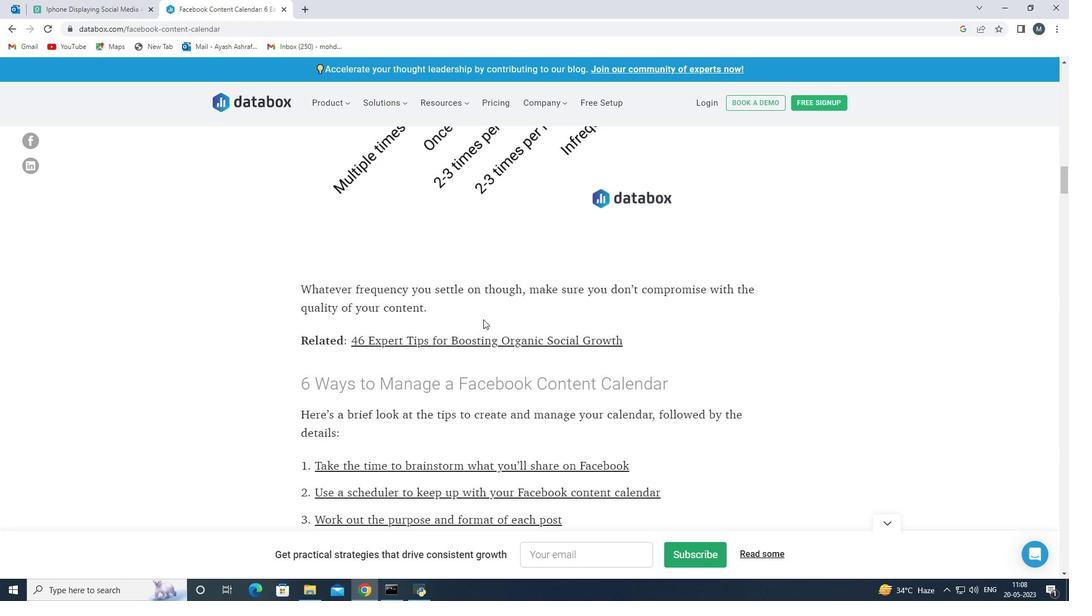 
Action: Mouse scrolled (483, 319) with delta (0, 0)
Screenshot: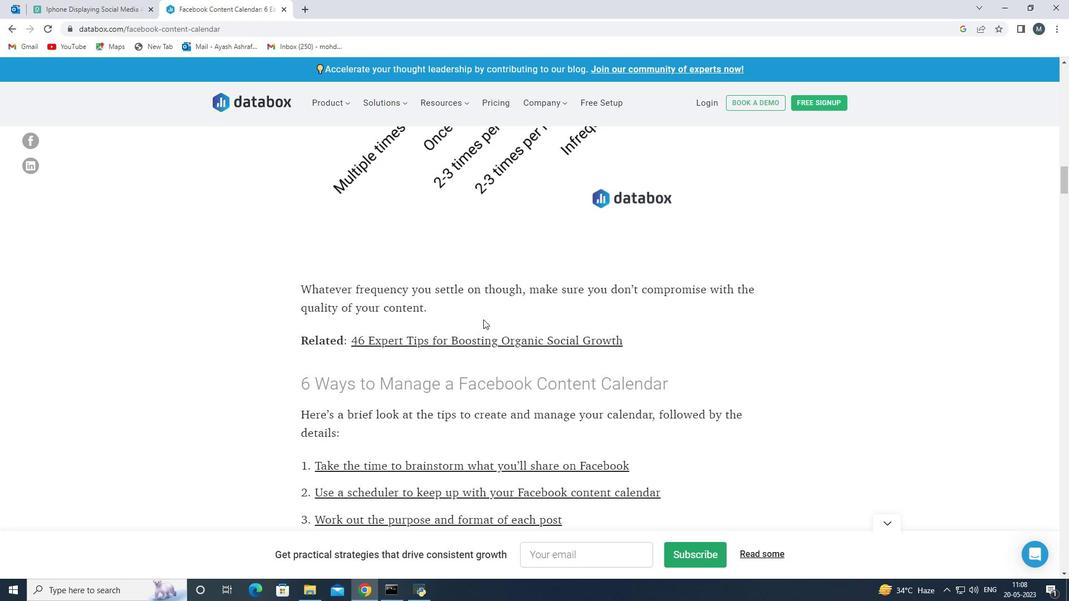 
Action: Mouse moved to (494, 307)
Screenshot: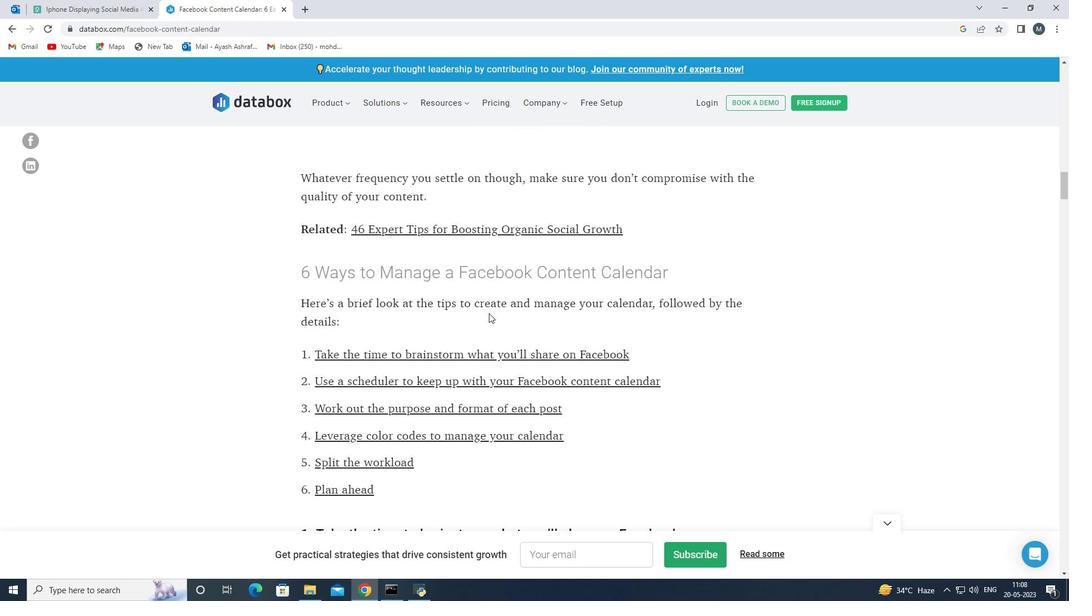 
Action: Mouse scrolled (494, 307) with delta (0, 0)
Screenshot: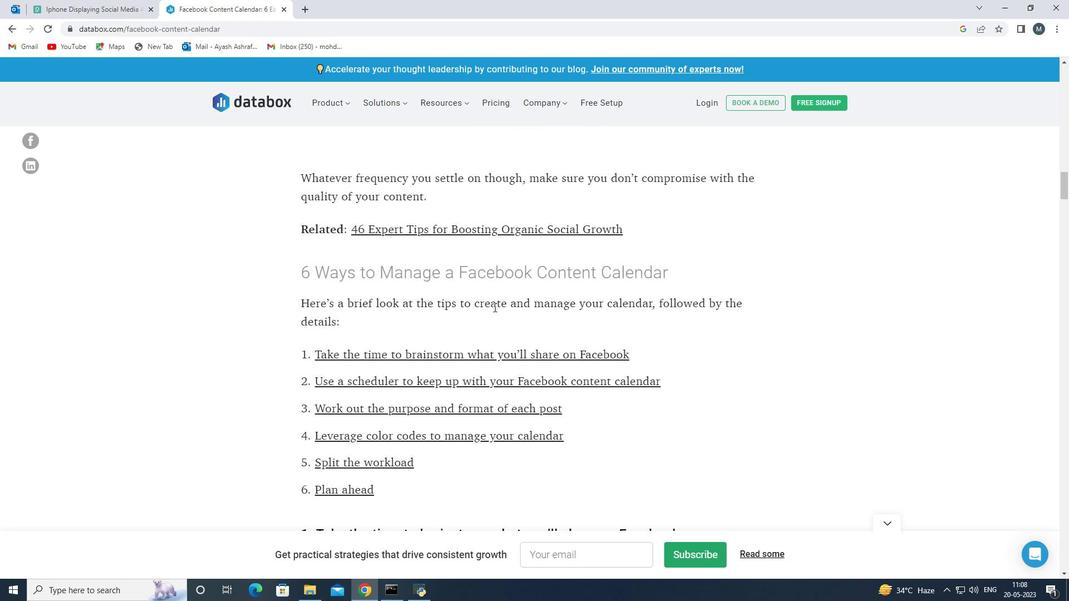 
Action: Mouse scrolled (494, 307) with delta (0, 0)
Screenshot: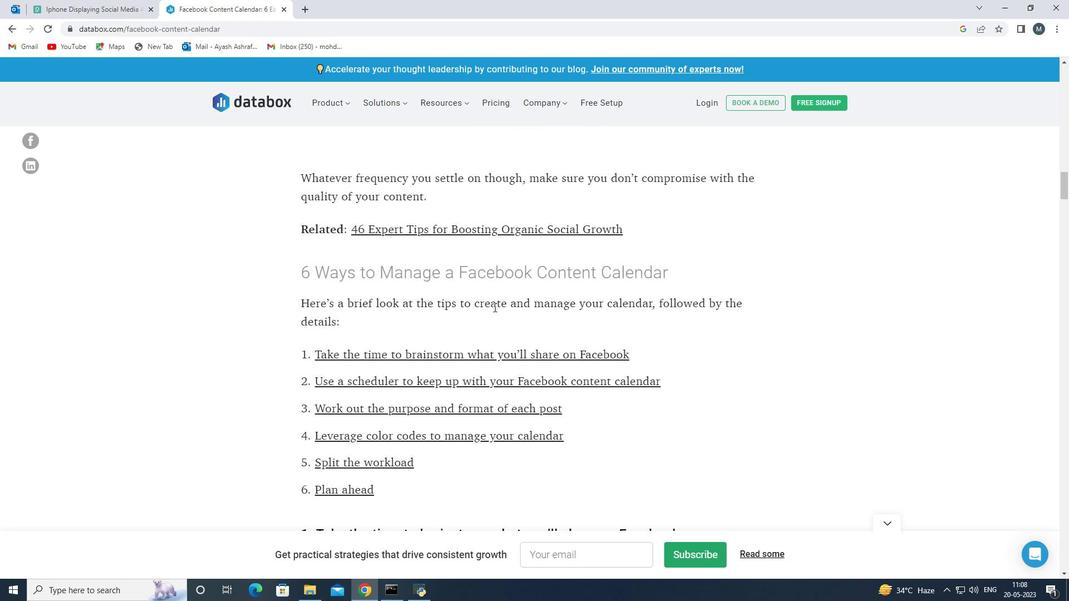 
Action: Mouse scrolled (494, 307) with delta (0, 0)
Screenshot: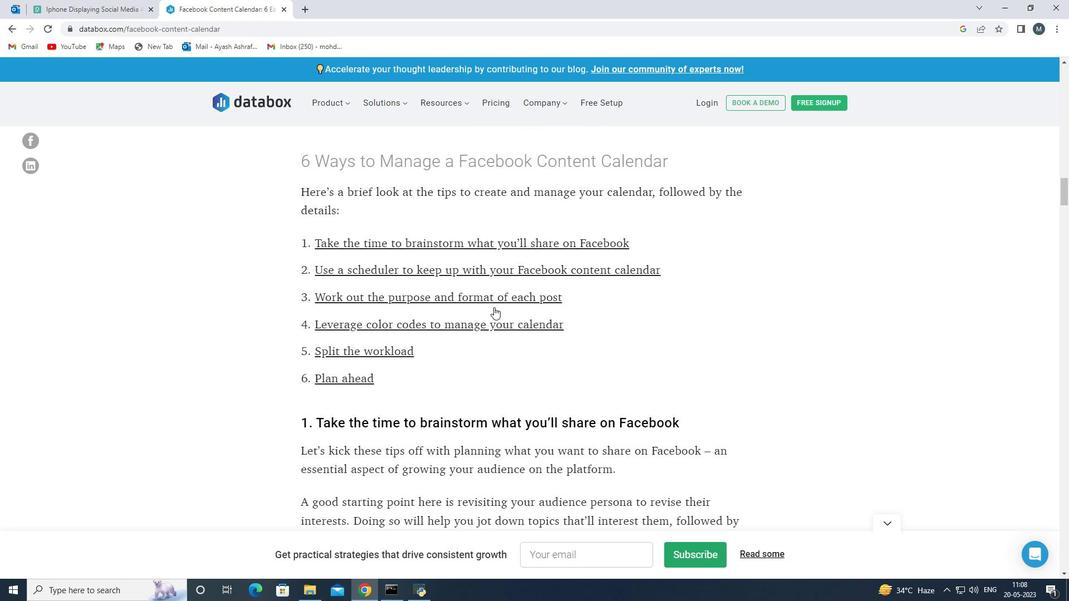 
Action: Mouse scrolled (494, 307) with delta (0, 0)
Screenshot: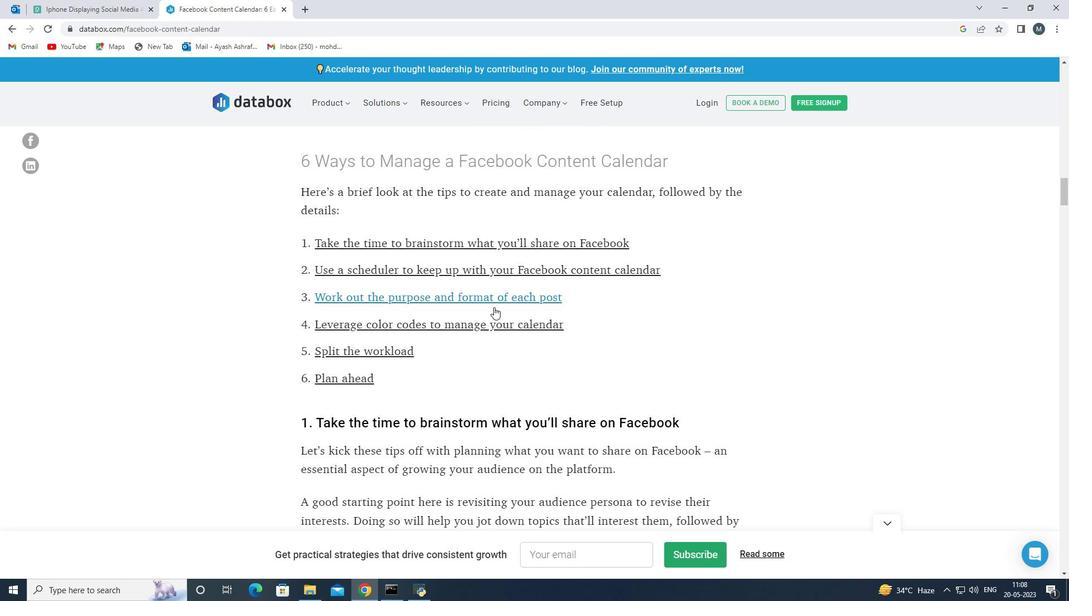 
Action: Mouse scrolled (494, 307) with delta (0, 0)
Screenshot: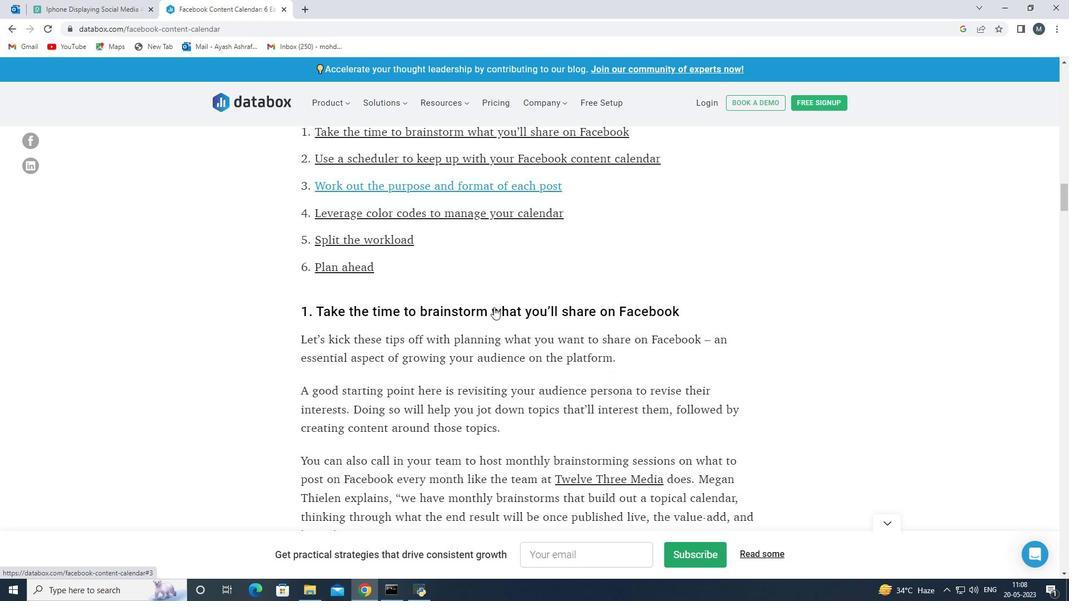 
Action: Mouse moved to (494, 307)
Screenshot: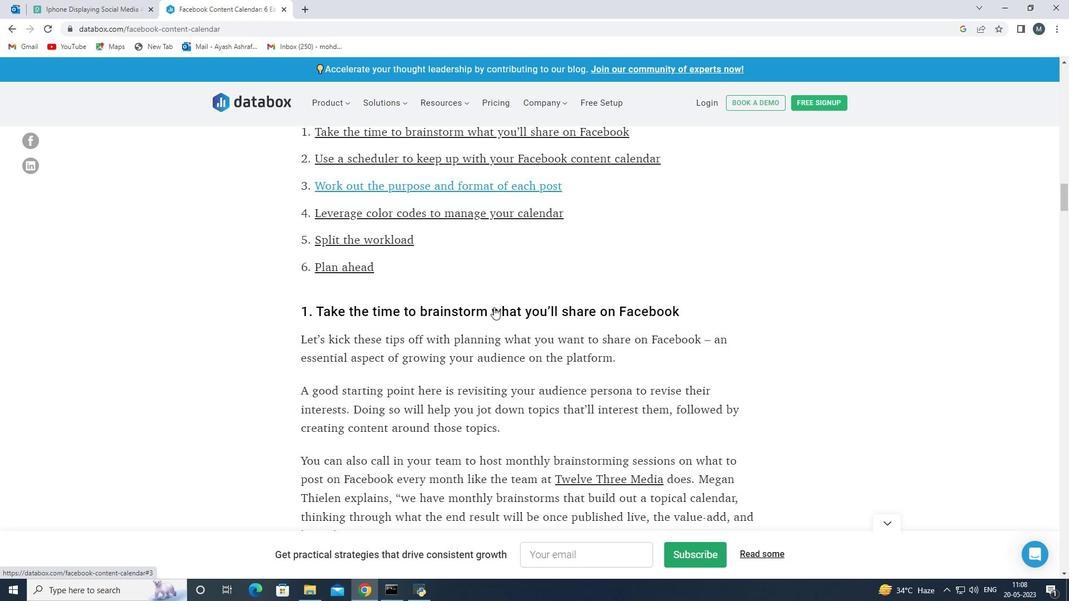 
Action: Mouse scrolled (494, 307) with delta (0, 0)
Screenshot: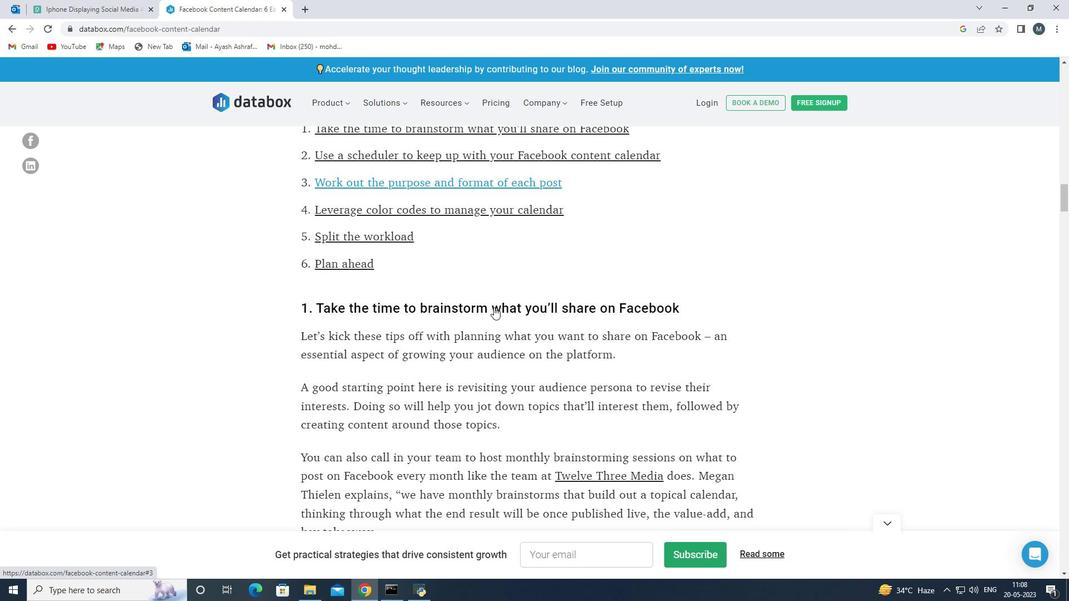 
Action: Mouse scrolled (494, 307) with delta (0, 0)
Screenshot: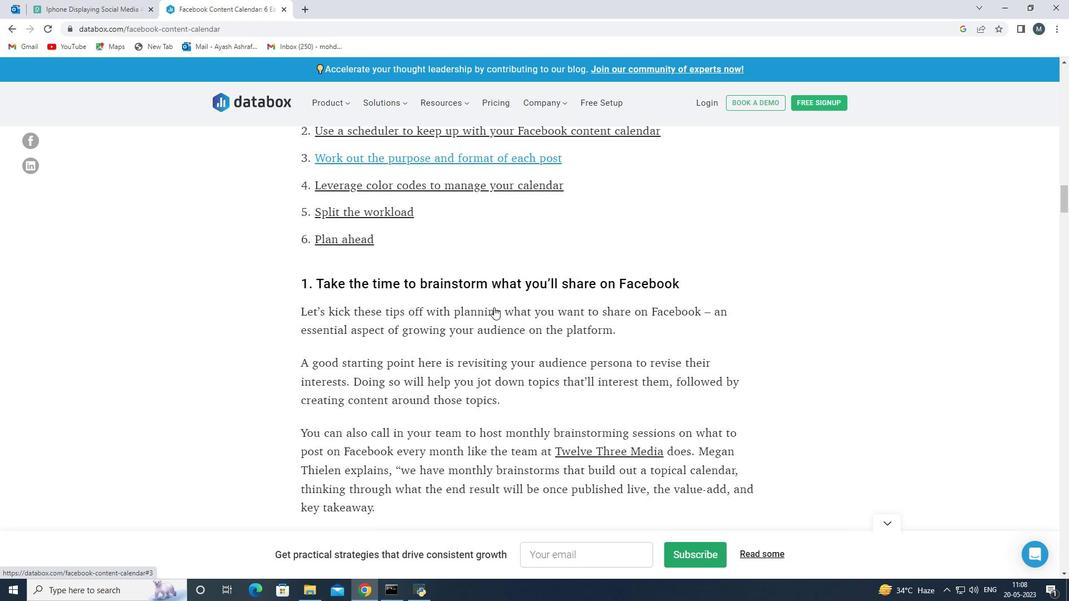 
Action: Mouse moved to (494, 308)
Screenshot: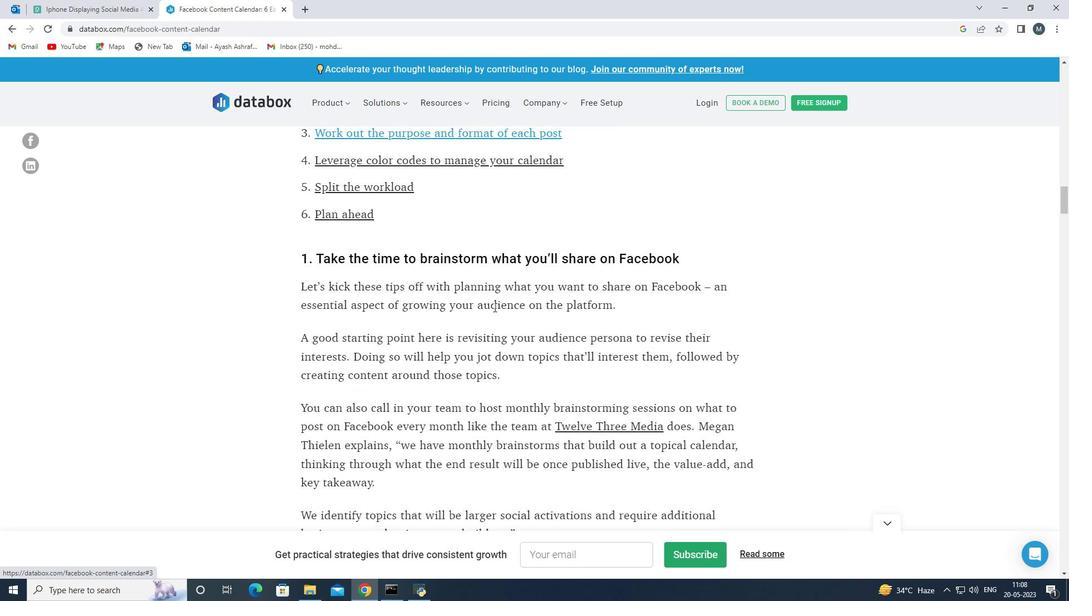 
Action: Mouse scrolled (494, 307) with delta (0, 0)
Screenshot: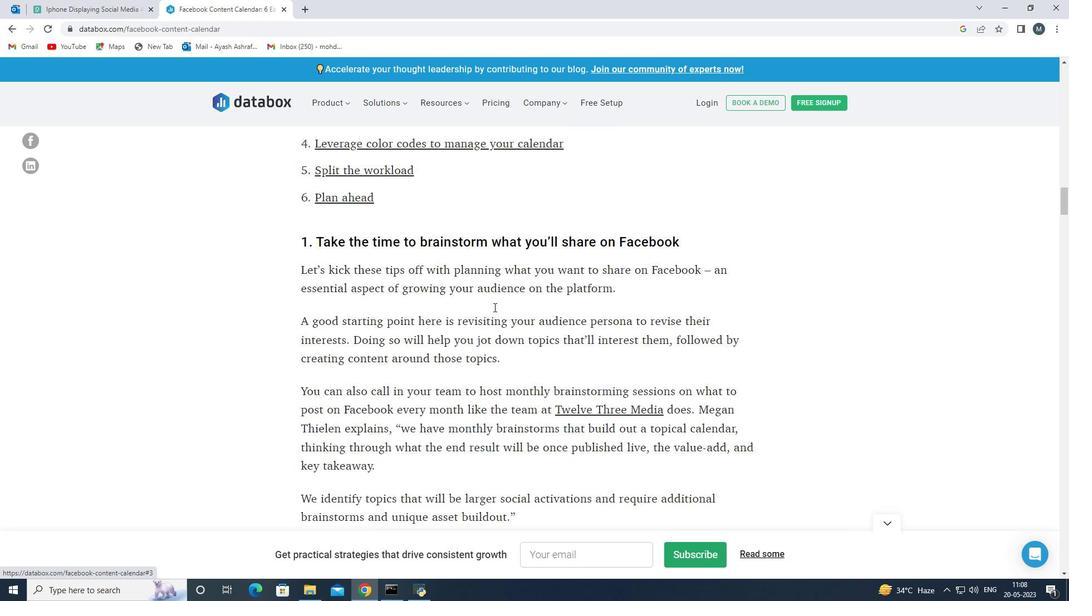 
Action: Mouse moved to (494, 309)
Screenshot: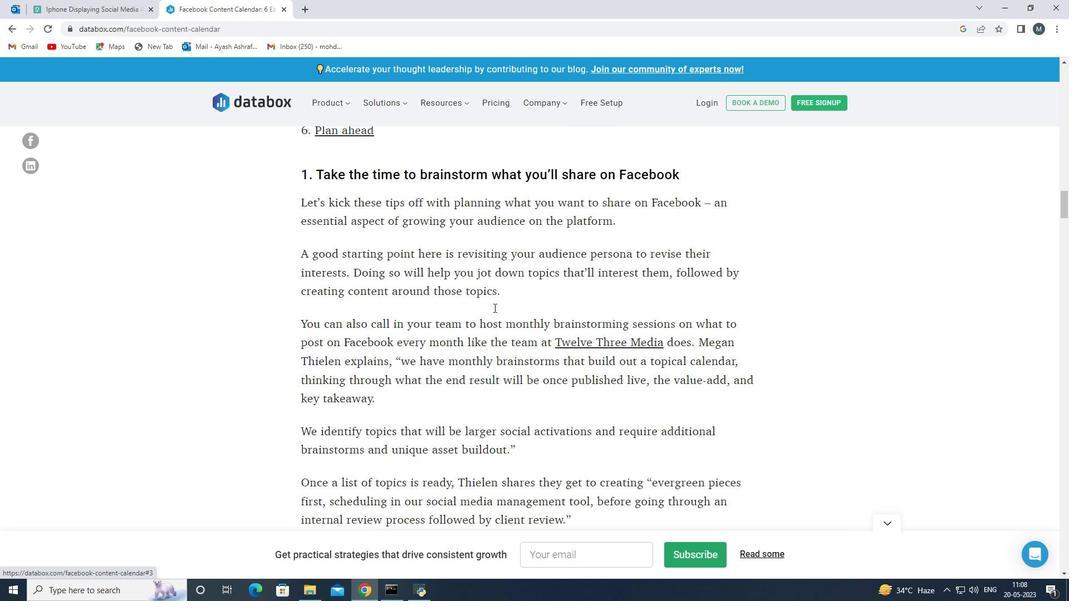 
Action: Mouse scrolled (494, 309) with delta (0, 0)
Screenshot: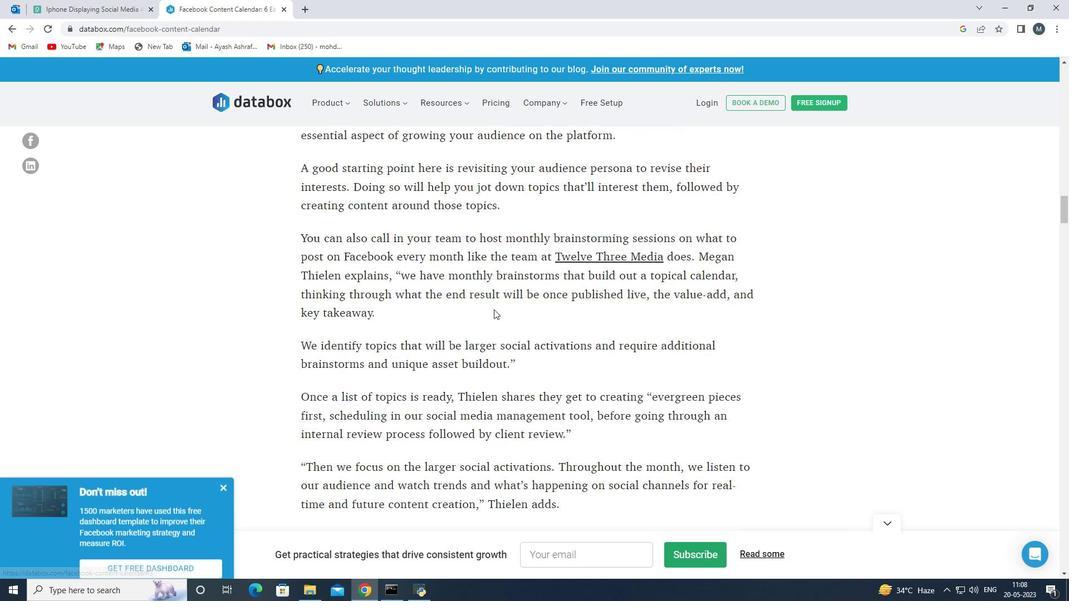 
Action: Mouse scrolled (494, 309) with delta (0, 0)
Screenshot: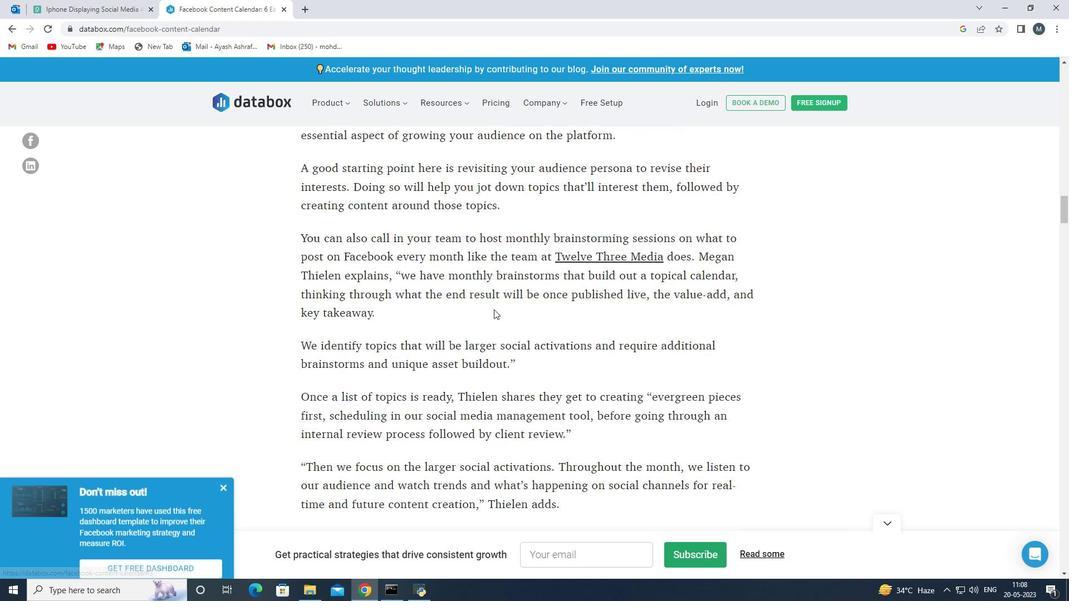 
Action: Mouse scrolled (494, 309) with delta (0, 0)
Screenshot: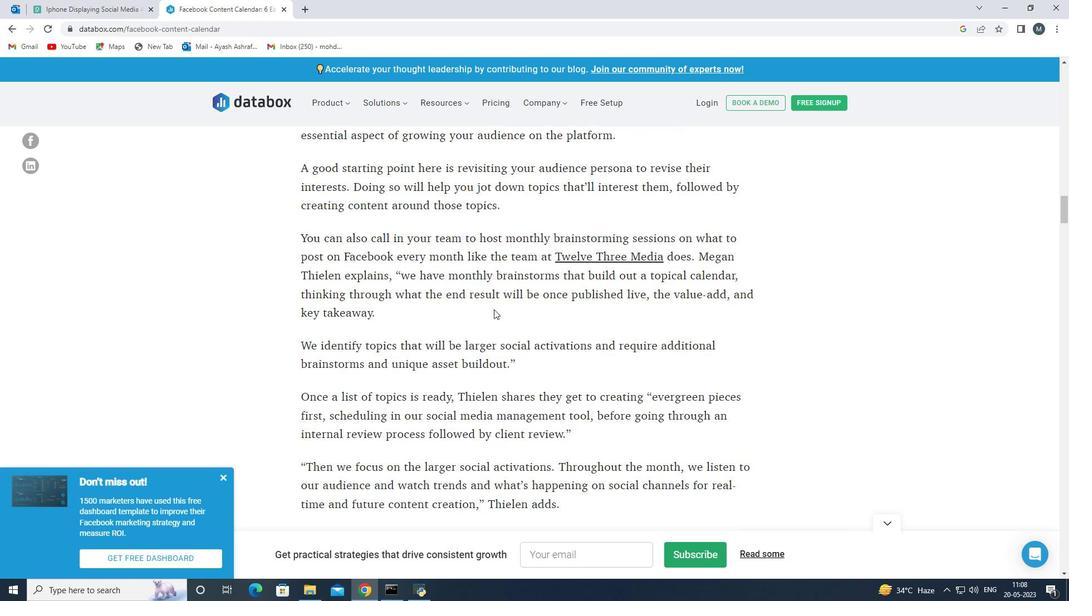 
Action: Mouse scrolled (494, 309) with delta (0, 0)
Screenshot: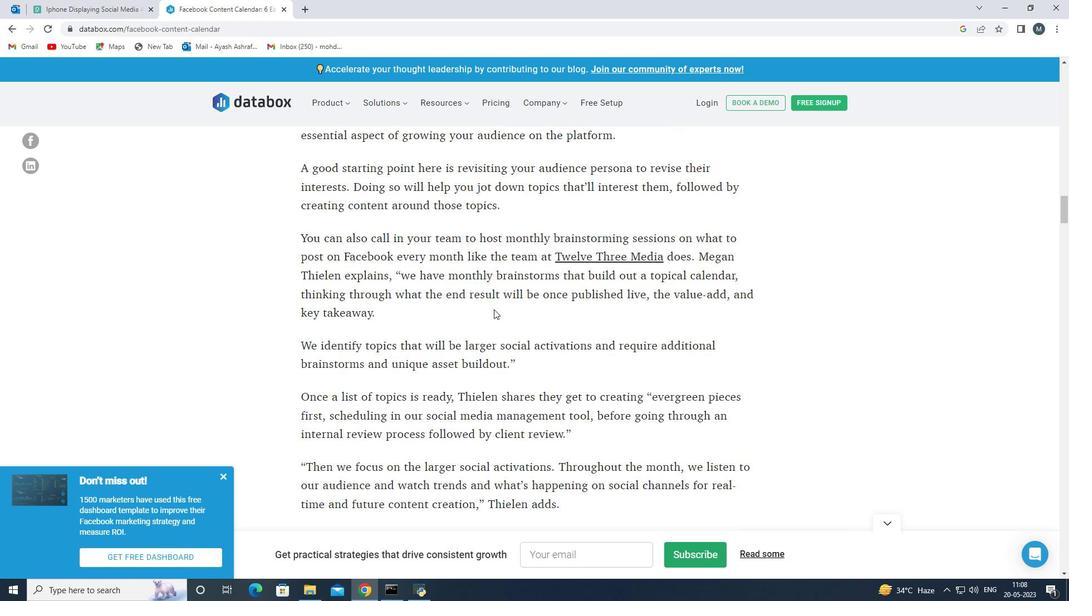 
Action: Mouse moved to (494, 311)
Screenshot: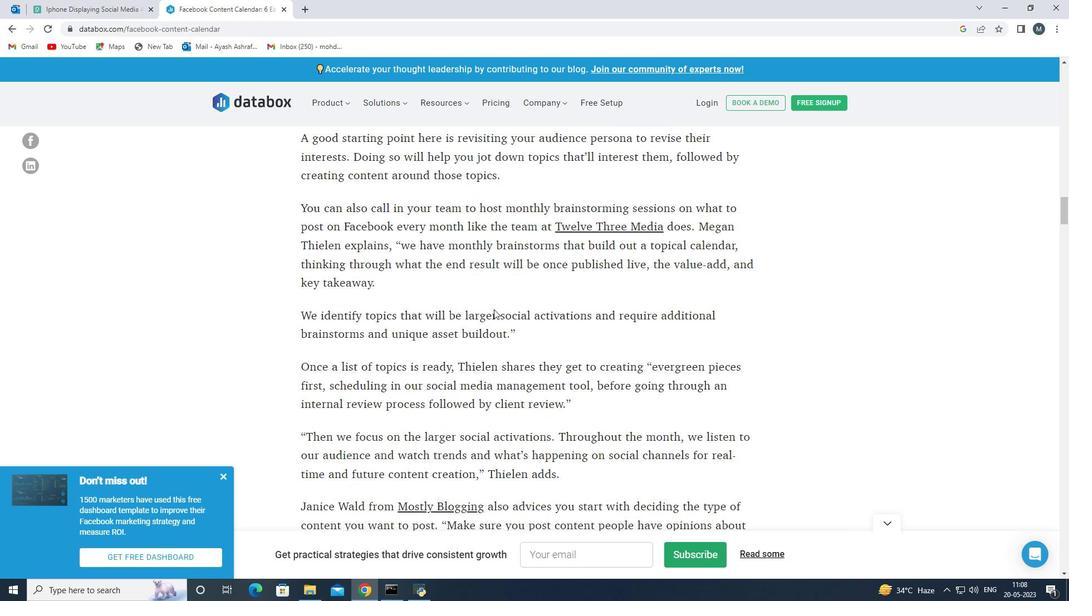 
Action: Mouse scrolled (494, 310) with delta (0, 0)
Screenshot: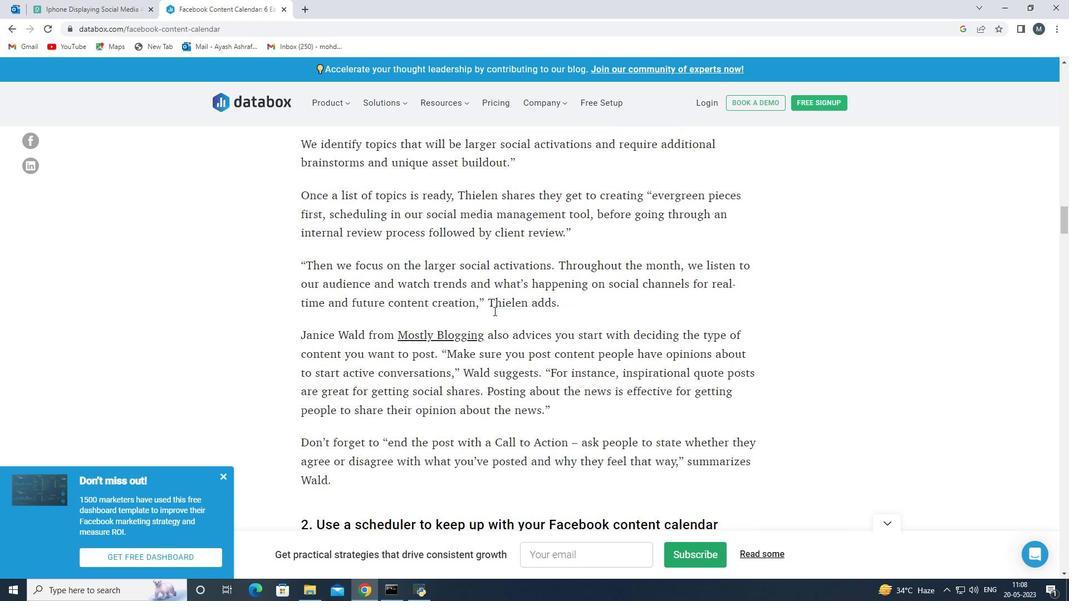 
Action: Mouse scrolled (494, 310) with delta (0, 0)
Screenshot: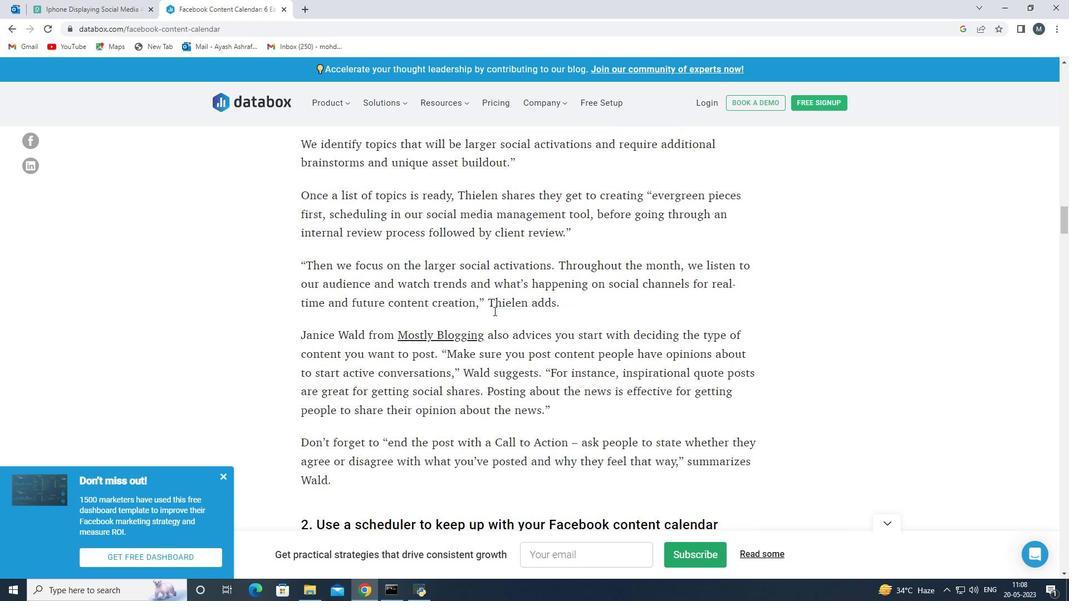 
Action: Mouse scrolled (494, 310) with delta (0, 0)
Screenshot: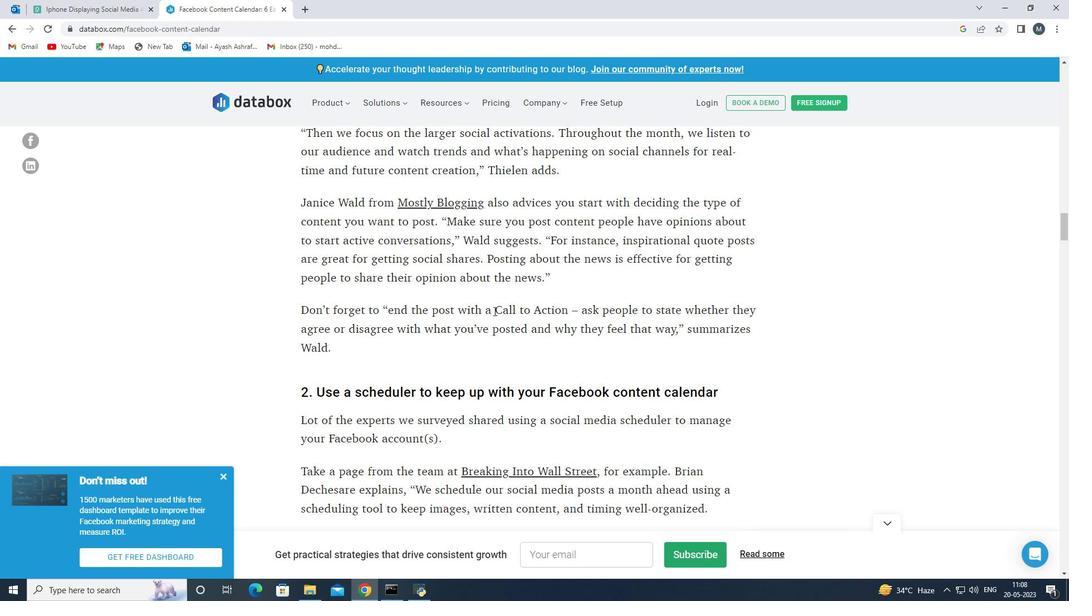 
Action: Mouse scrolled (494, 310) with delta (0, 0)
Screenshot: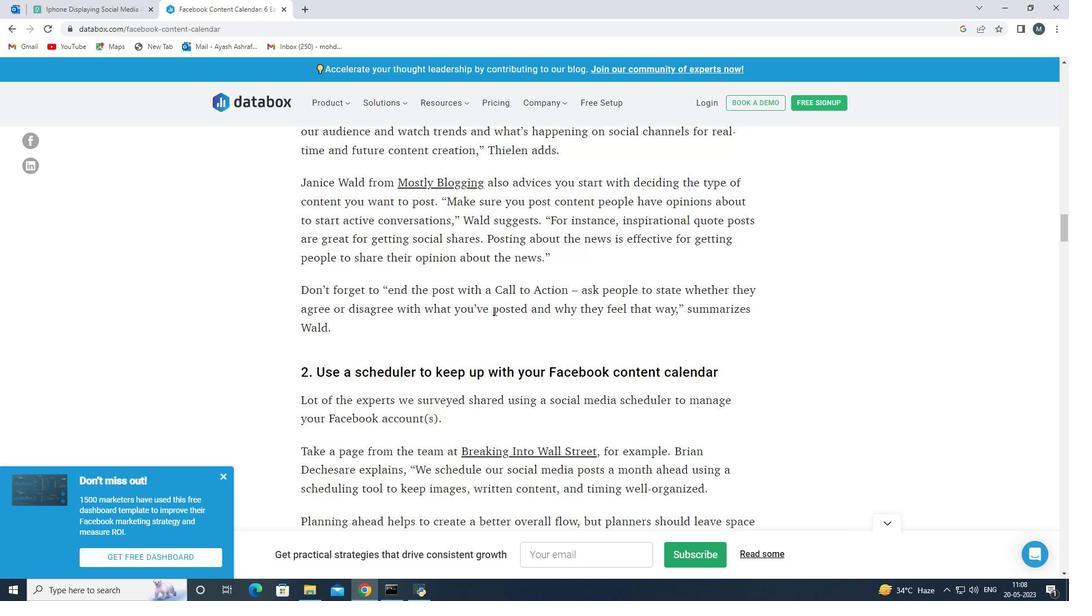 
Action: Mouse scrolled (494, 310) with delta (0, 0)
Screenshot: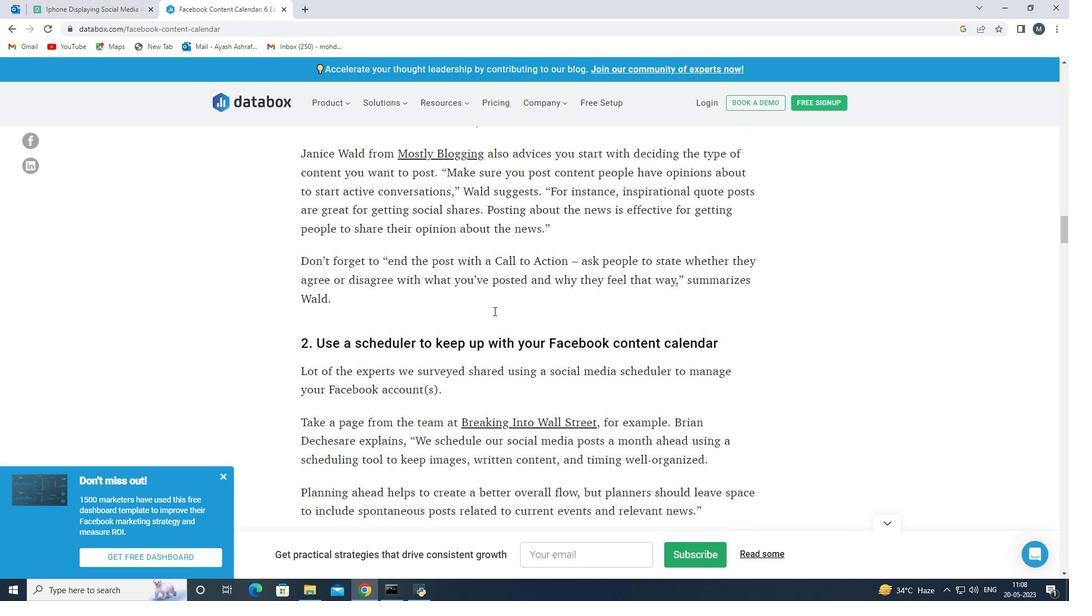 
Action: Mouse scrolled (494, 310) with delta (0, 0)
Screenshot: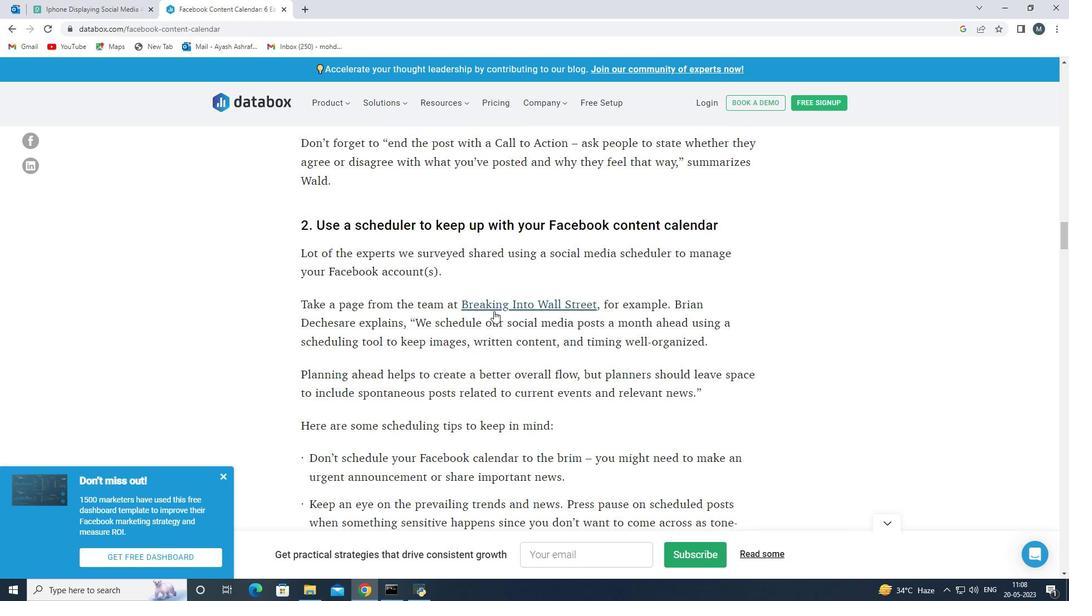 
Action: Mouse scrolled (494, 310) with delta (0, 0)
Screenshot: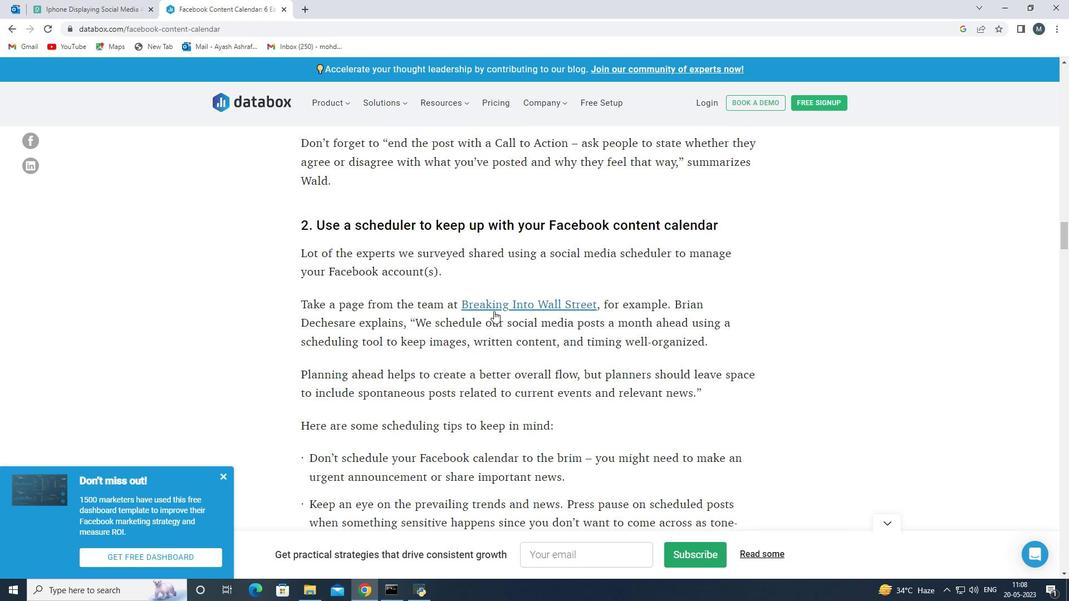 
Action: Mouse scrolled (494, 310) with delta (0, 0)
Screenshot: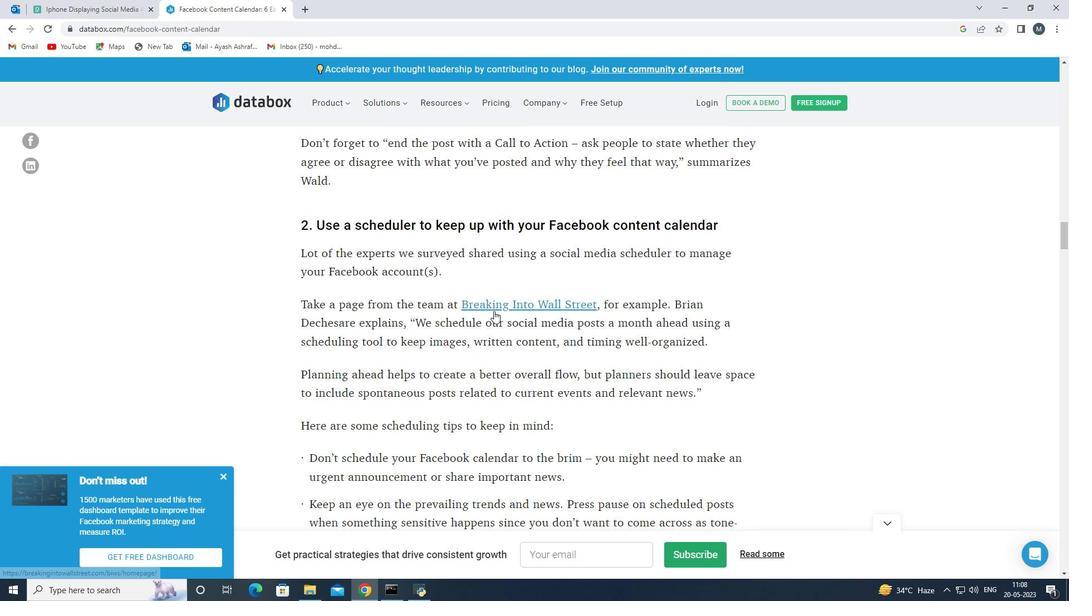 
Action: Mouse scrolled (494, 310) with delta (0, 0)
Screenshot: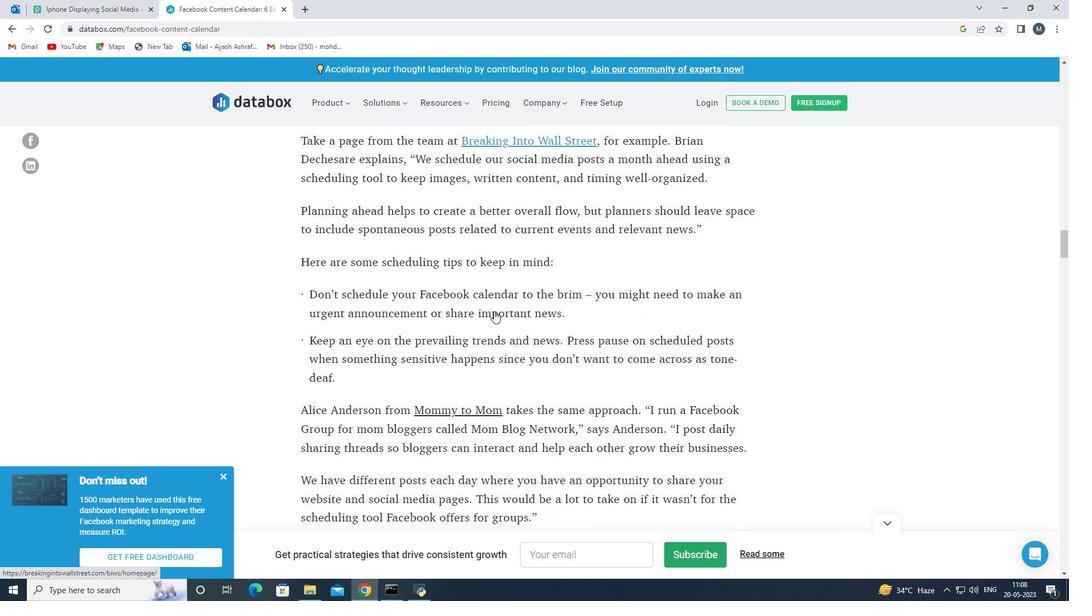 
Action: Mouse scrolled (494, 310) with delta (0, 0)
Screenshot: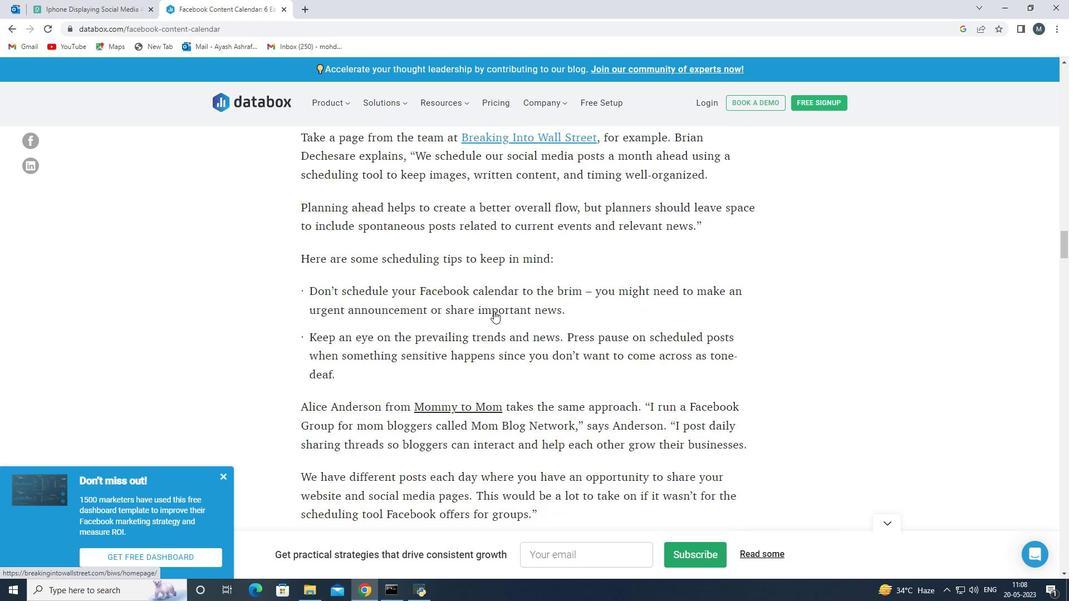 
Action: Mouse scrolled (494, 310) with delta (0, 0)
Screenshot: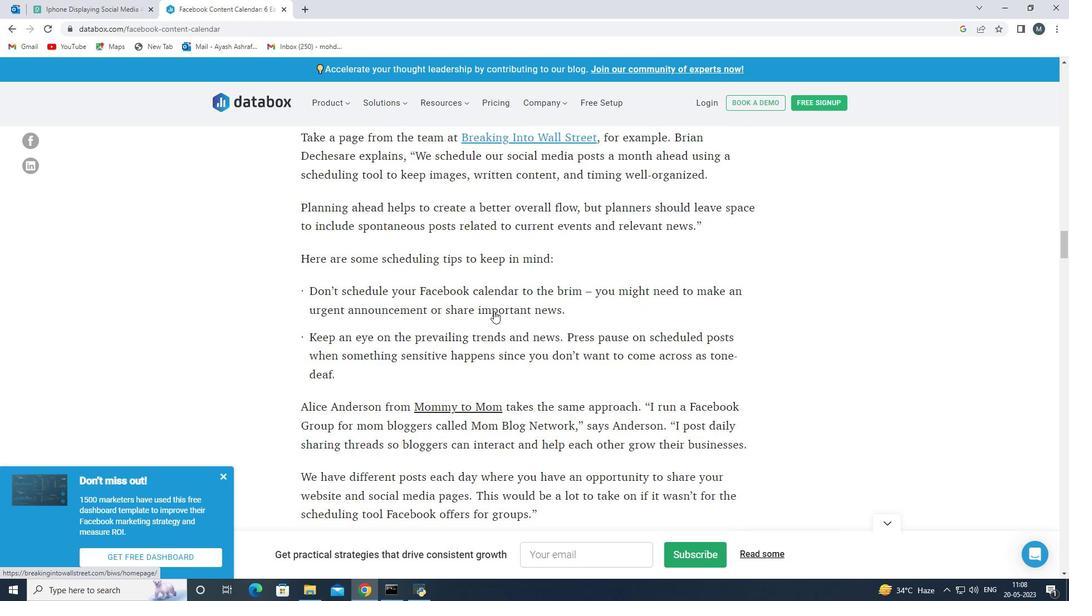 
Action: Mouse scrolled (494, 310) with delta (0, 0)
Screenshot: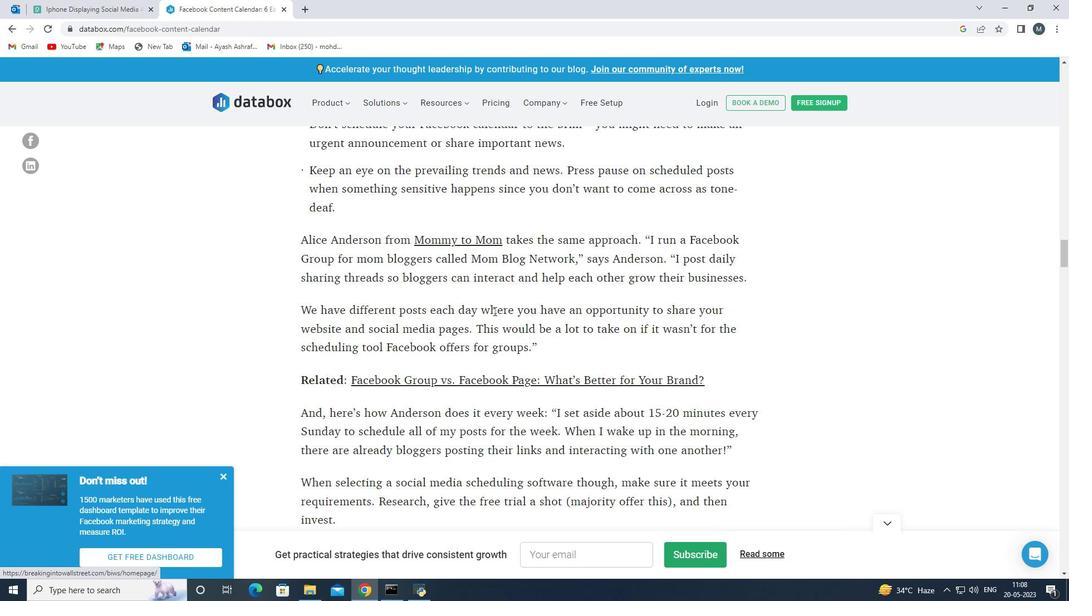 
Action: Mouse scrolled (494, 310) with delta (0, 0)
Screenshot: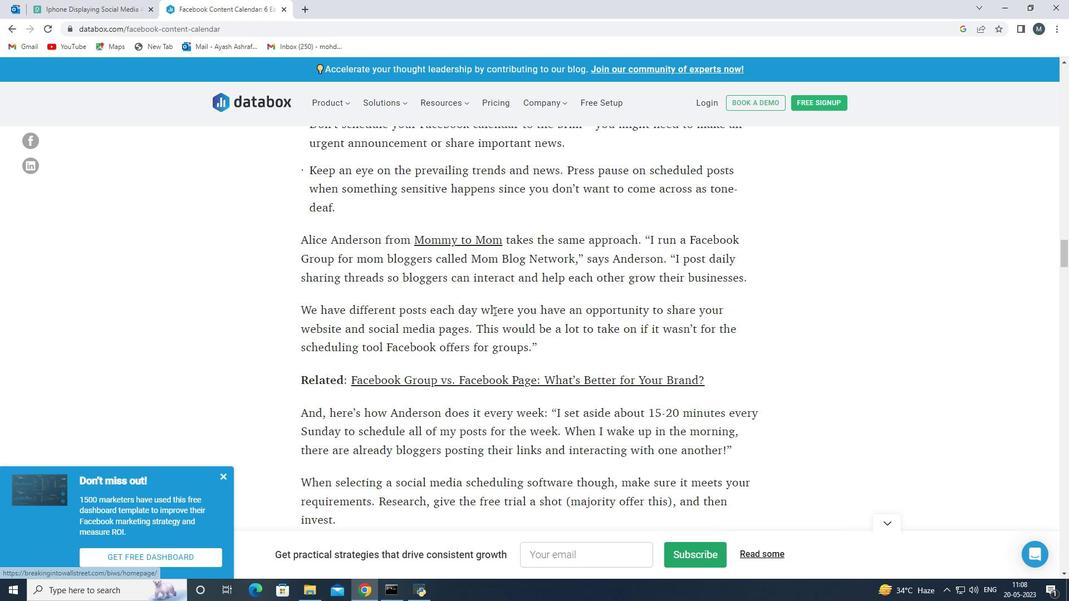 
Action: Mouse scrolled (494, 310) with delta (0, 0)
Screenshot: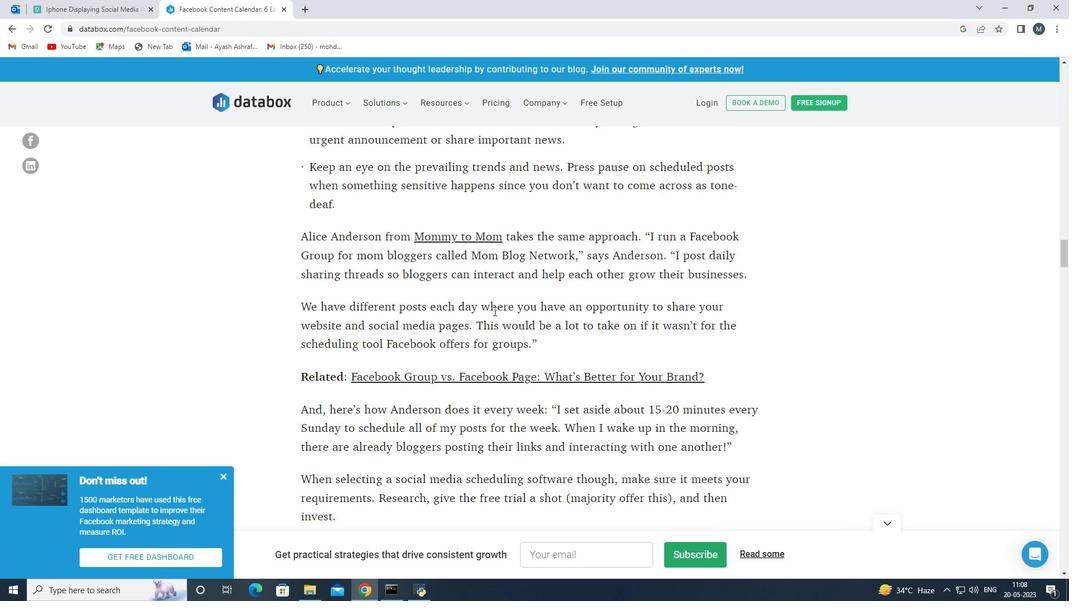 
Action: Mouse scrolled (494, 310) with delta (0, 0)
Screenshot: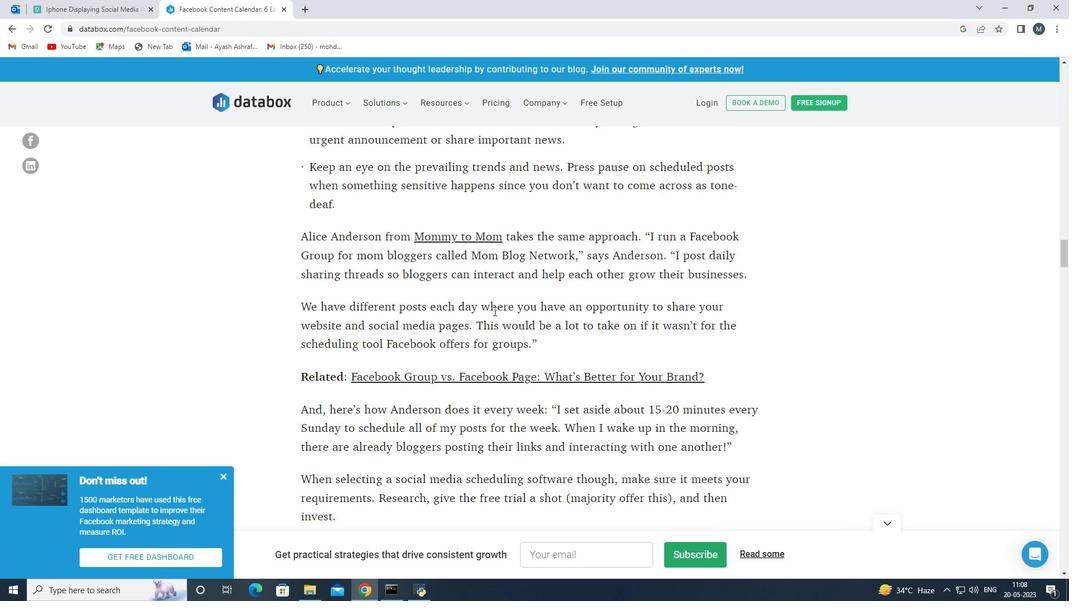 
Action: Mouse scrolled (494, 310) with delta (0, 0)
Screenshot: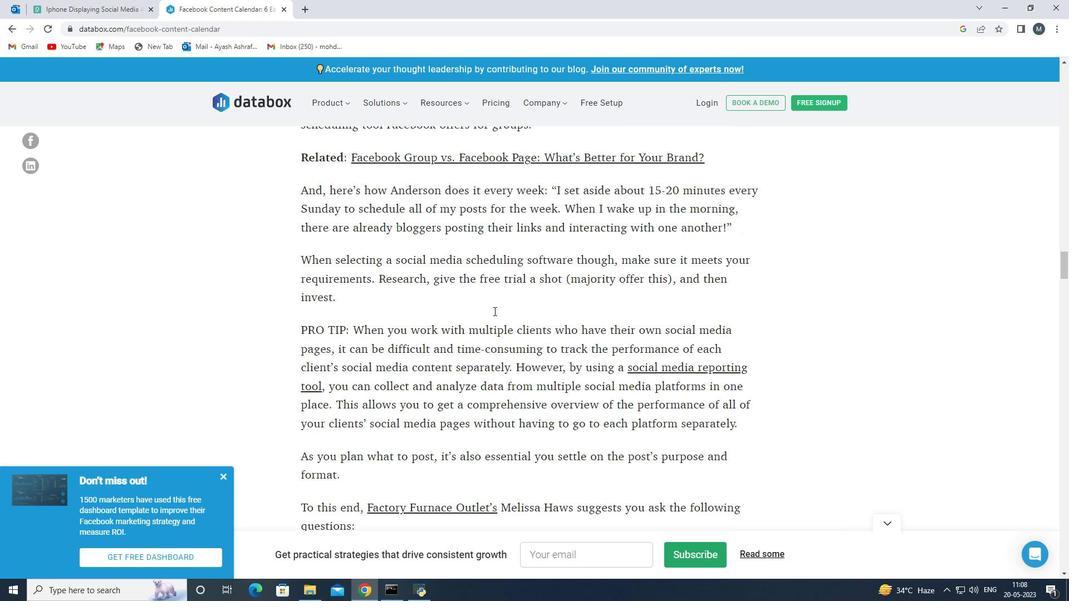
Action: Mouse scrolled (494, 310) with delta (0, 0)
Screenshot: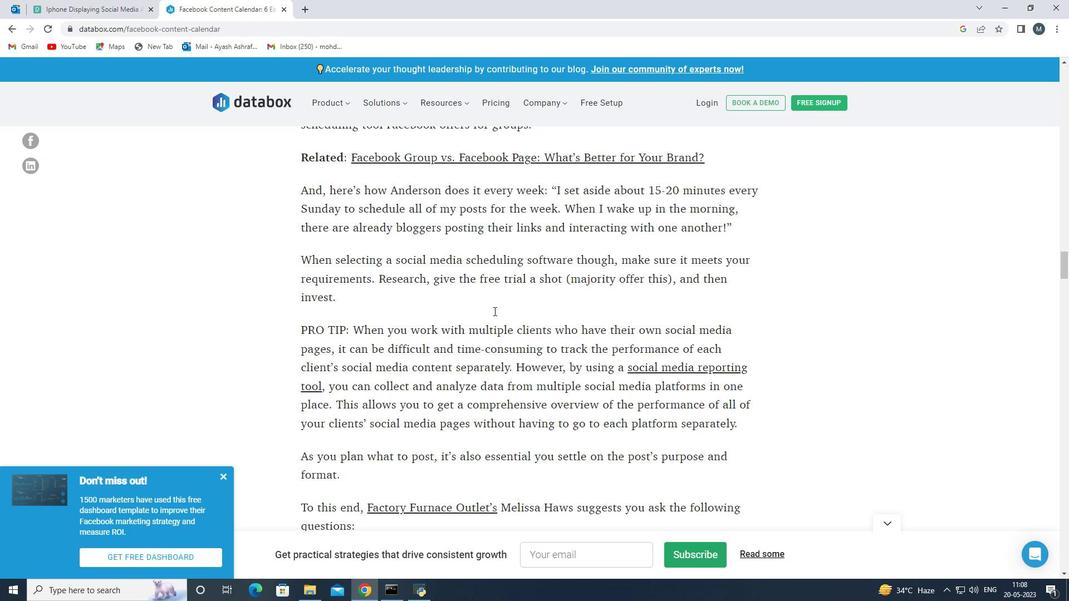 
Action: Mouse scrolled (494, 310) with delta (0, 0)
Screenshot: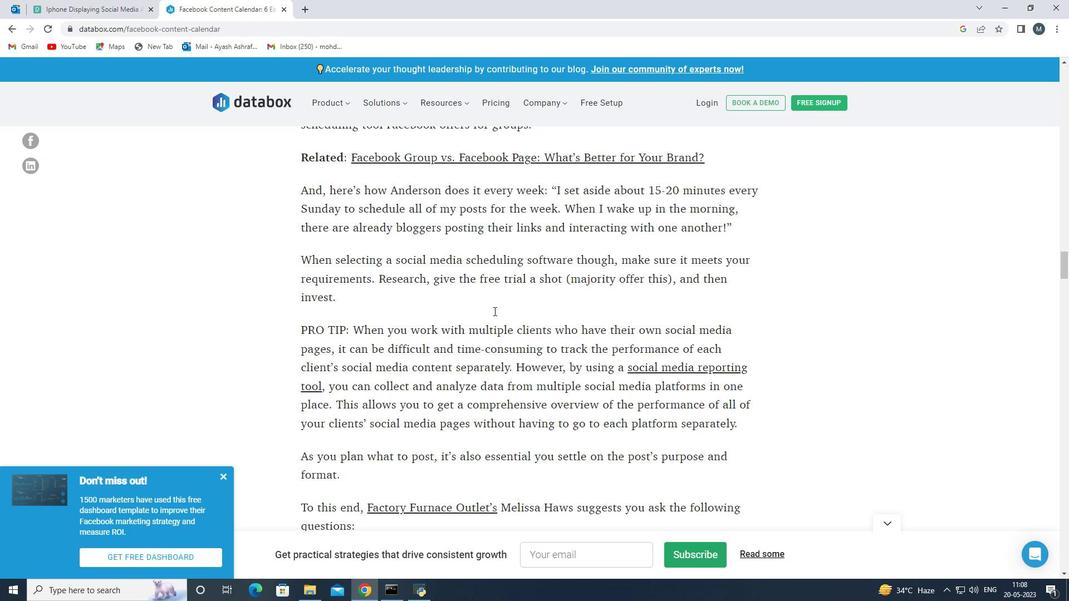 
Action: Mouse scrolled (494, 310) with delta (0, 0)
Screenshot: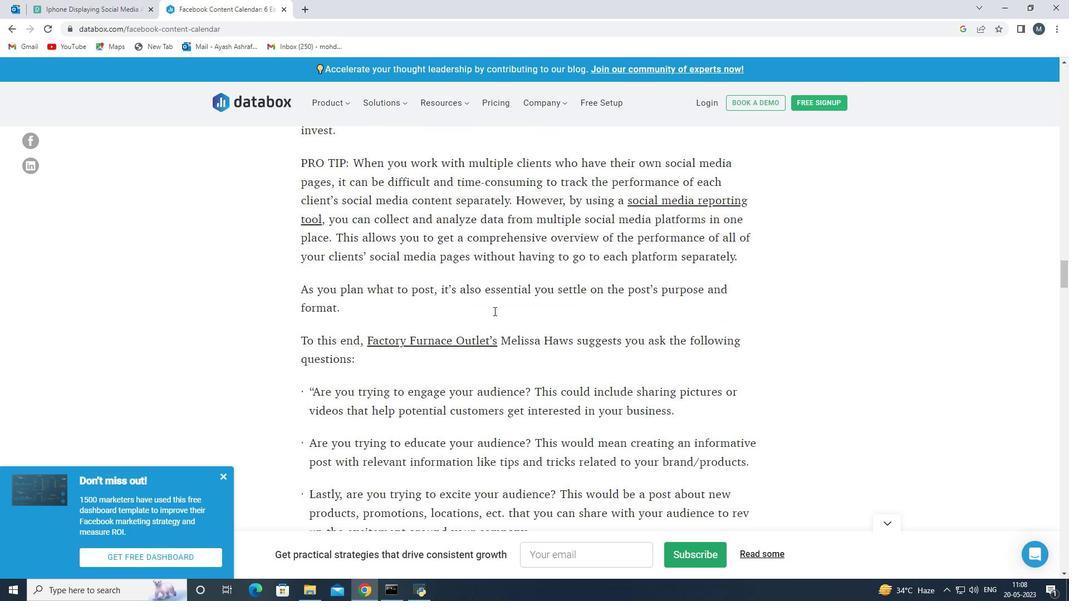 
Action: Mouse scrolled (494, 310) with delta (0, 0)
Screenshot: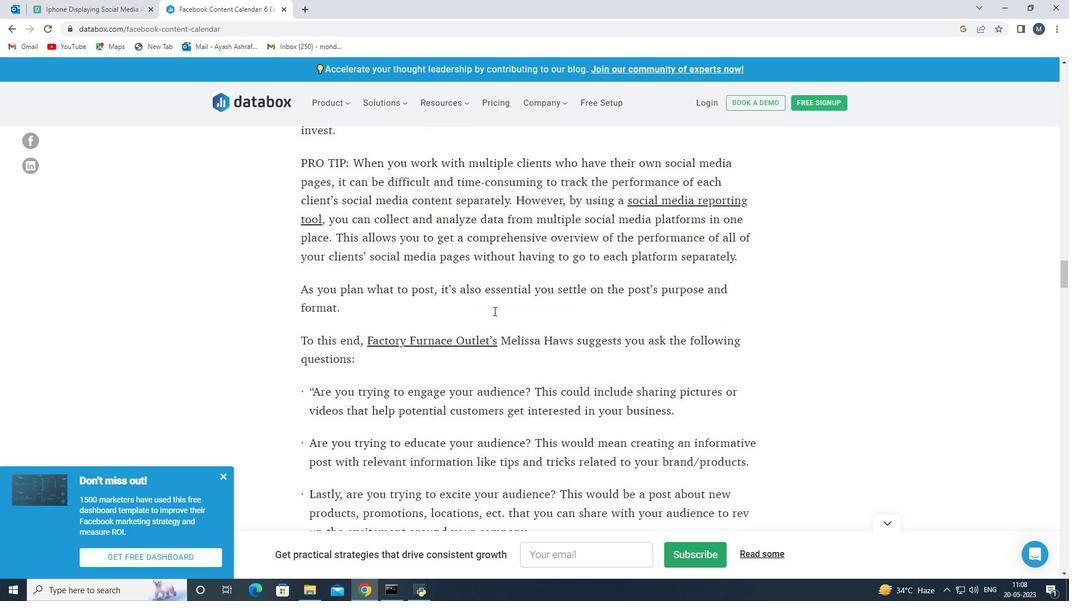 
Action: Mouse scrolled (494, 310) with delta (0, 0)
Screenshot: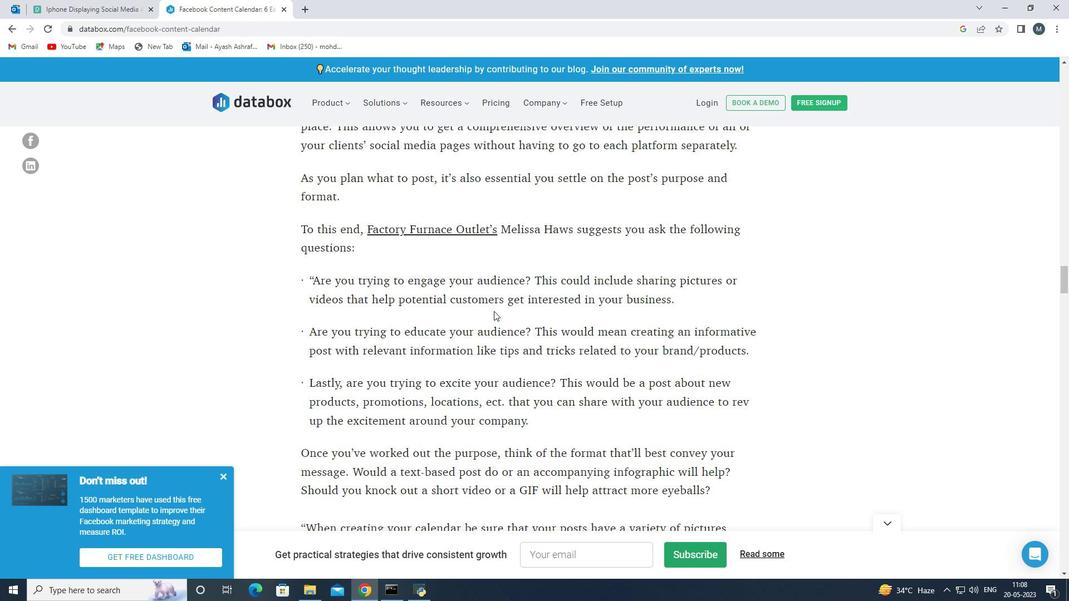 
Action: Mouse scrolled (494, 310) with delta (0, 0)
Screenshot: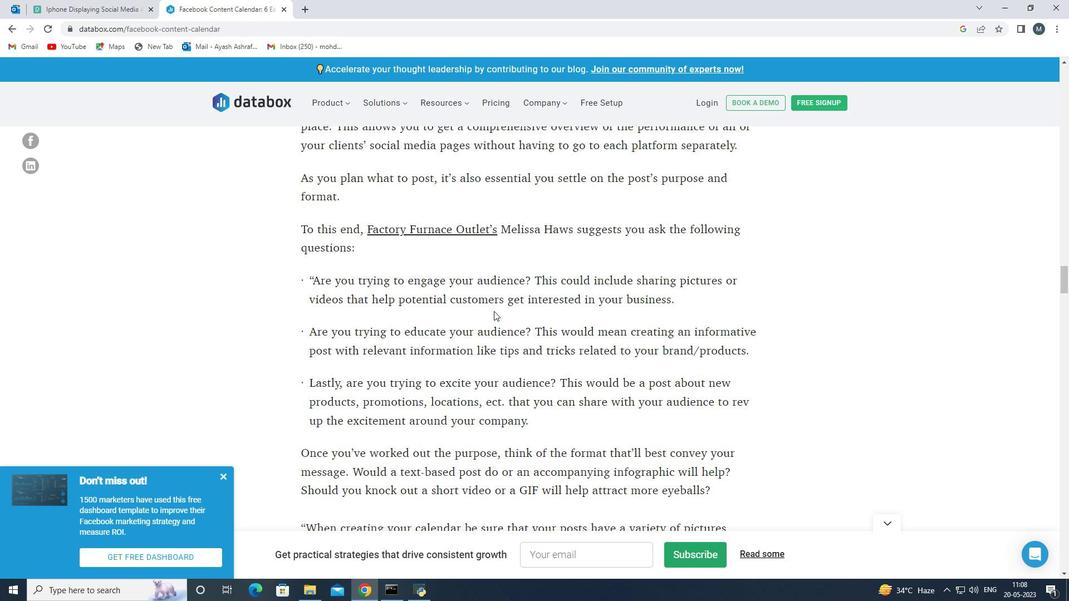 
Action: Mouse scrolled (494, 310) with delta (0, 0)
Screenshot: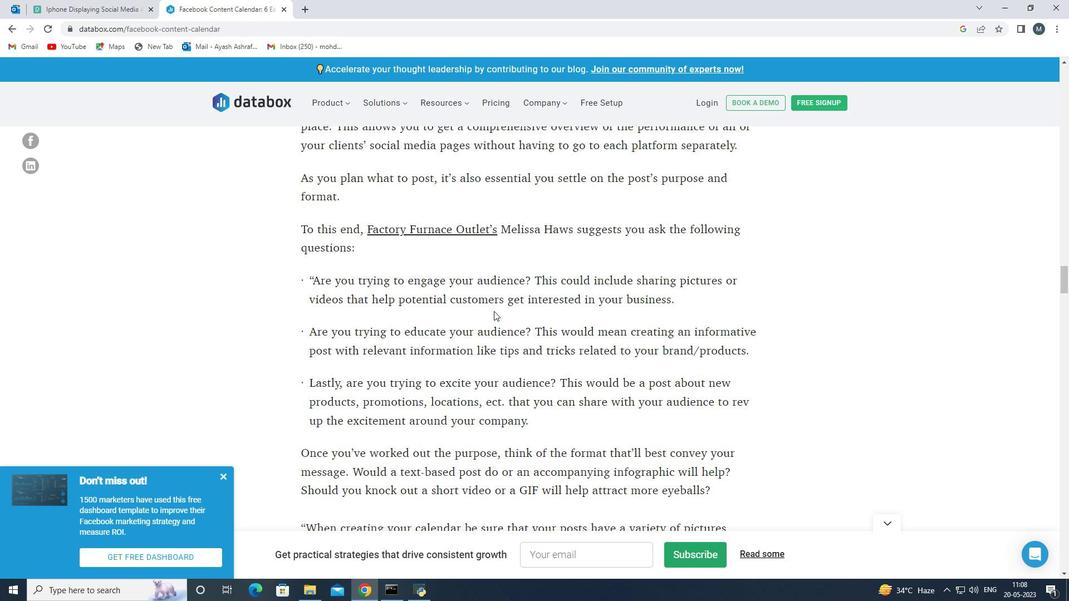 
Action: Mouse scrolled (494, 310) with delta (0, 0)
Screenshot: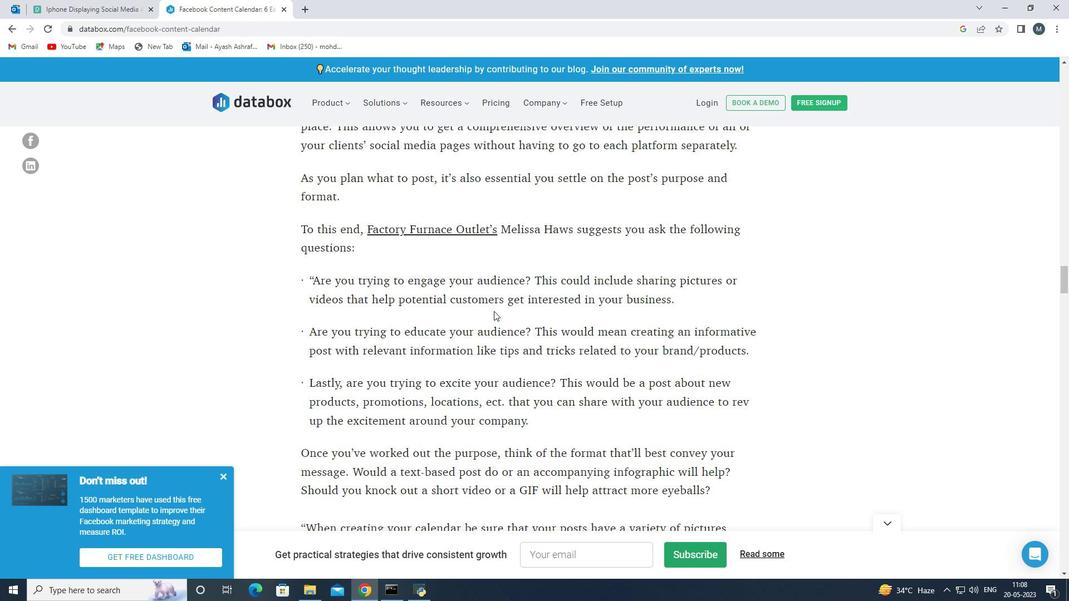 
Action: Mouse scrolled (494, 310) with delta (0, 0)
Screenshot: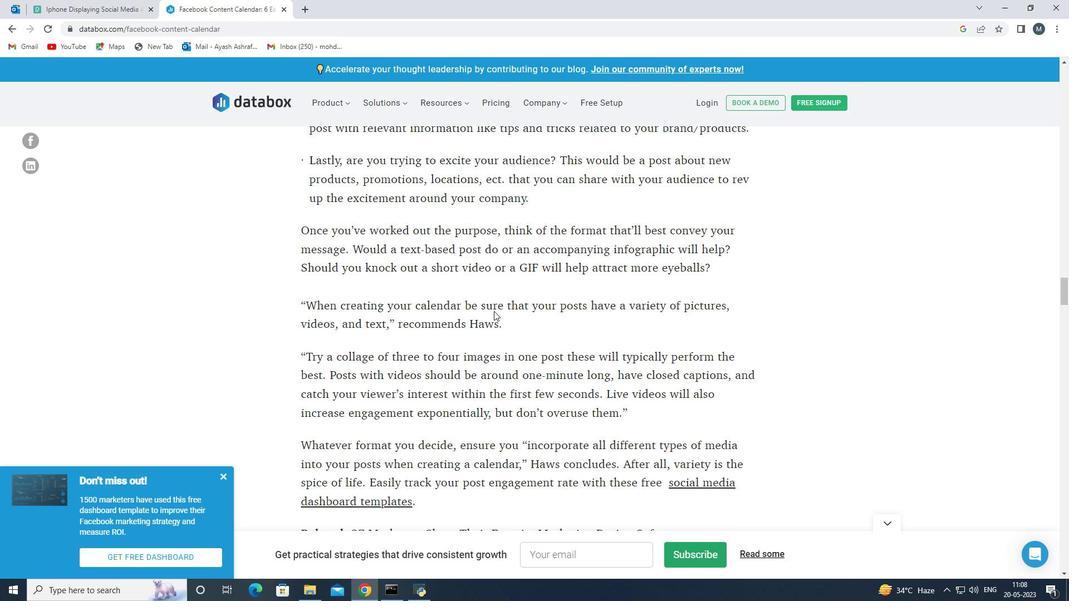 
Action: Mouse scrolled (494, 310) with delta (0, 0)
Screenshot: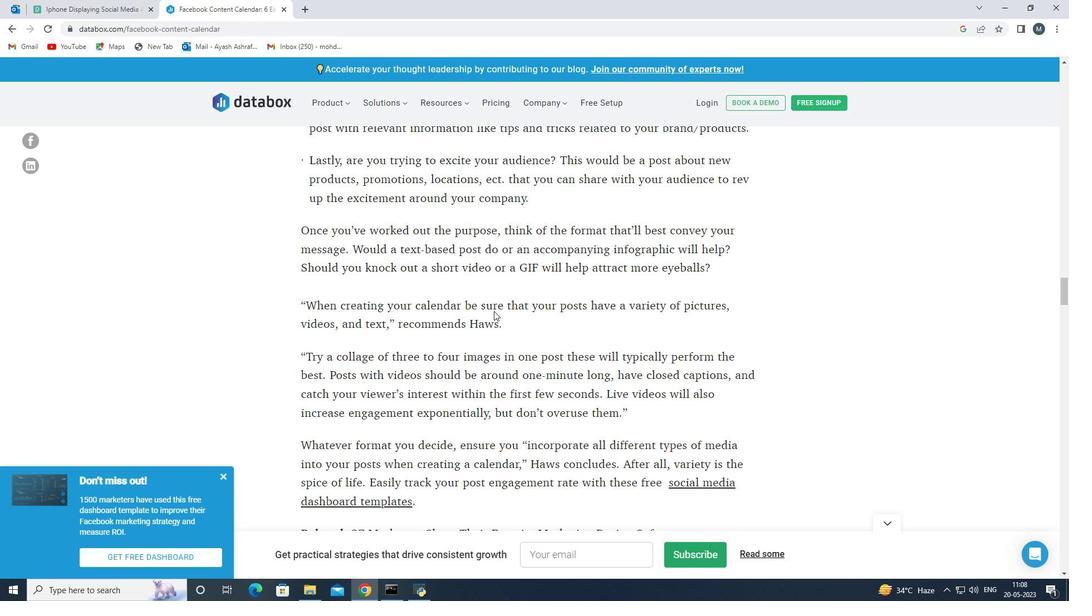 
Action: Mouse scrolled (494, 310) with delta (0, 0)
Screenshot: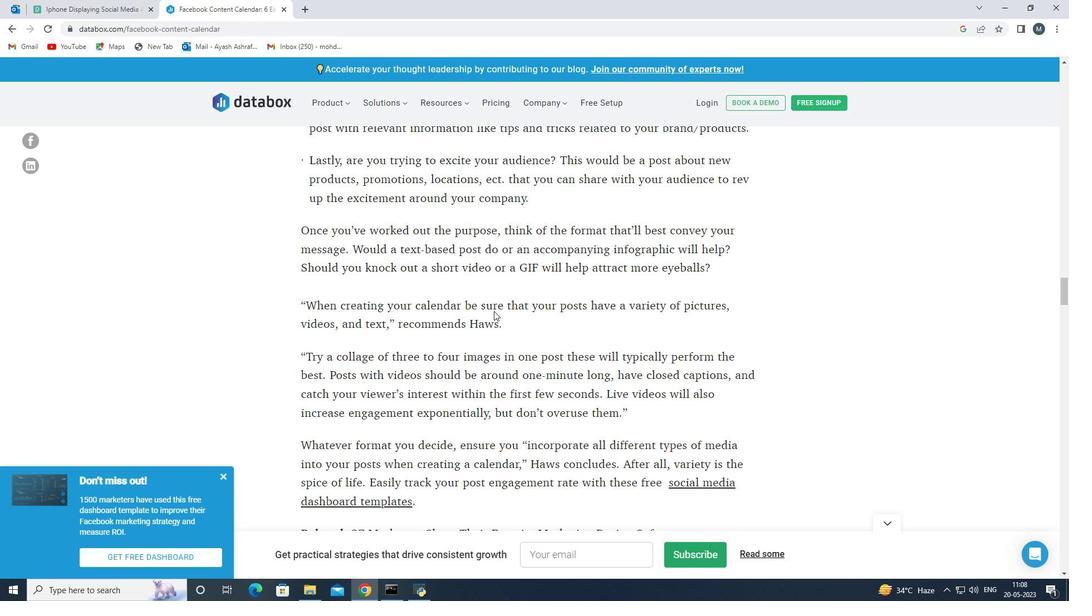 
Action: Mouse moved to (494, 312)
